 Task: Open a Modern Writer Template save the file as investment.pdf Remove the following  from template: 'Address' Change the date  '15 May, 2023' change Dear Ms Reader to   Good Morning. Add body to the letter I am writing to inform you of a change in my contact information. Please update your records accordingly. My new address is [address], and my updated phone number is [phone number]. Should you need to reach me, please do not hesitate to contact me using the updated information.Add Name  'Micheal'. Insert watermark  TATA Apply Font Style in watermark Lexend; font size  113and place the watermark  Horizontally
Action: Mouse moved to (215, 309)
Screenshot: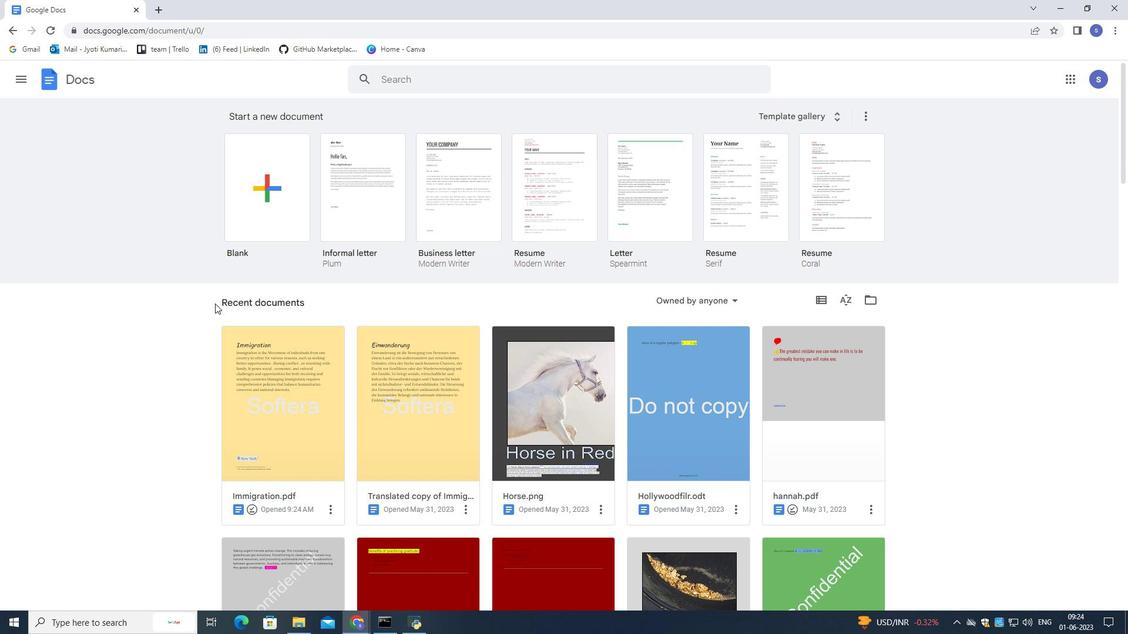 
Action: Mouse scrolled (215, 308) with delta (0, 0)
Screenshot: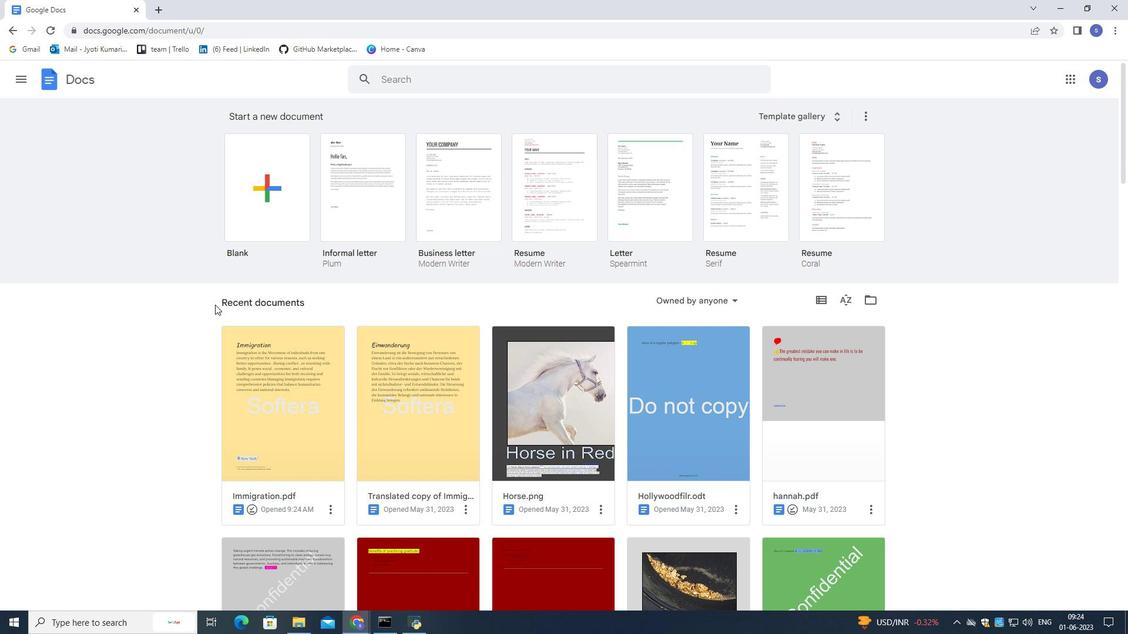 
Action: Mouse moved to (215, 309)
Screenshot: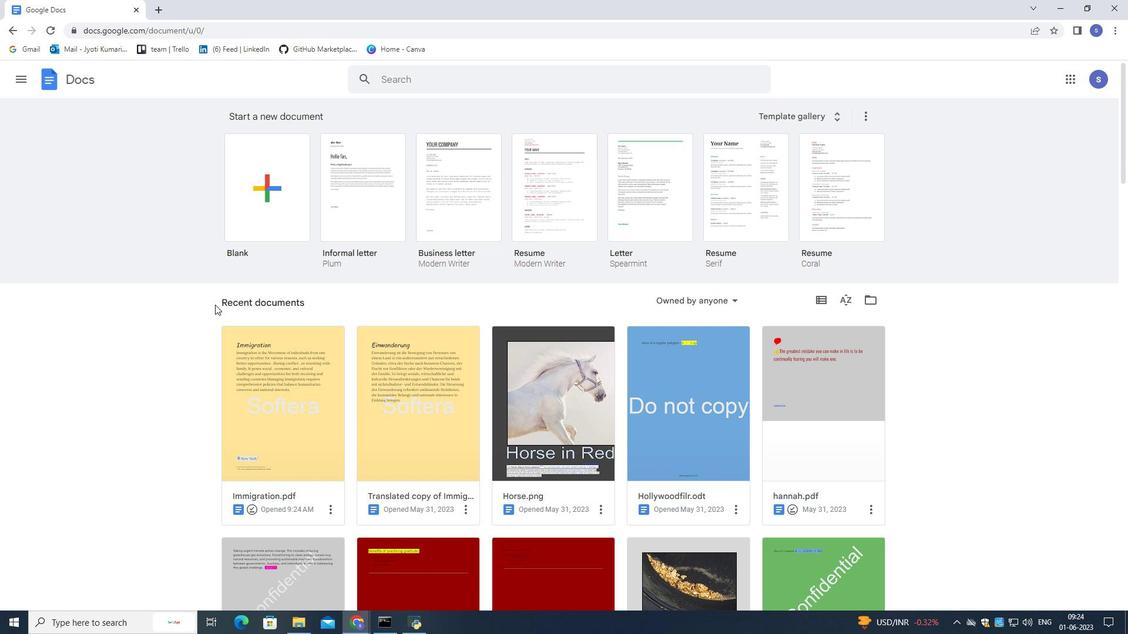
Action: Mouse scrolled (215, 309) with delta (0, 0)
Screenshot: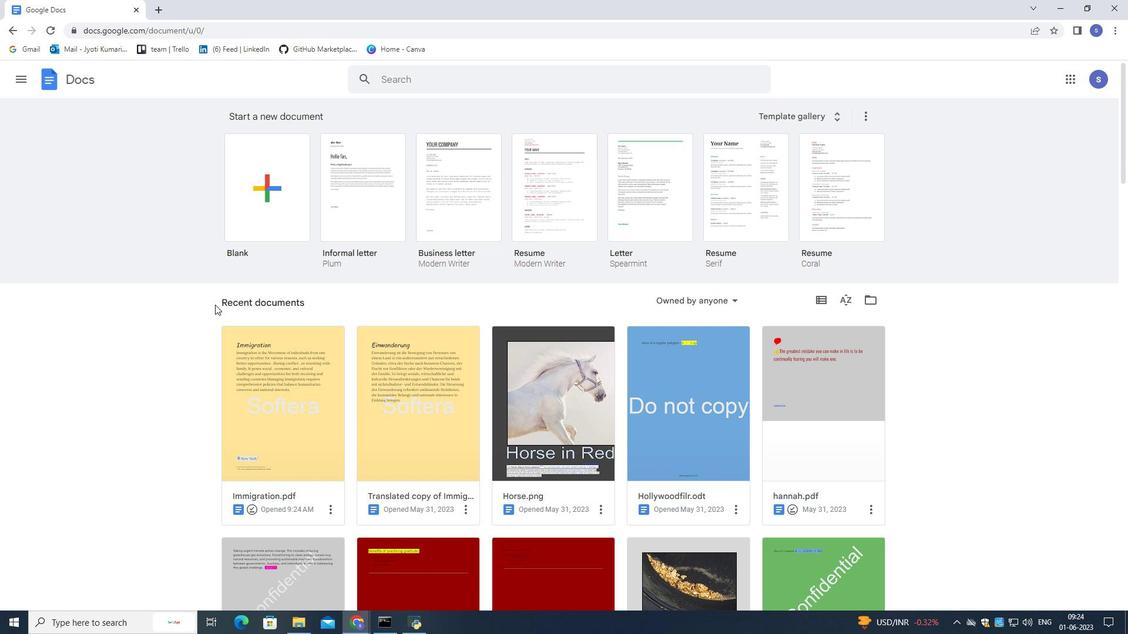 
Action: Mouse scrolled (215, 309) with delta (0, 0)
Screenshot: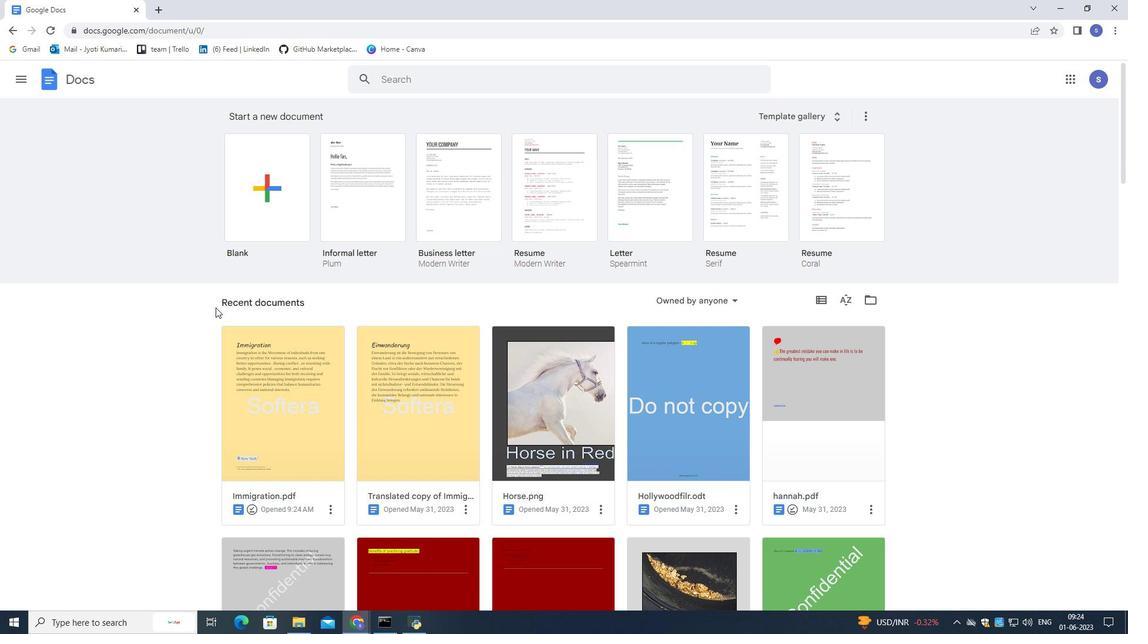
Action: Mouse scrolled (215, 309) with delta (0, 0)
Screenshot: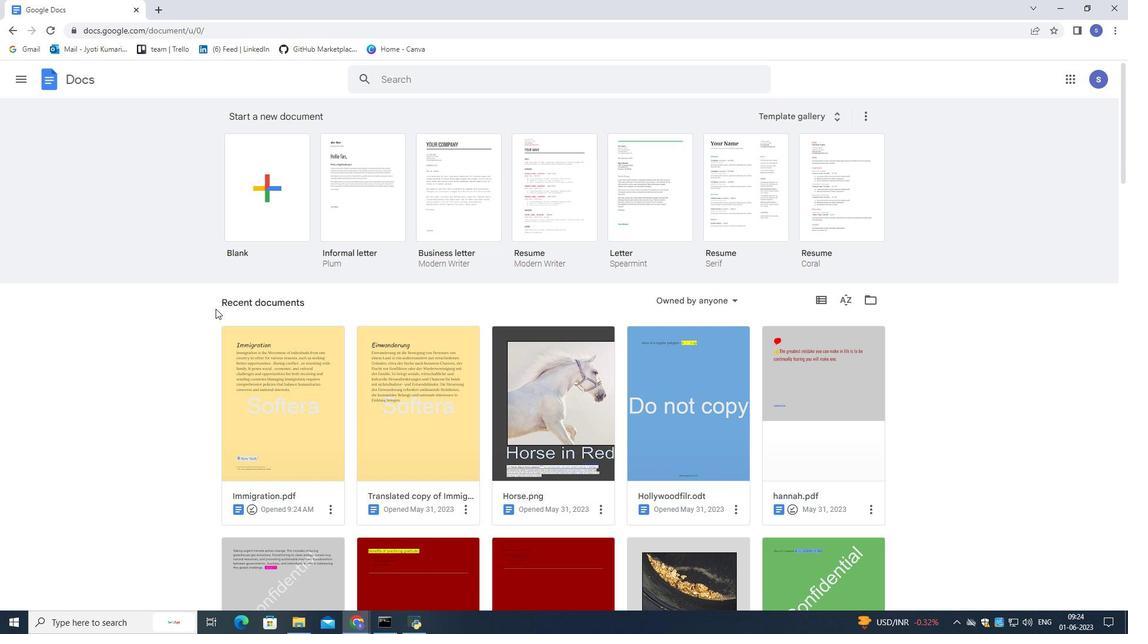 
Action: Mouse scrolled (215, 310) with delta (0, 0)
Screenshot: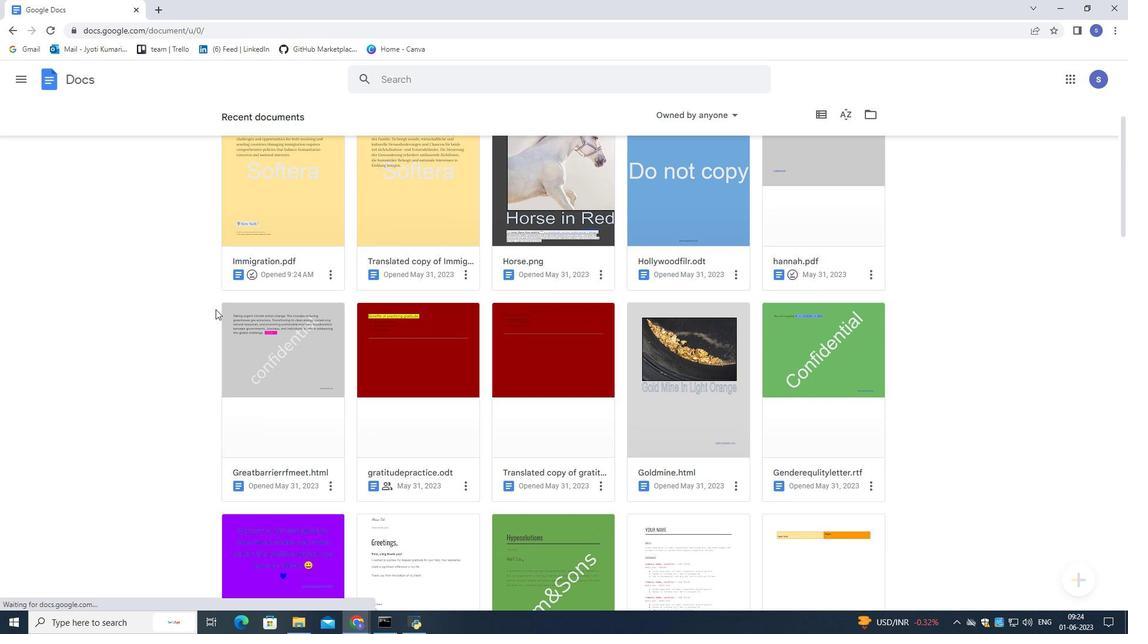 
Action: Mouse scrolled (215, 310) with delta (0, 0)
Screenshot: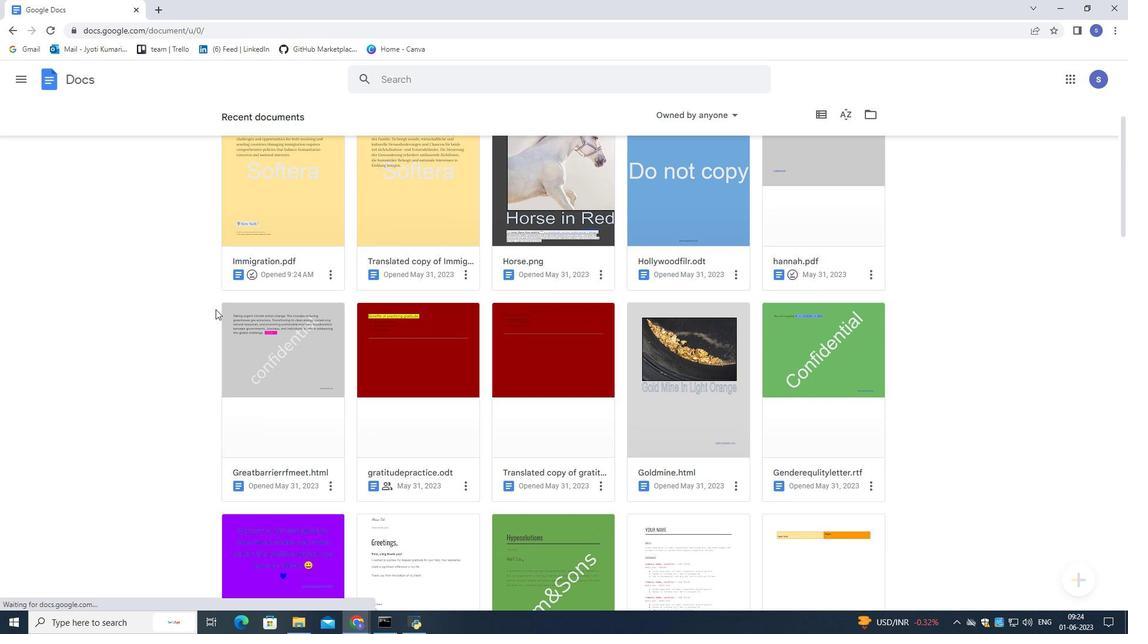 
Action: Mouse scrolled (215, 310) with delta (0, 0)
Screenshot: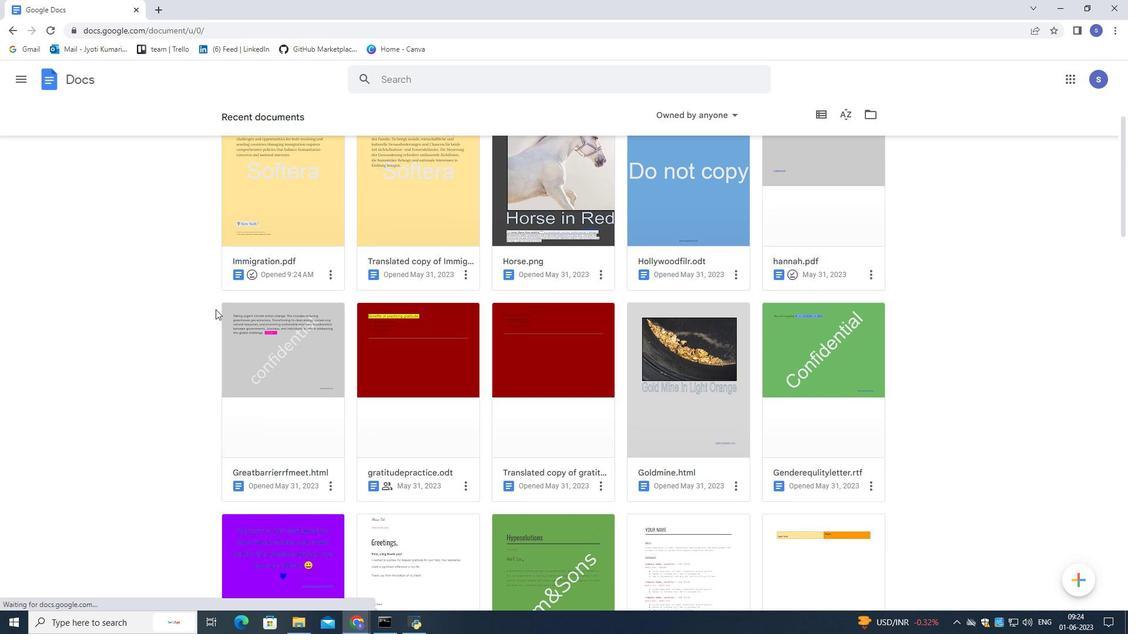 
Action: Mouse scrolled (215, 310) with delta (0, 0)
Screenshot: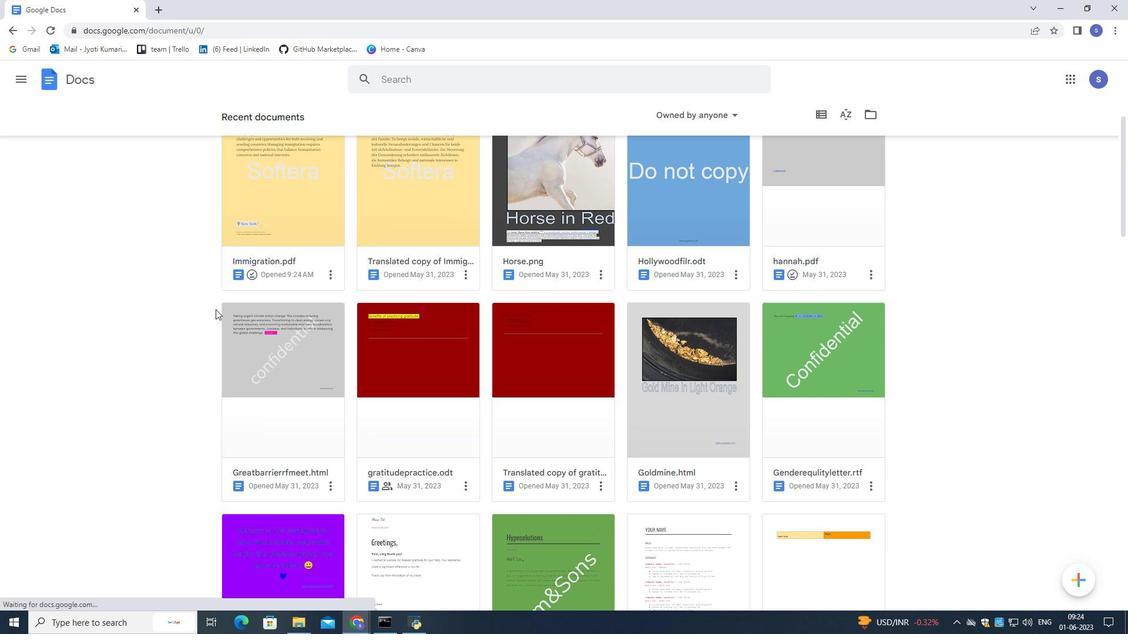 
Action: Mouse scrolled (215, 310) with delta (0, 0)
Screenshot: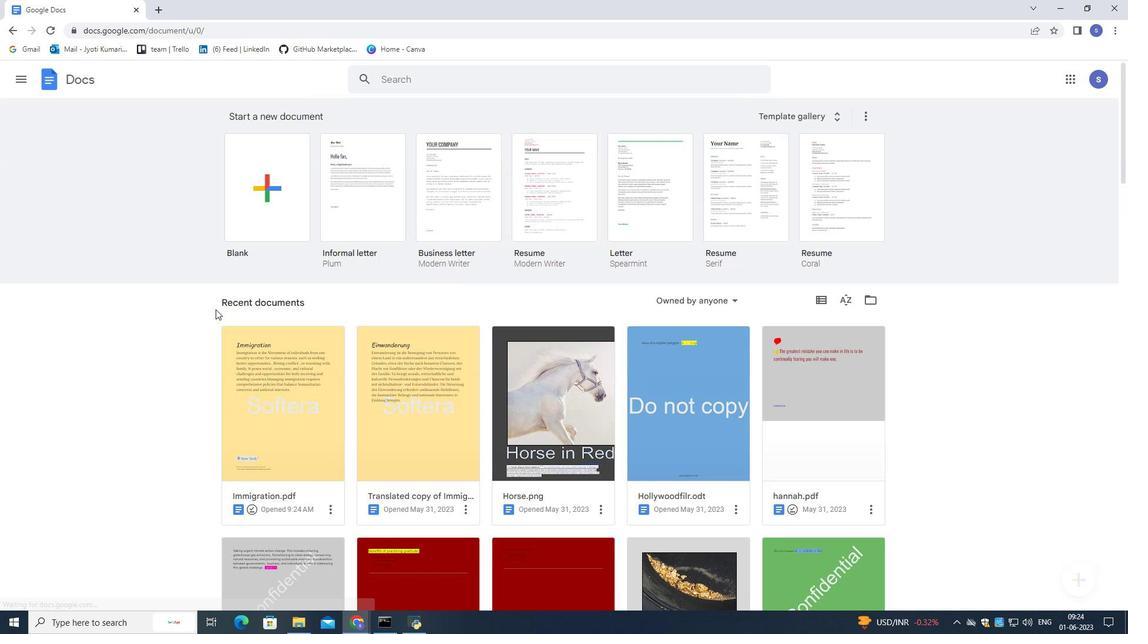 
Action: Mouse moved to (220, 255)
Screenshot: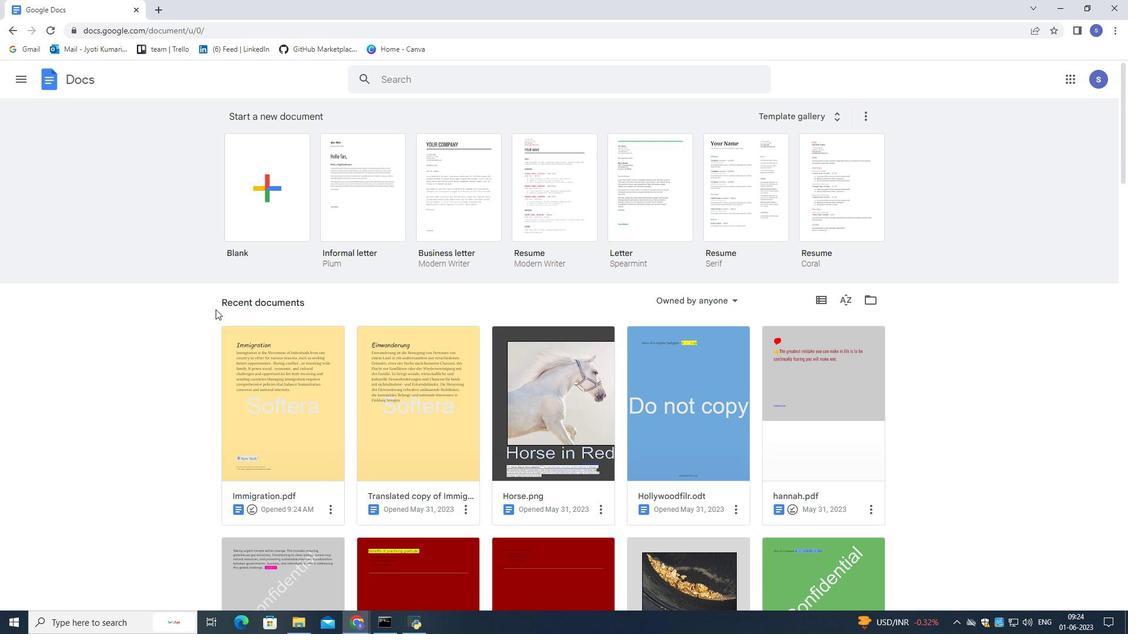 
Action: Mouse scrolled (215, 309) with delta (0, 0)
Screenshot: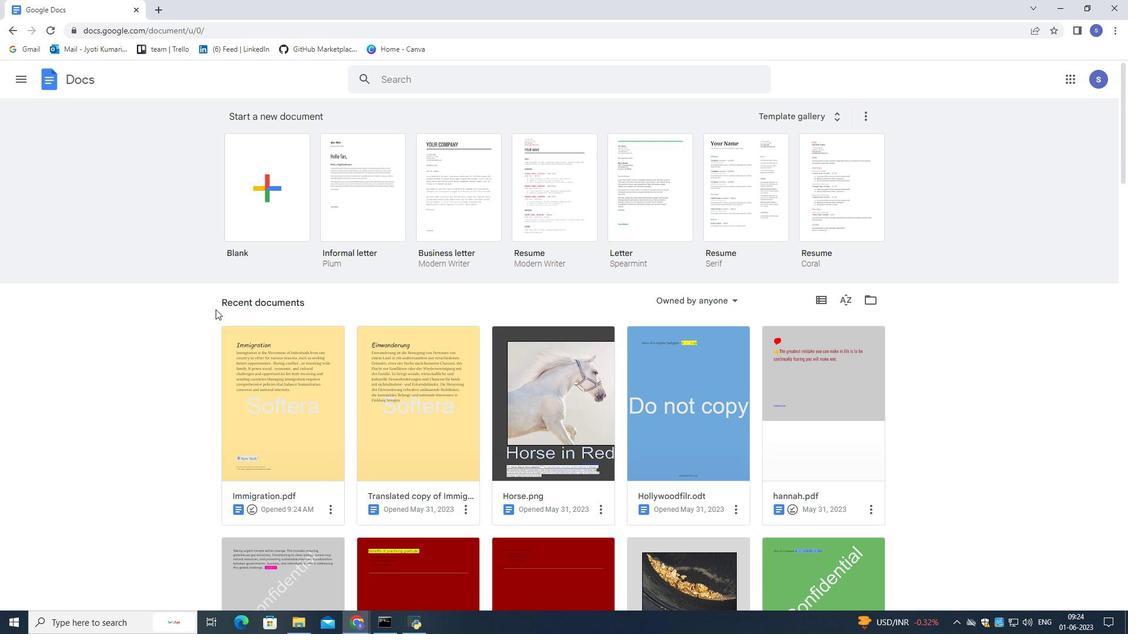 
Action: Mouse moved to (243, 179)
Screenshot: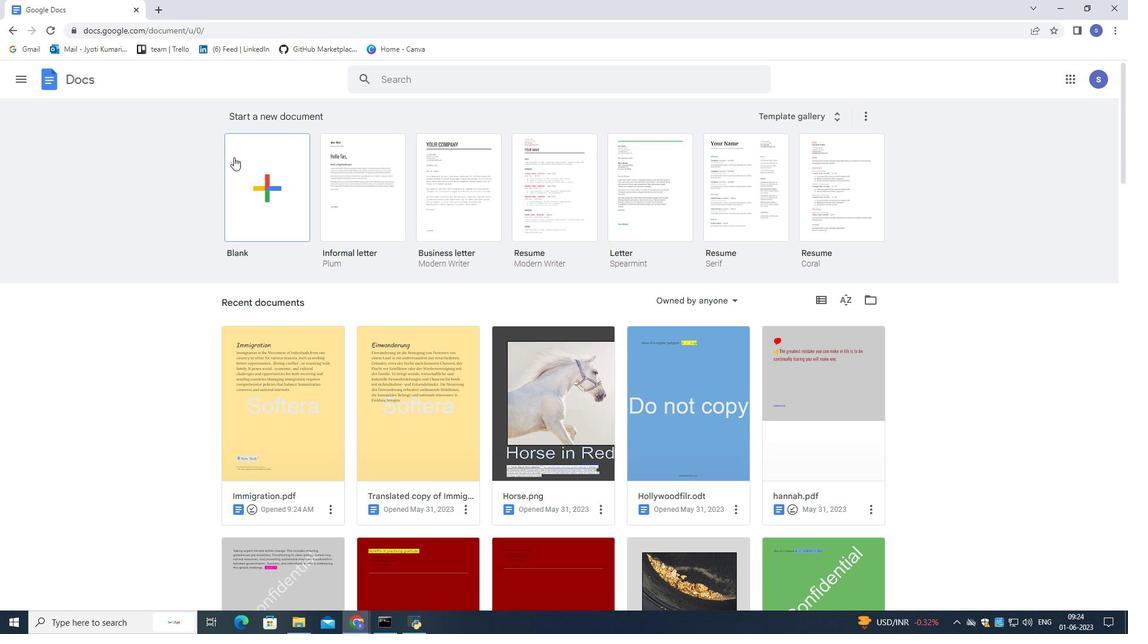 
Action: Mouse pressed left at (243, 179)
Screenshot: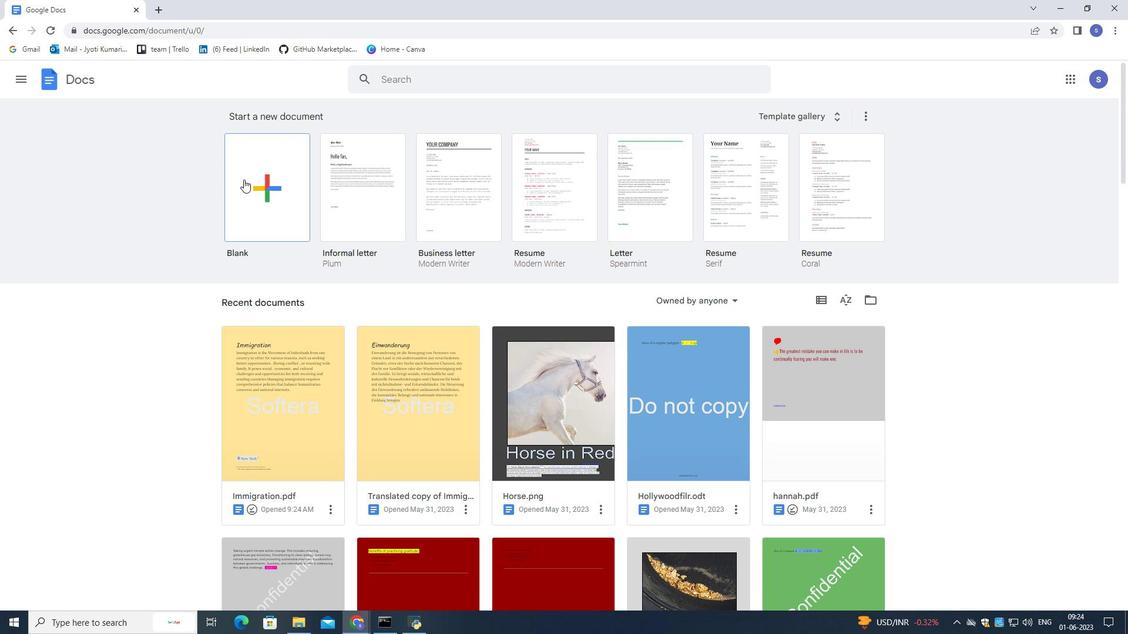 
Action: Mouse moved to (105, 74)
Screenshot: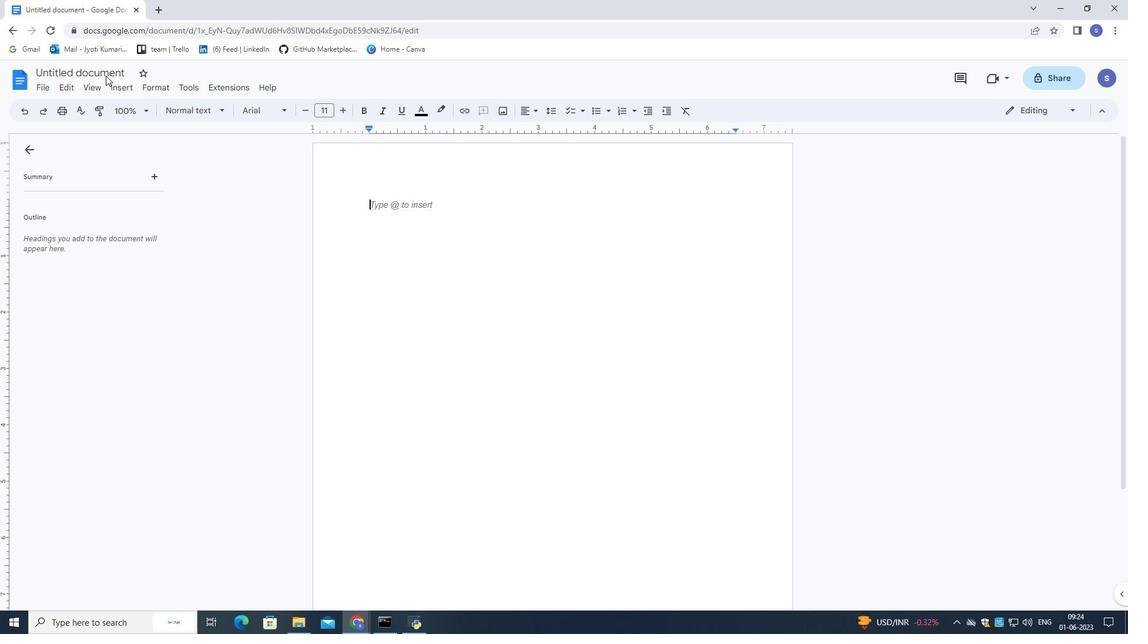 
Action: Mouse pressed left at (105, 74)
Screenshot: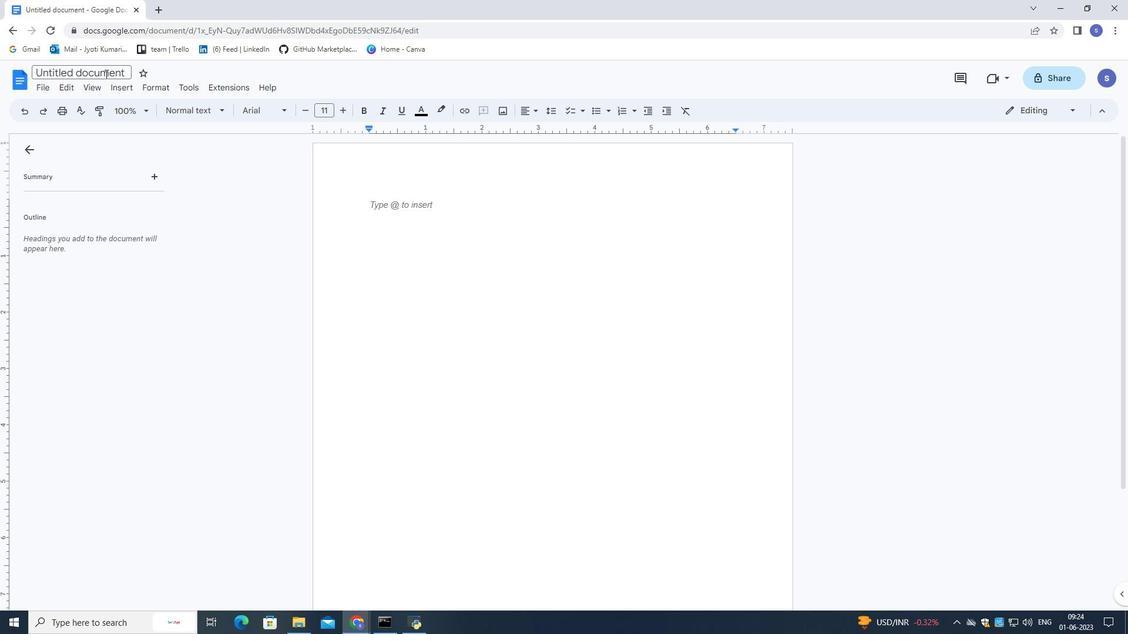 
Action: Key pressed <Key.shift><Key.shift><Key.shift><Key.shift><Key.shift><Key.shift><Key.shift><Key.shift><Key.shift><Key.shift><Key.shift><Key.shift><Key.shift><Key.shift><Key.shift>
Screenshot: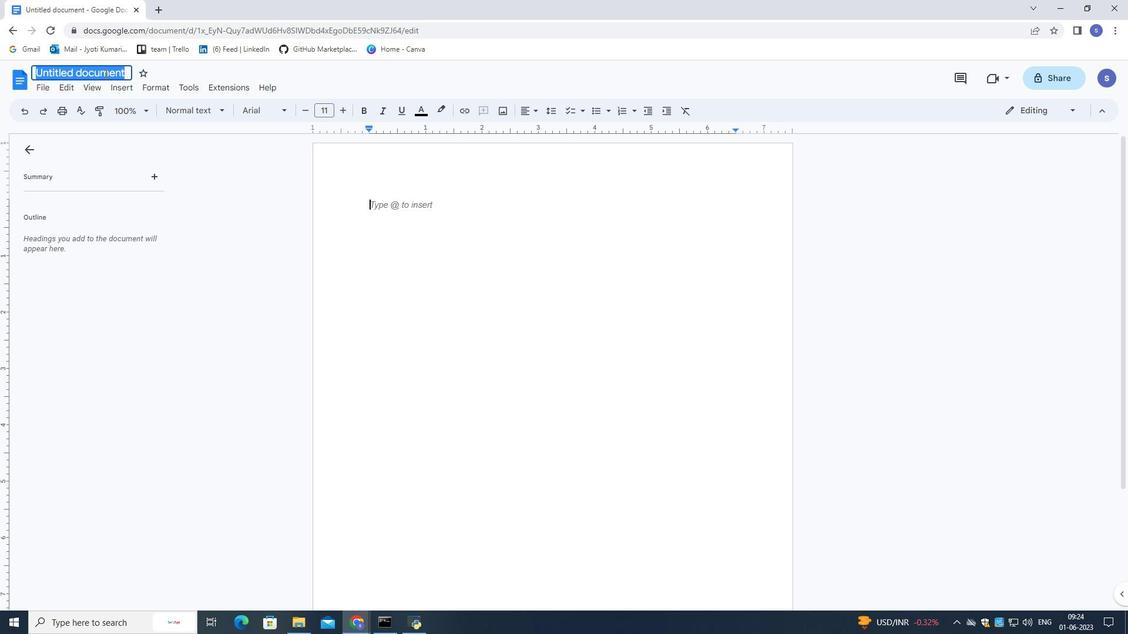 
Action: Mouse moved to (156, 73)
Screenshot: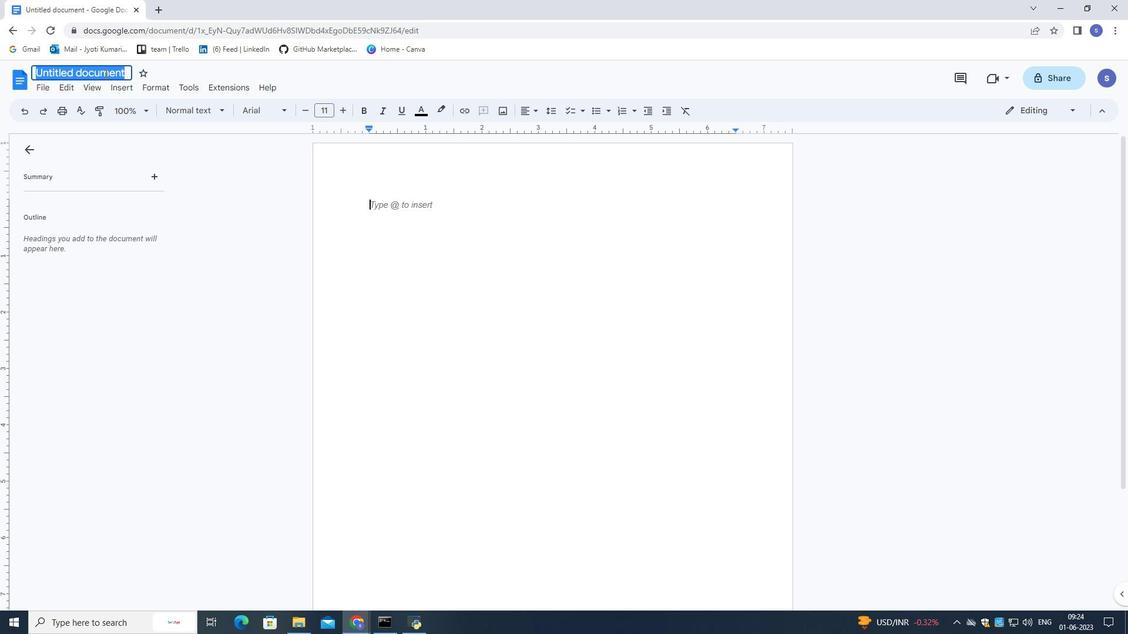 
Action: Key pressed <Key.shift>
Screenshot: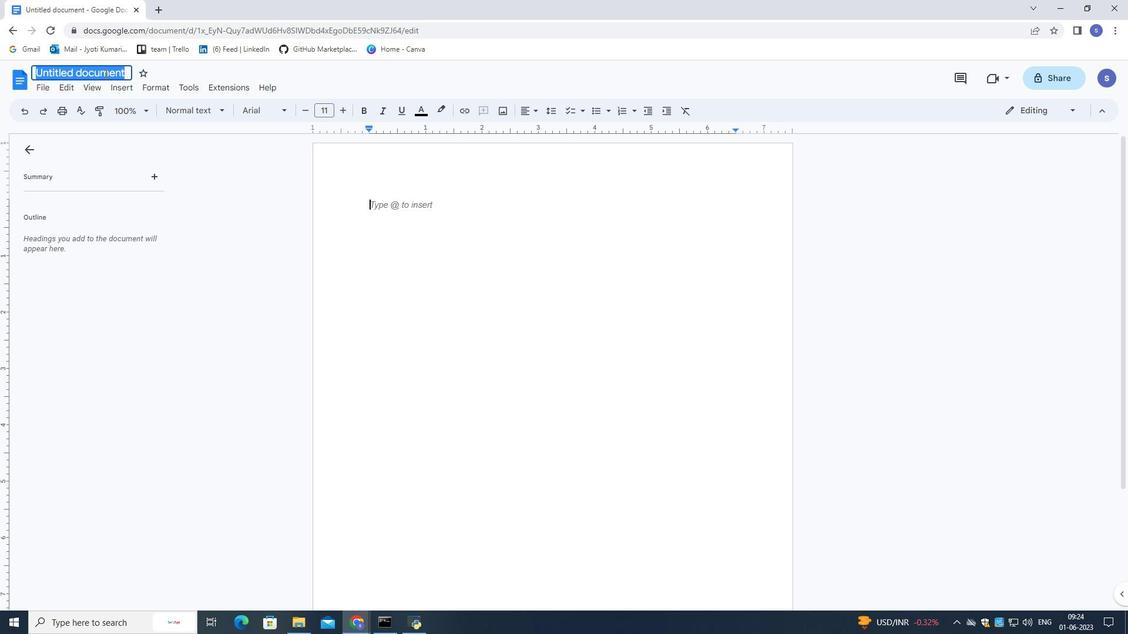 
Action: Mouse moved to (219, 74)
Screenshot: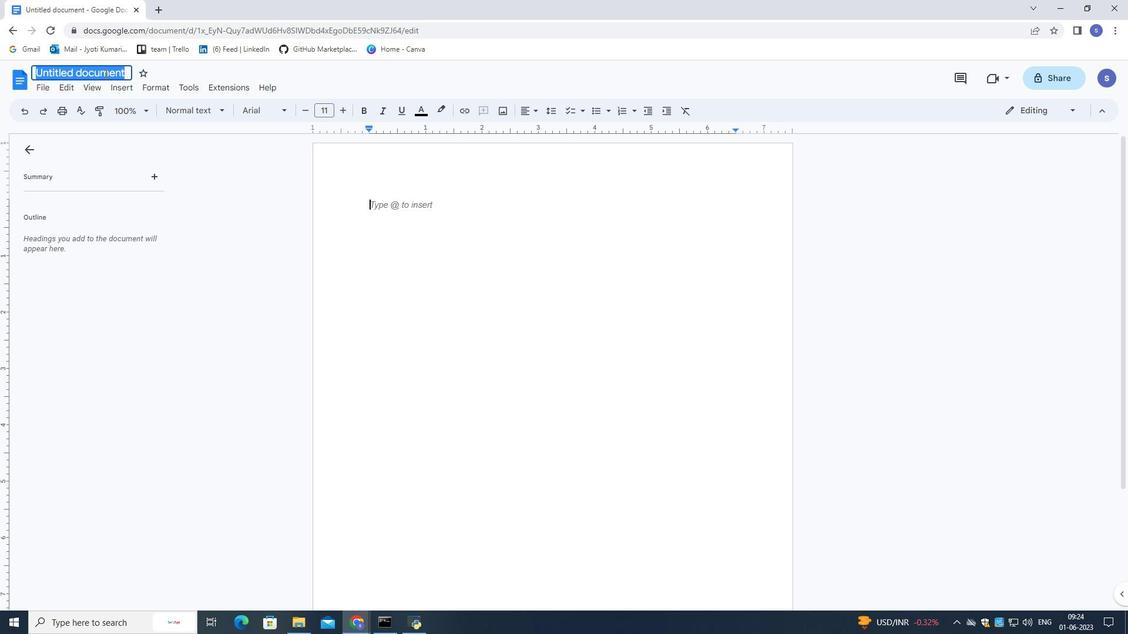 
Action: Key pressed <Key.shift>
Screenshot: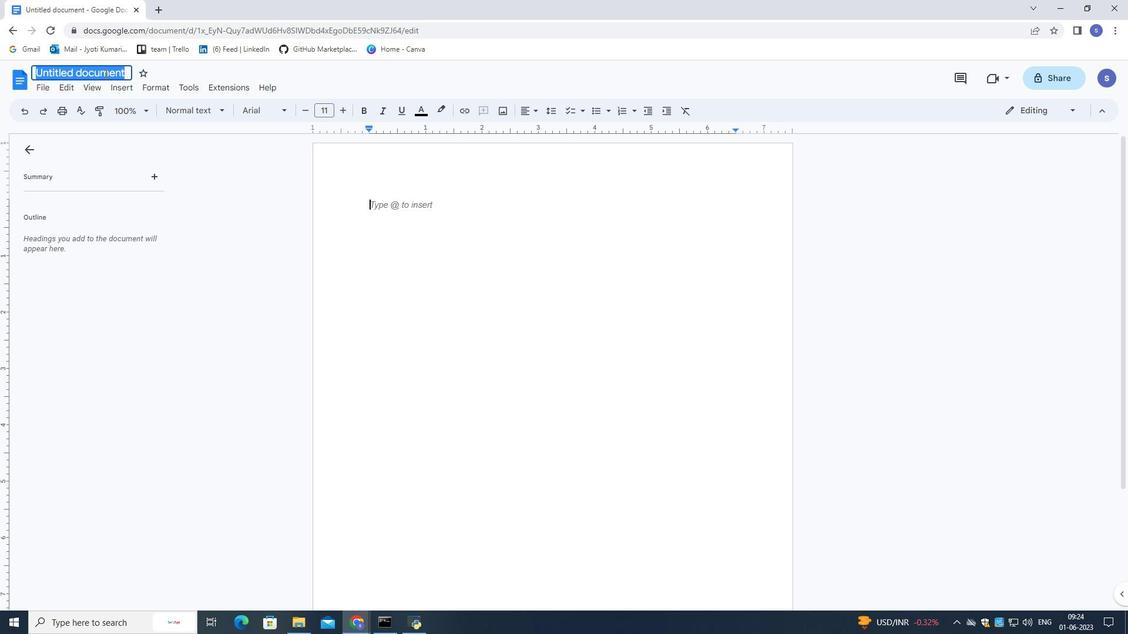 
Action: Mouse moved to (238, 78)
Screenshot: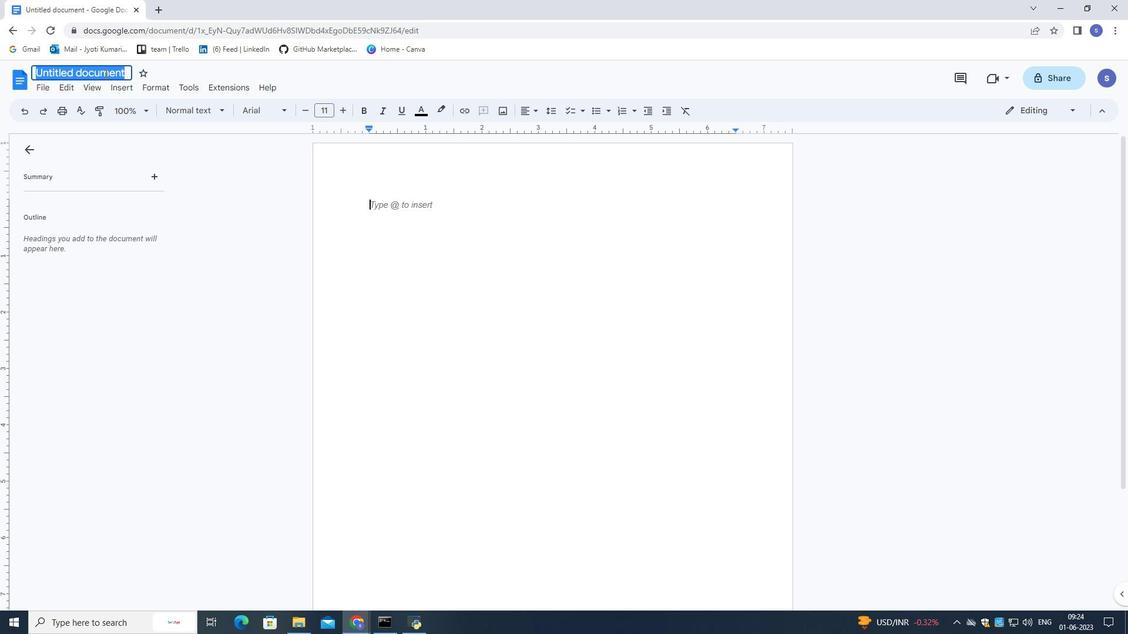 
Action: Key pressed <Key.shift>
Screenshot: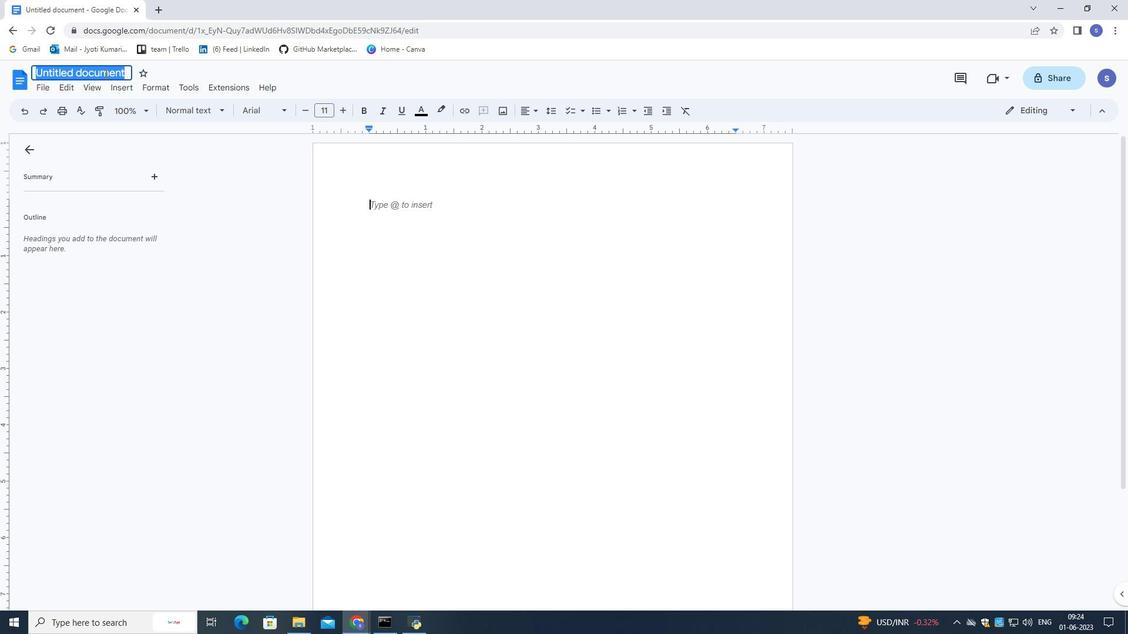 
Action: Mouse moved to (238, 78)
Screenshot: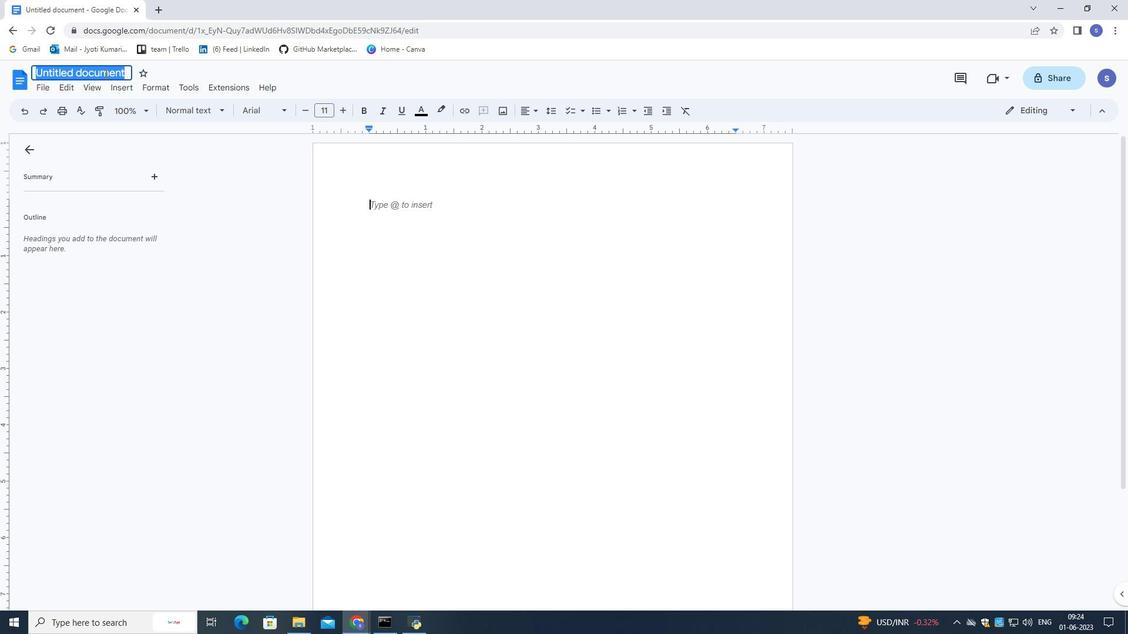 
Action: Key pressed <Key.shift>Investment.pdf<Key.enter>
Screenshot: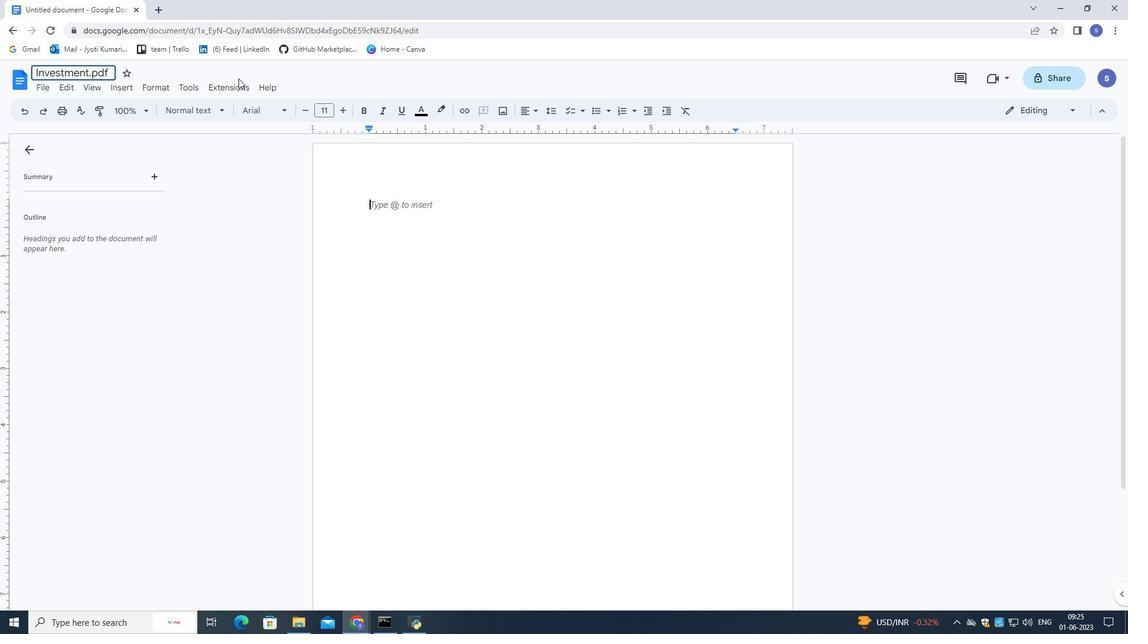 
Action: Mouse moved to (16, 85)
Screenshot: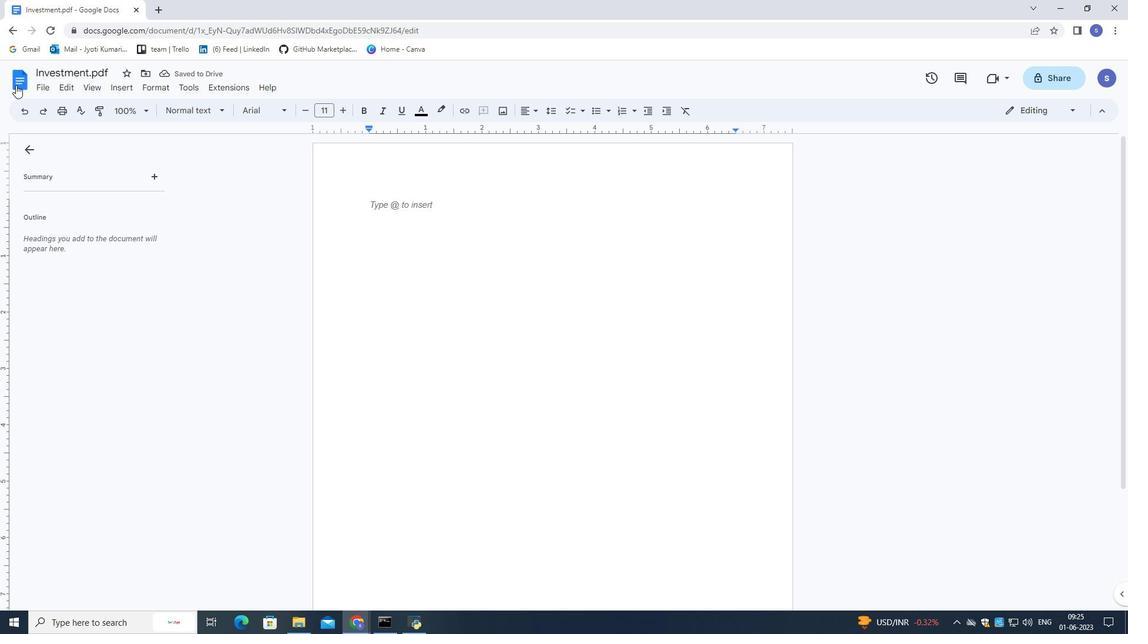 
Action: Mouse pressed left at (16, 85)
Screenshot: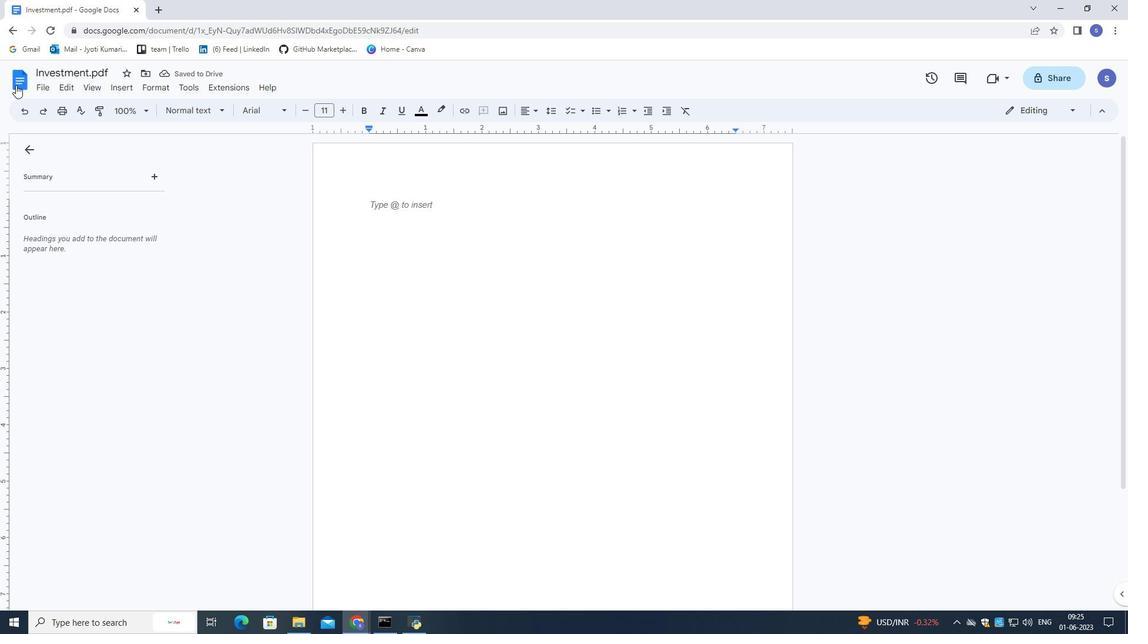 
Action: Mouse moved to (828, 119)
Screenshot: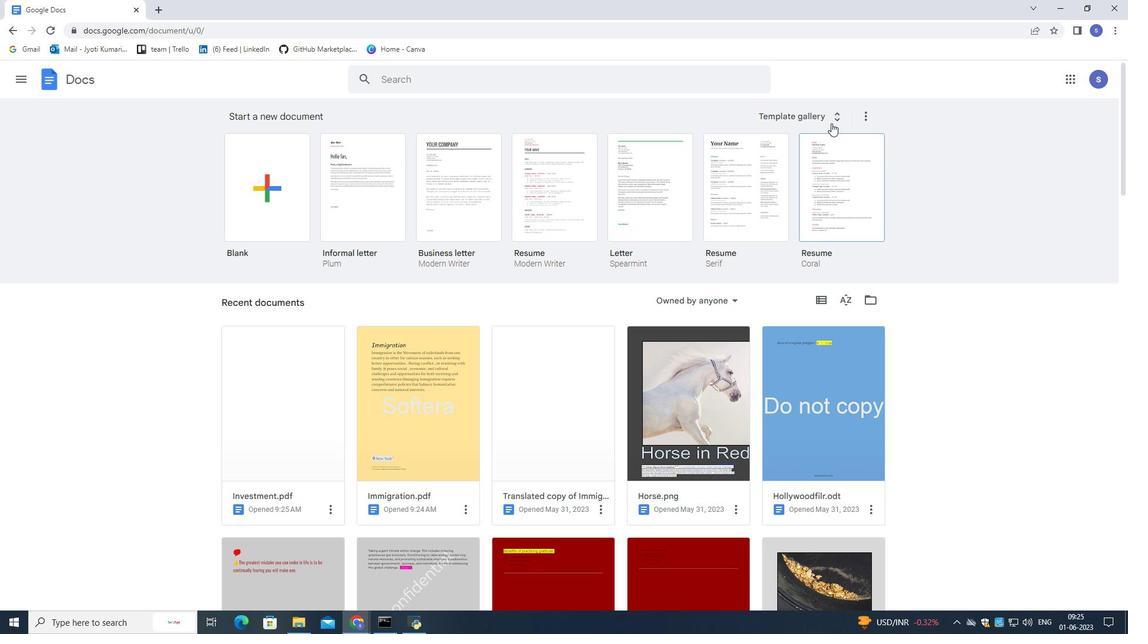 
Action: Mouse pressed left at (828, 119)
Screenshot: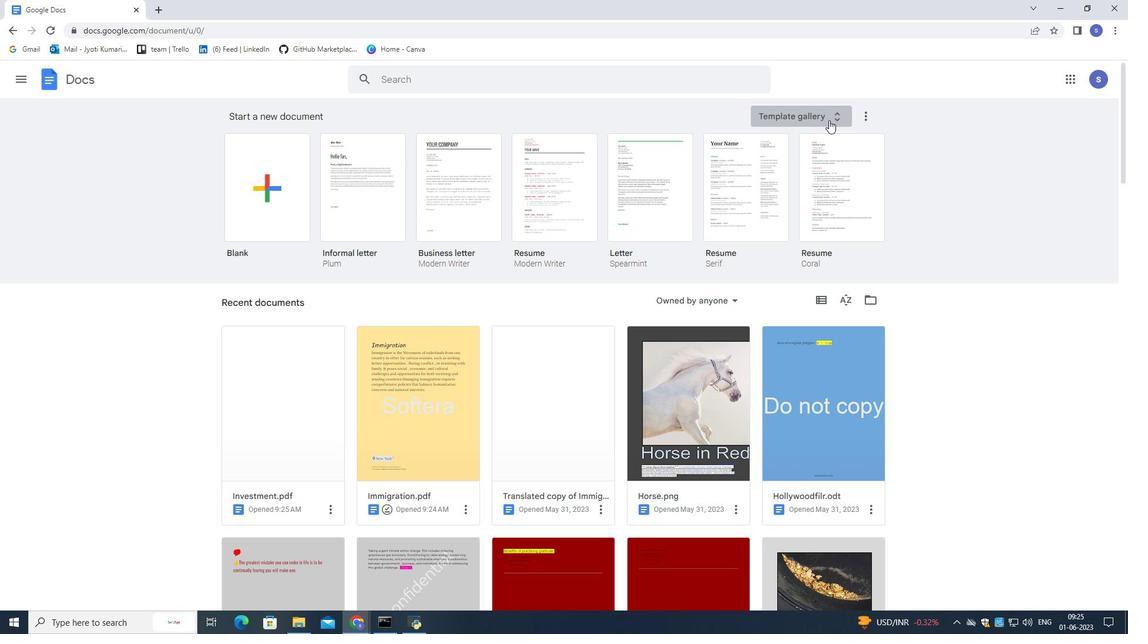 
Action: Mouse moved to (763, 325)
Screenshot: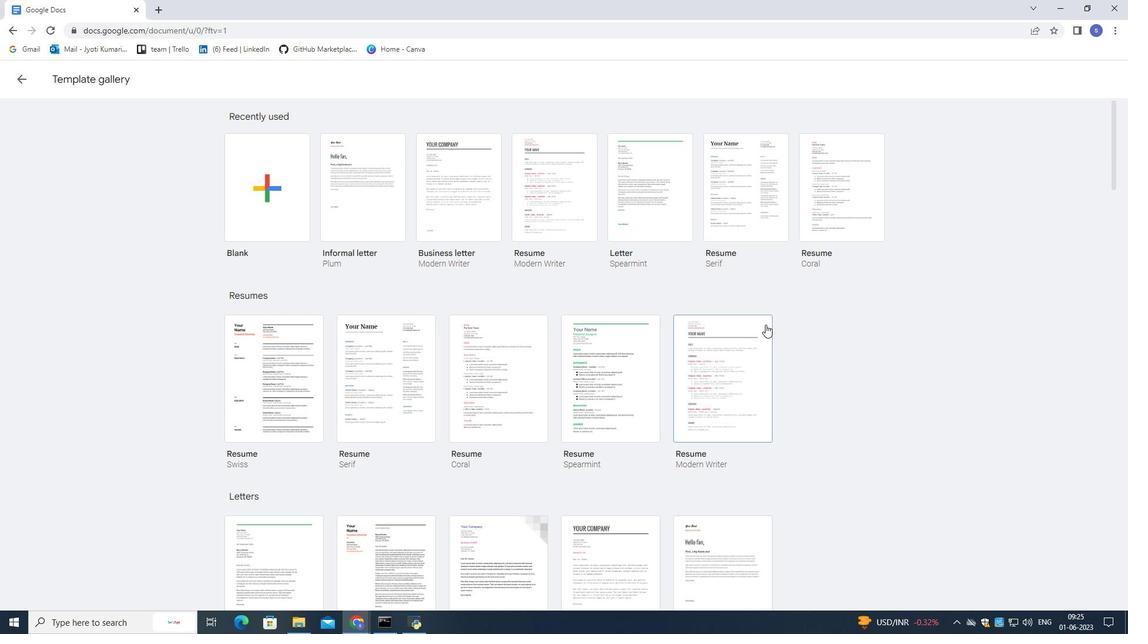 
Action: Mouse scrolled (763, 325) with delta (0, 0)
Screenshot: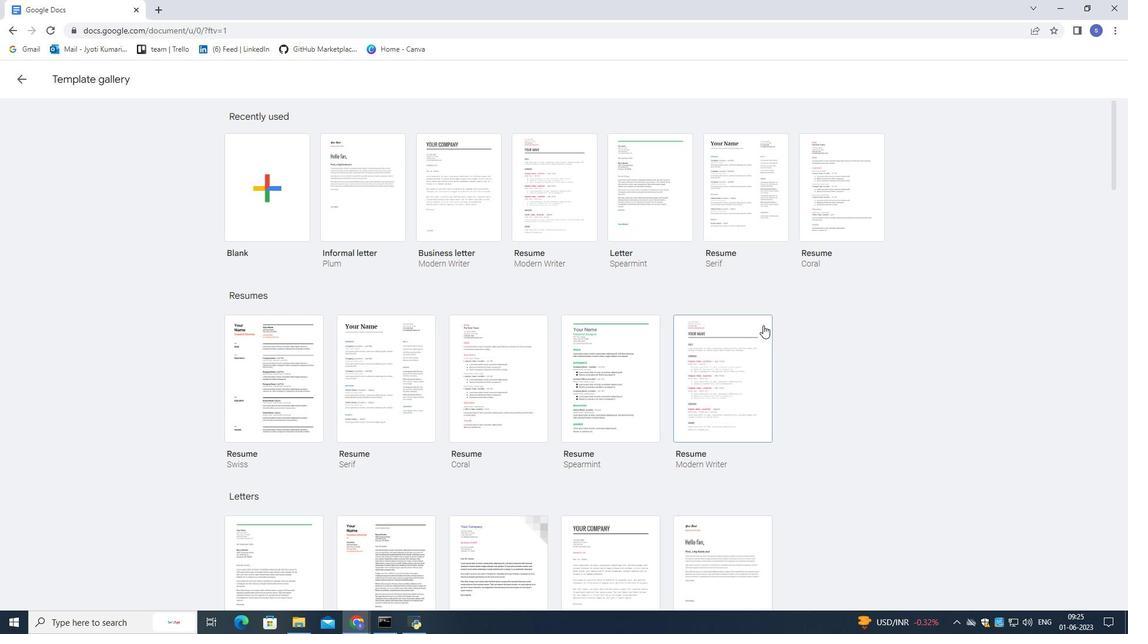 
Action: Mouse scrolled (763, 325) with delta (0, 0)
Screenshot: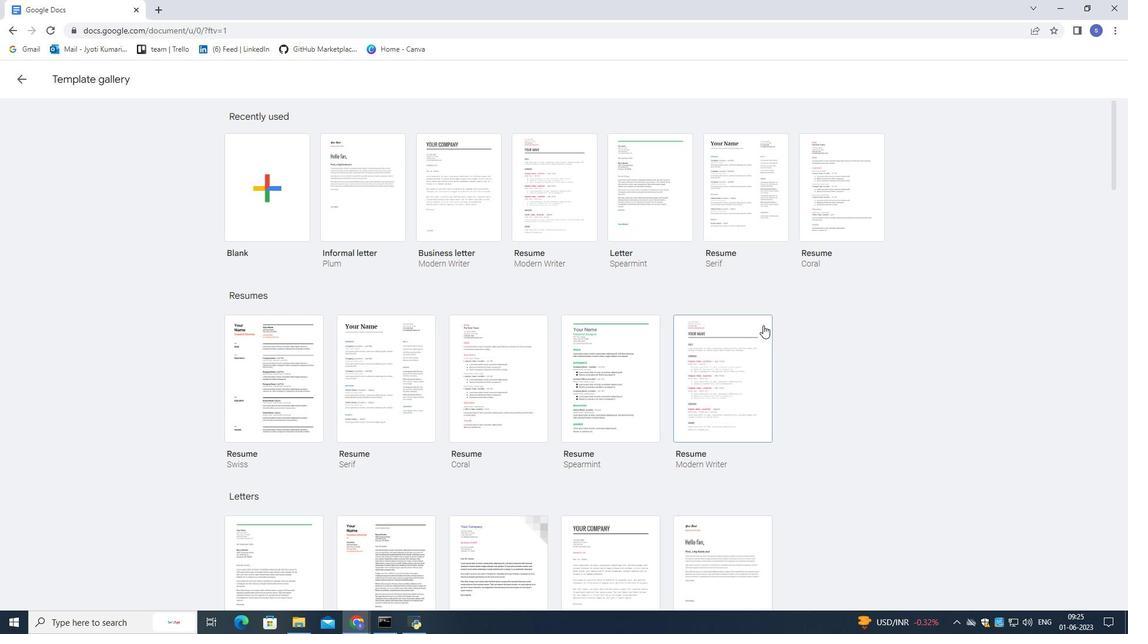 
Action: Mouse scrolled (763, 325) with delta (0, 0)
Screenshot: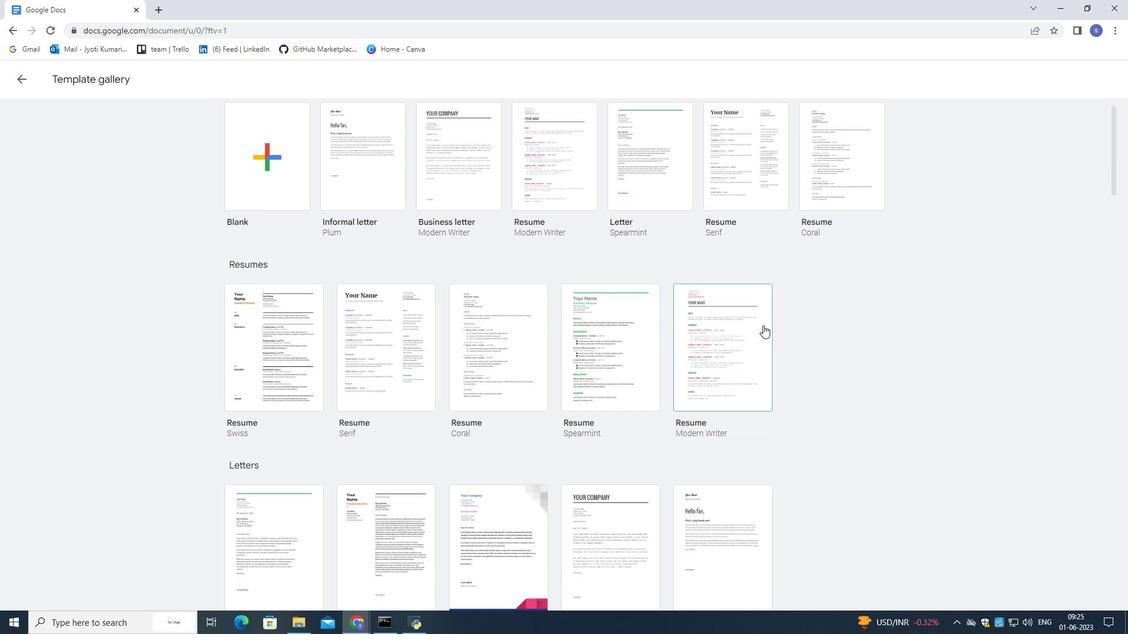 
Action: Mouse scrolled (763, 325) with delta (0, 0)
Screenshot: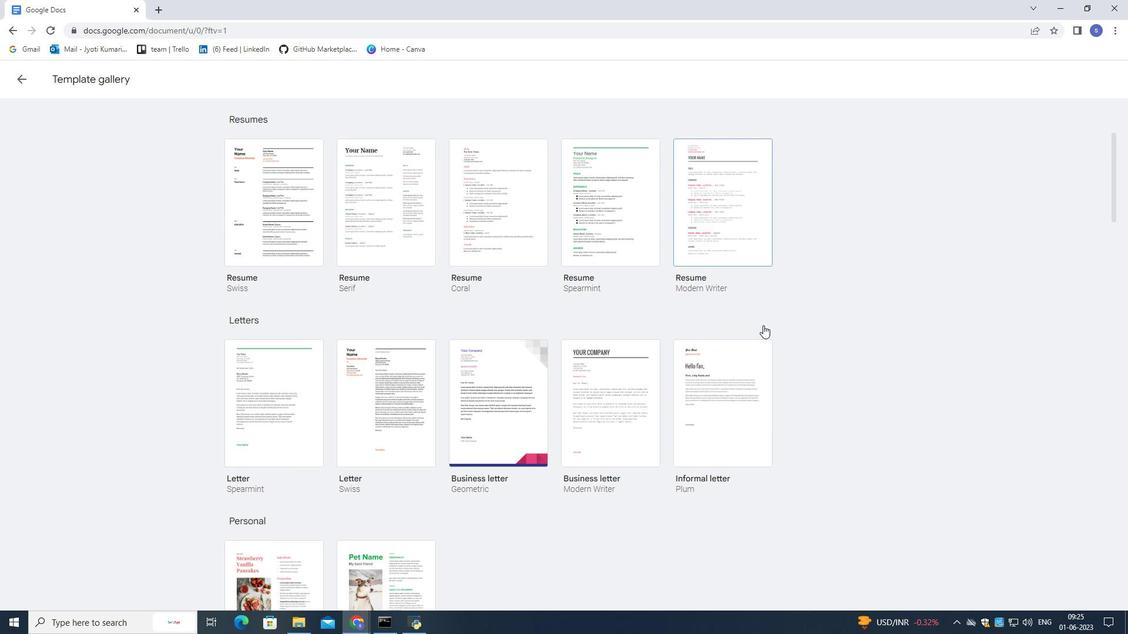 
Action: Mouse moved to (630, 362)
Screenshot: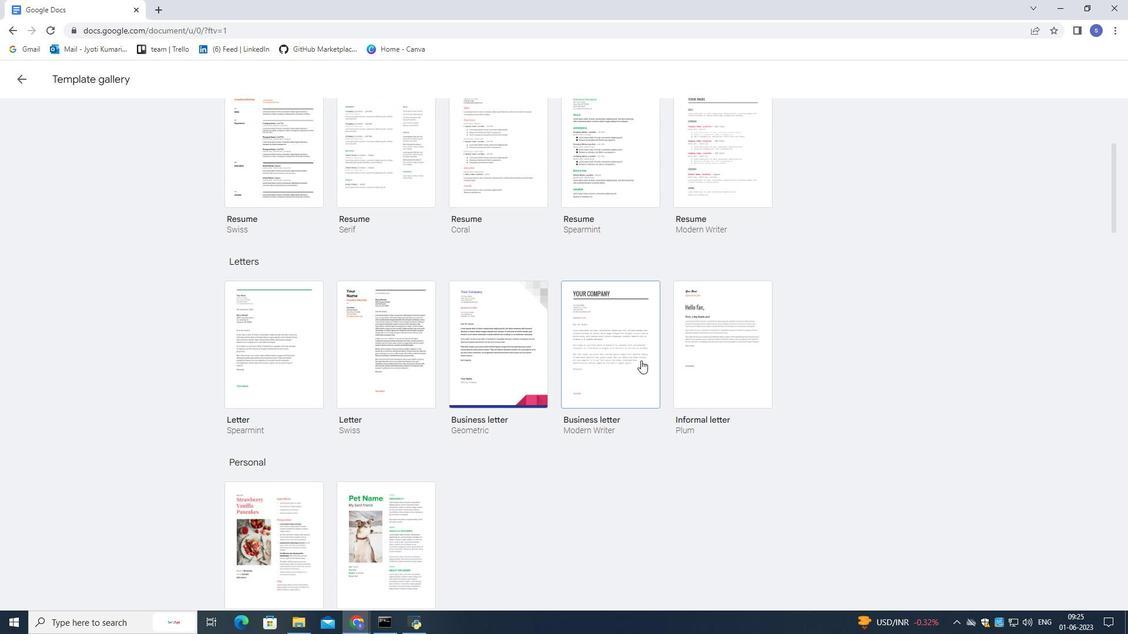 
Action: Mouse pressed left at (630, 362)
Screenshot: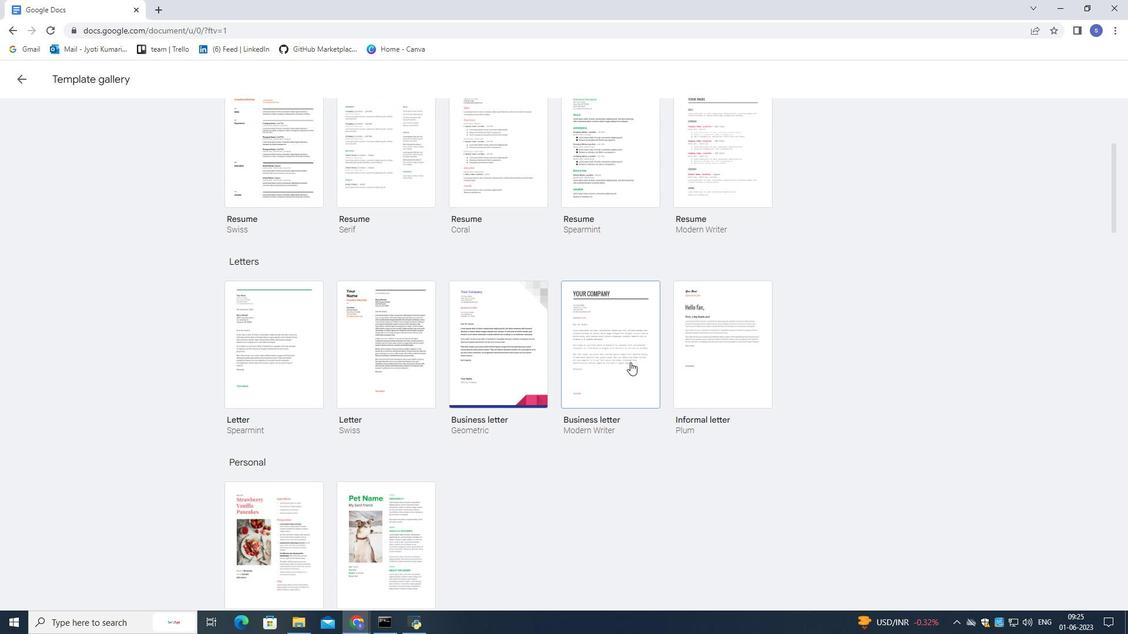 
Action: Mouse pressed left at (630, 362)
Screenshot: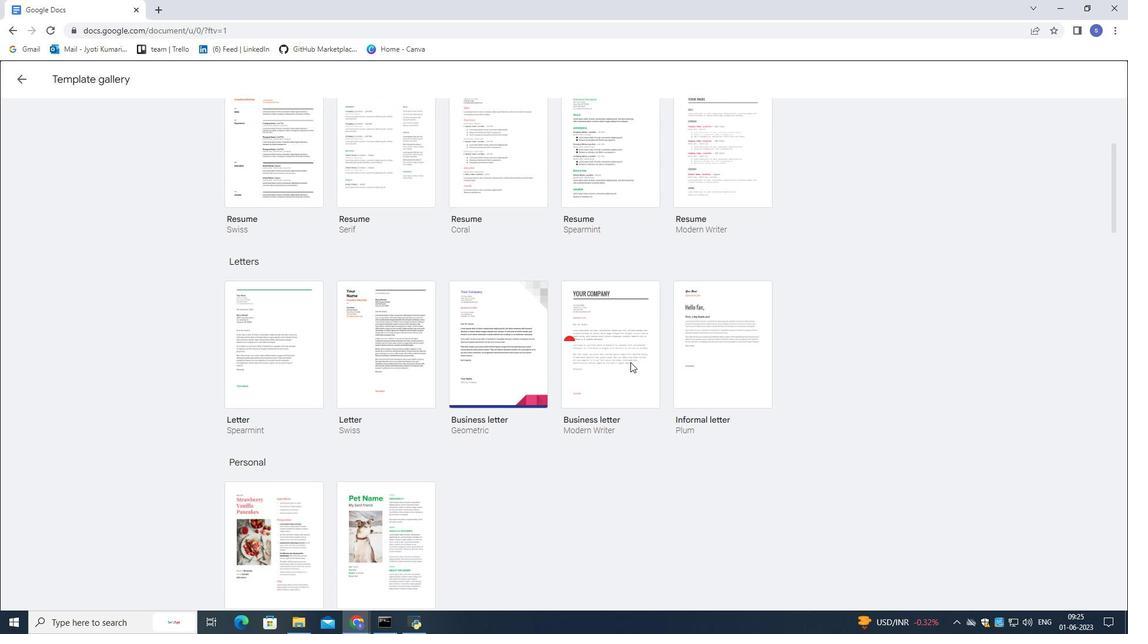 
Action: Mouse moved to (96, 70)
Screenshot: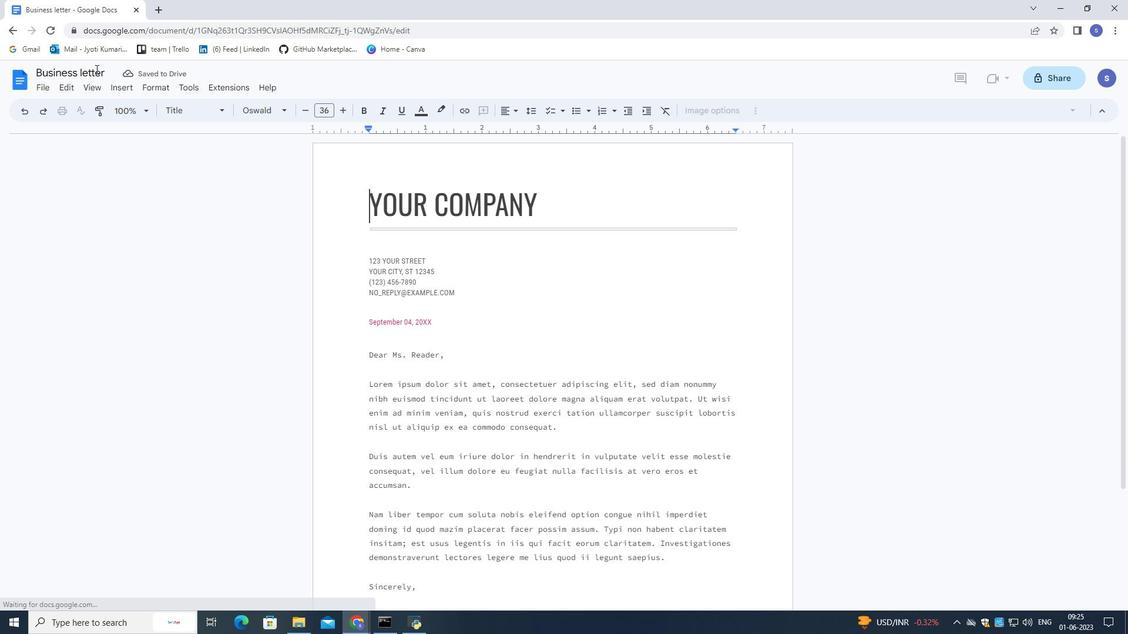 
Action: Mouse pressed left at (96, 70)
Screenshot: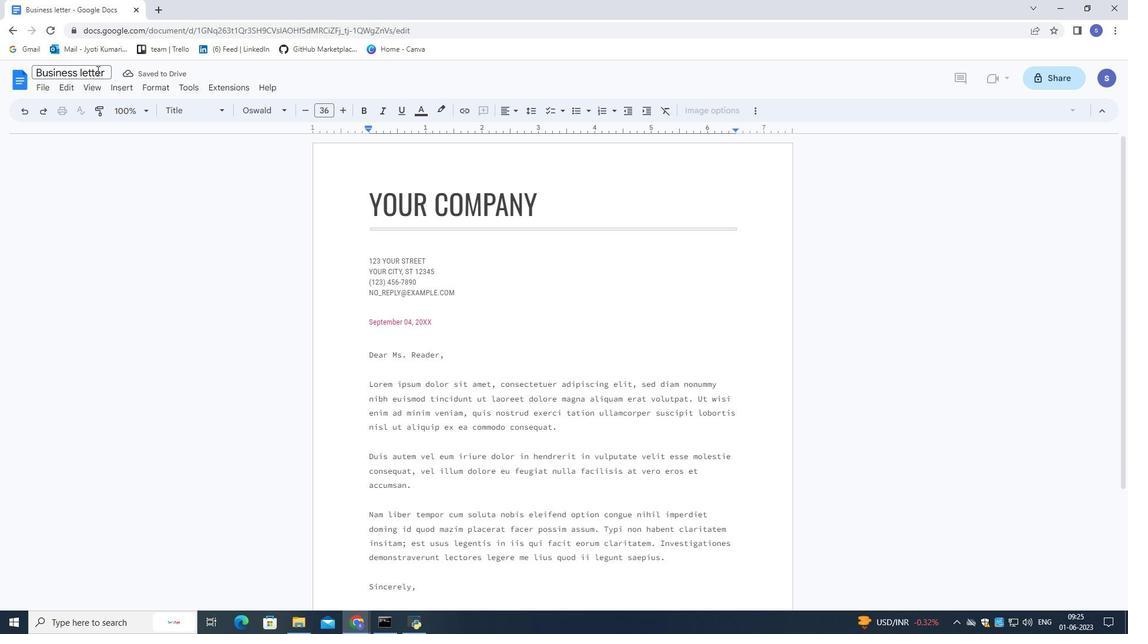 
Action: Mouse moved to (103, 72)
Screenshot: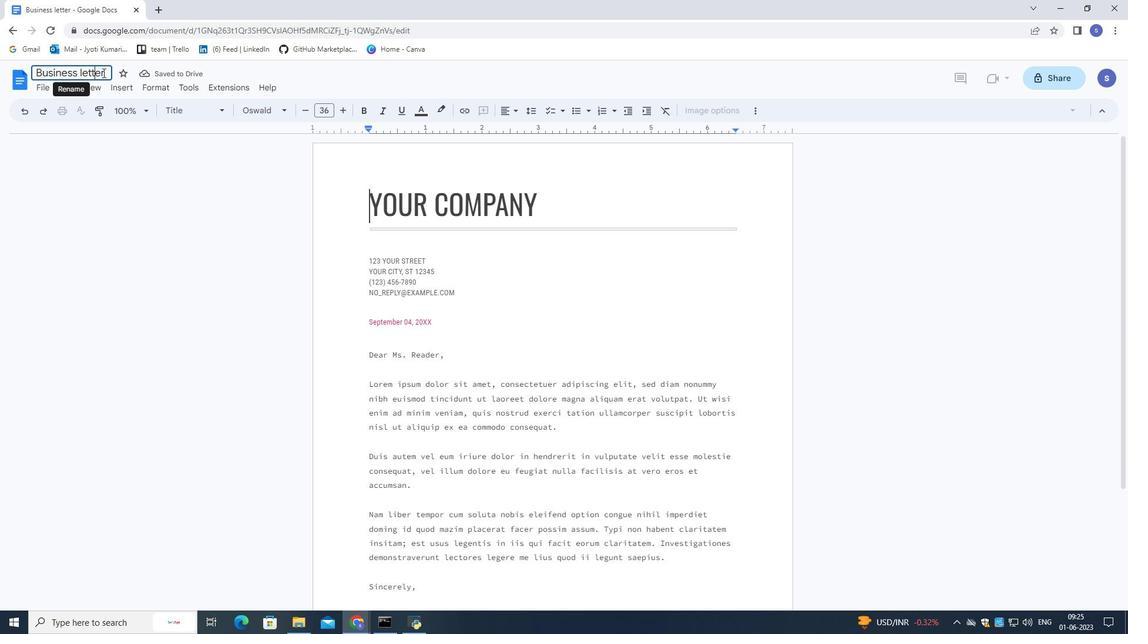 
Action: Mouse pressed left at (103, 72)
Screenshot: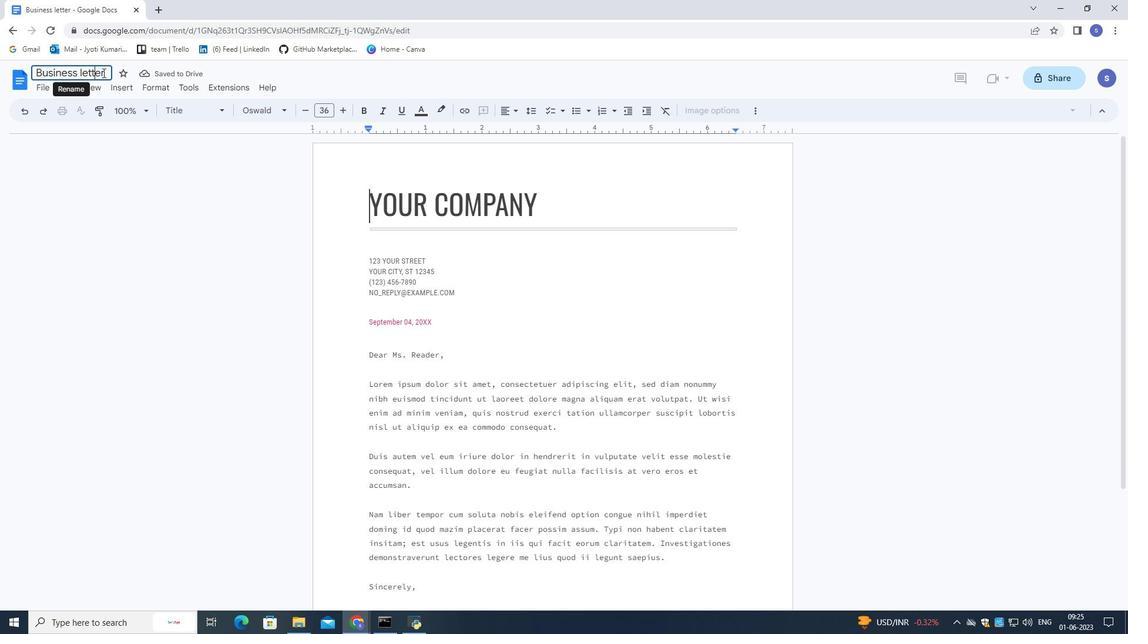 
Action: Mouse pressed left at (103, 72)
Screenshot: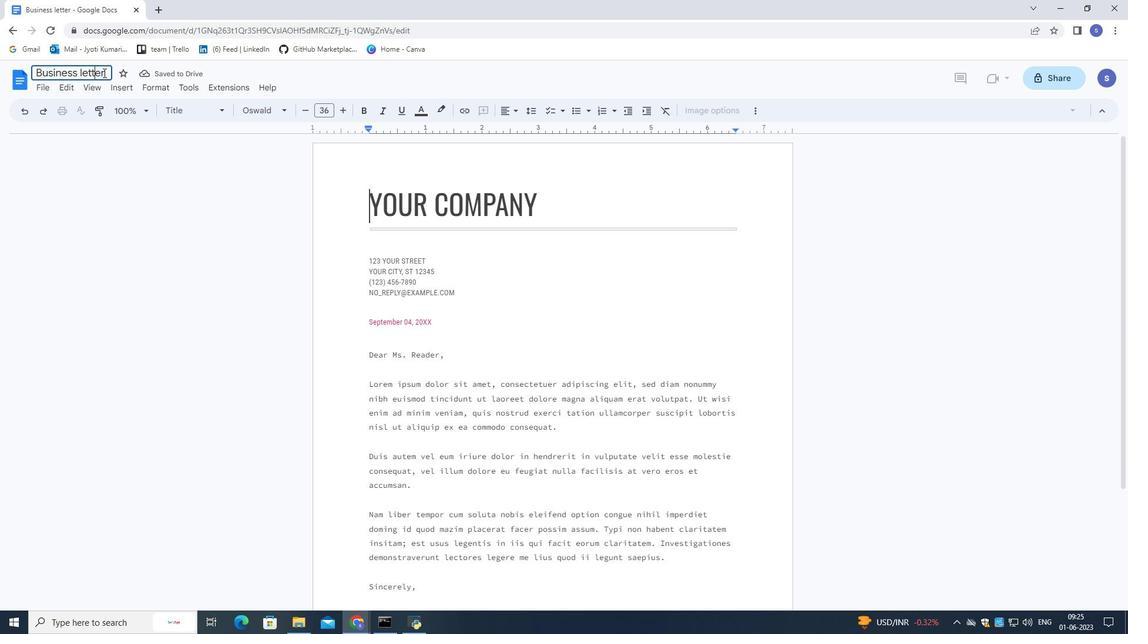 
Action: Mouse pressed left at (103, 72)
Screenshot: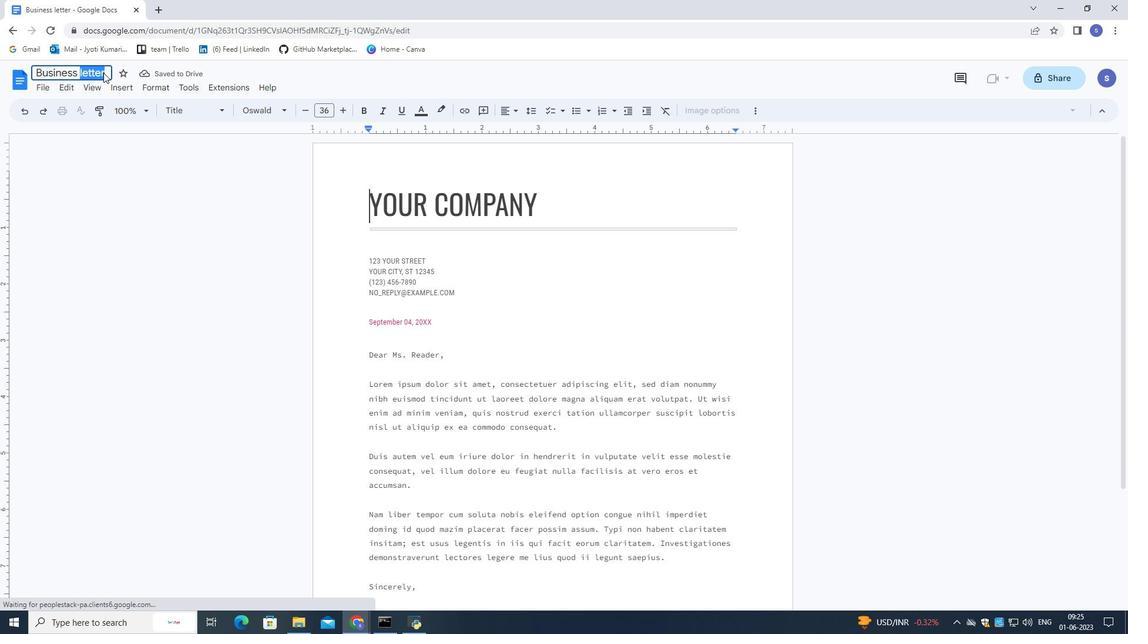 
Action: Mouse pressed left at (103, 72)
Screenshot: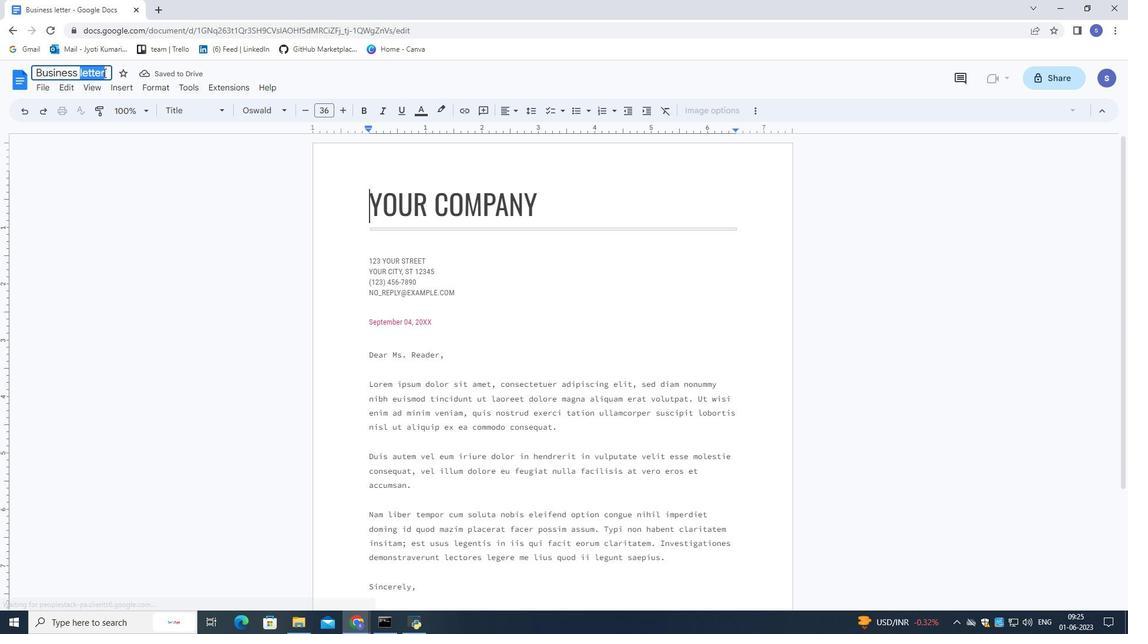 
Action: Mouse pressed left at (103, 72)
Screenshot: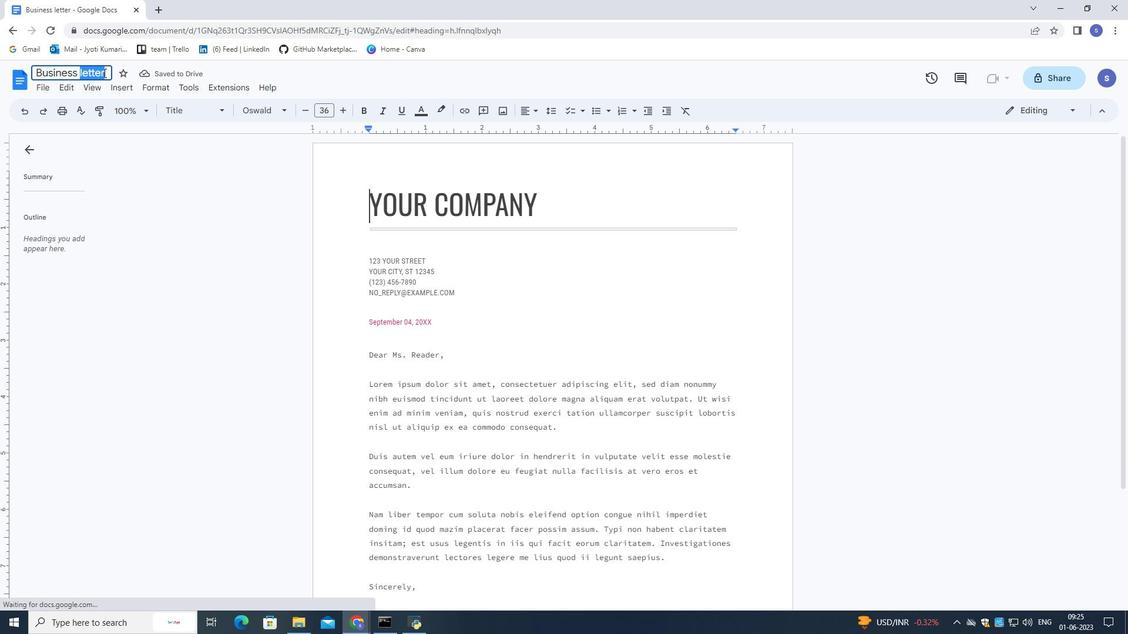 
Action: Mouse pressed left at (103, 72)
Screenshot: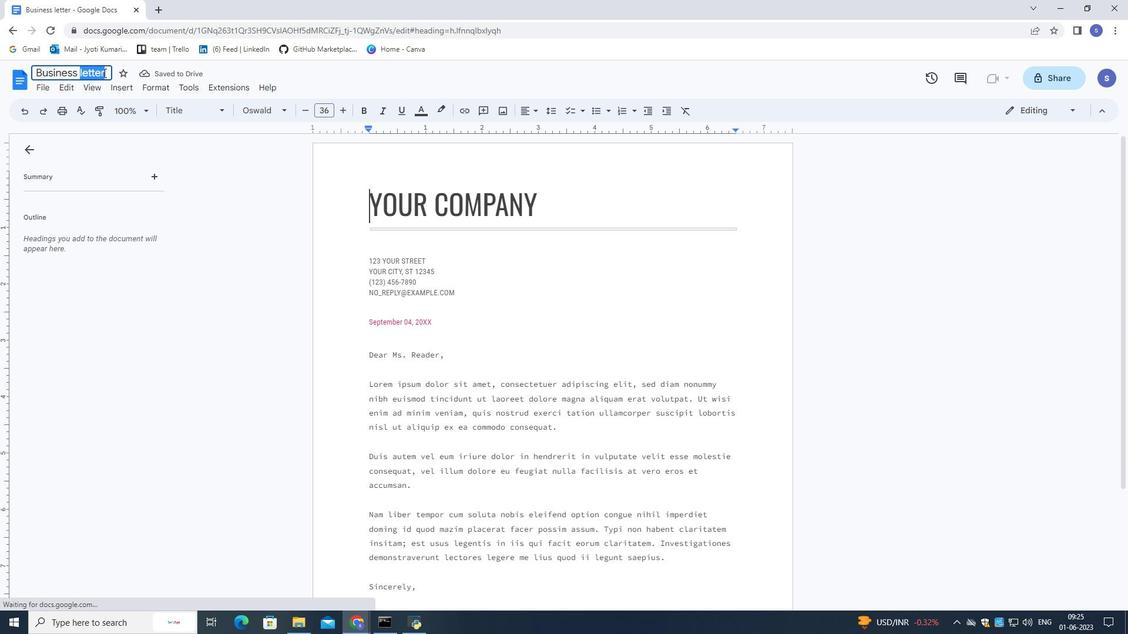 
Action: Mouse pressed left at (103, 72)
Screenshot: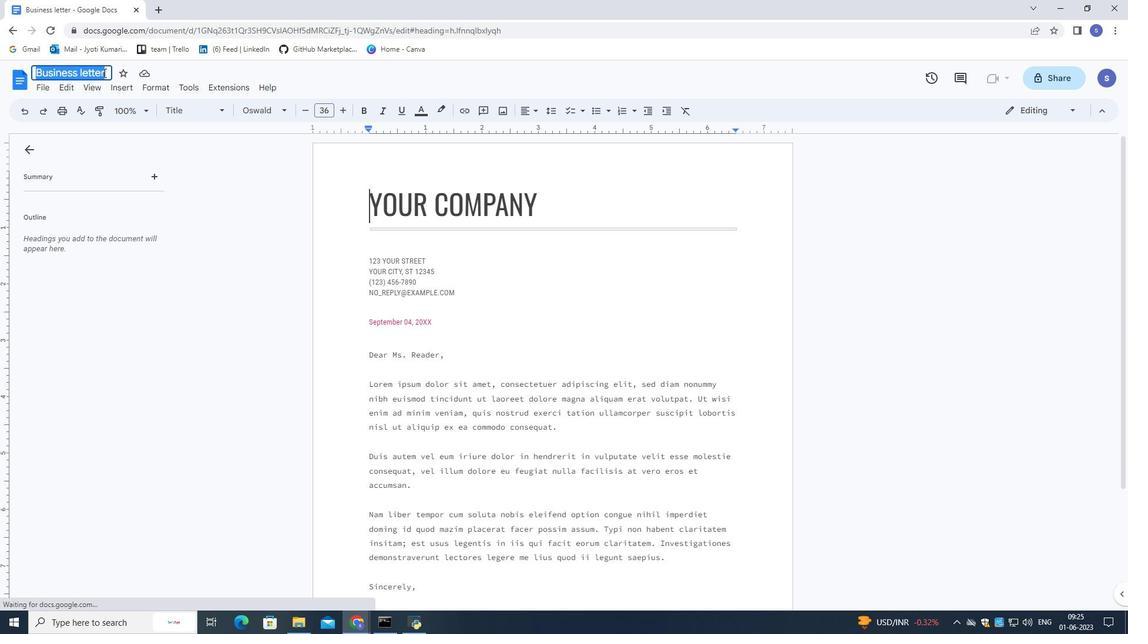 
Action: Key pressed <Key.shift>Investment.pdf<Key.enter>
Screenshot: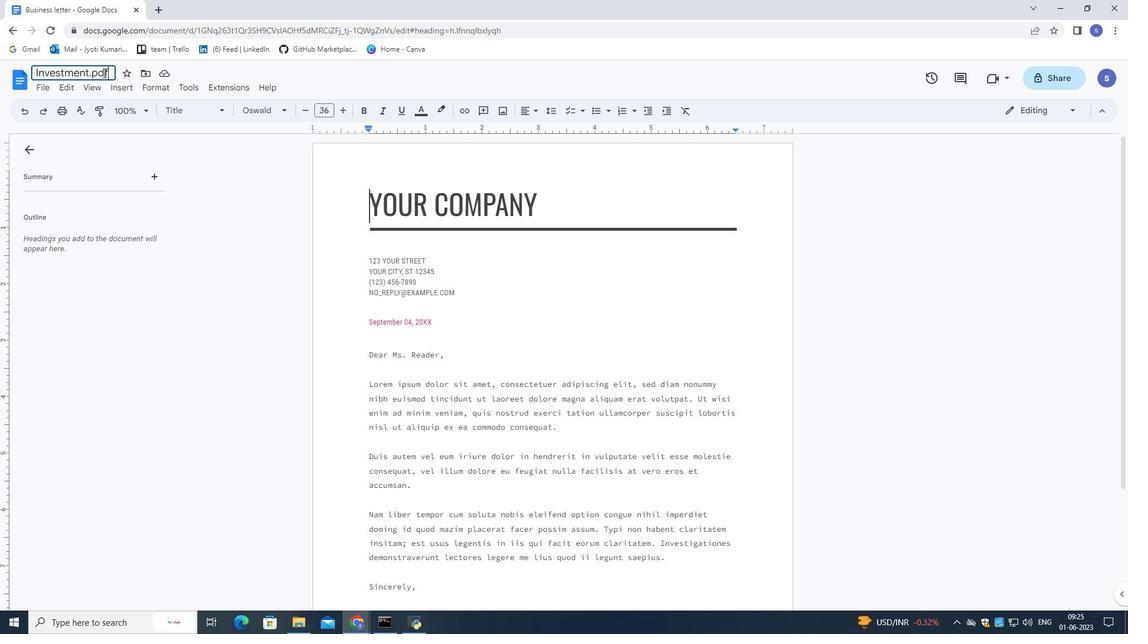 
Action: Mouse moved to (364, 336)
Screenshot: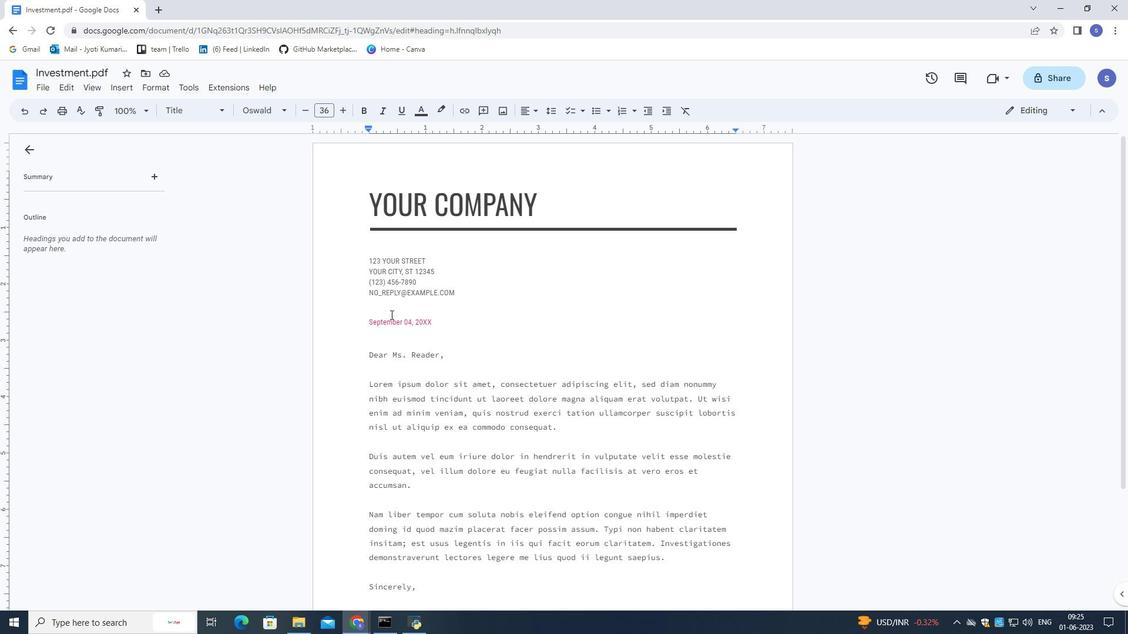 
Action: Mouse scrolled (364, 336) with delta (0, 0)
Screenshot: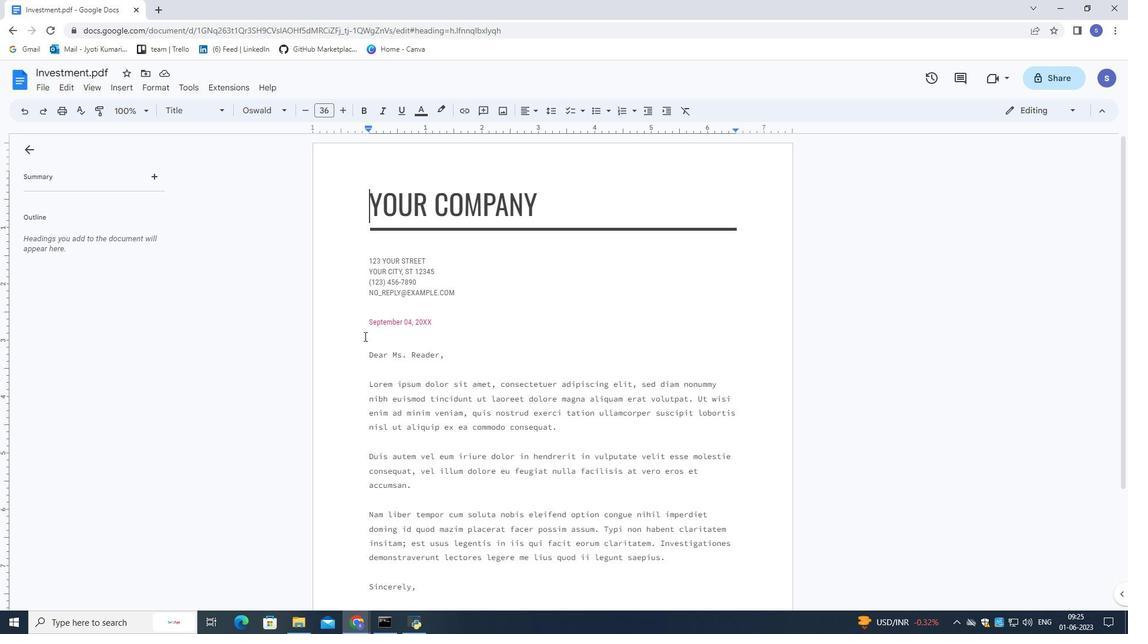 
Action: Mouse moved to (462, 240)
Screenshot: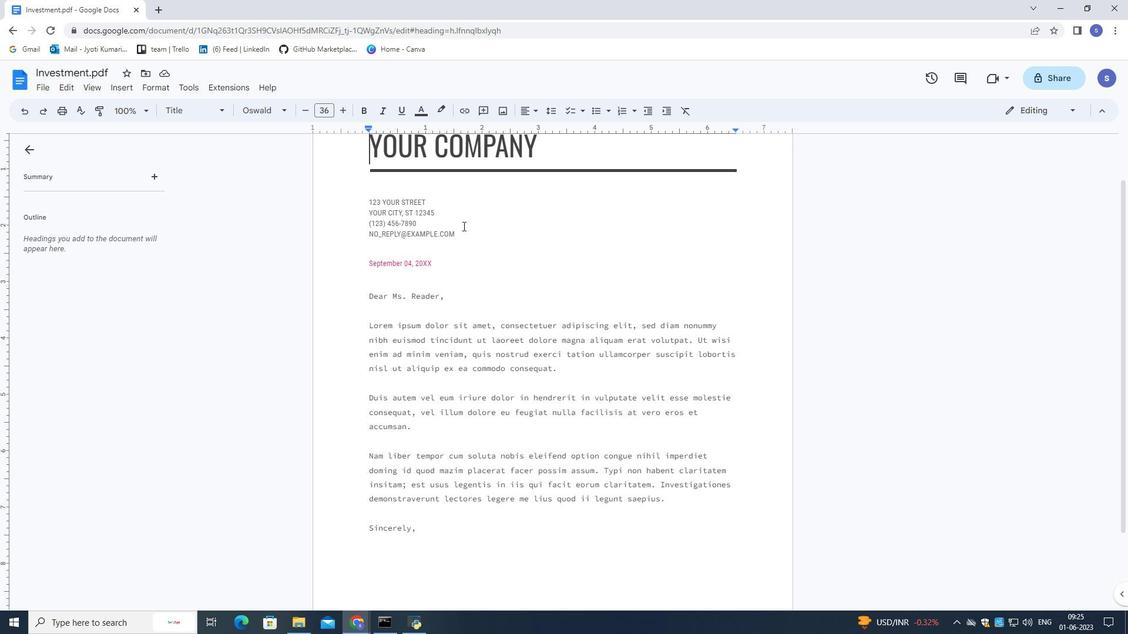 
Action: Mouse pressed left at (462, 240)
Screenshot: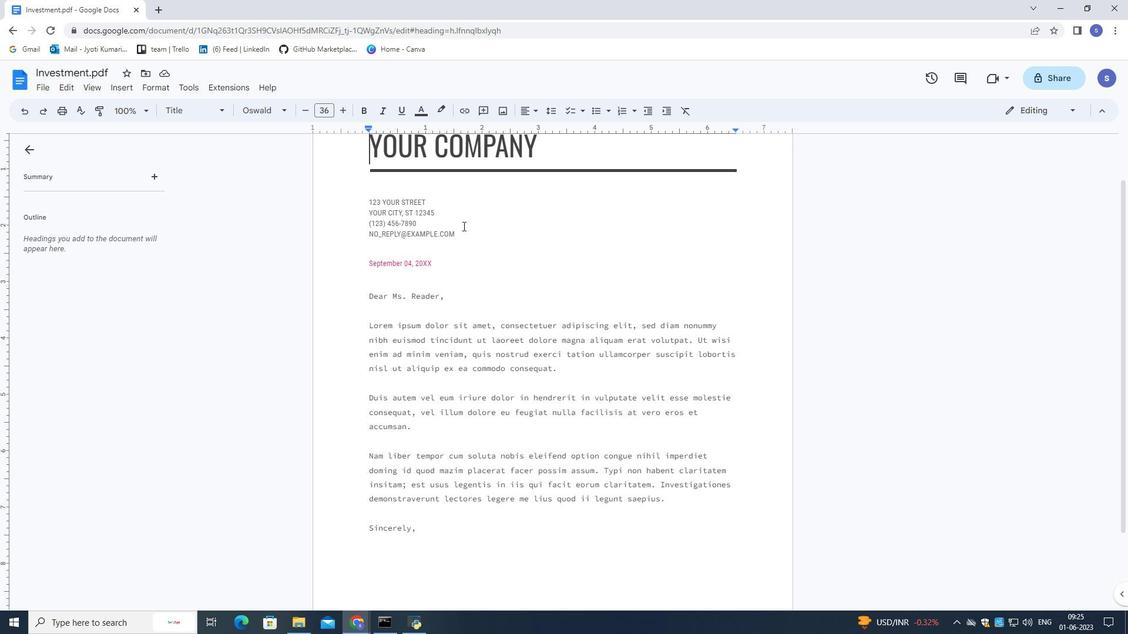 
Action: Mouse moved to (430, 233)
Screenshot: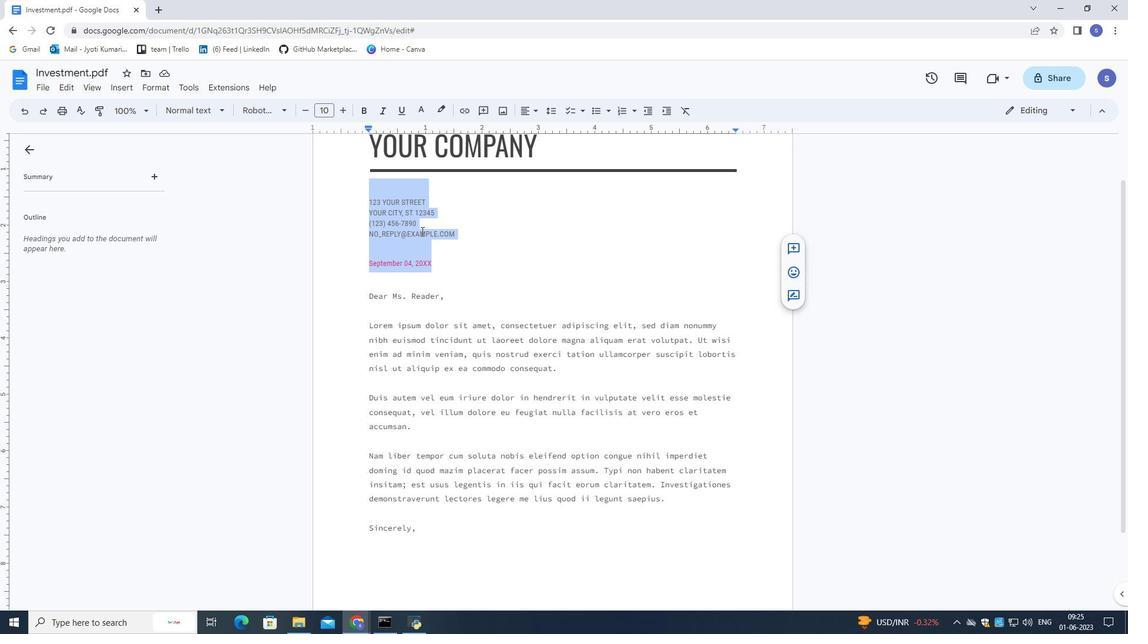 
Action: Mouse pressed left at (430, 233)
Screenshot: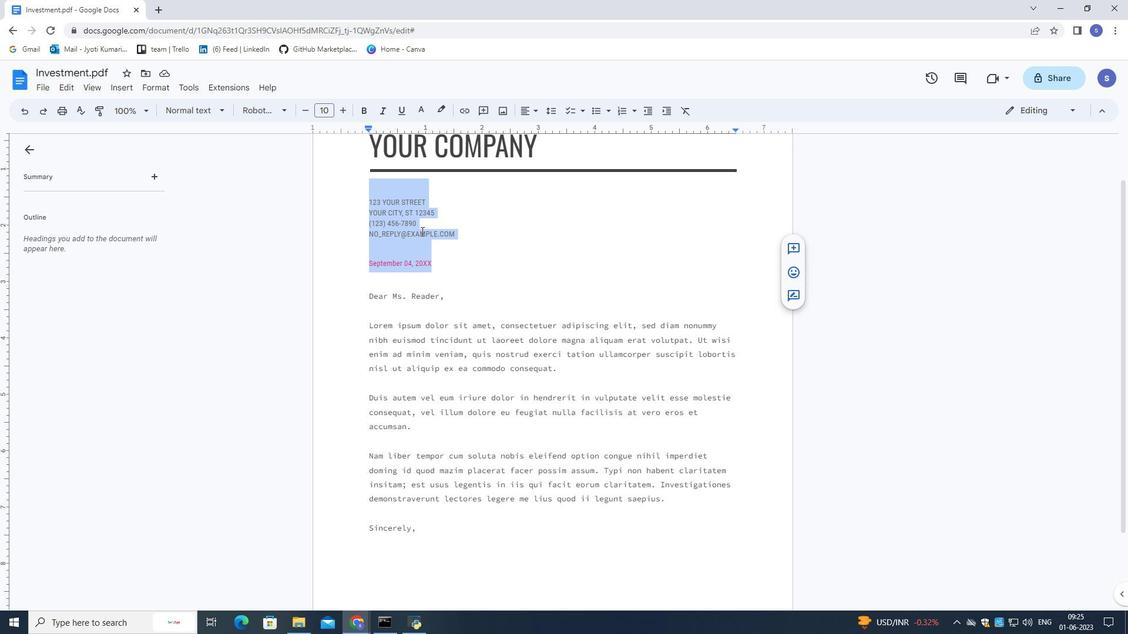 
Action: Mouse moved to (459, 232)
Screenshot: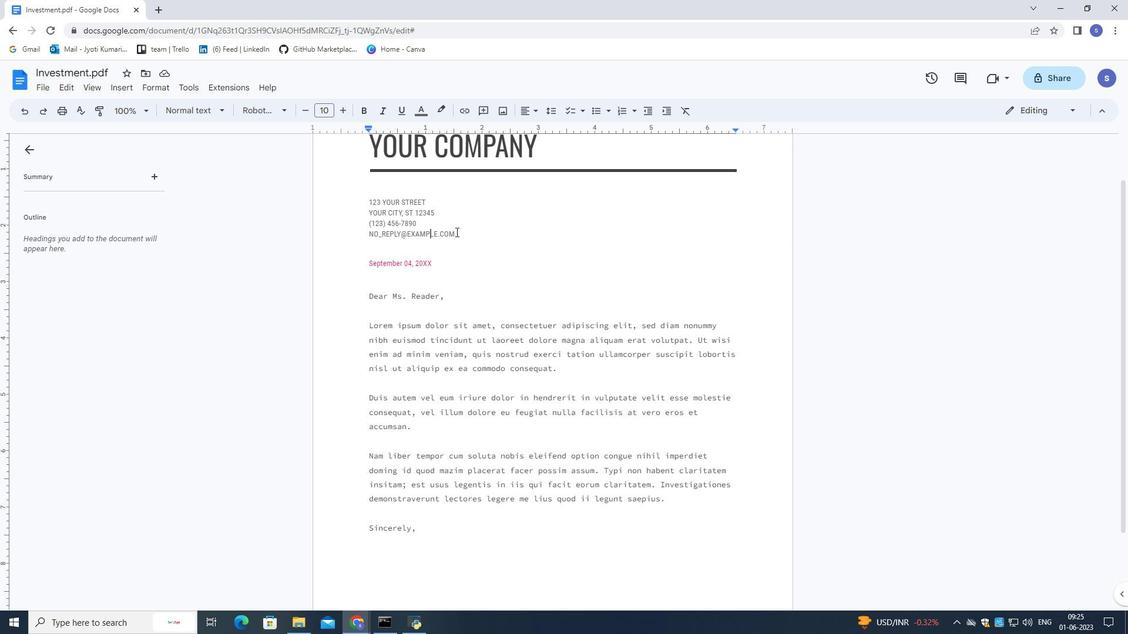 
Action: Mouse pressed left at (459, 232)
Screenshot: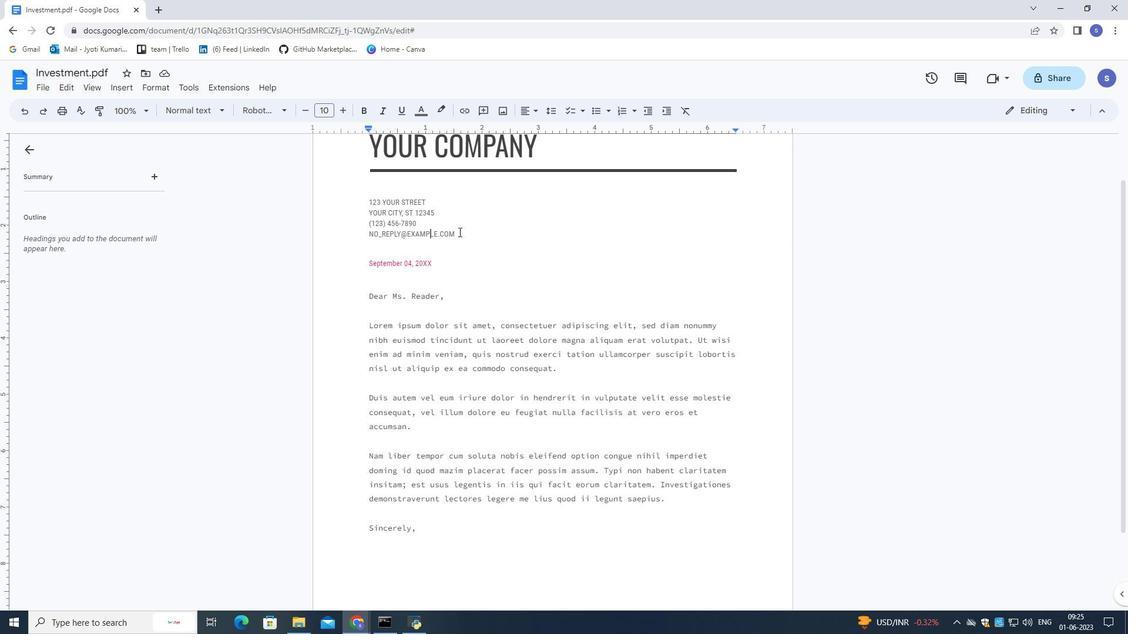 
Action: Mouse moved to (363, 203)
Screenshot: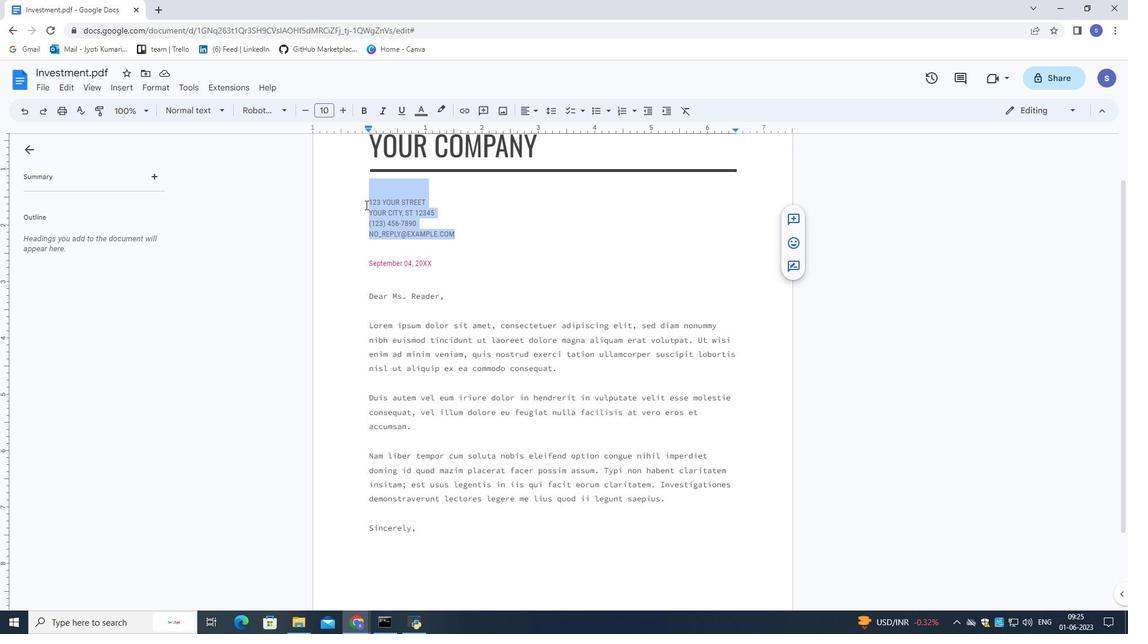 
Action: Key pressed <Key.delete>
Screenshot: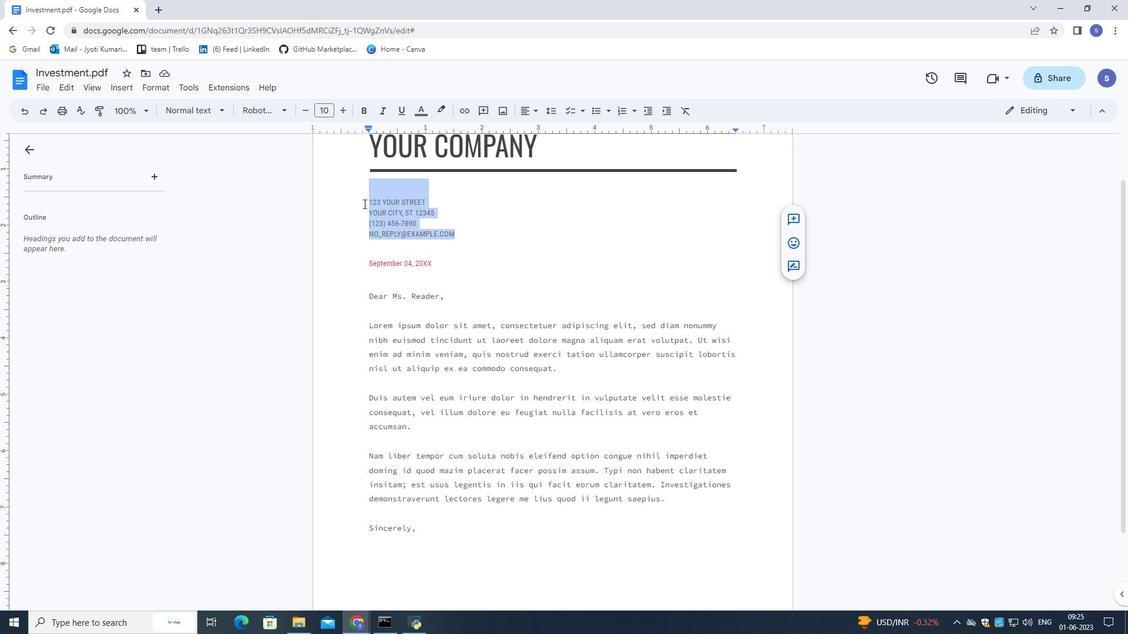 
Action: Mouse moved to (440, 210)
Screenshot: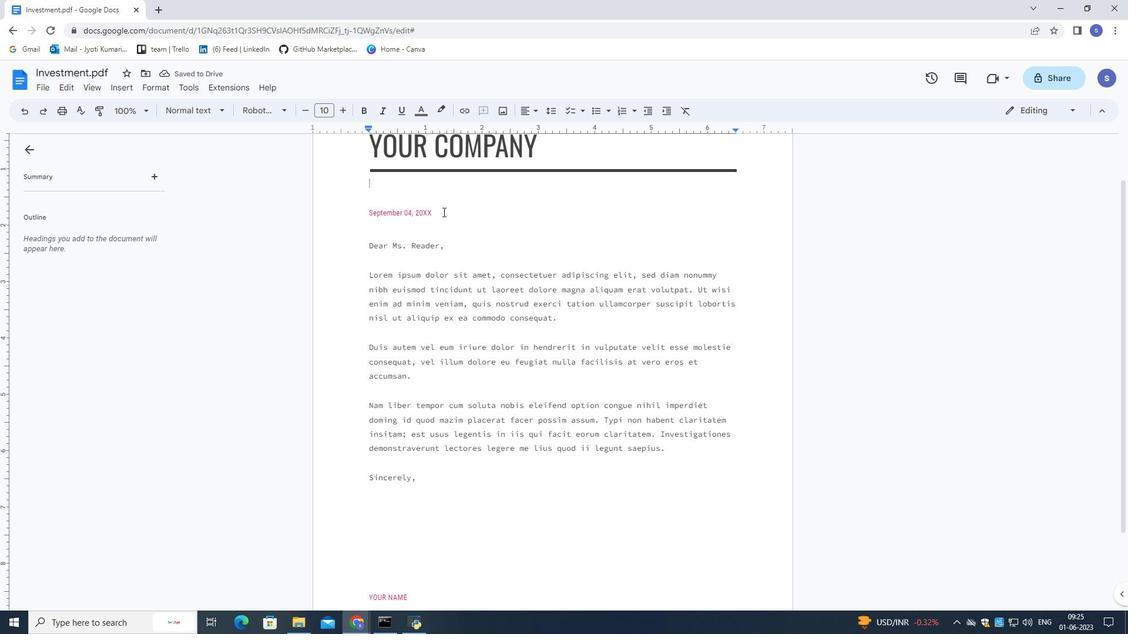 
Action: Mouse pressed left at (440, 210)
Screenshot: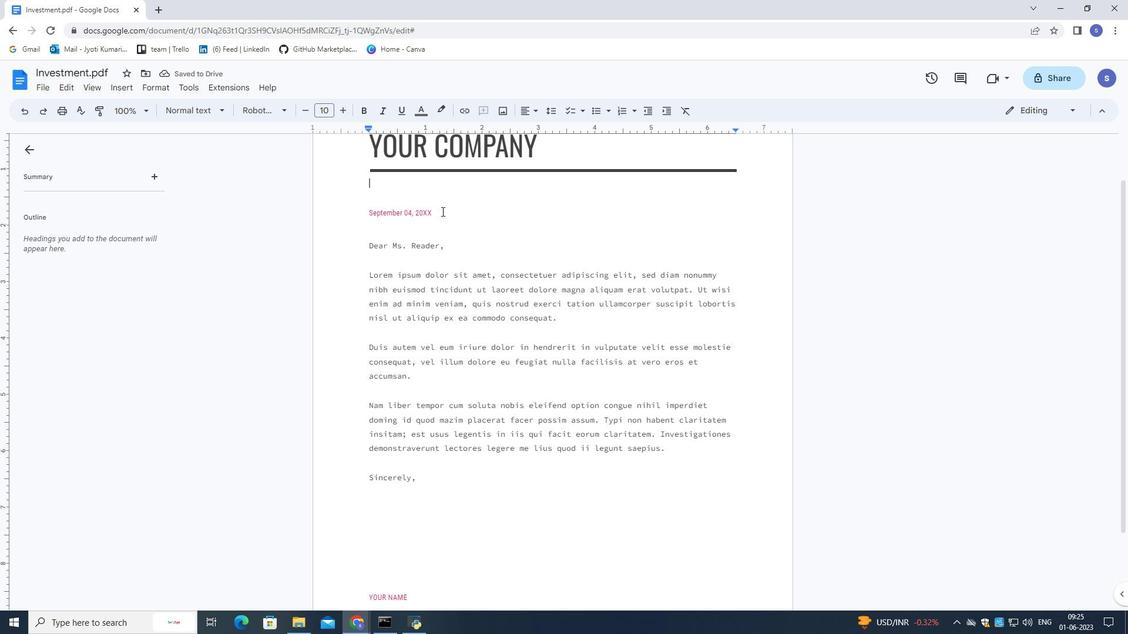 
Action: Mouse pressed left at (440, 210)
Screenshot: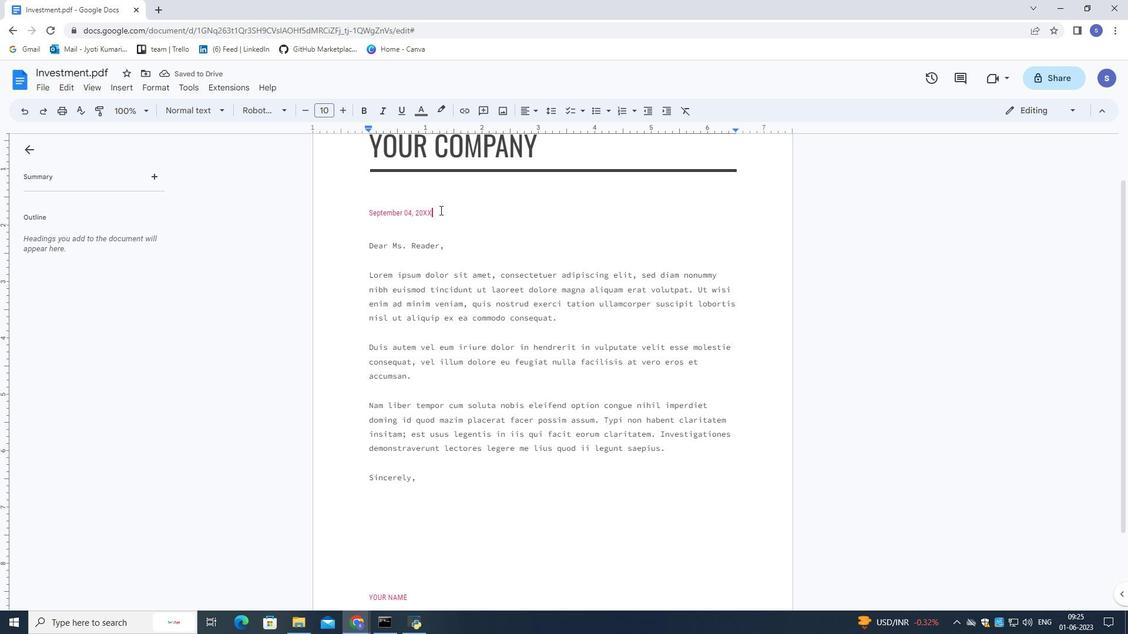 
Action: Mouse pressed left at (440, 210)
Screenshot: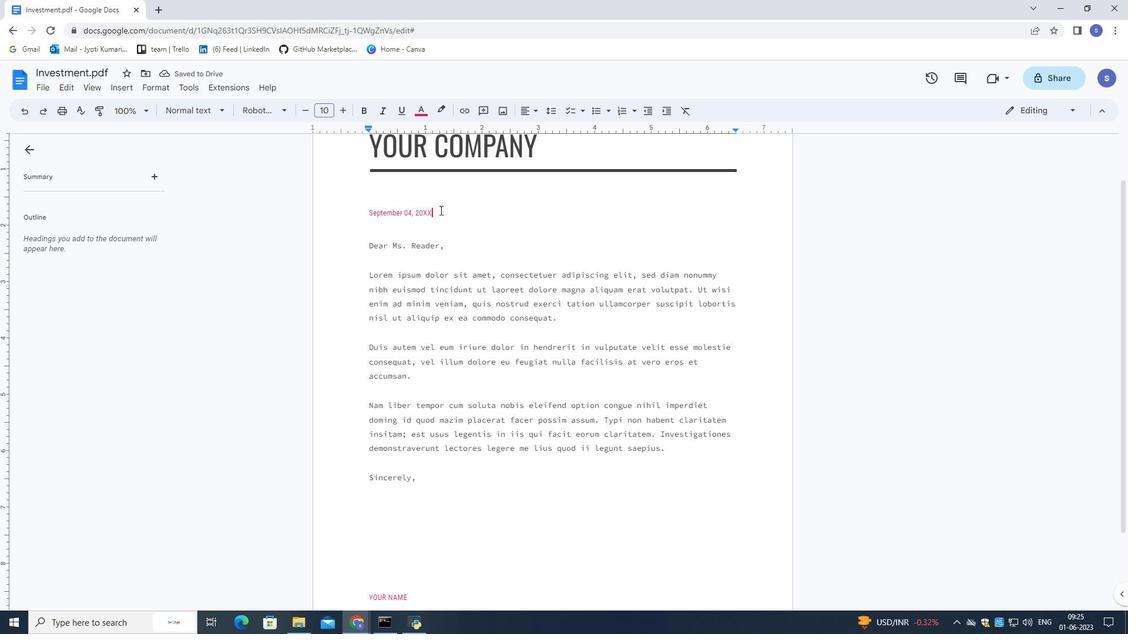 
Action: Key pressed 15<Key.space><Key.shift>May,<Key.space>2023
Screenshot: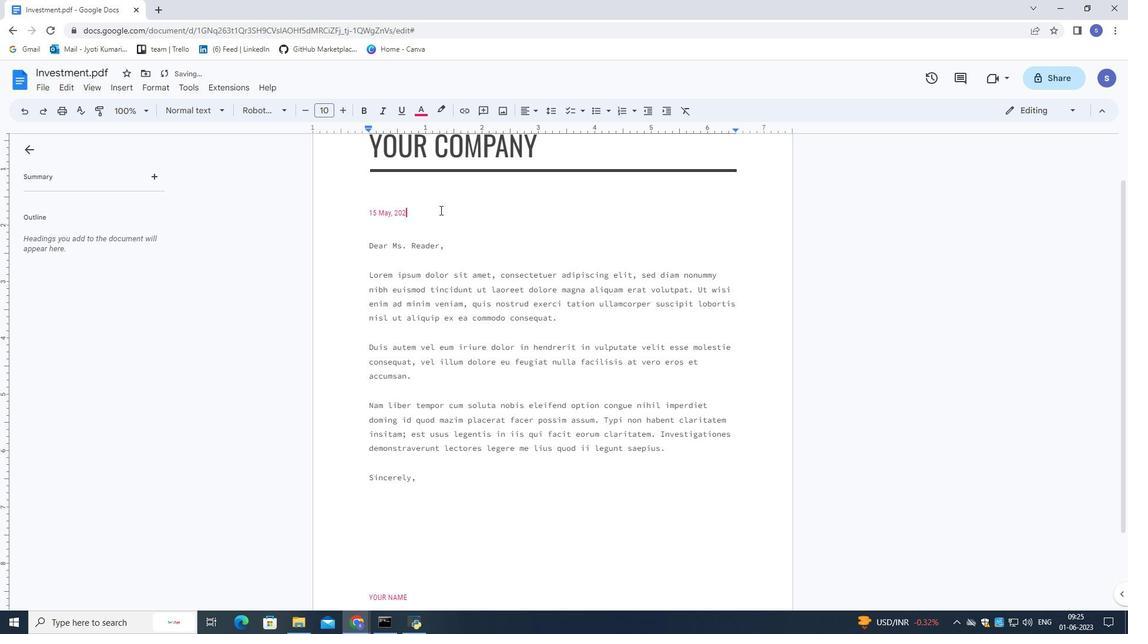
Action: Mouse moved to (444, 241)
Screenshot: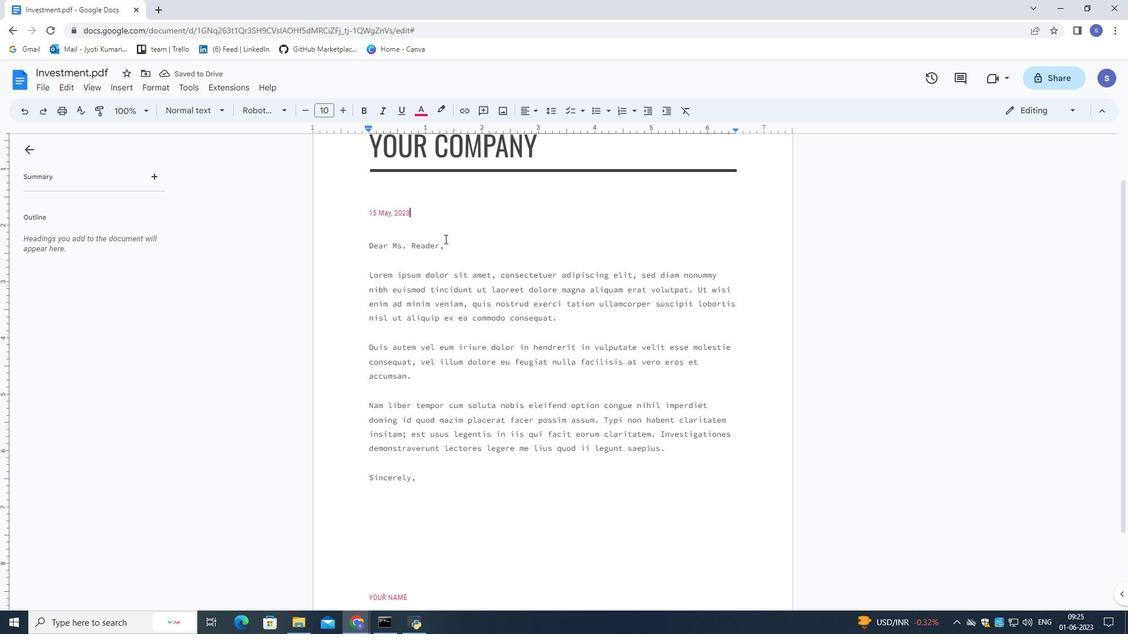
Action: Mouse pressed left at (444, 241)
Screenshot: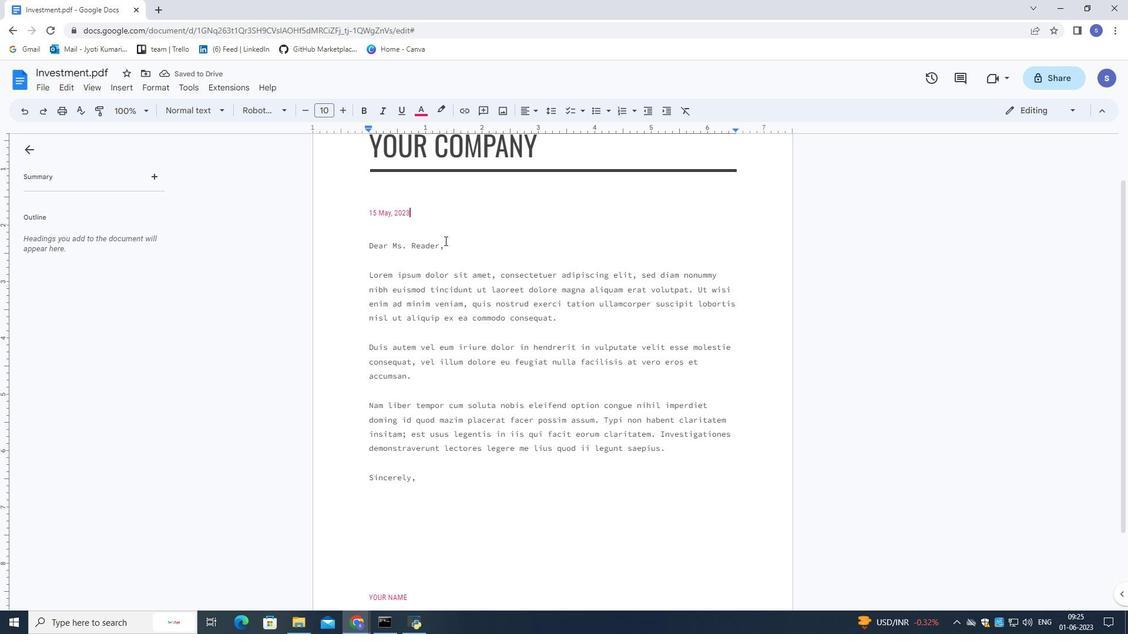 
Action: Mouse pressed left at (444, 241)
Screenshot: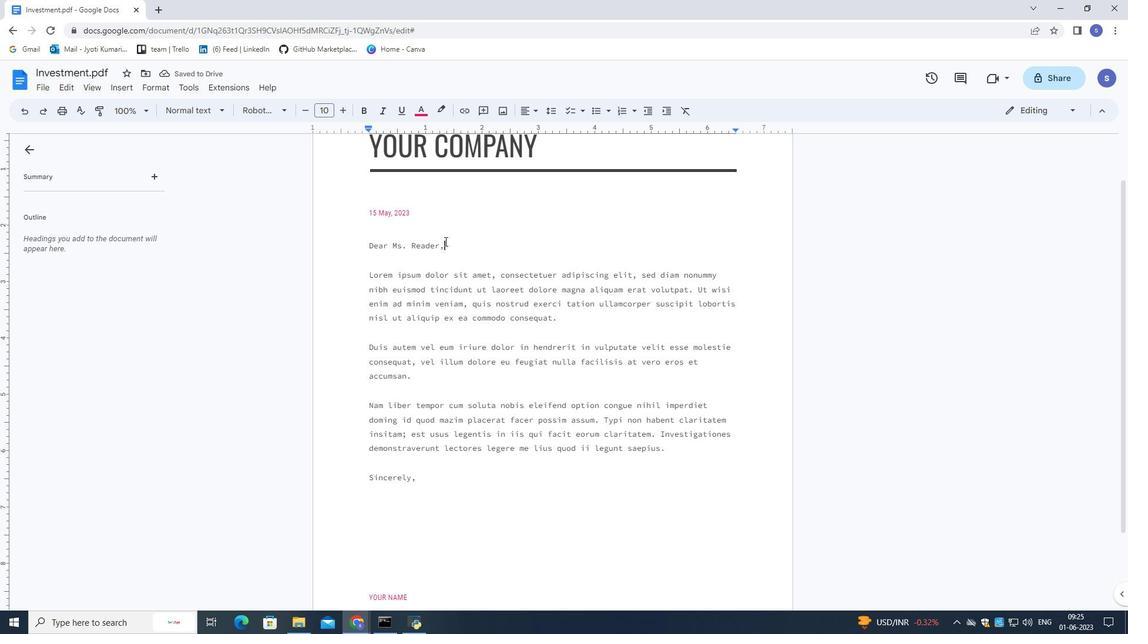 
Action: Mouse pressed left at (444, 241)
Screenshot: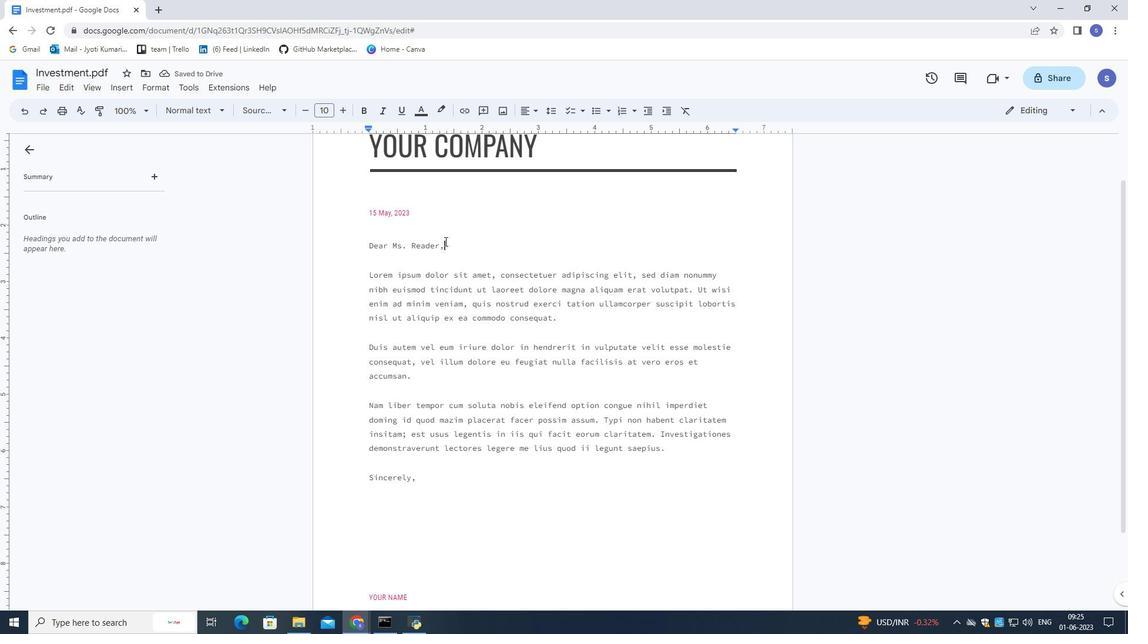 
Action: Key pressed <Key.shift>Good<Key.space><Key.shift>Morning,
Screenshot: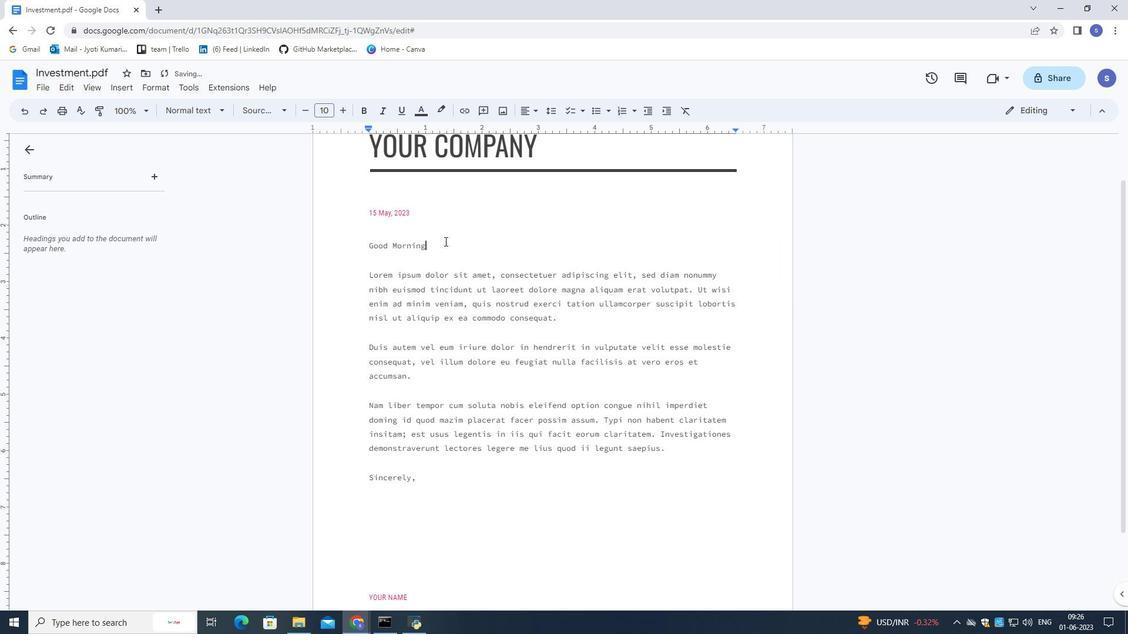 
Action: Mouse moved to (448, 255)
Screenshot: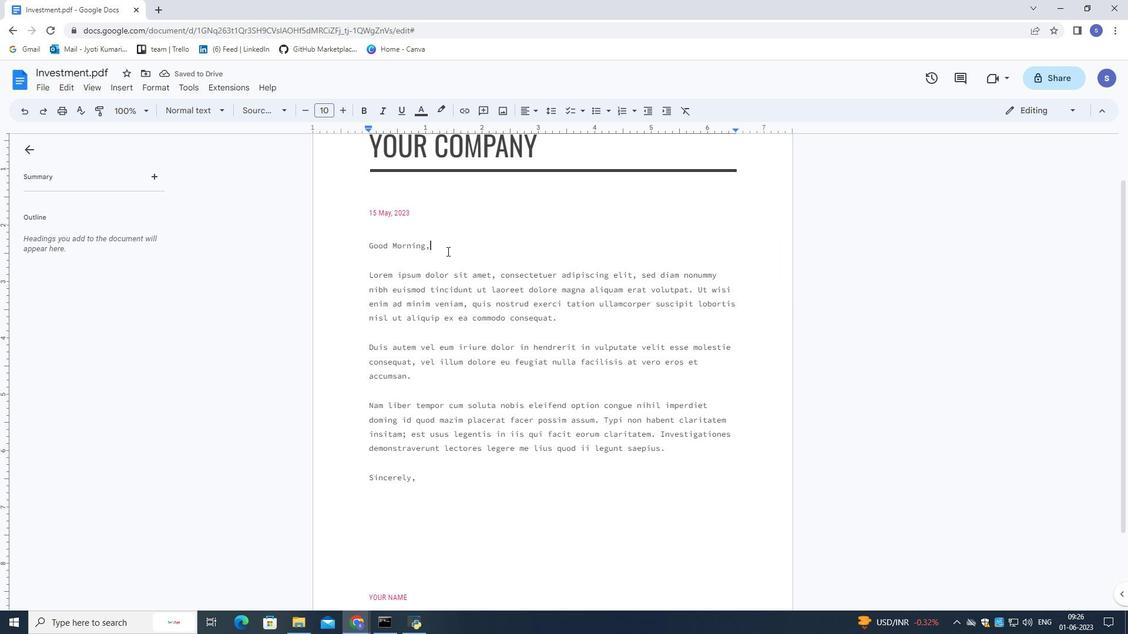 
Action: Mouse scrolled (448, 254) with delta (0, 0)
Screenshot: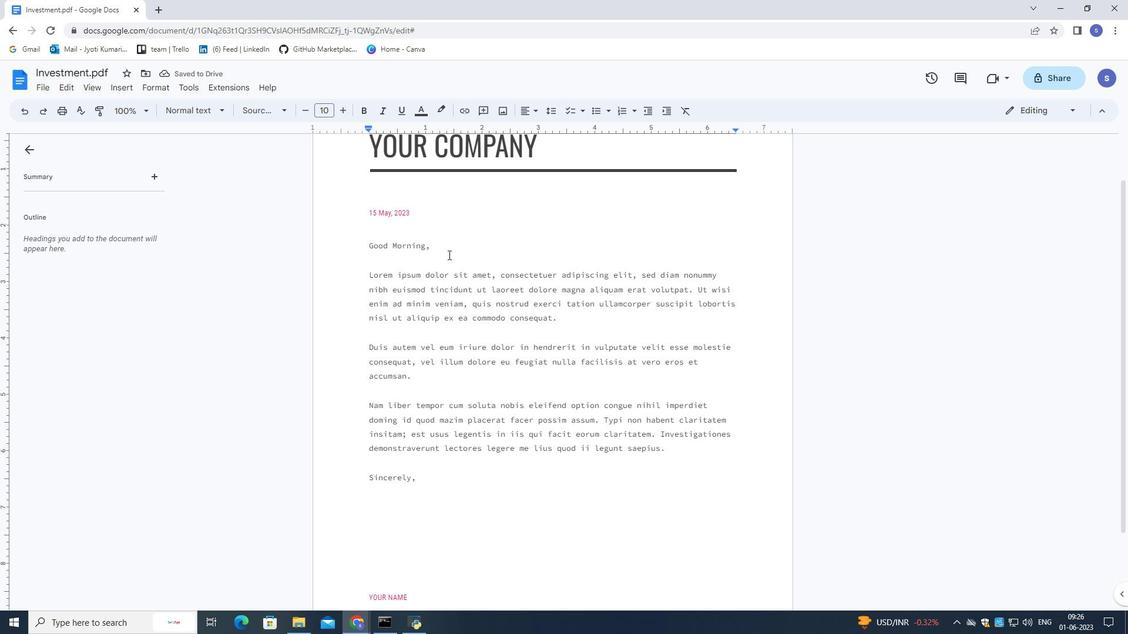 
Action: Mouse scrolled (448, 254) with delta (0, 0)
Screenshot: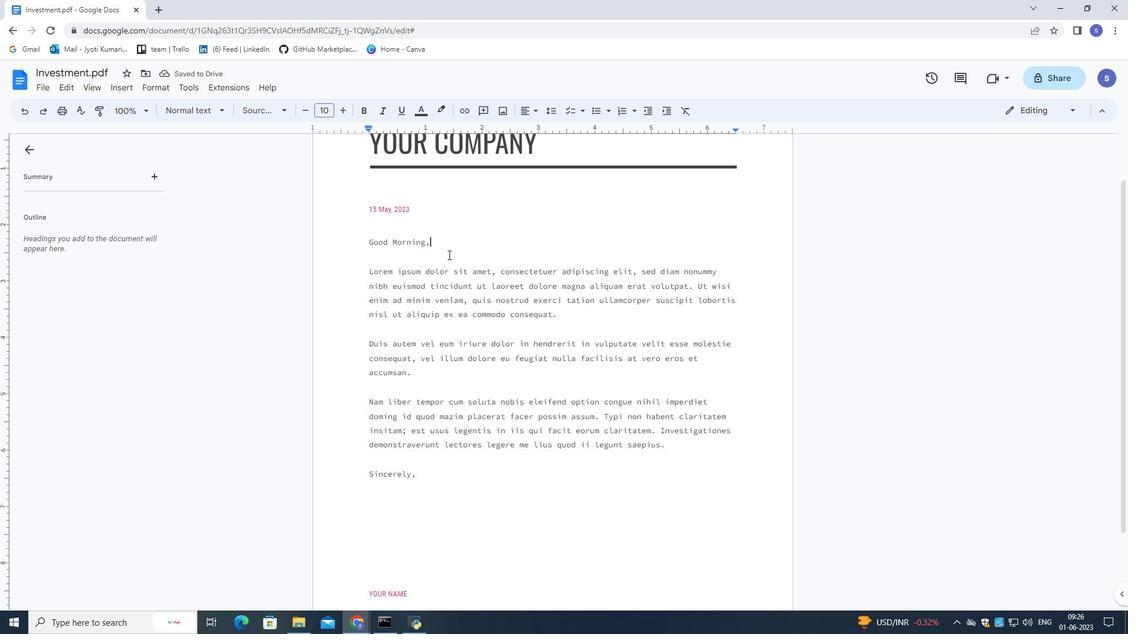 
Action: Mouse moved to (359, 168)
Screenshot: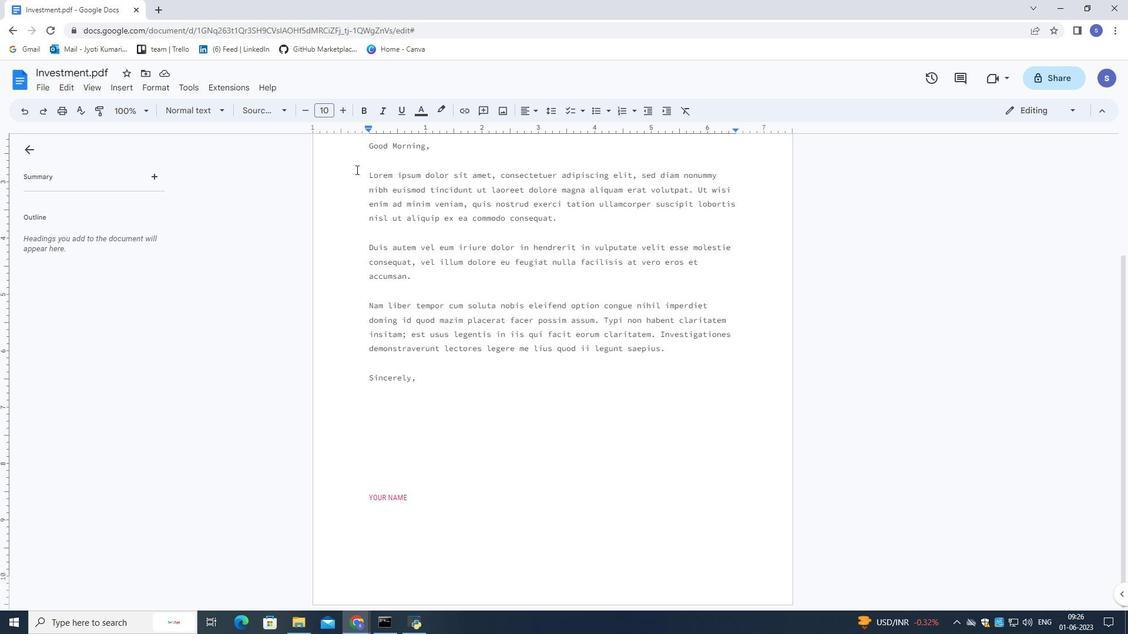 
Action: Mouse pressed left at (359, 168)
Screenshot: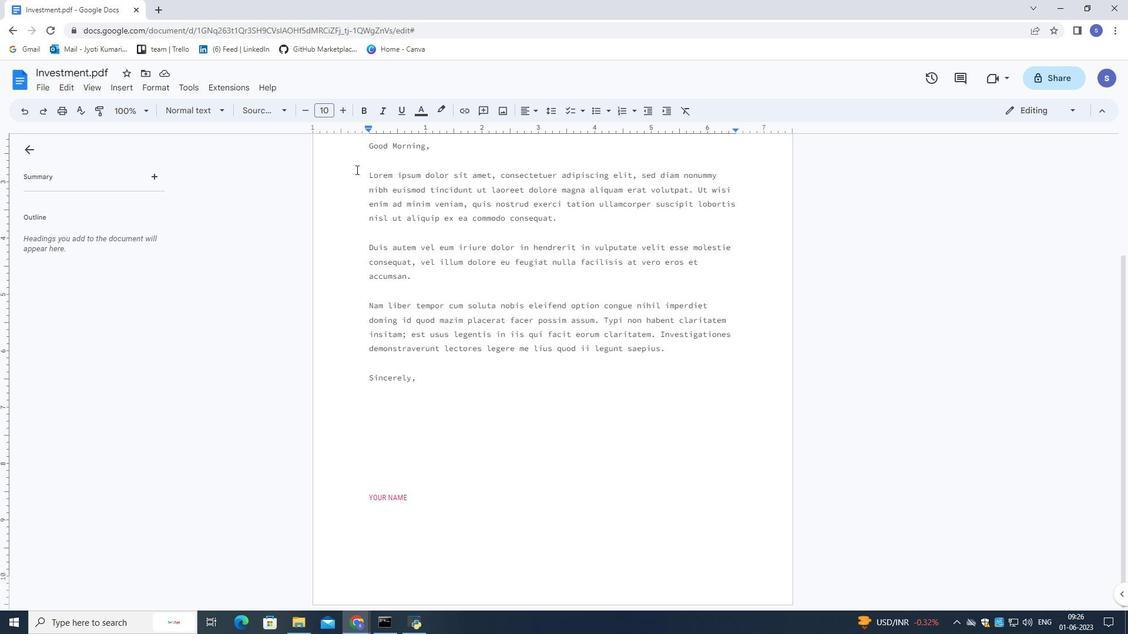 
Action: Mouse moved to (444, 362)
Screenshot: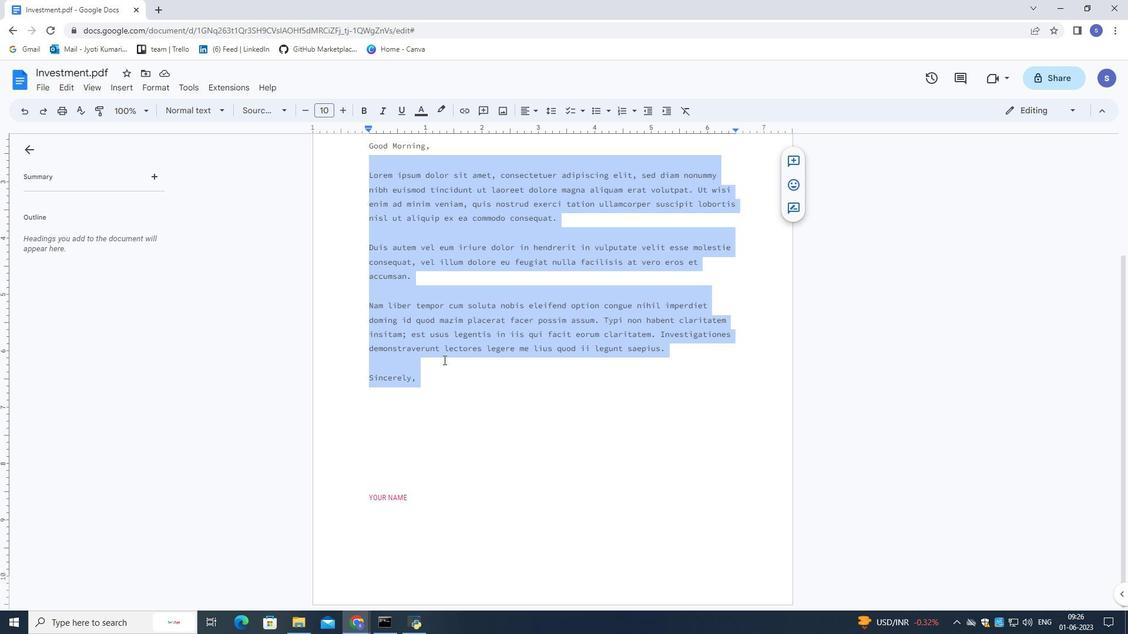 
Action: Key pressed <Key.delete>
Screenshot: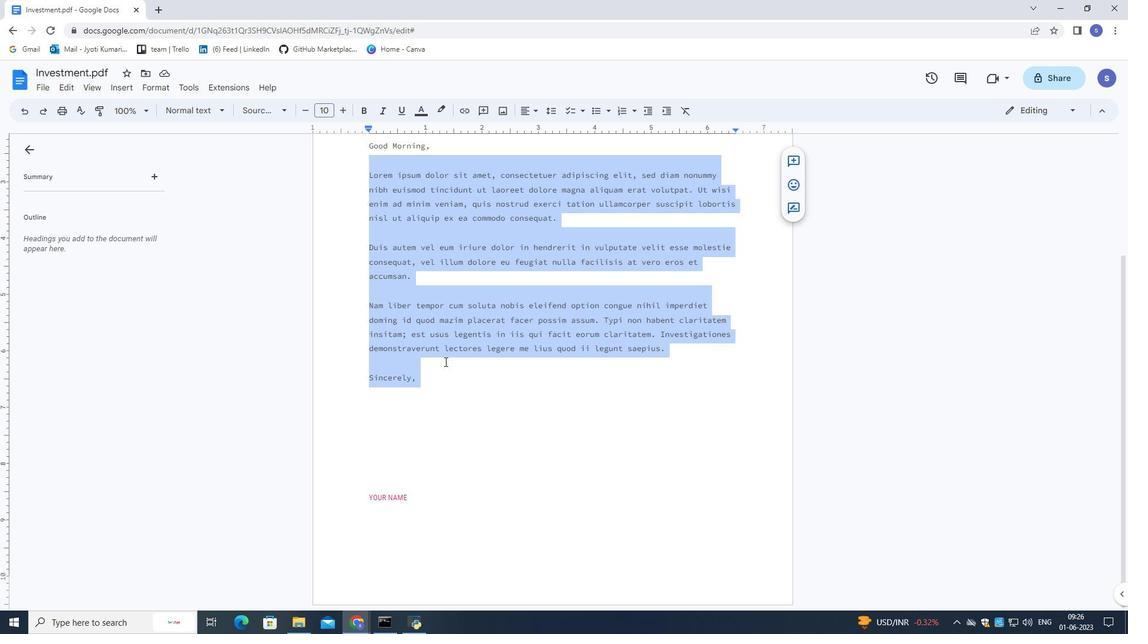 
Action: Mouse scrolled (444, 362) with delta (0, 0)
Screenshot: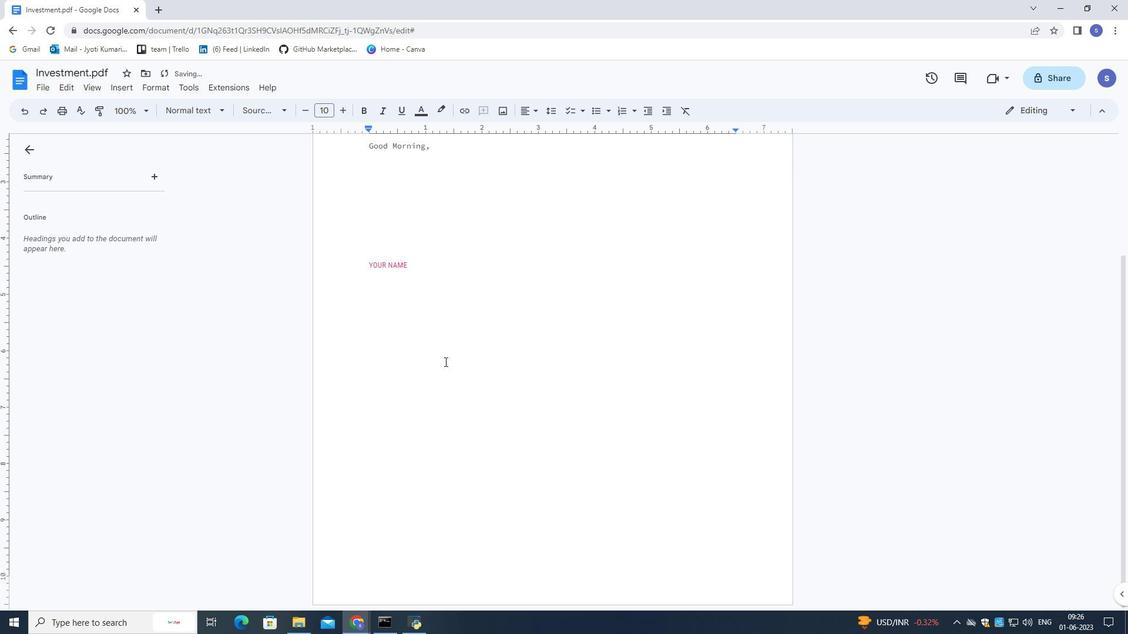 
Action: Mouse scrolled (444, 362) with delta (0, 0)
Screenshot: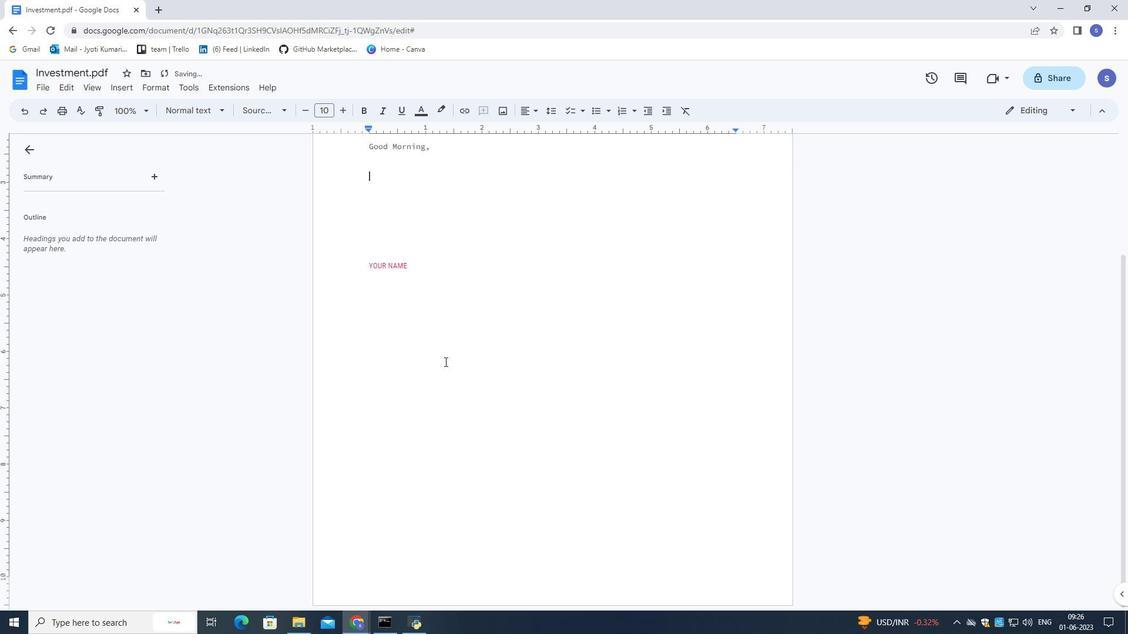 
Action: Key pressed <Key.shift>I<Key.space>am<Key.space>writing<Key.space>
Screenshot: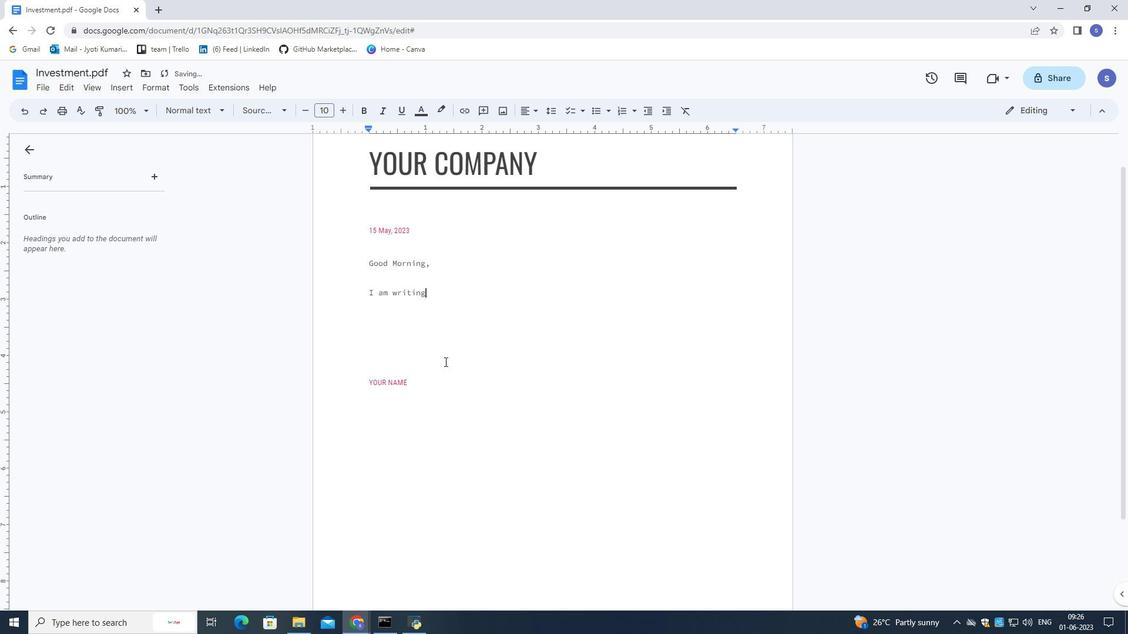 
Action: Mouse moved to (494, 336)
Screenshot: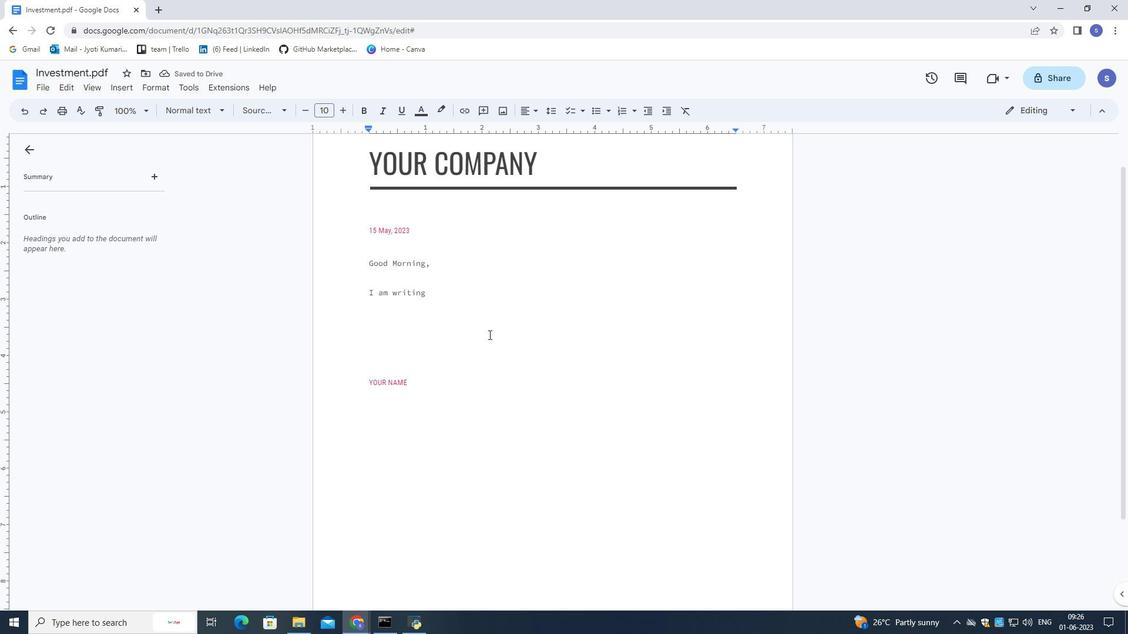 
Action: Key pressed to<Key.space>inform<Key.space>you<Key.space>od<Key.space>a<Key.space><Key.backspace><Key.backspace><Key.backspace><Key.backspace>f<Key.space>a<Key.space>change<Key.space>in<Key.space>my<Key.space>contact<Key.space>information.<Key.space><Key.shift>Please<Key.space>update<Key.space>your<Key.space>records<Key.space>accordingly.<Key.space><Key.shift>My<Key.space>new<Key.space>address<Key.space>i<Key.space><Key.backspace>s[address].<Key.space>and<Key.space>my<Key.space>updated<Key.space>phone<Key.space>number<Key.space>is<Key.space>[<Key.space>phone<Key.space>number]<Key.space>.<Key.space><Key.shift><Key.shift><Key.shift><Key.shift><Key.shift><Key.shift>Should<Key.space>you<Key.space>need<Key.space>to<Key.space>reach<Key.space>t<Key.backspace>me,<Key.space>pla<Key.backspace>ease<Key.space>do<Key.space>not<Key.space>hesitate<Key.space>to<Key.space>contact<Key.space>me<Key.space>using<Key.space>the<Key.space>update<Key.space>information<Key.space>.<Key.space><Key.shift>Add<Key.space><Key.shift>name<Key.space><Key.shift>Micheal<Key.space><Key.backspace>.<Key.space>
Screenshot: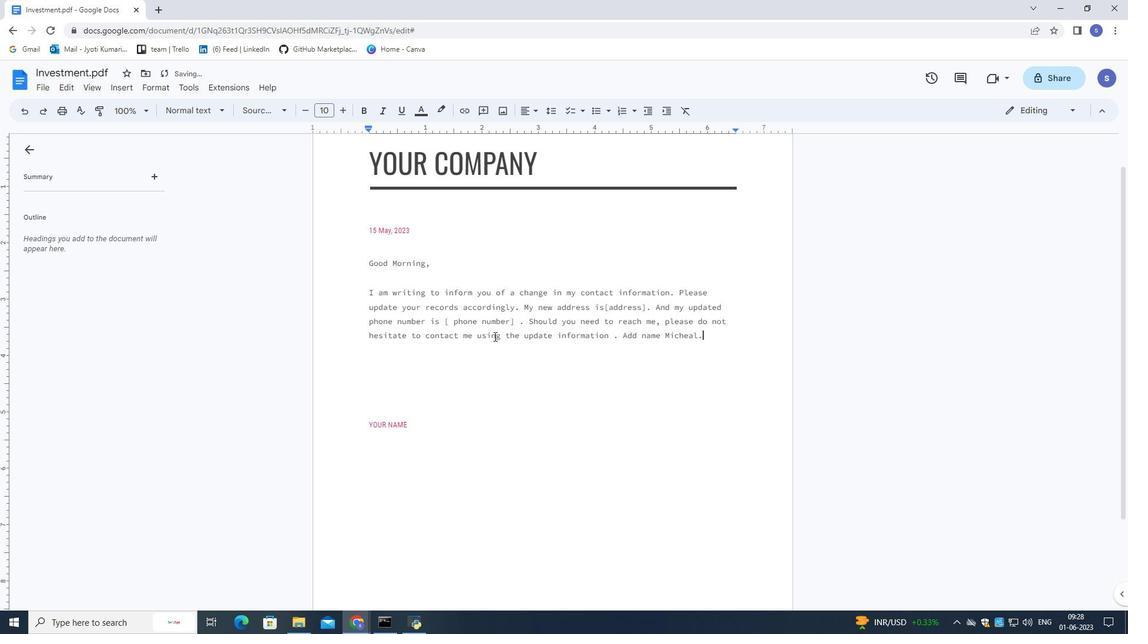 
Action: Mouse moved to (642, 338)
Screenshot: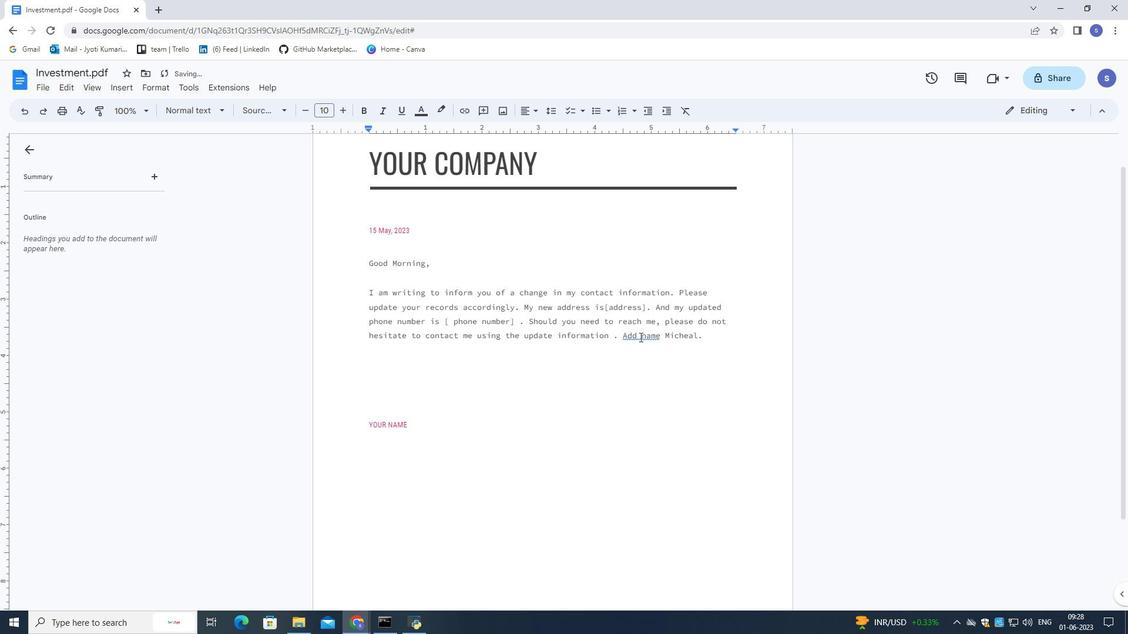
Action: Mouse pressed left at (642, 338)
Screenshot: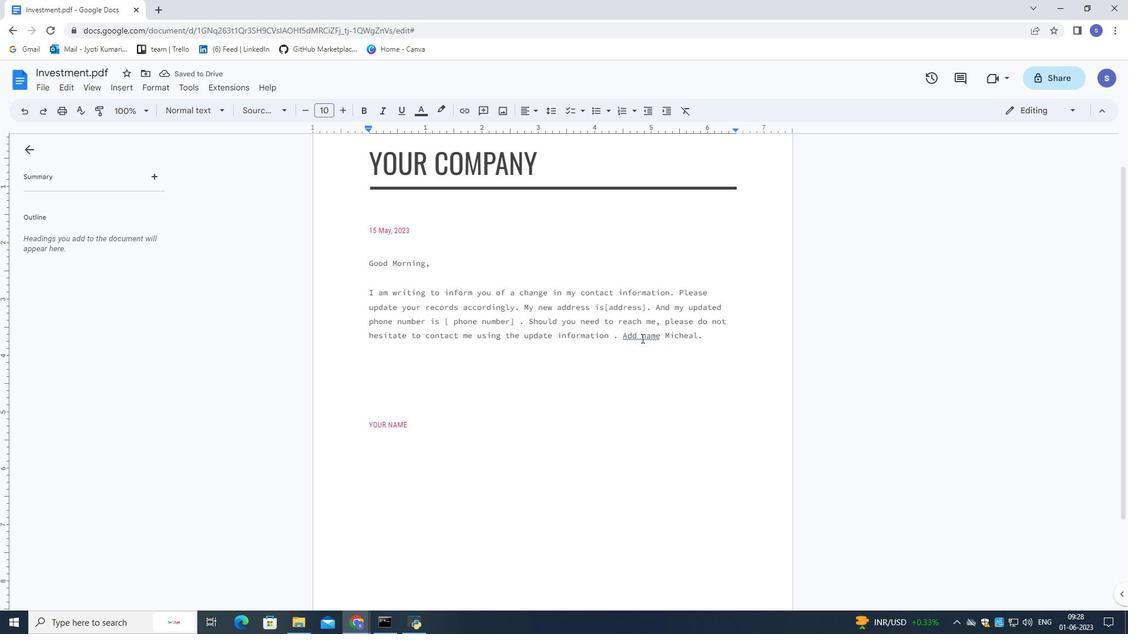 
Action: Key pressed <Key.backspace>
Screenshot: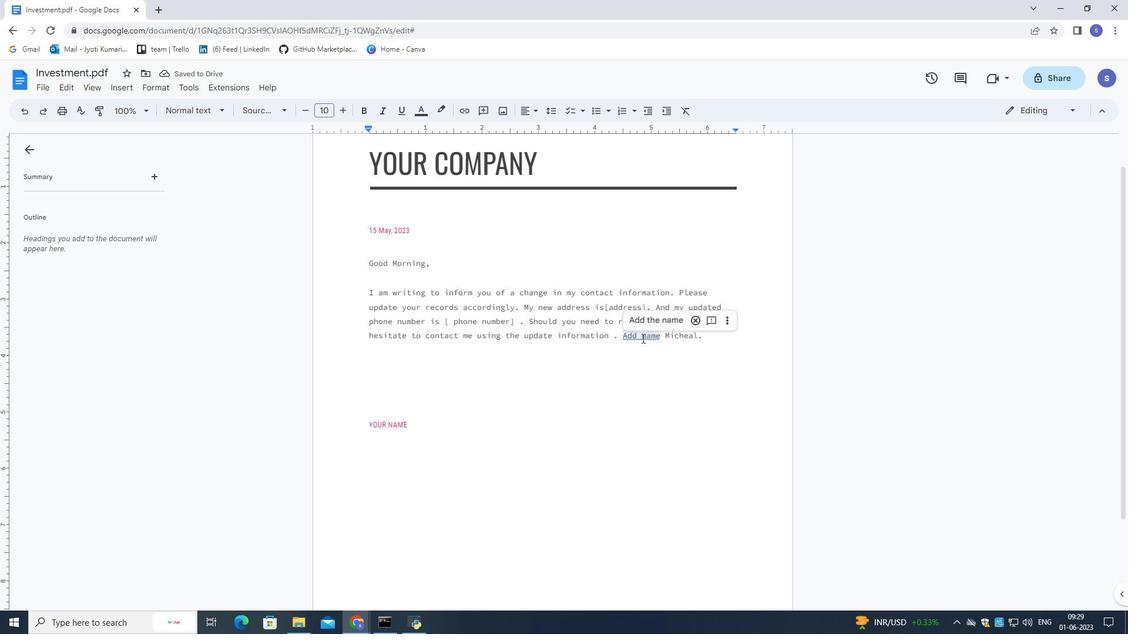 
Action: Mouse moved to (694, 387)
Screenshot: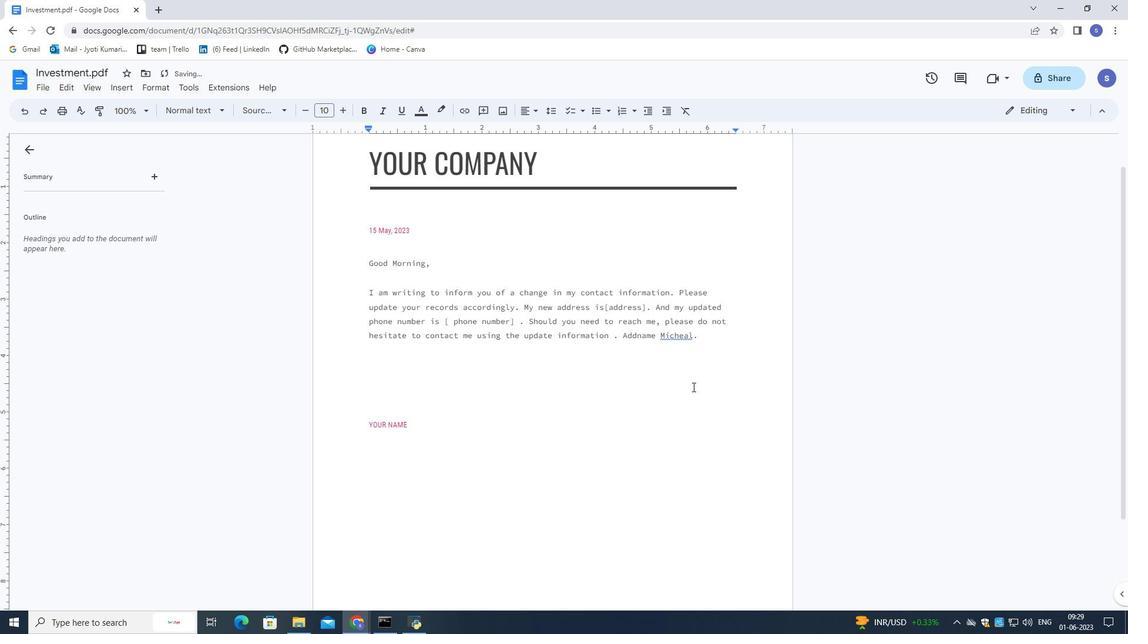 
Action: Key pressed <Key.space>
Screenshot: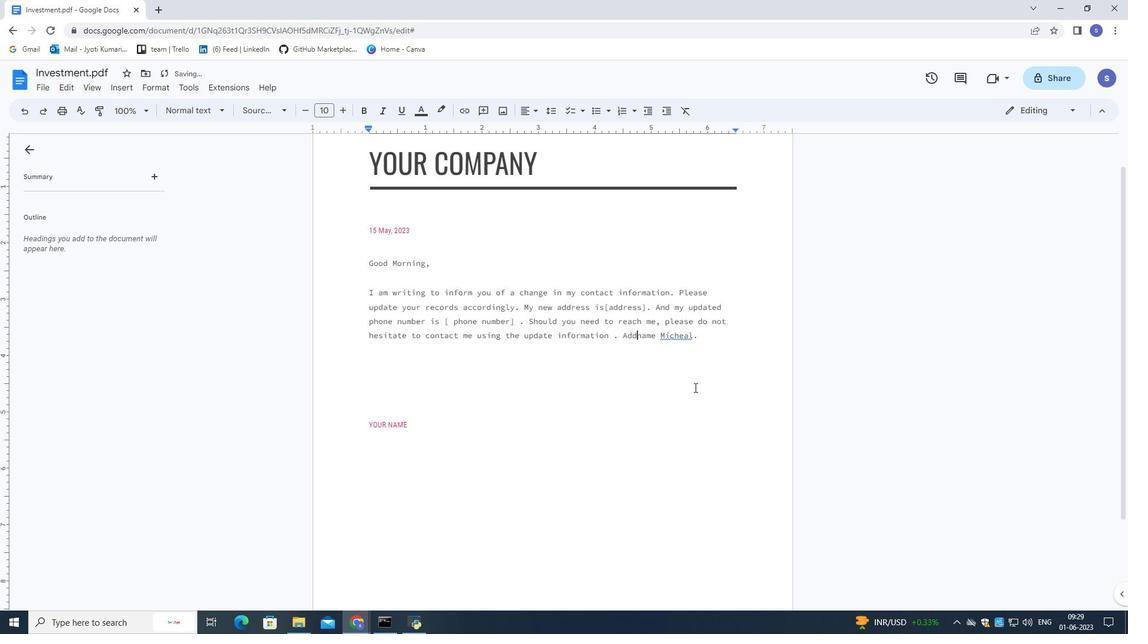 
Action: Mouse moved to (708, 339)
Screenshot: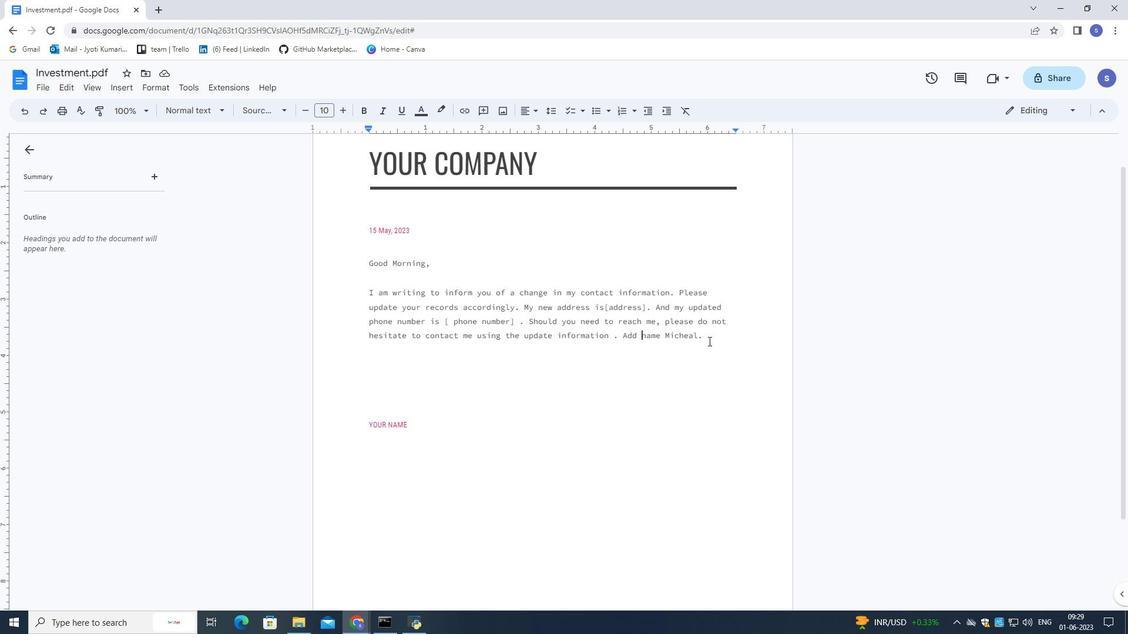
Action: Mouse pressed left at (708, 339)
Screenshot: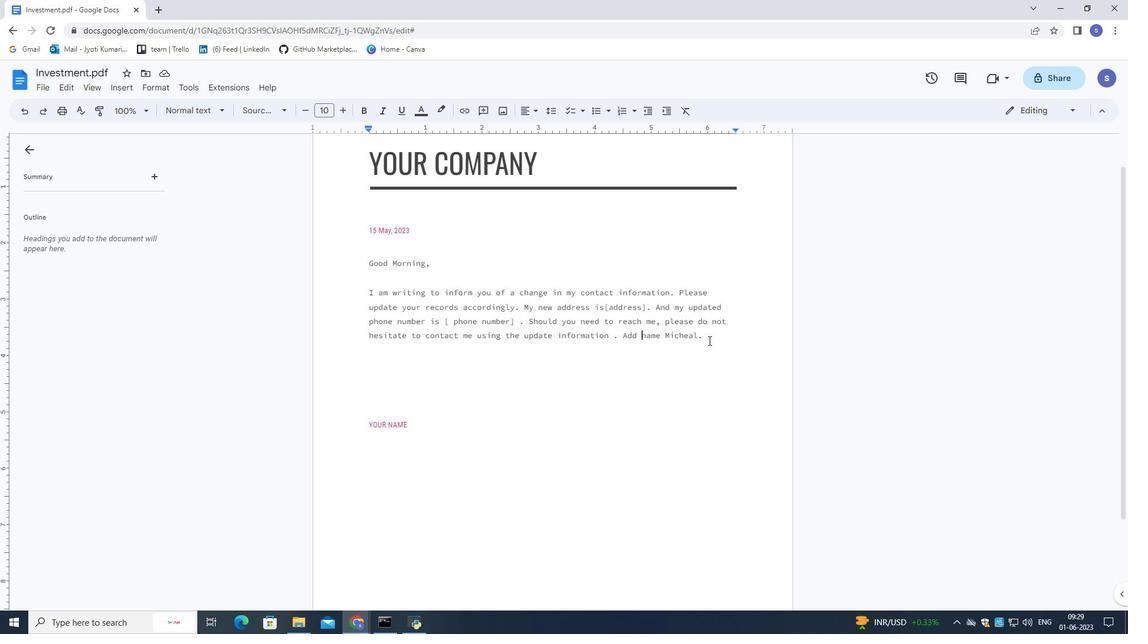 
Action: Mouse moved to (660, 337)
Screenshot: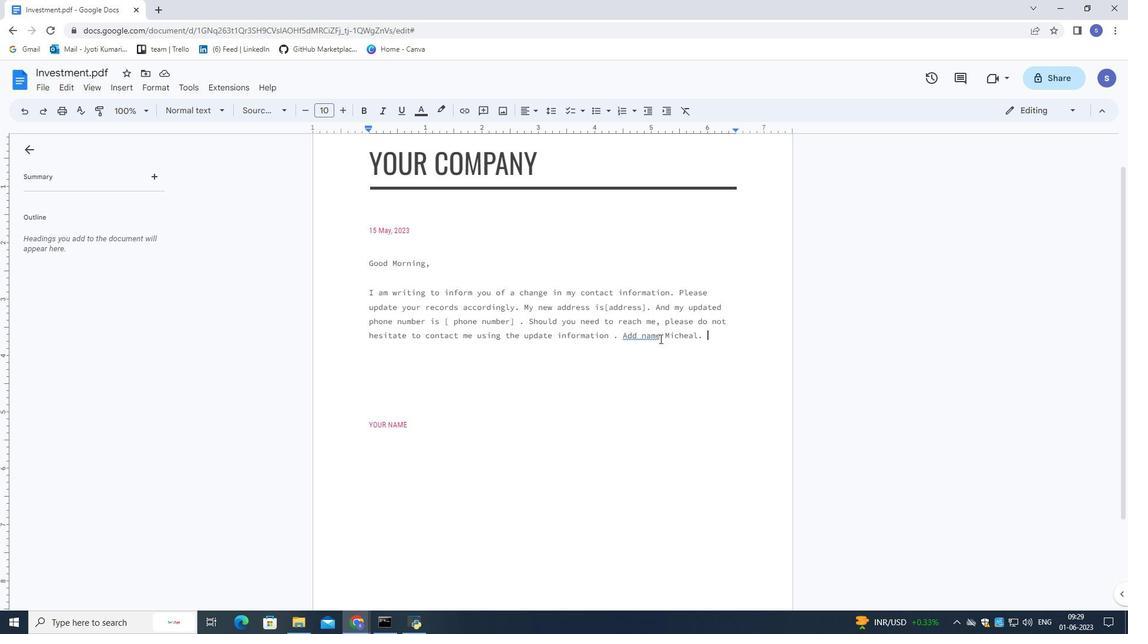 
Action: Mouse pressed left at (660, 337)
Screenshot: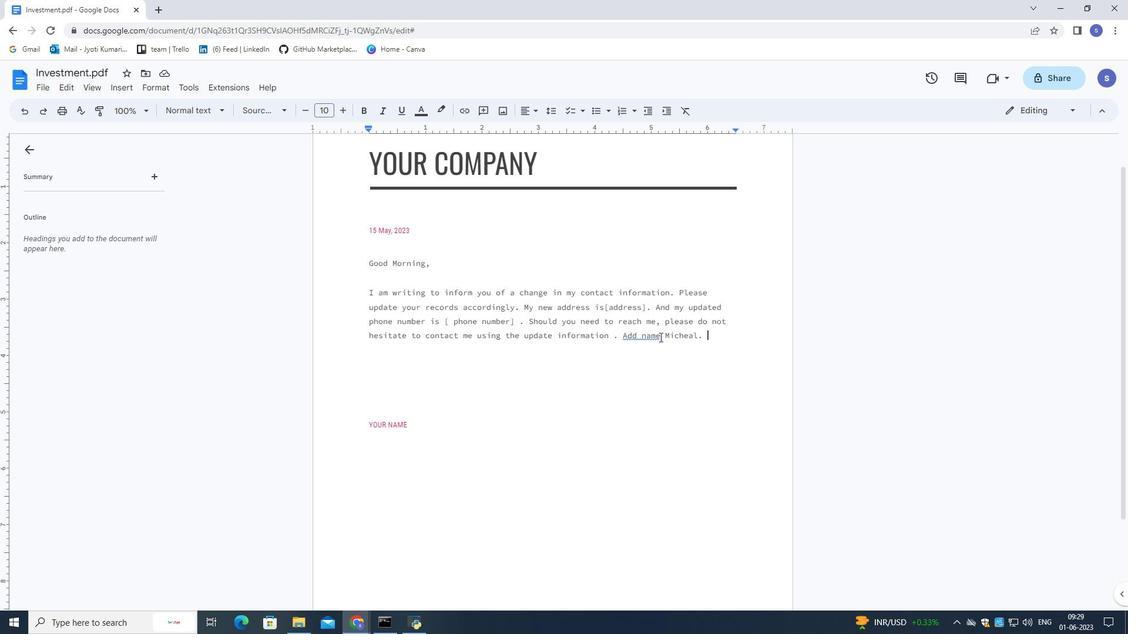 
Action: Mouse moved to (659, 318)
Screenshot: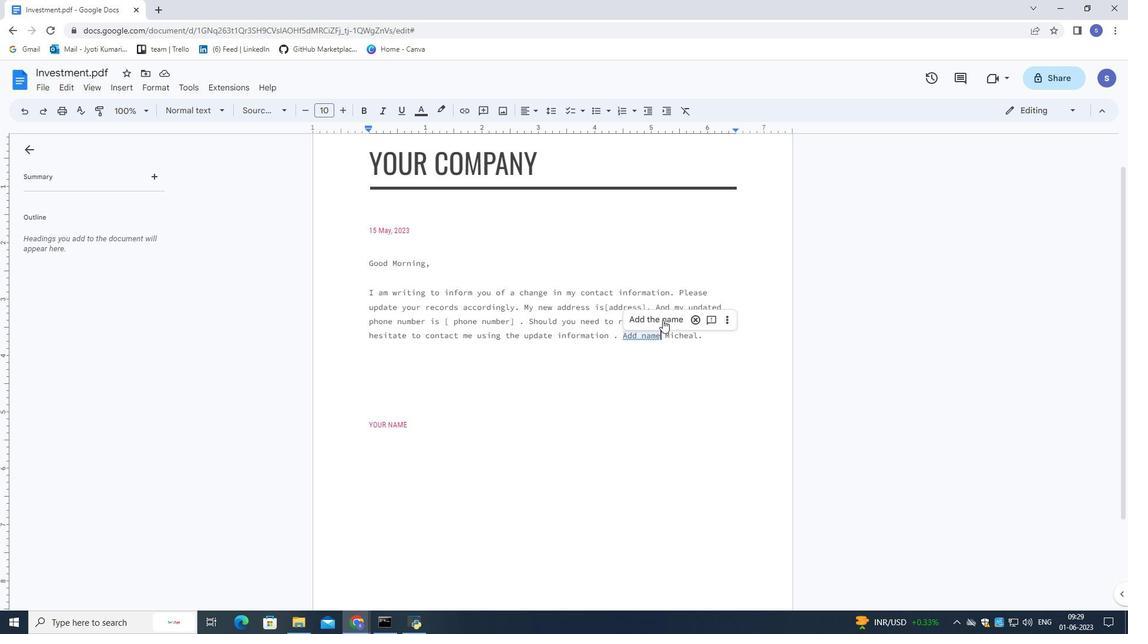 
Action: Mouse pressed left at (659, 318)
Screenshot: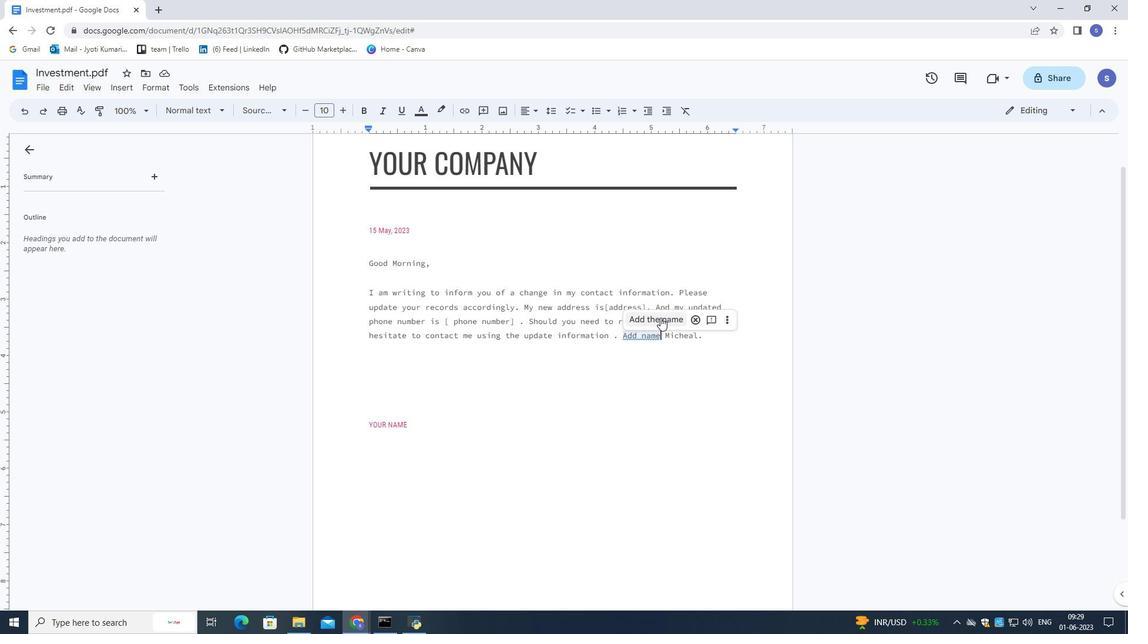 
Action: Mouse moved to (723, 334)
Screenshot: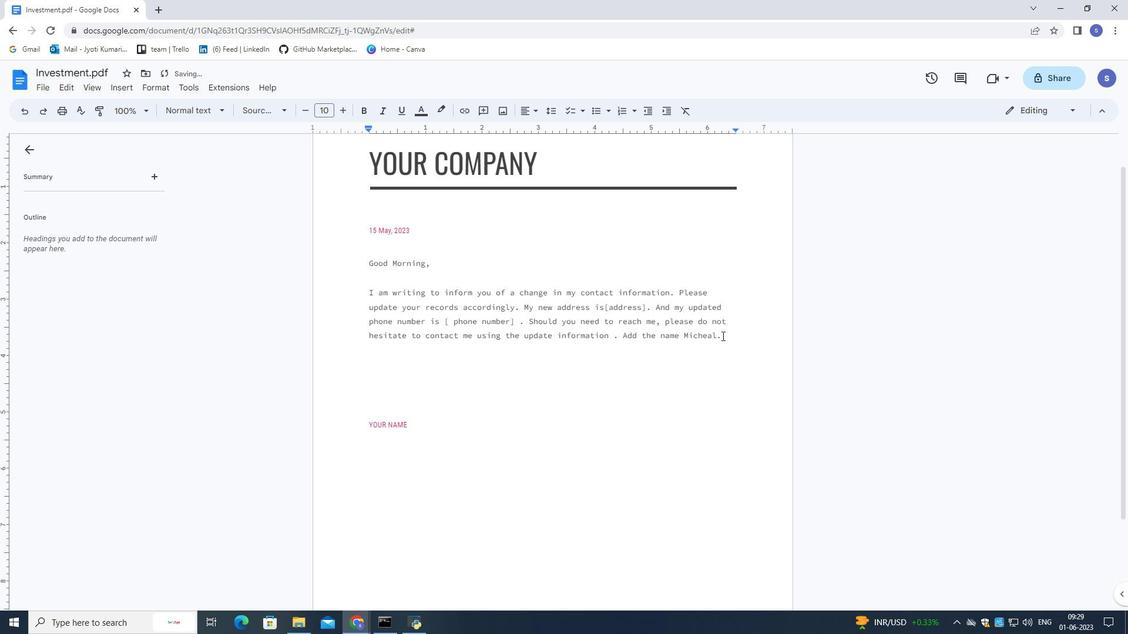 
Action: Mouse pressed left at (723, 334)
Screenshot: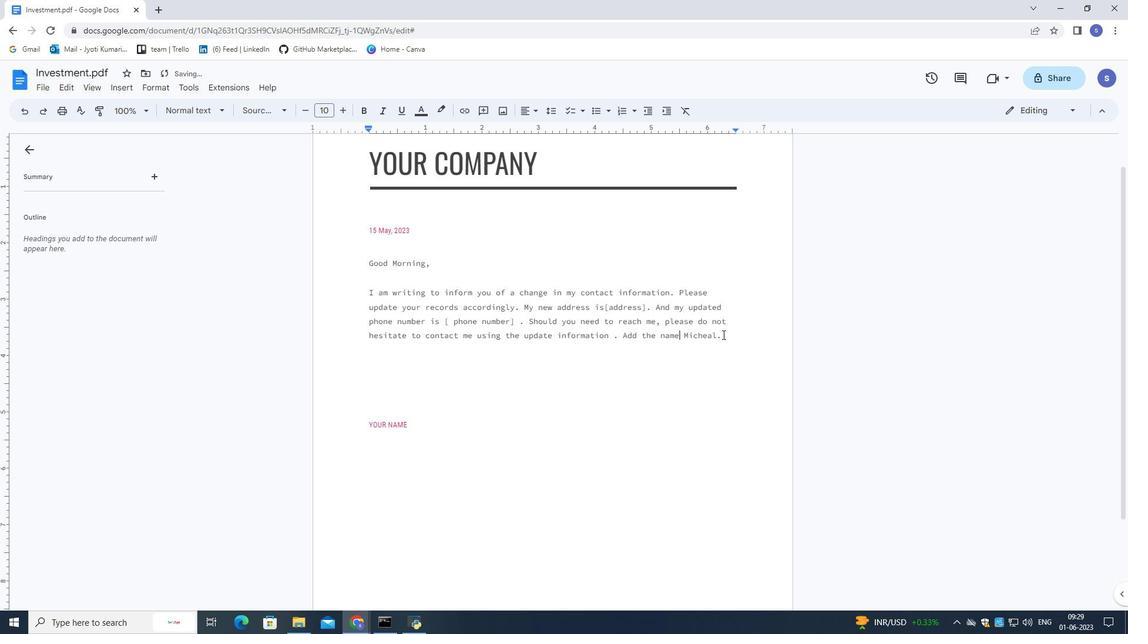 
Action: Mouse moved to (119, 88)
Screenshot: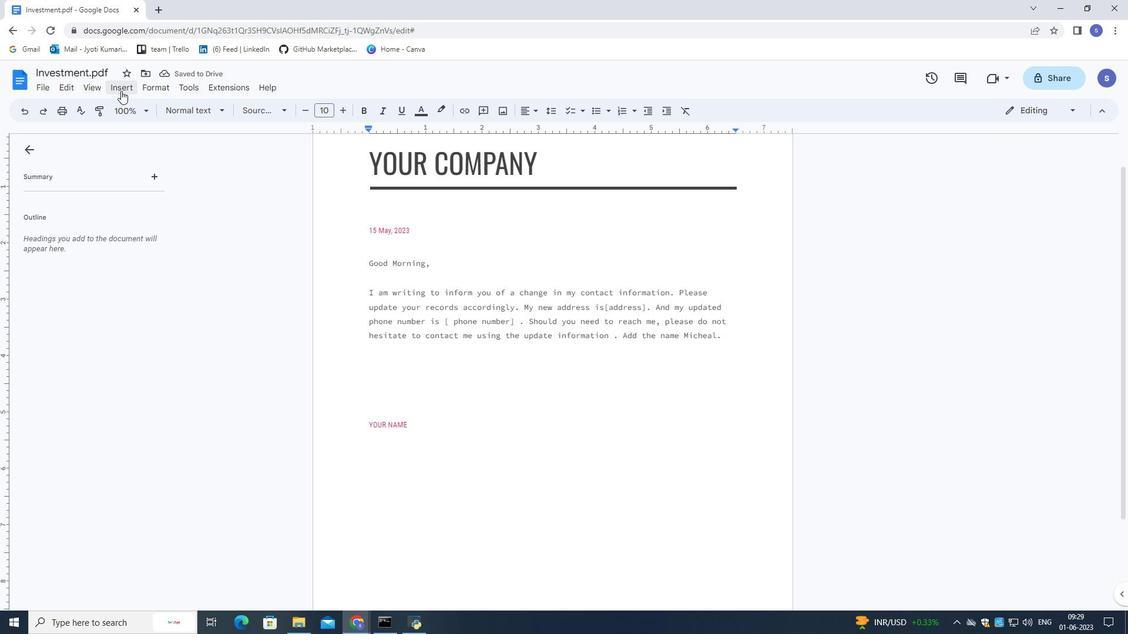 
Action: Mouse pressed left at (119, 88)
Screenshot: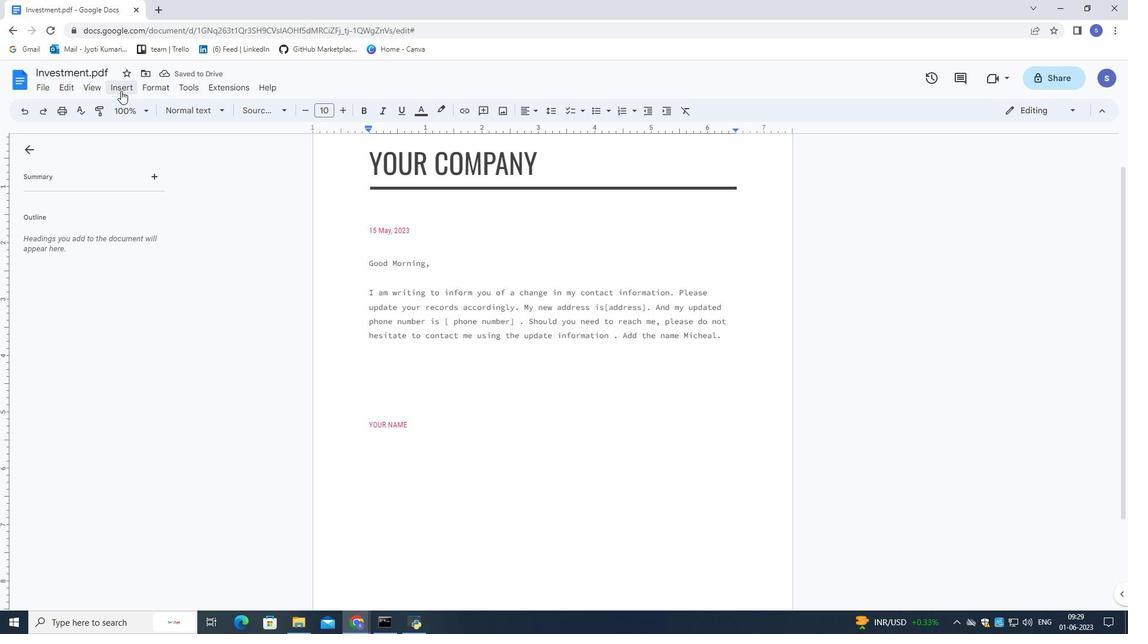 
Action: Mouse moved to (191, 363)
Screenshot: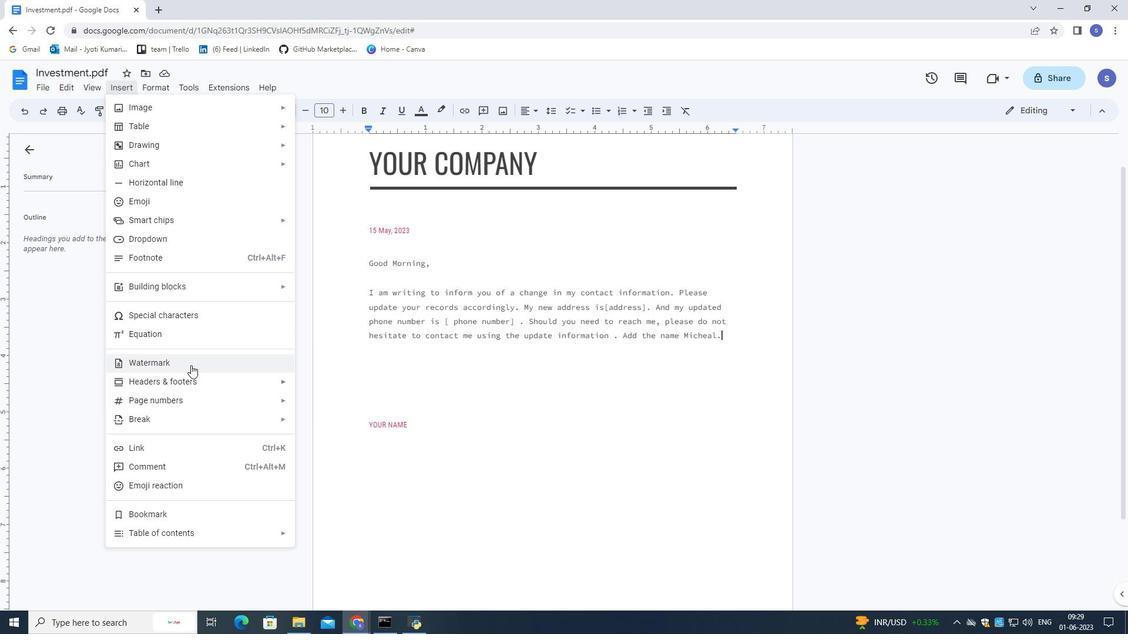 
Action: Mouse pressed left at (191, 363)
Screenshot: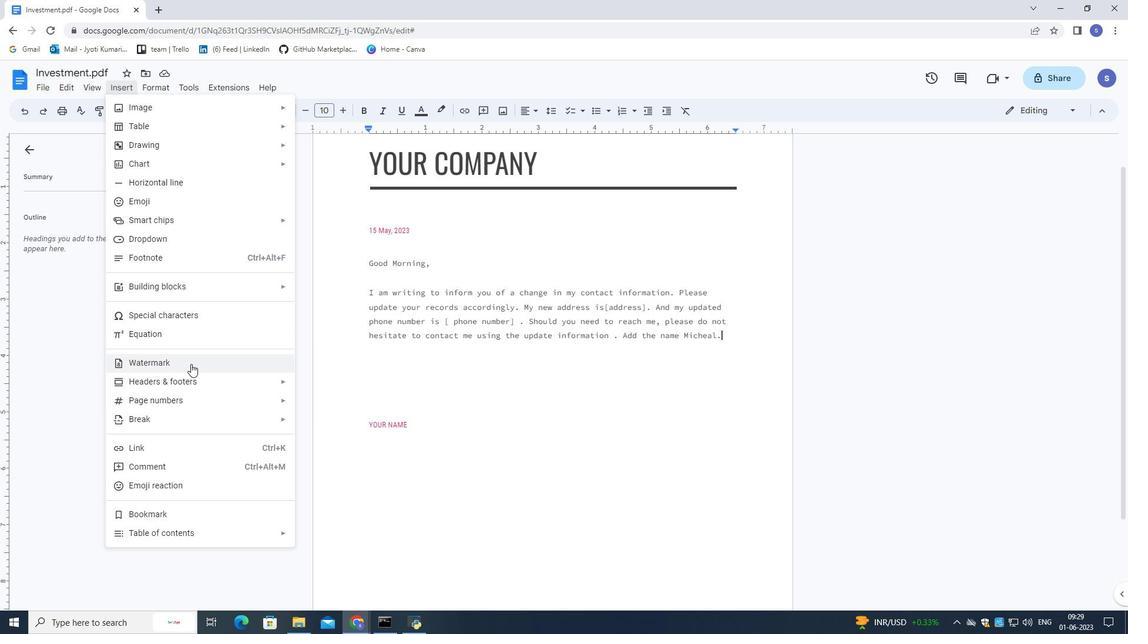 
Action: Mouse moved to (1068, 146)
Screenshot: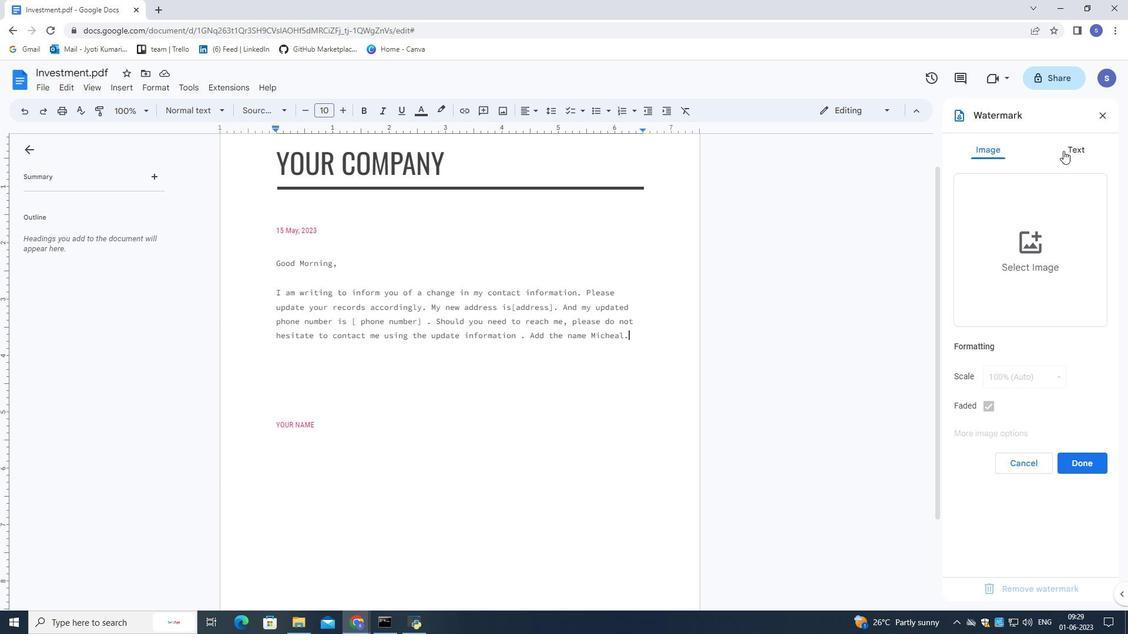 
Action: Mouse pressed left at (1068, 146)
Screenshot: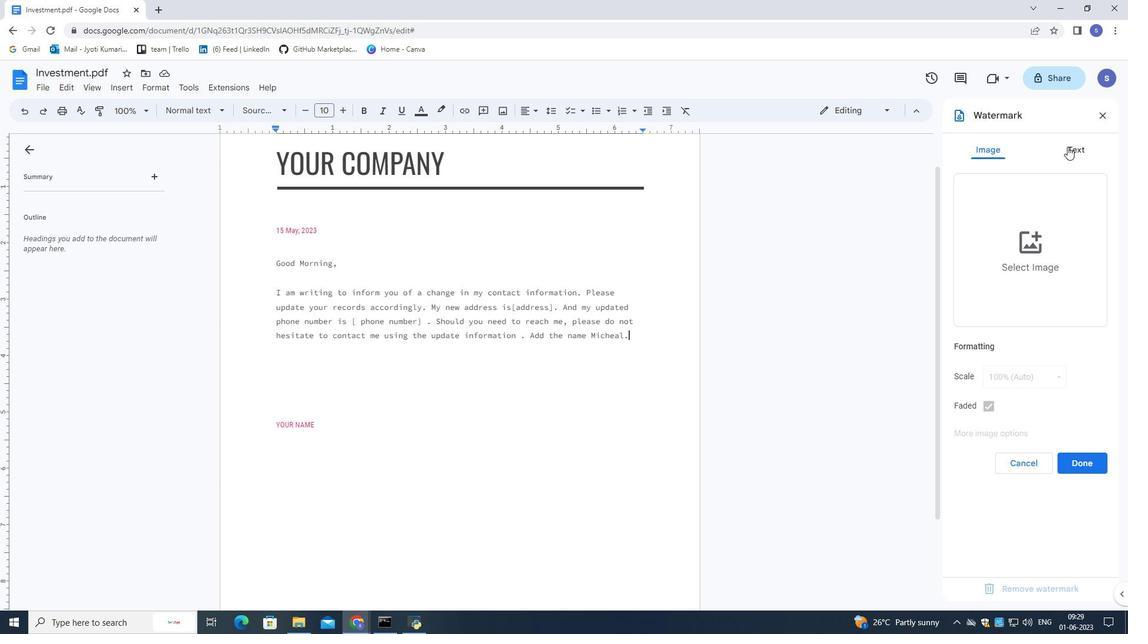 
Action: Mouse moved to (1069, 184)
Screenshot: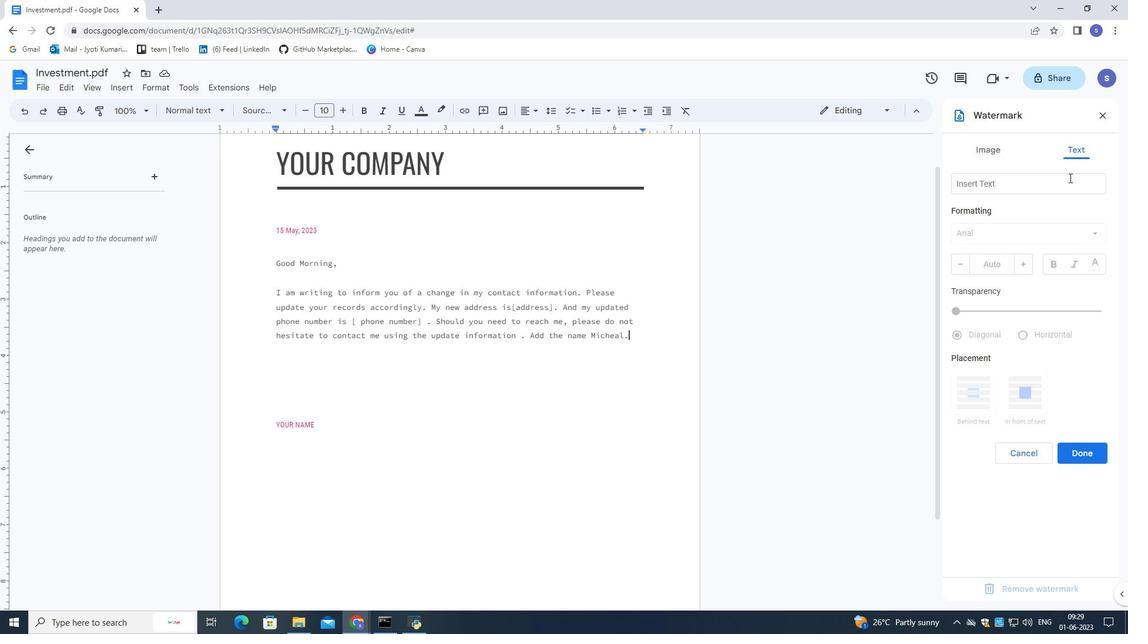 
Action: Mouse pressed left at (1069, 184)
Screenshot: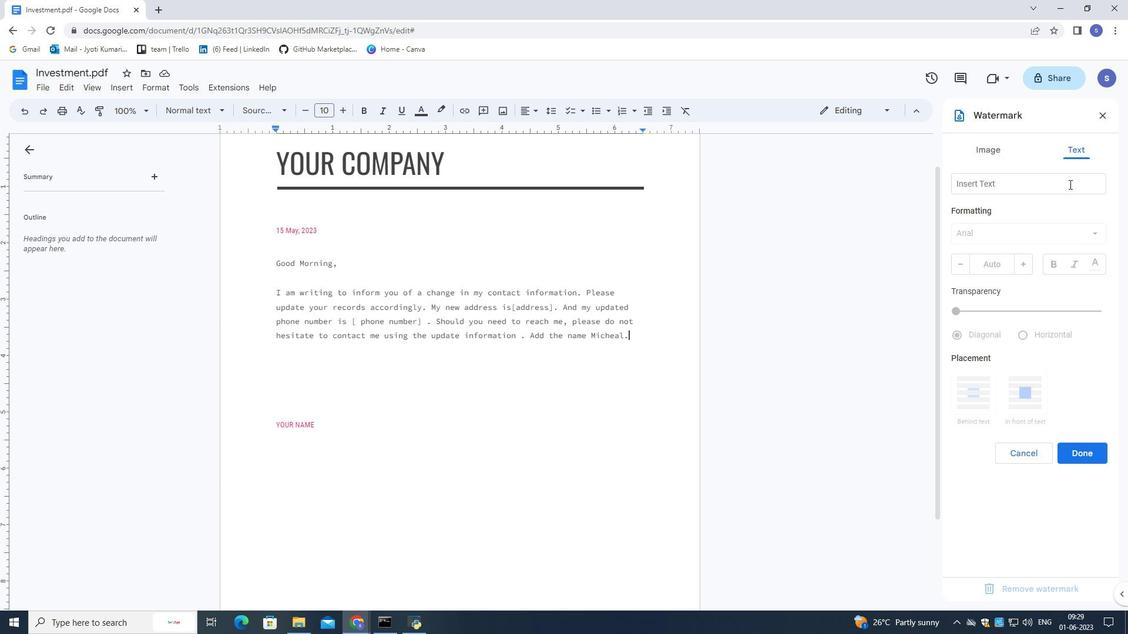 
Action: Mouse moved to (1068, 184)
Screenshot: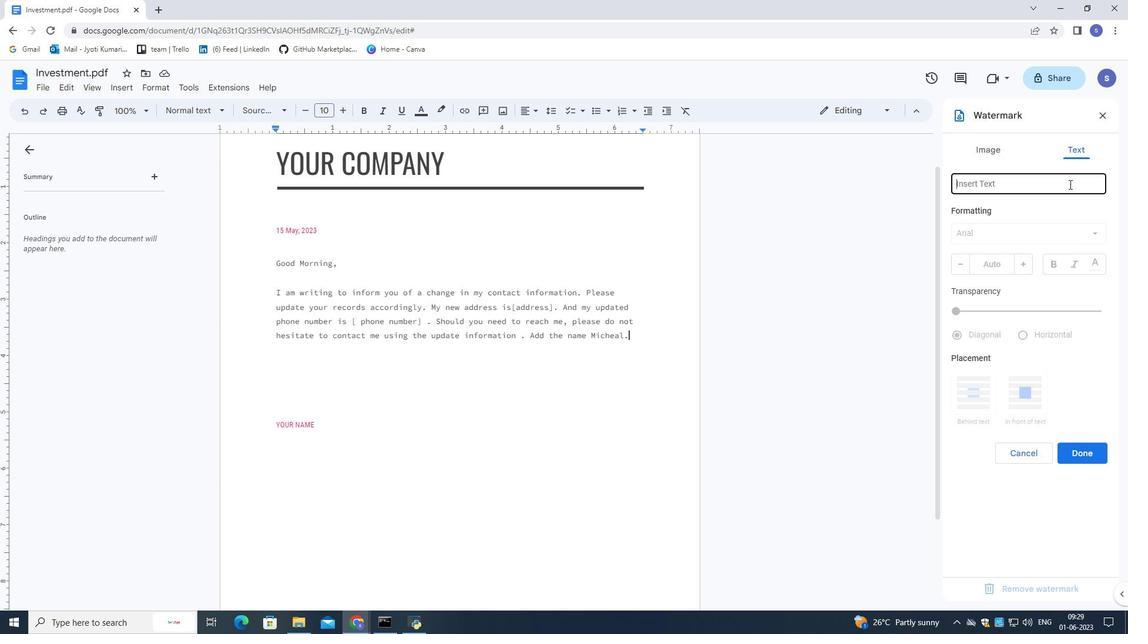 
Action: Key pressed <Key.shift>TATA
Screenshot: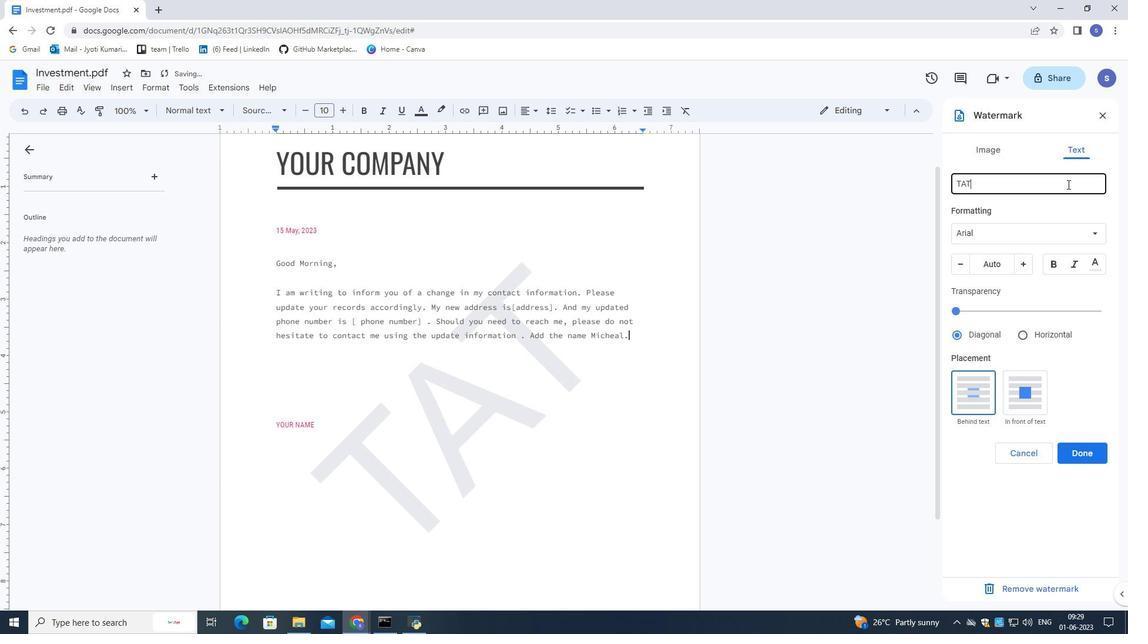 
Action: Mouse moved to (1058, 238)
Screenshot: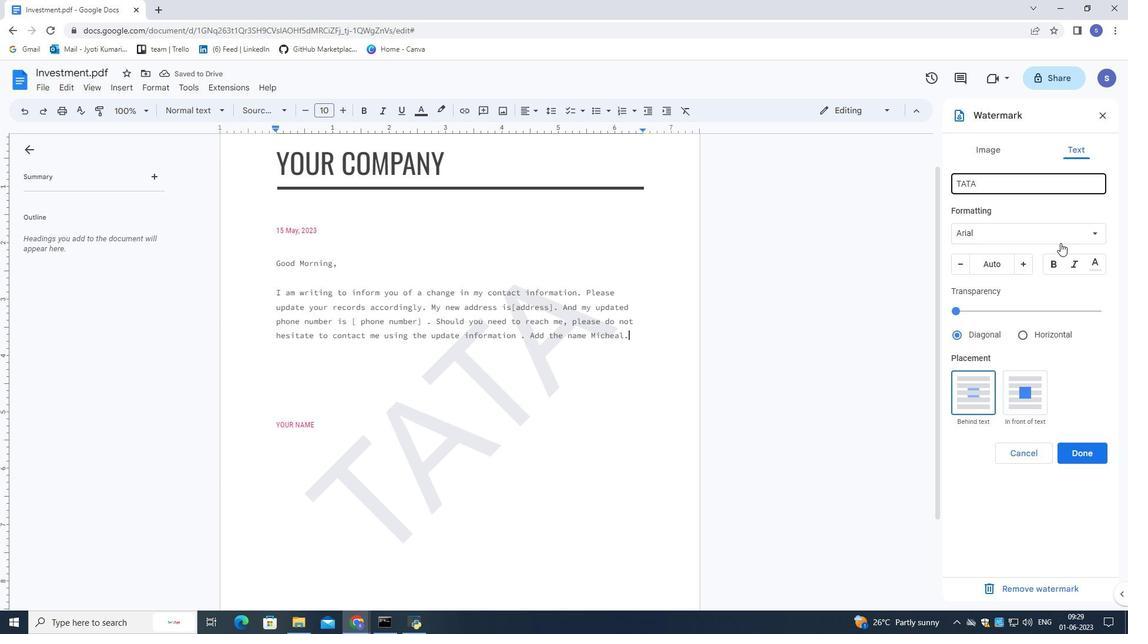 
Action: Mouse pressed left at (1058, 238)
Screenshot: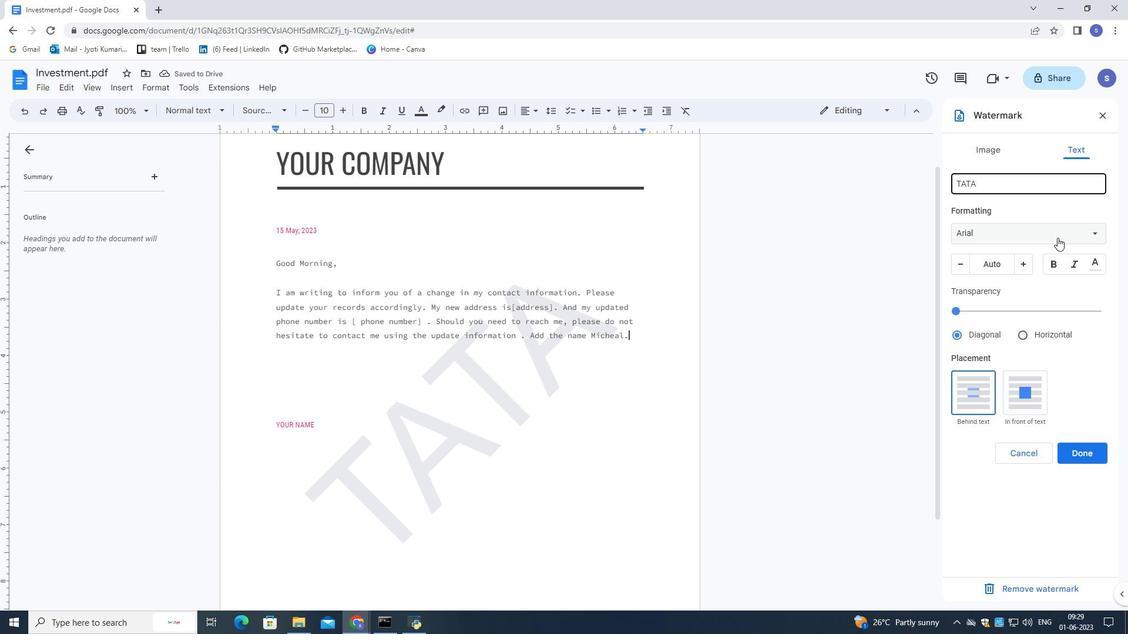 
Action: Mouse moved to (1050, 255)
Screenshot: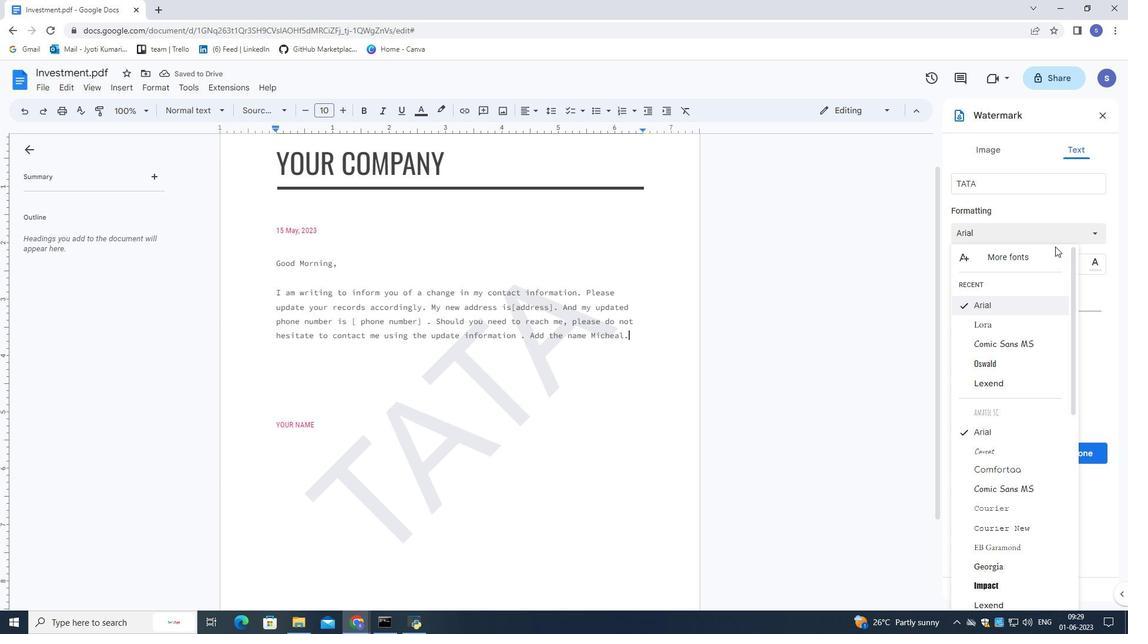 
Action: Mouse pressed left at (1050, 255)
Screenshot: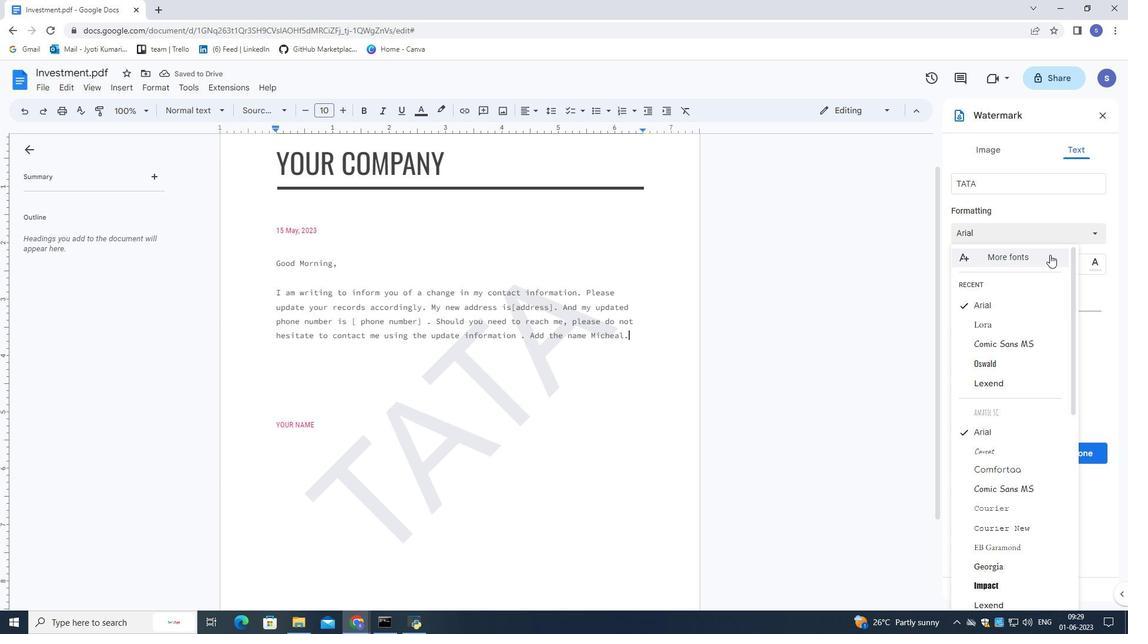 
Action: Mouse moved to (387, 197)
Screenshot: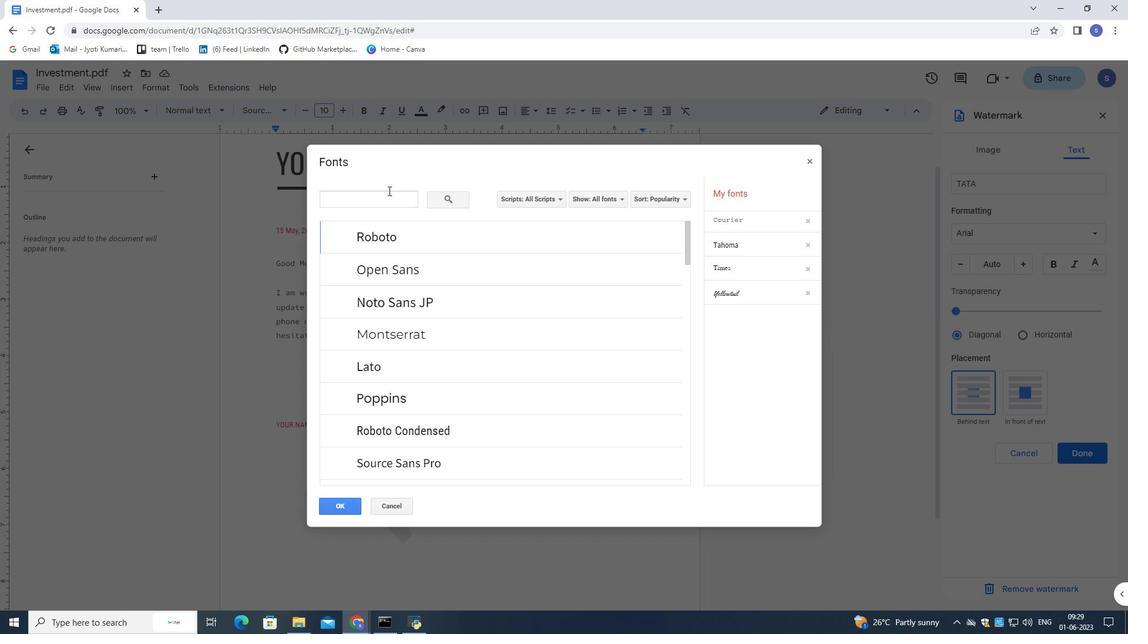 
Action: Mouse pressed left at (387, 197)
Screenshot: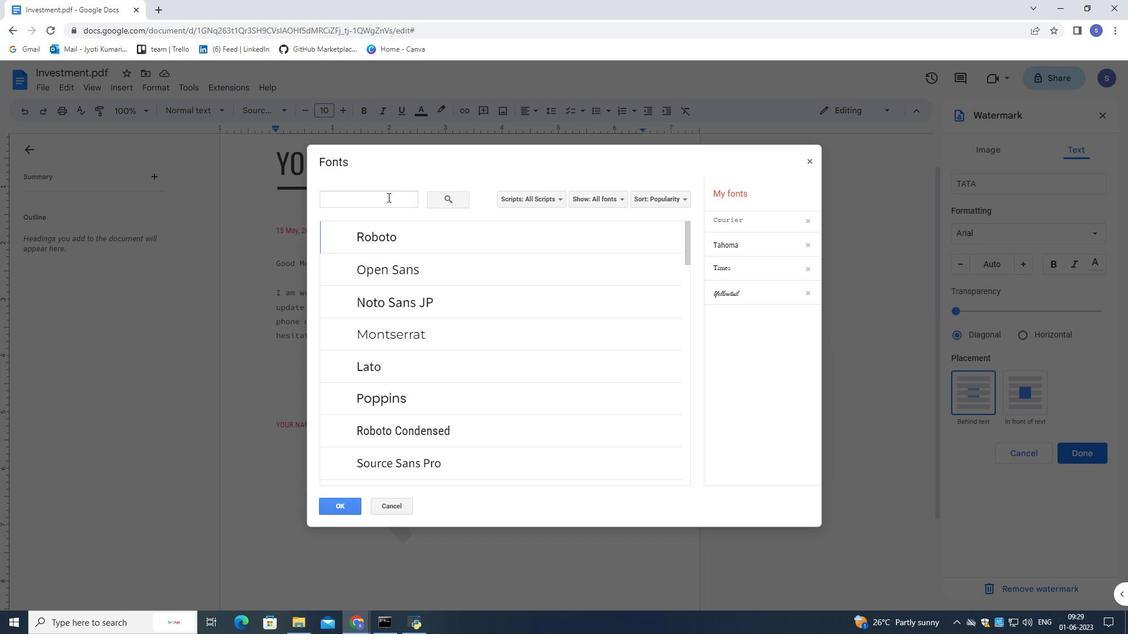 
Action: Key pressed <Key.shift>Lexend
Screenshot: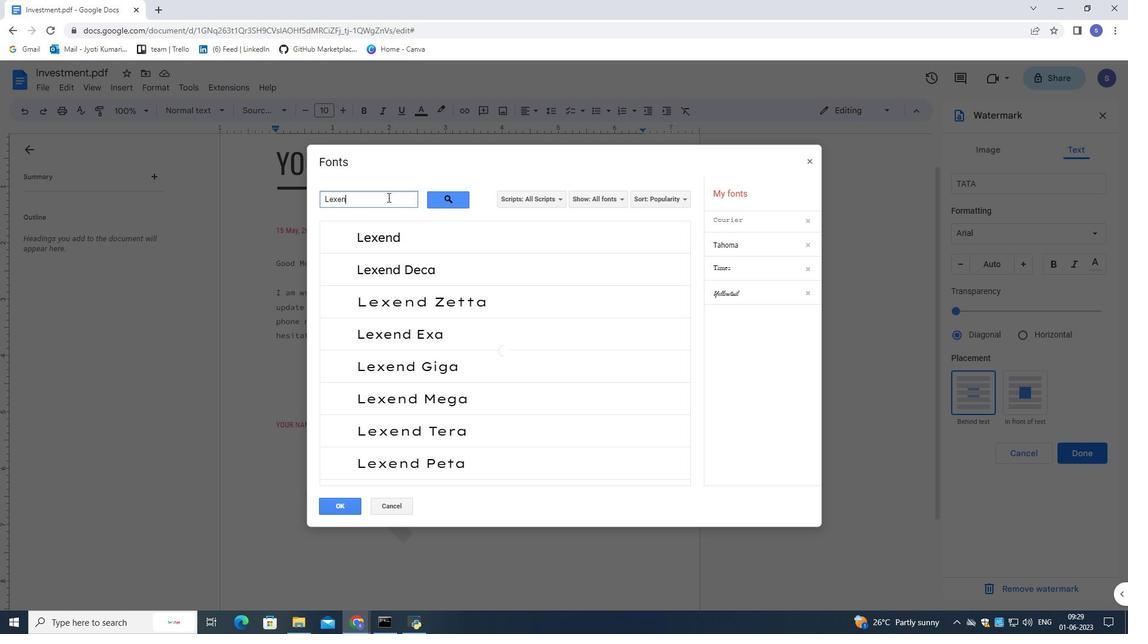 
Action: Mouse moved to (399, 233)
Screenshot: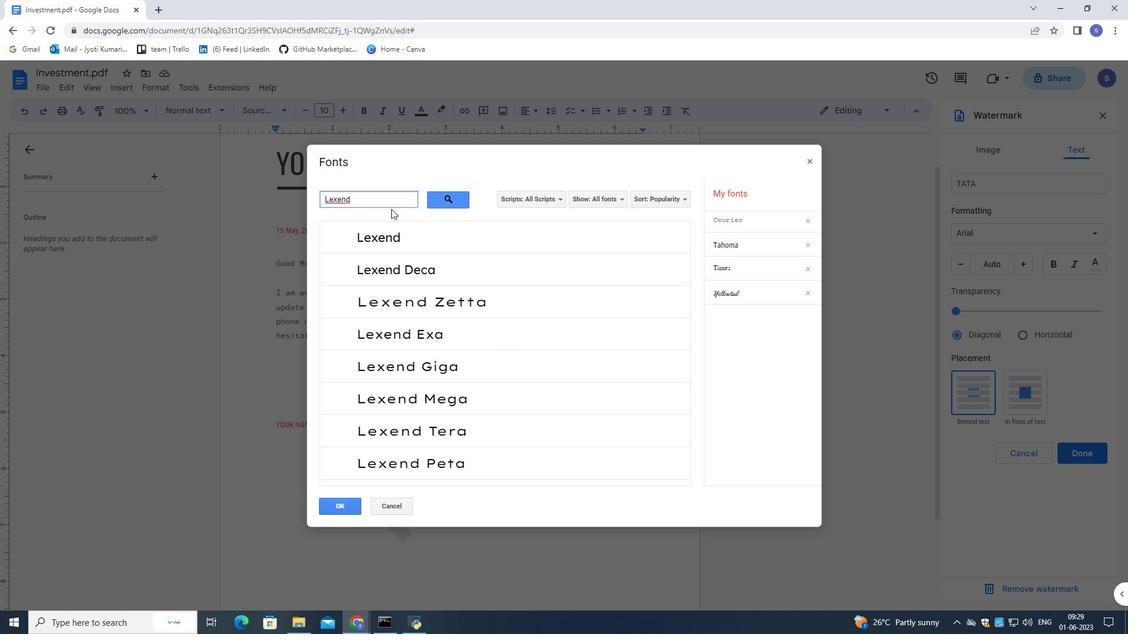
Action: Mouse pressed left at (399, 233)
Screenshot: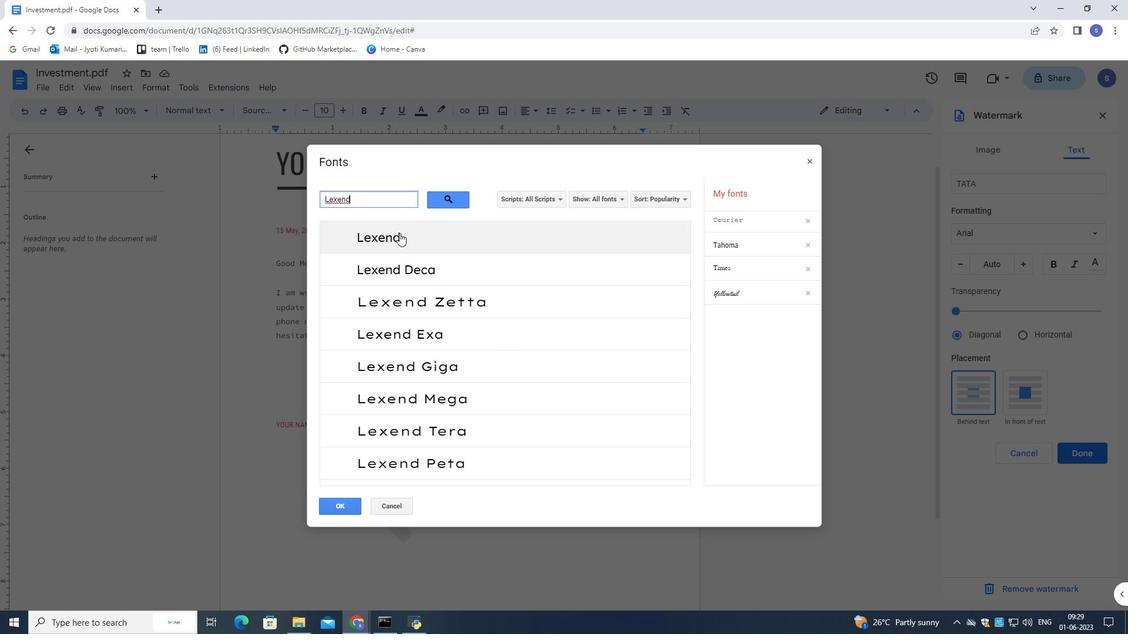 
Action: Mouse moved to (336, 507)
Screenshot: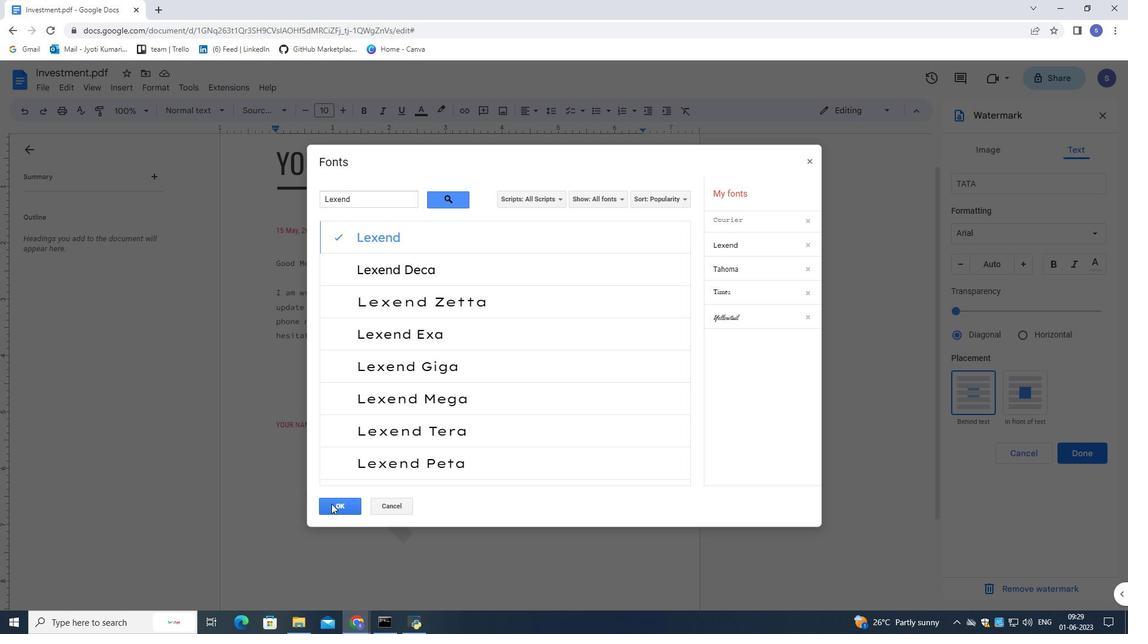 
Action: Mouse pressed left at (336, 507)
Screenshot: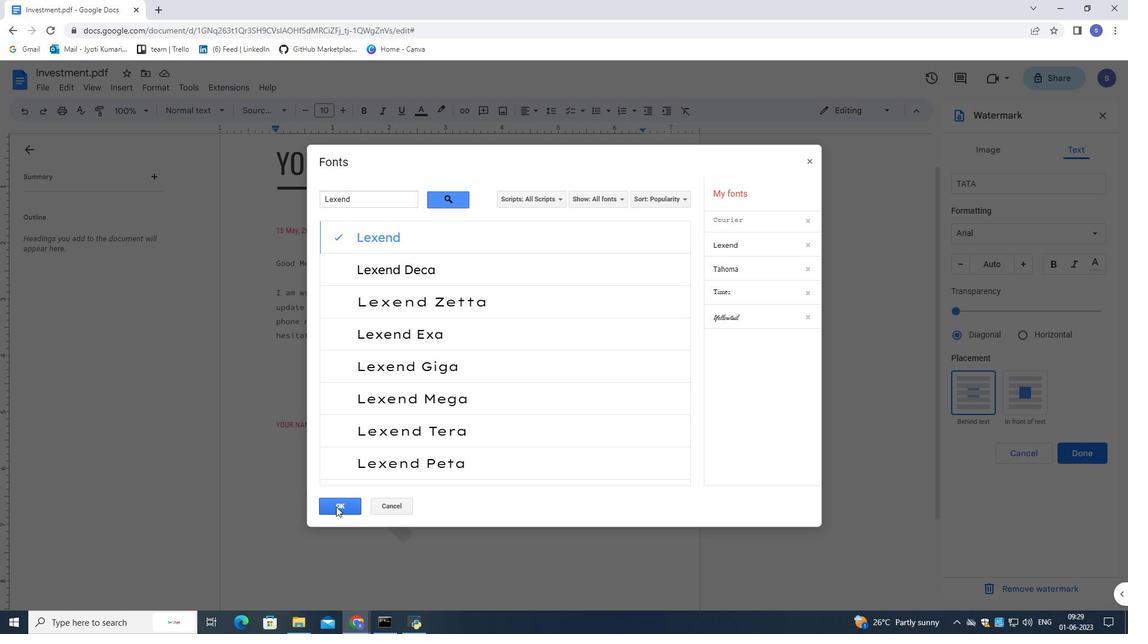 
Action: Mouse moved to (1022, 266)
Screenshot: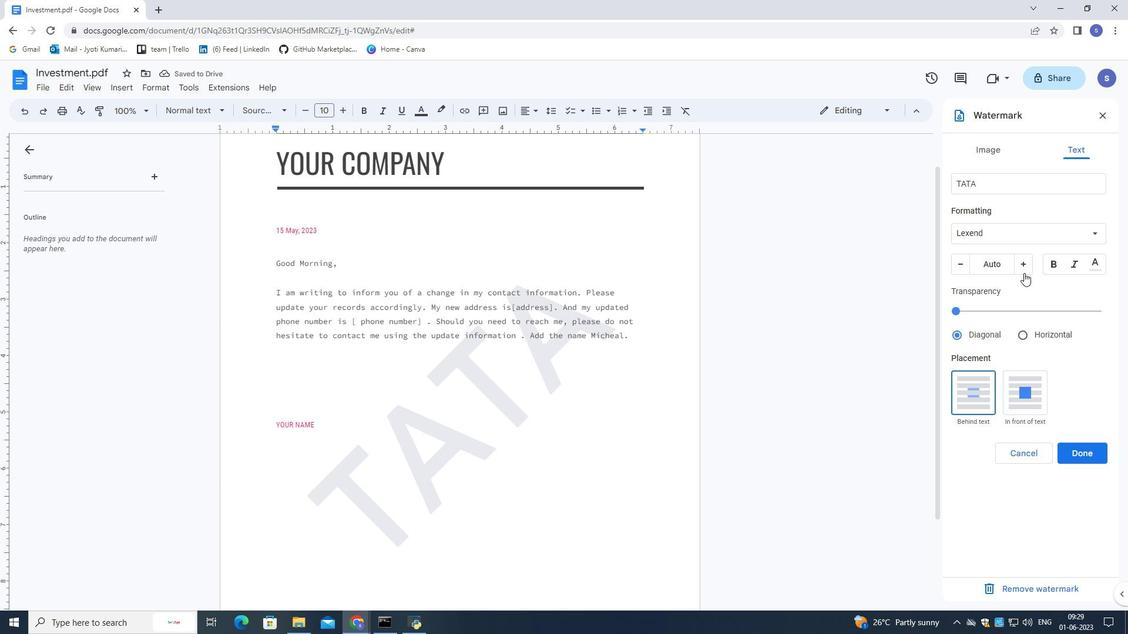 
Action: Mouse pressed left at (1022, 266)
Screenshot: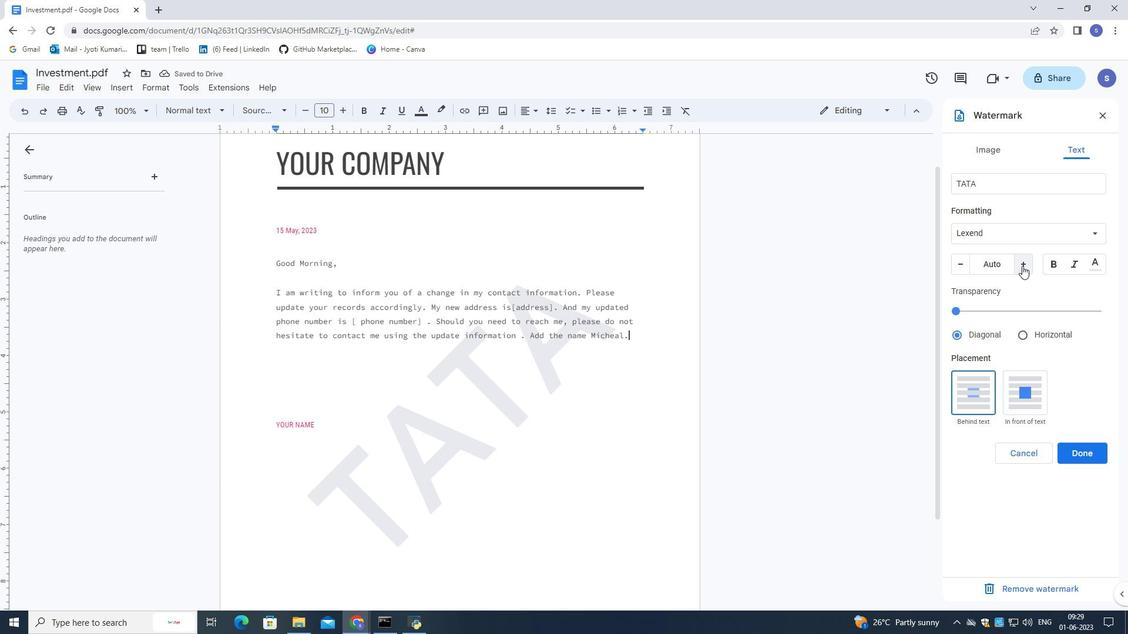 
Action: Mouse moved to (961, 270)
Screenshot: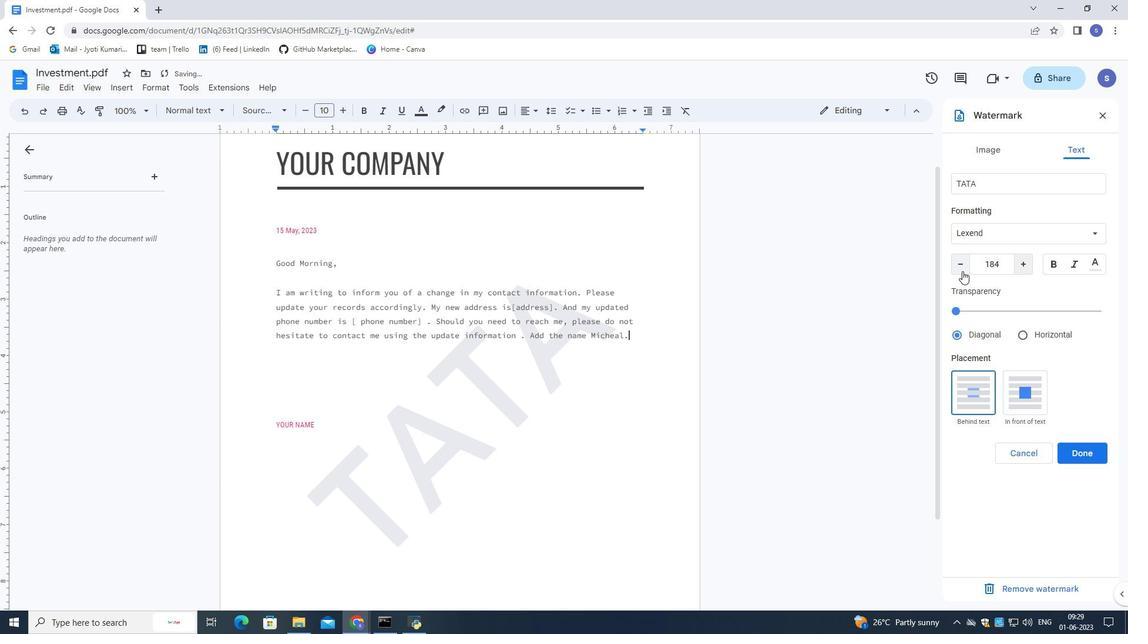 
Action: Mouse pressed left at (961, 270)
Screenshot: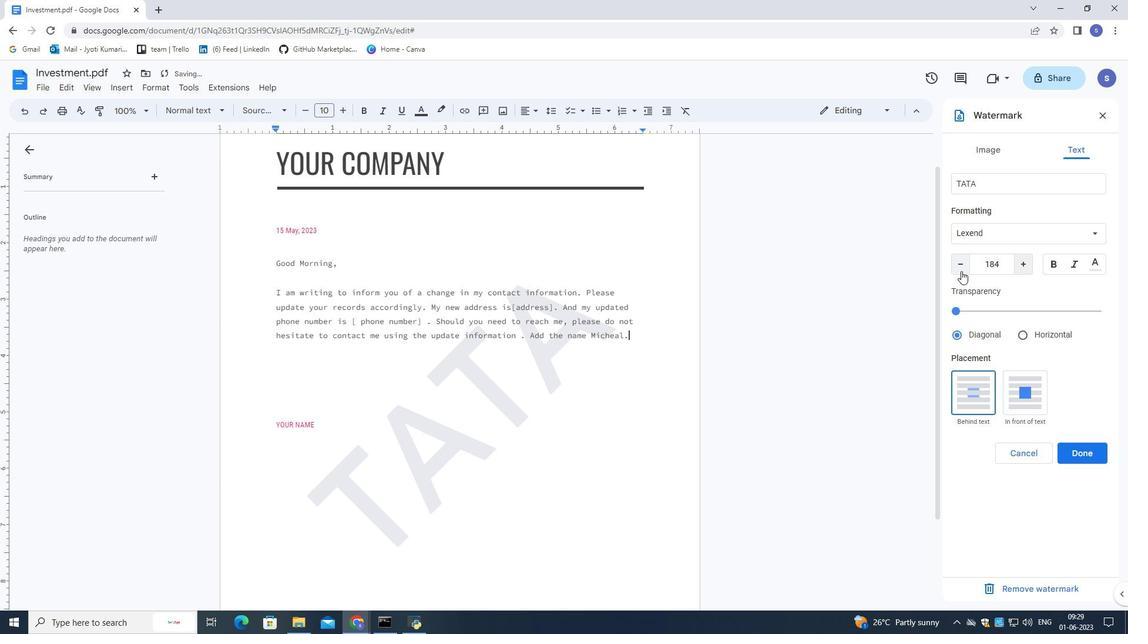 
Action: Mouse pressed left at (961, 270)
Screenshot: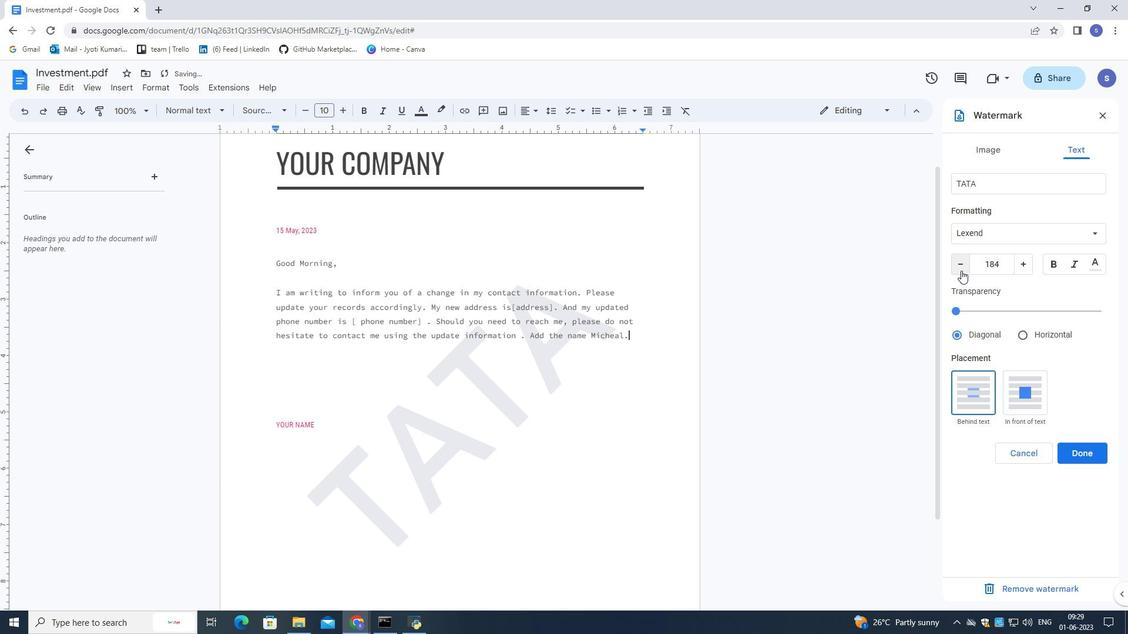 
Action: Mouse pressed left at (961, 270)
Screenshot: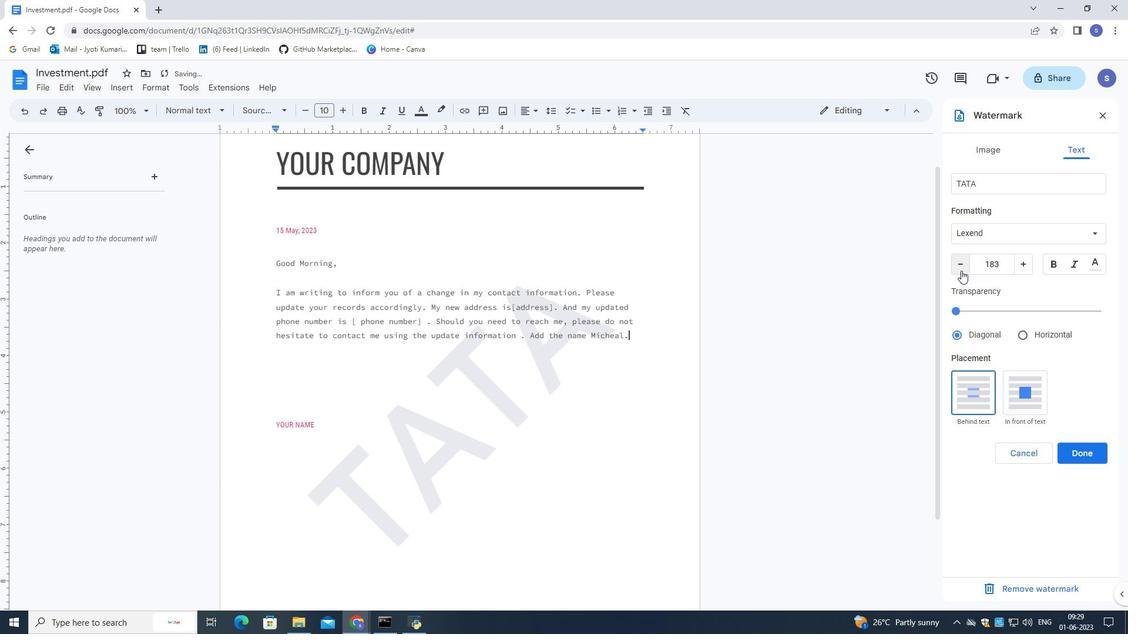 
Action: Mouse pressed left at (961, 270)
Screenshot: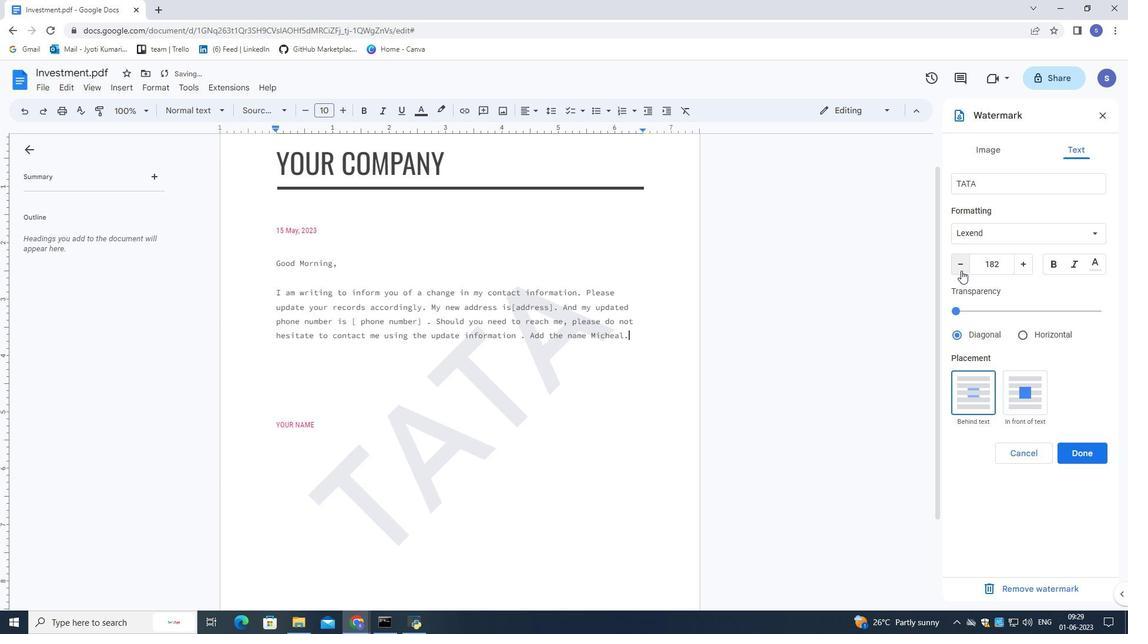 
Action: Mouse pressed left at (961, 270)
Screenshot: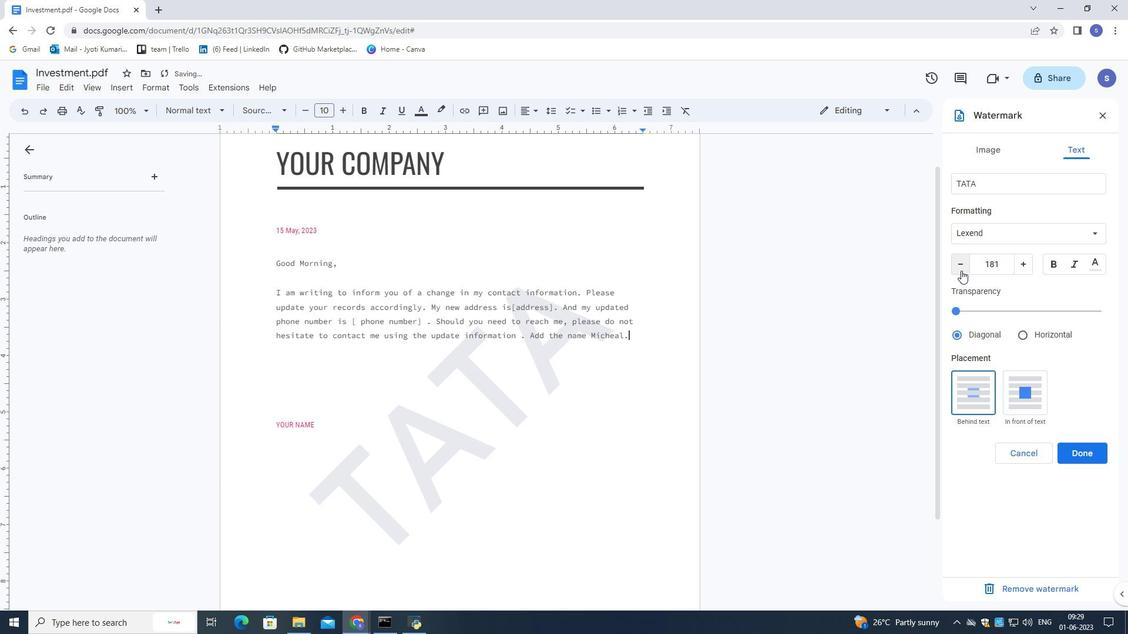 
Action: Mouse pressed left at (961, 270)
Screenshot: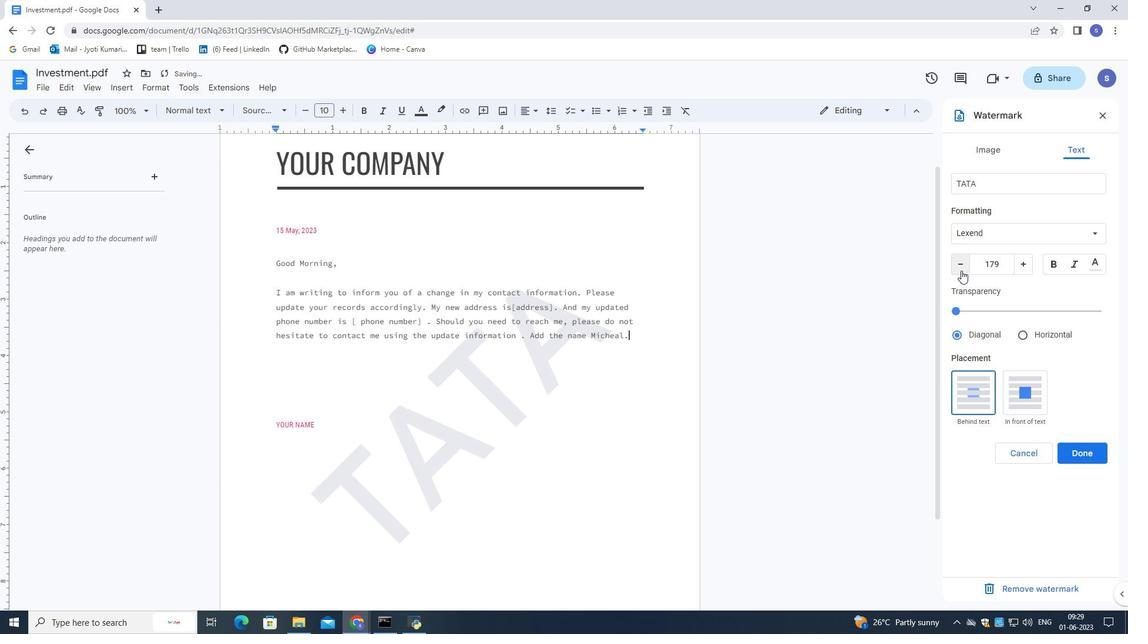 
Action: Mouse pressed left at (961, 270)
Screenshot: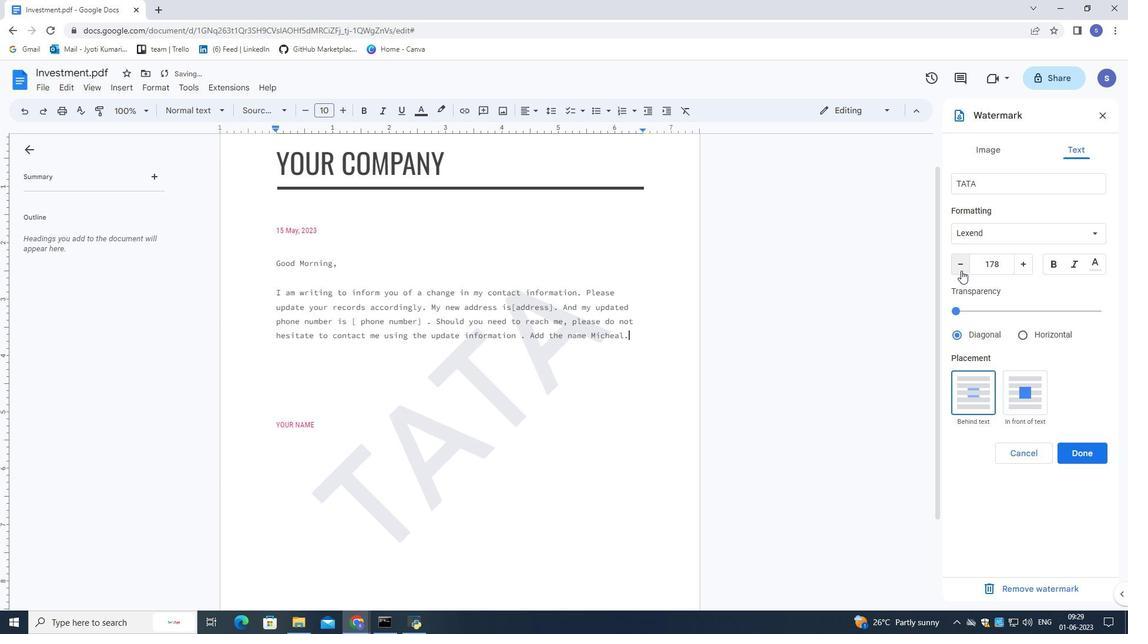 
Action: Mouse pressed left at (961, 270)
Screenshot: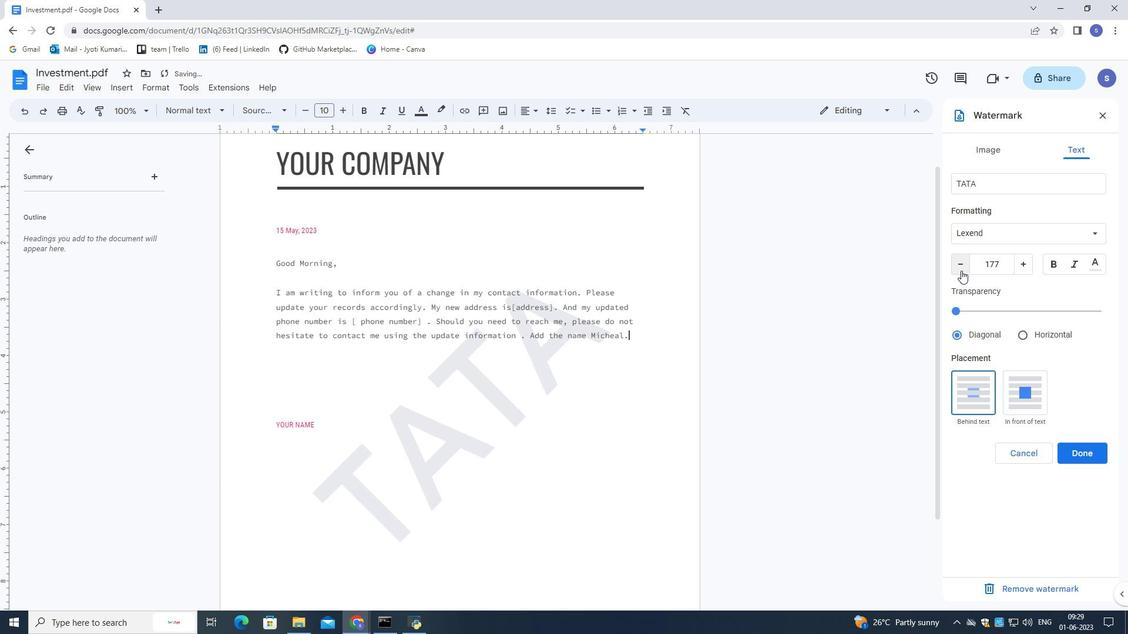 
Action: Mouse pressed left at (961, 270)
Screenshot: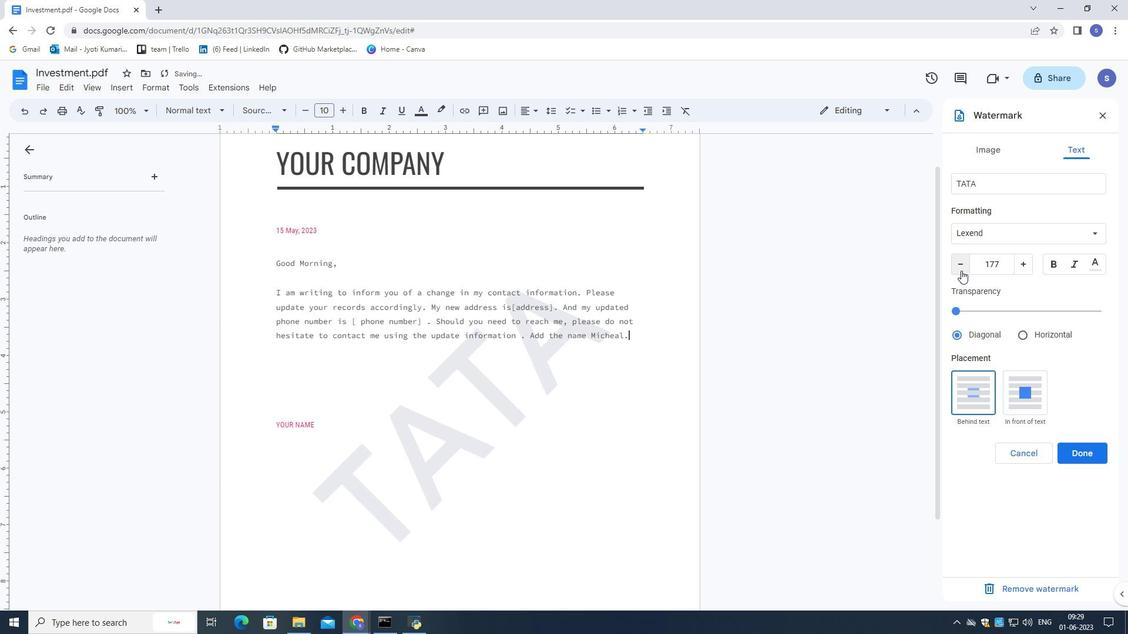 
Action: Mouse pressed left at (961, 270)
Screenshot: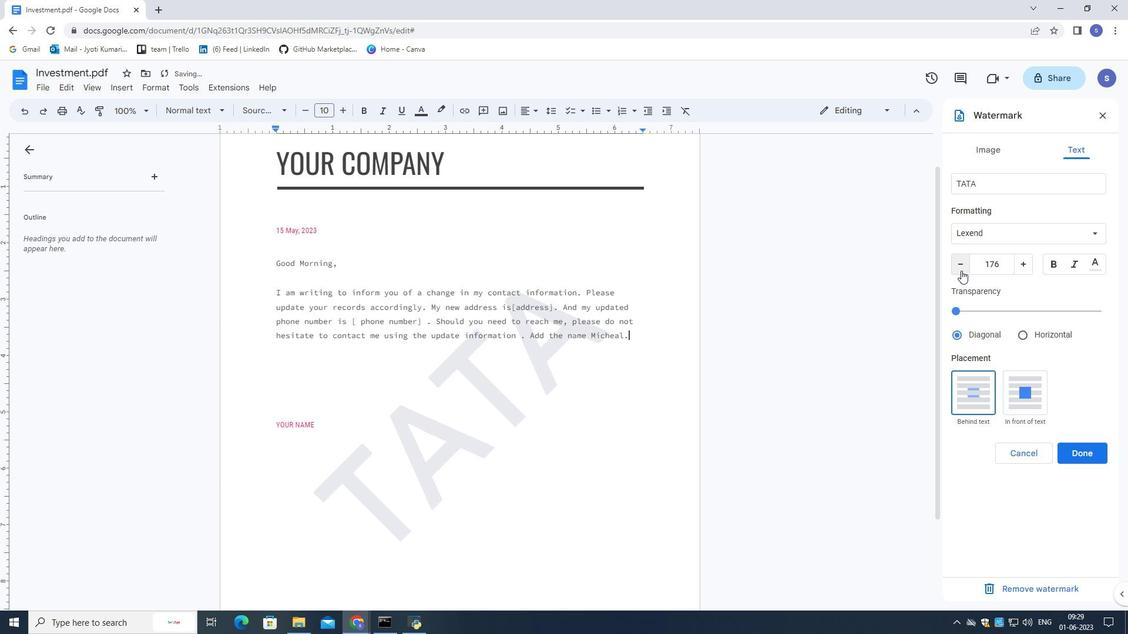 
Action: Mouse pressed left at (961, 270)
Screenshot: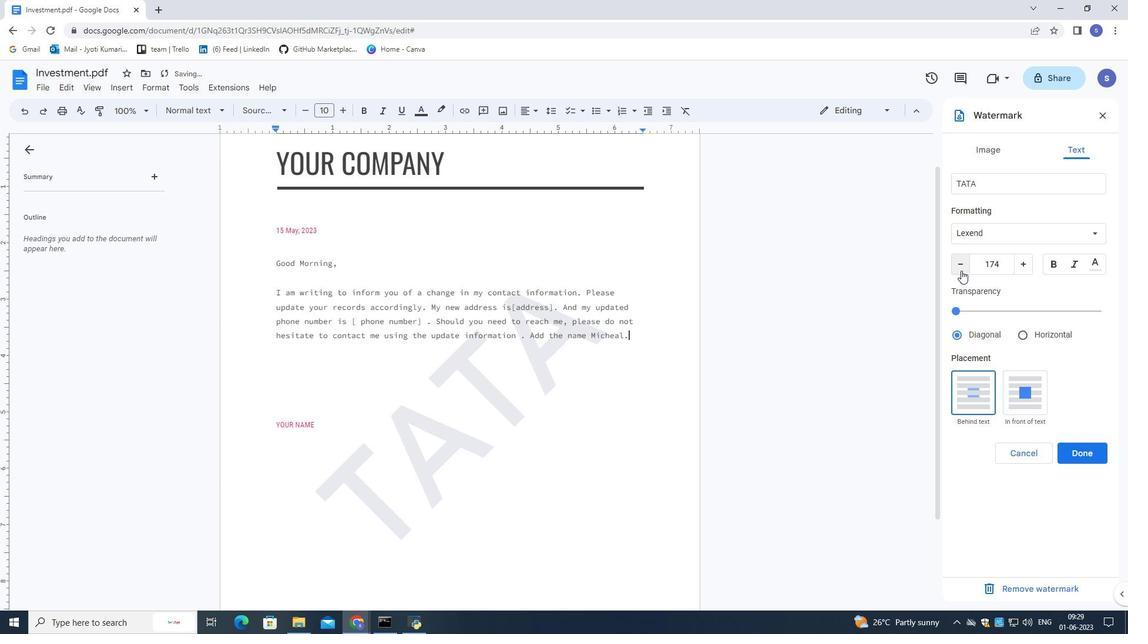 
Action: Mouse pressed left at (961, 270)
Screenshot: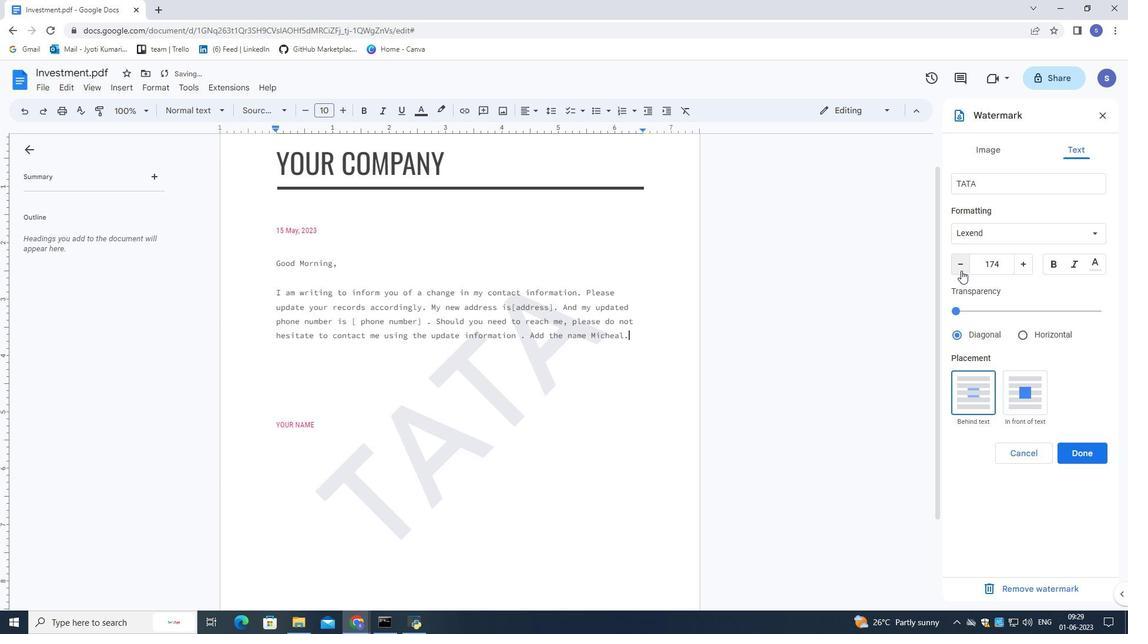 
Action: Mouse pressed left at (961, 270)
Screenshot: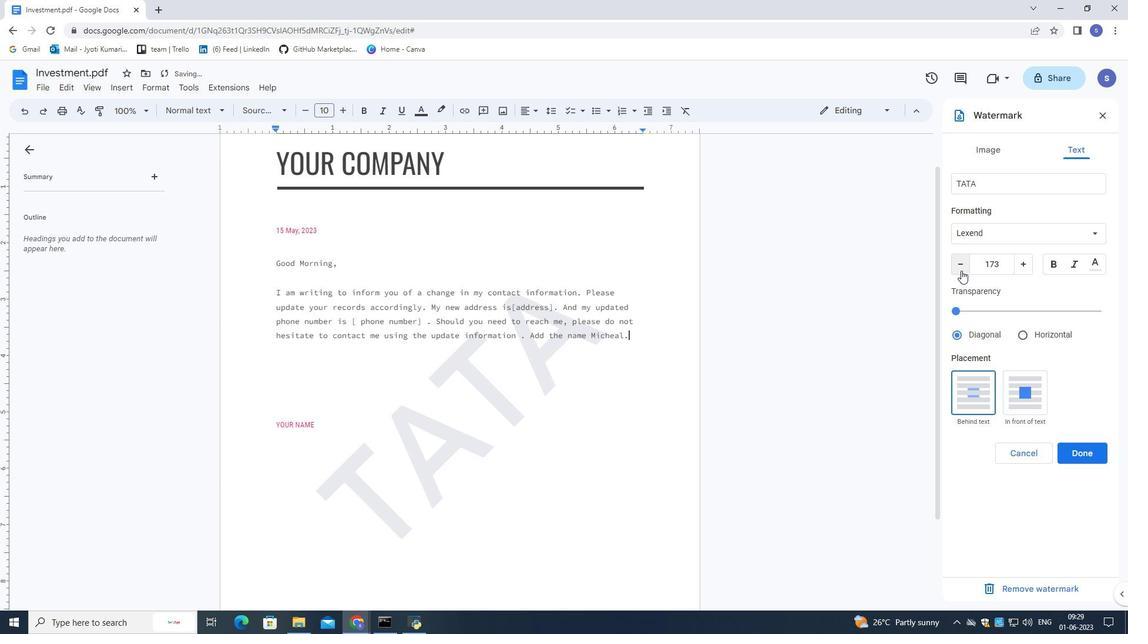 
Action: Mouse pressed left at (961, 270)
Screenshot: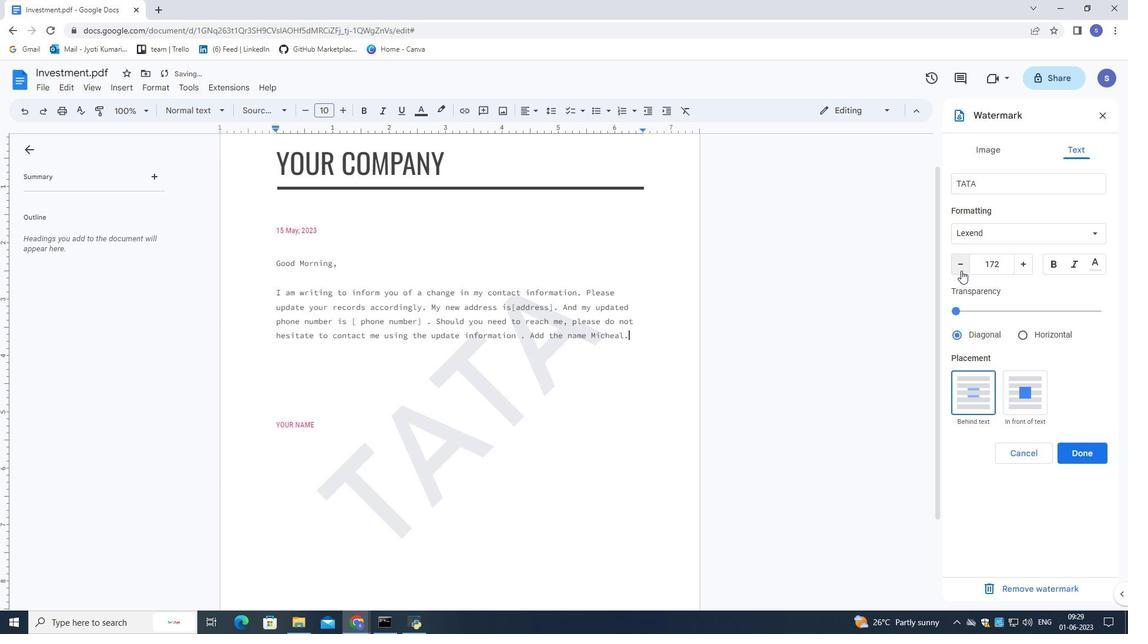 
Action: Mouse pressed left at (961, 270)
Screenshot: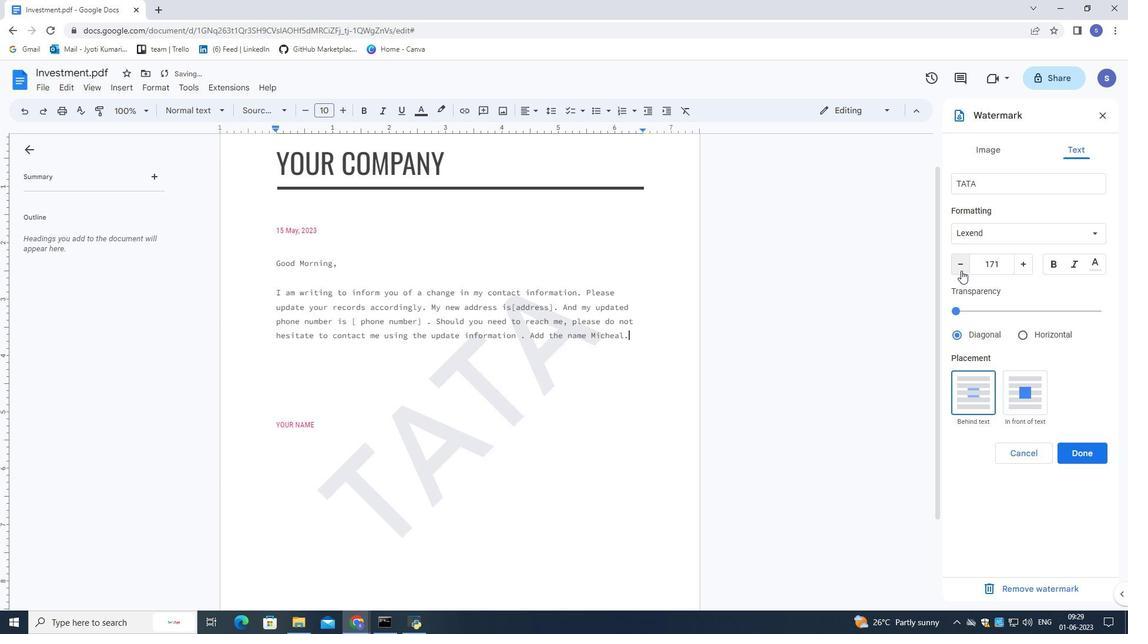 
Action: Mouse pressed left at (961, 270)
Screenshot: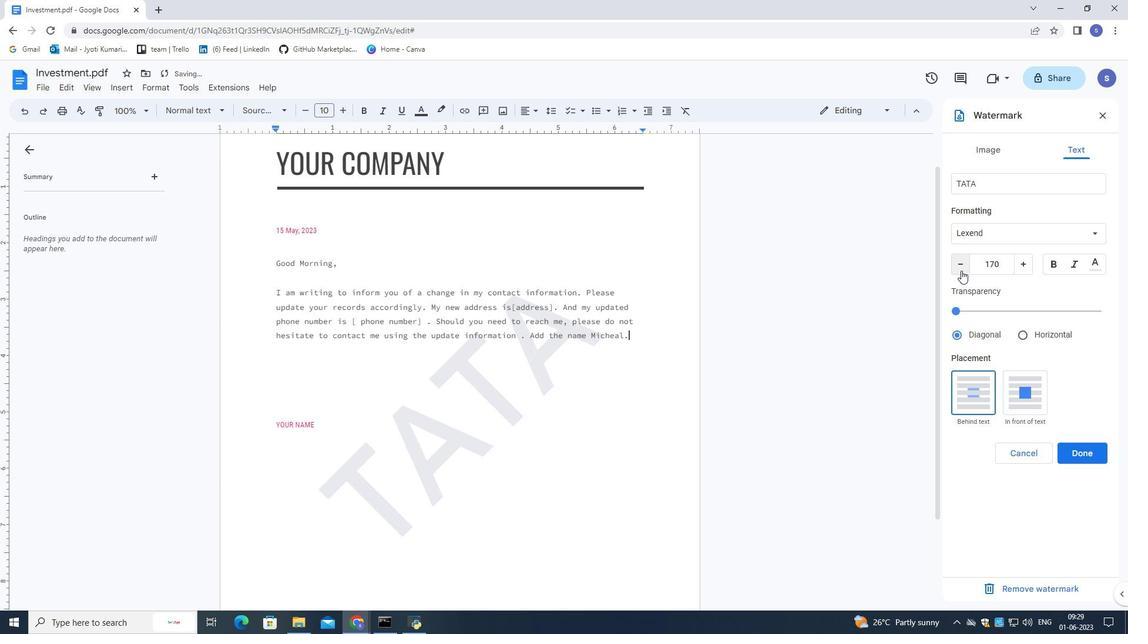 
Action: Mouse pressed left at (961, 270)
Screenshot: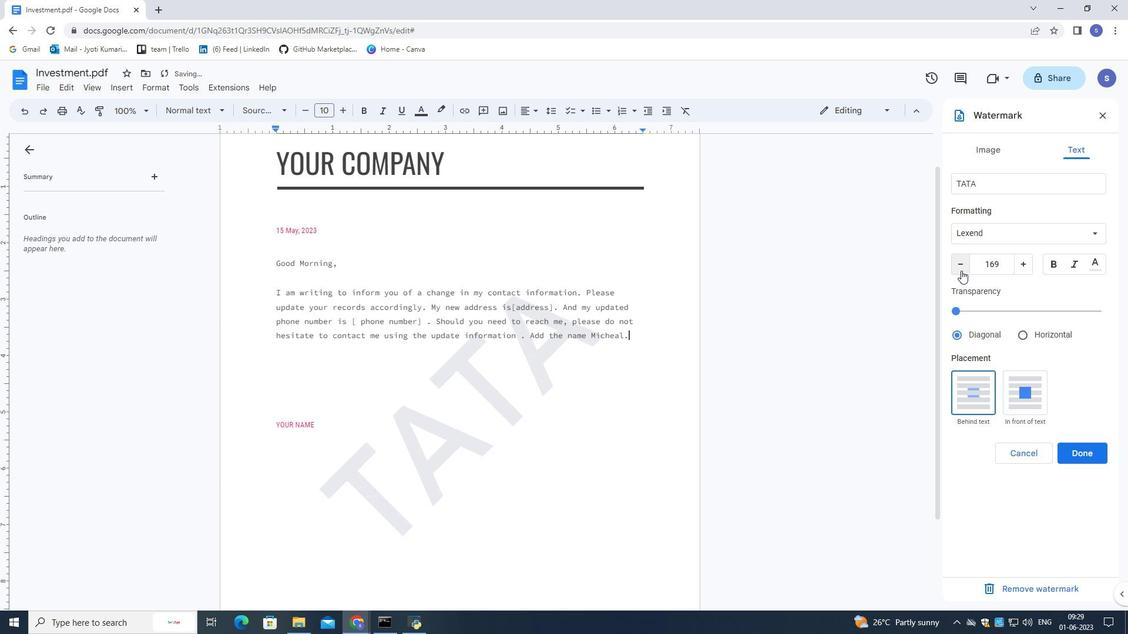 
Action: Mouse pressed left at (961, 270)
Screenshot: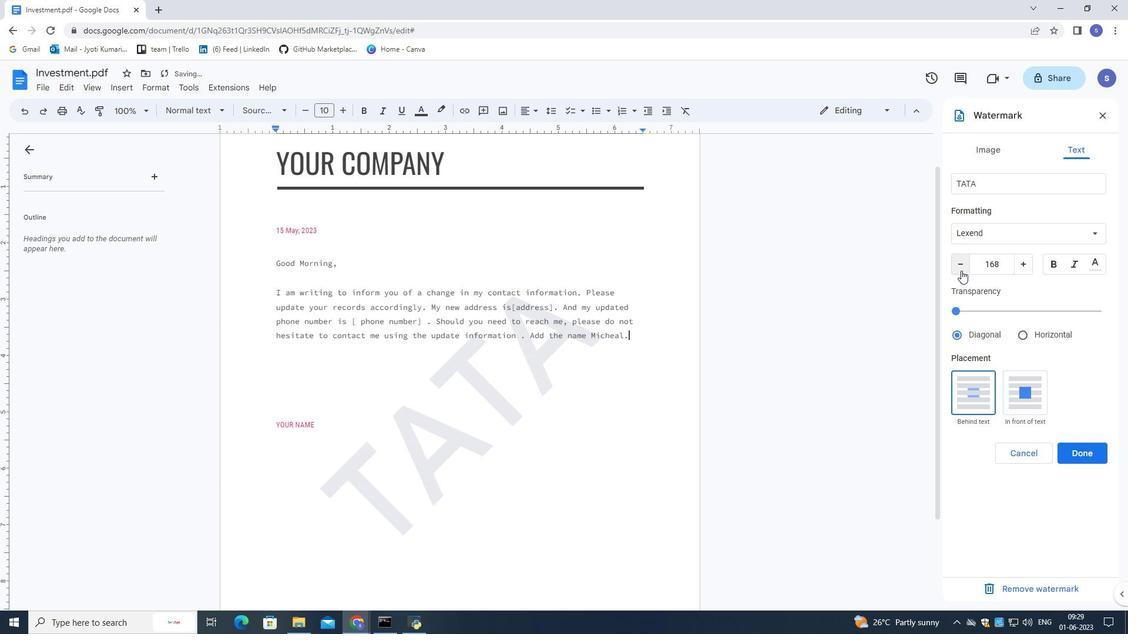 
Action: Mouse pressed left at (961, 270)
Screenshot: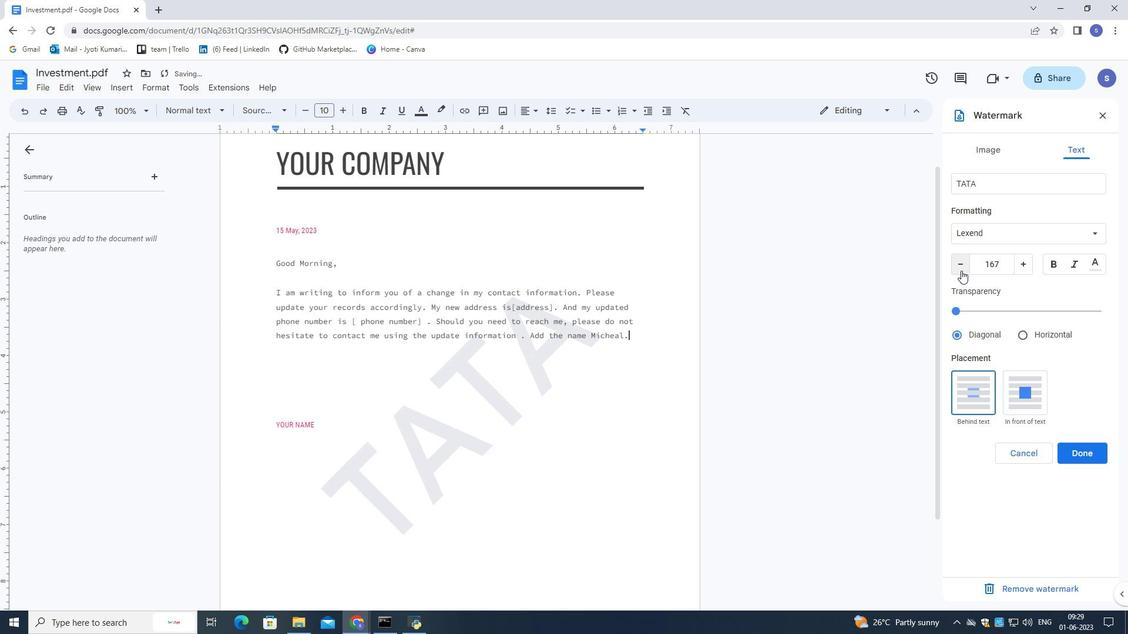 
Action: Mouse pressed left at (961, 270)
Screenshot: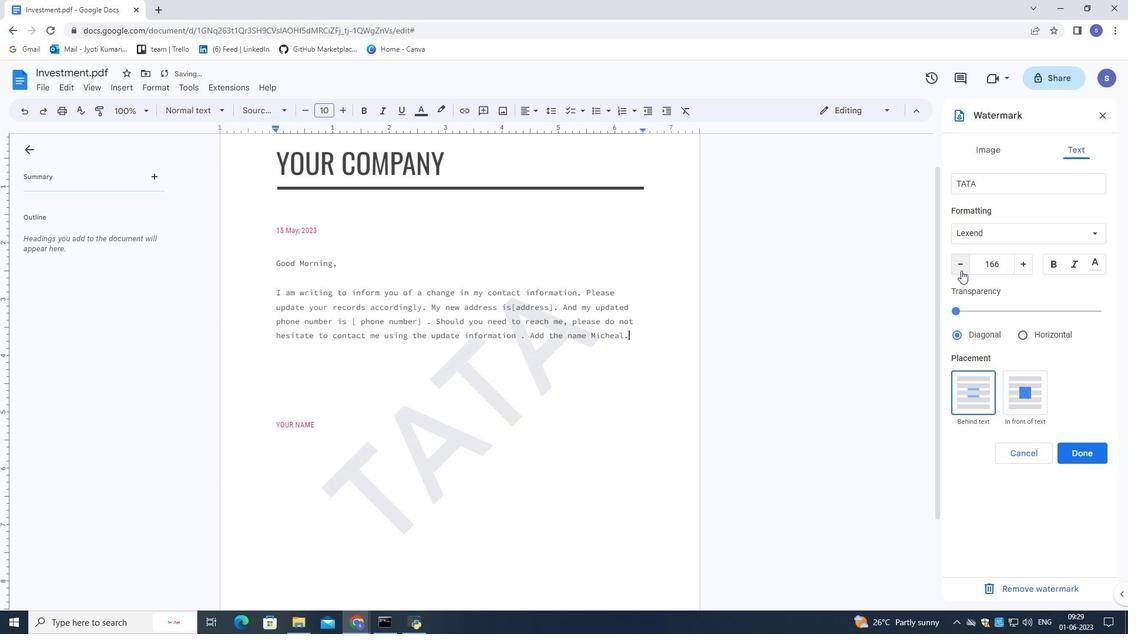 
Action: Mouse pressed left at (961, 270)
Screenshot: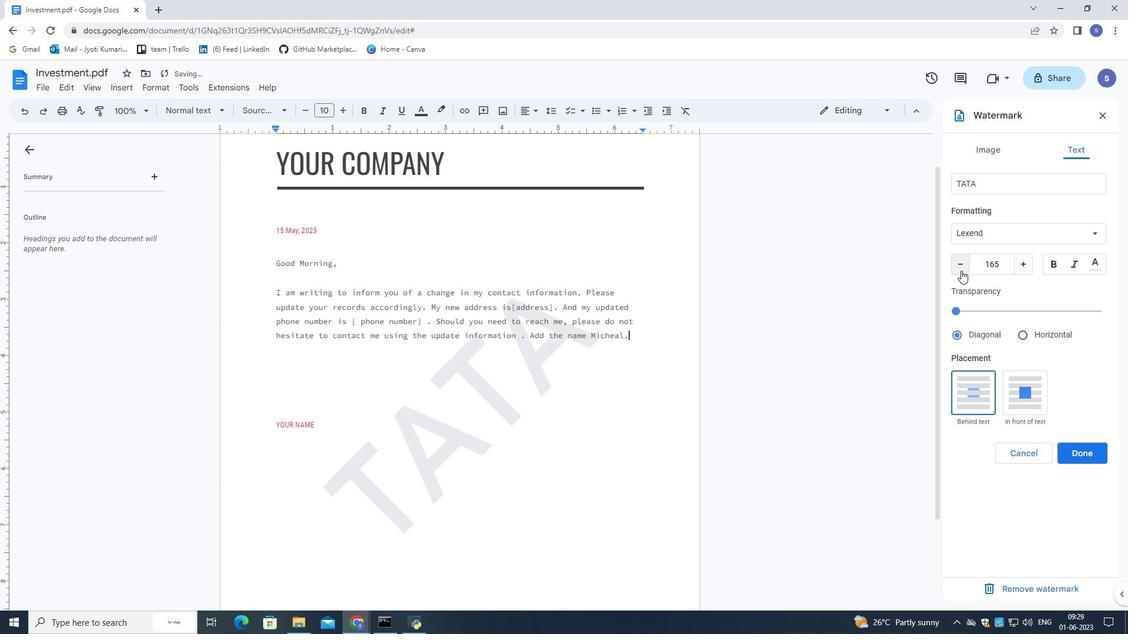 
Action: Mouse pressed left at (961, 270)
Screenshot: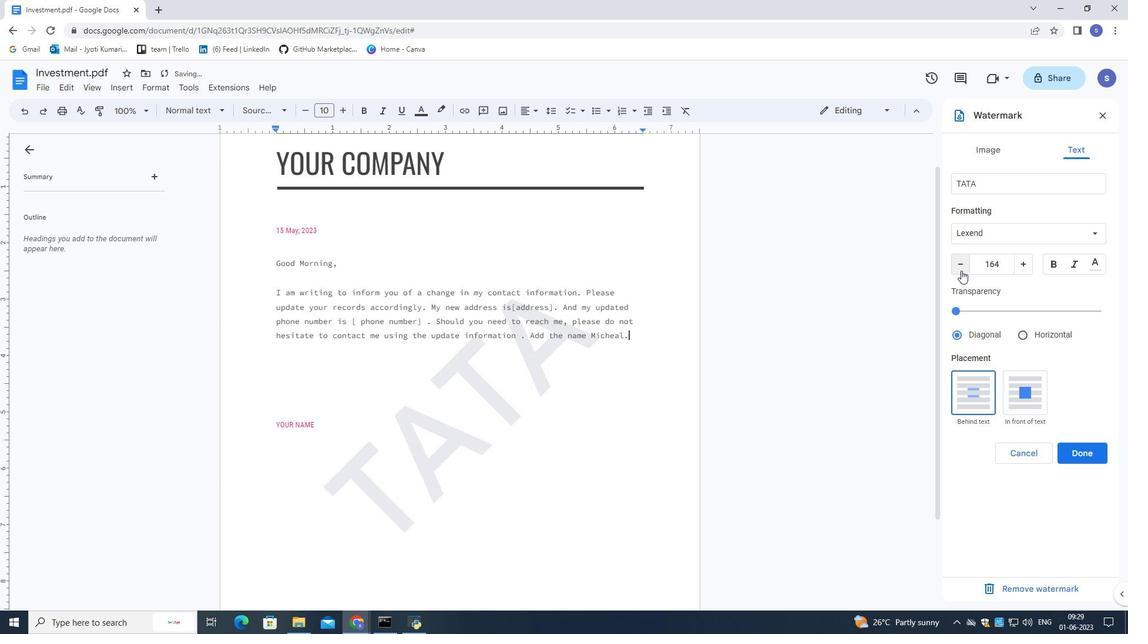 
Action: Mouse pressed left at (961, 270)
Screenshot: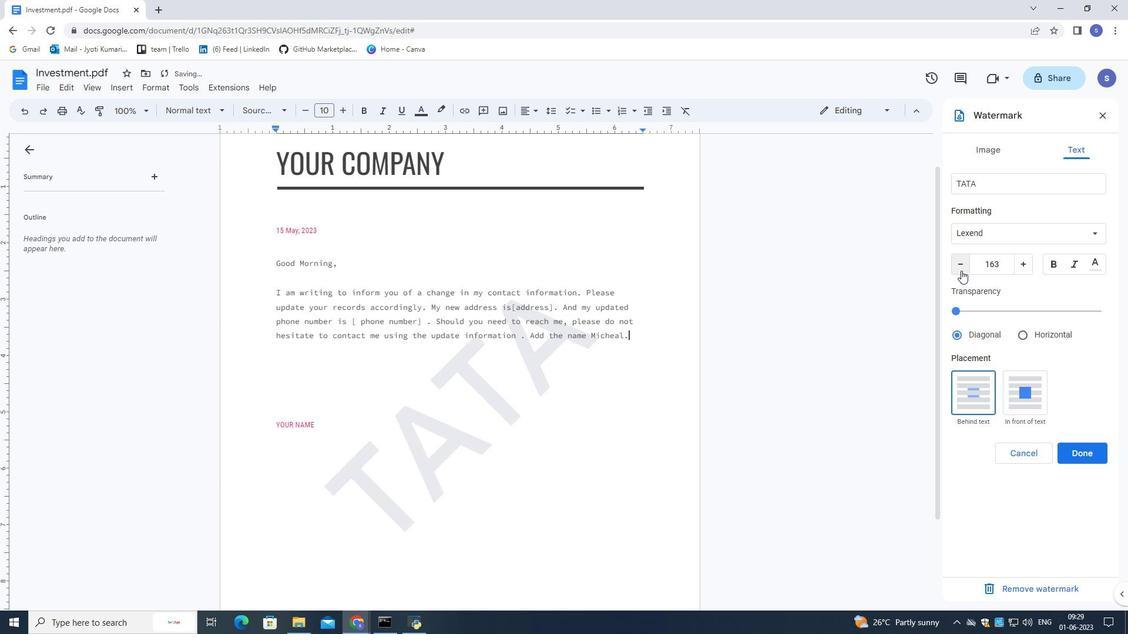 
Action: Mouse pressed left at (961, 270)
Screenshot: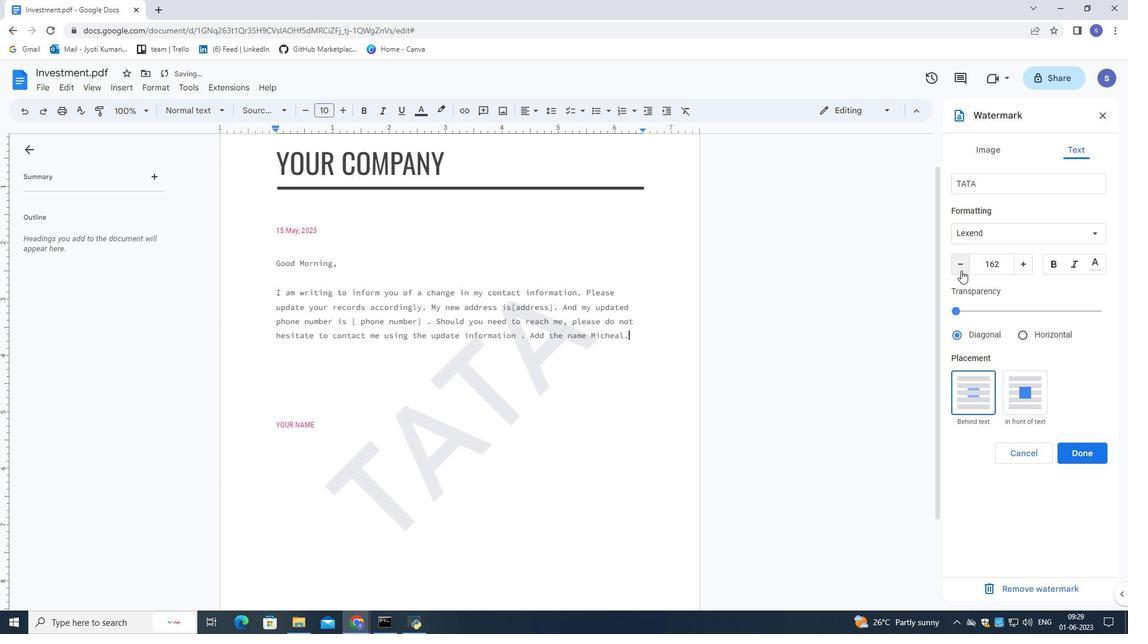 
Action: Mouse pressed left at (961, 270)
Screenshot: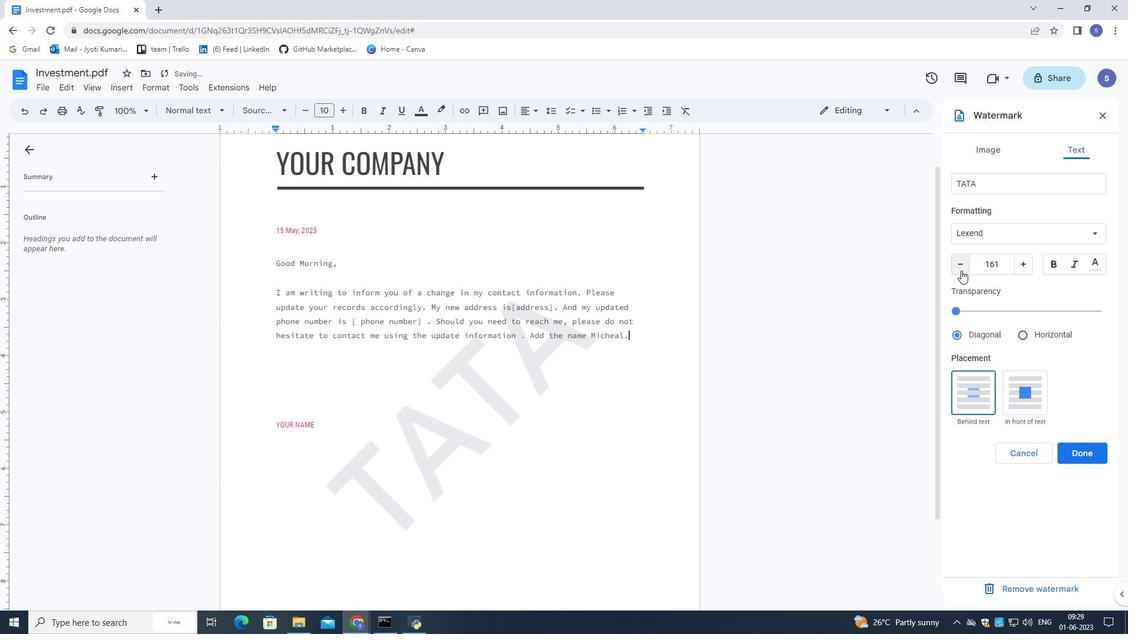 
Action: Mouse pressed left at (961, 270)
Screenshot: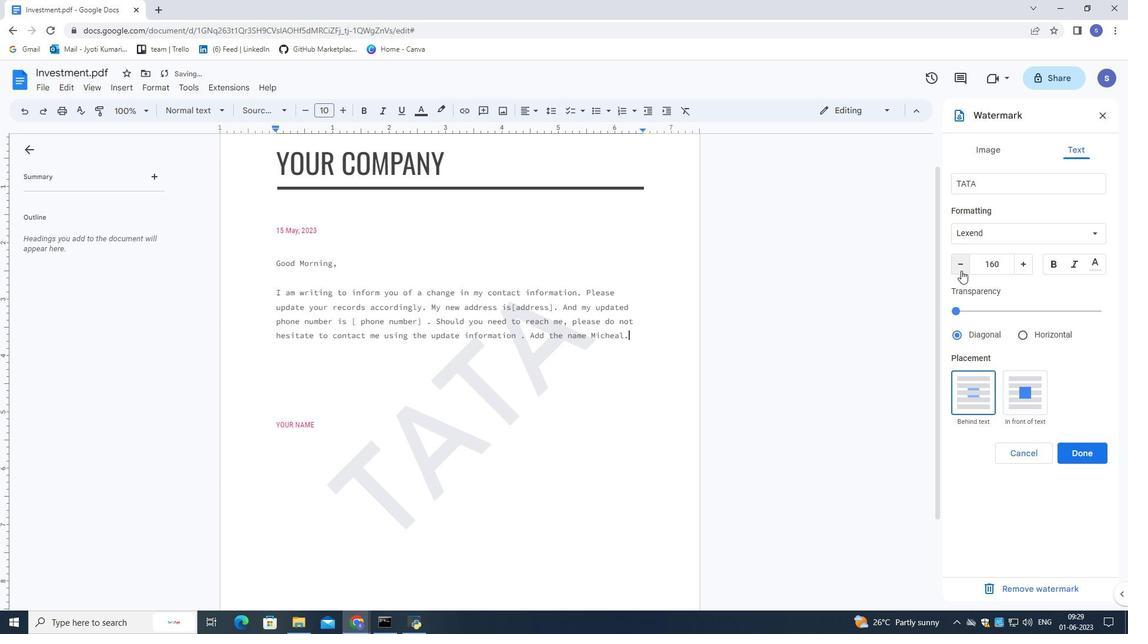 
Action: Mouse pressed left at (961, 270)
Screenshot: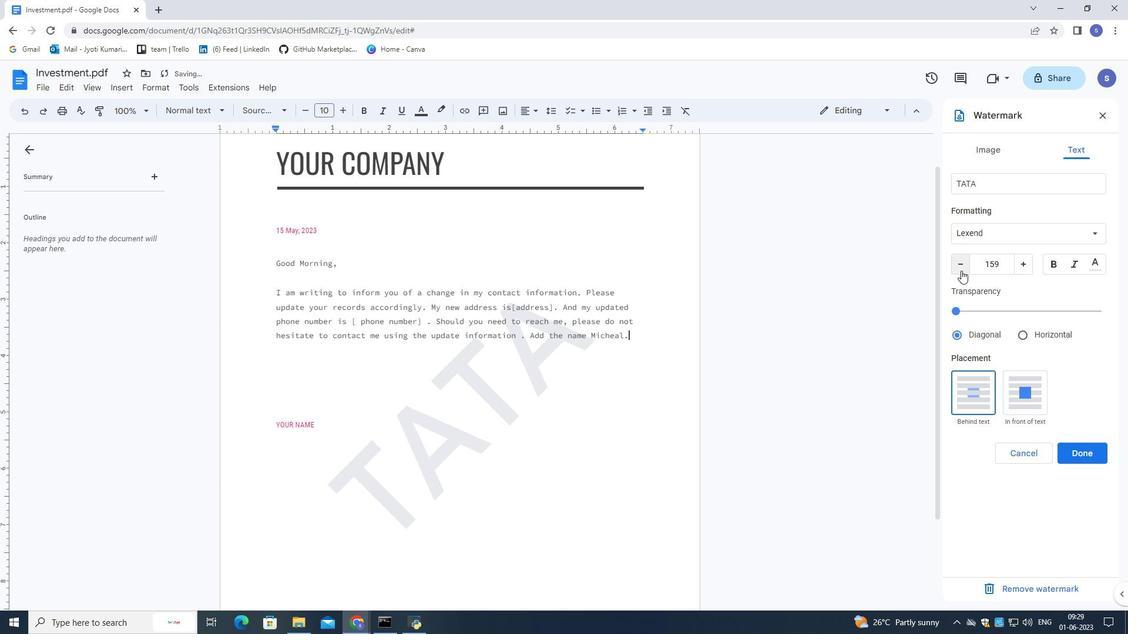 
Action: Mouse pressed left at (961, 270)
Screenshot: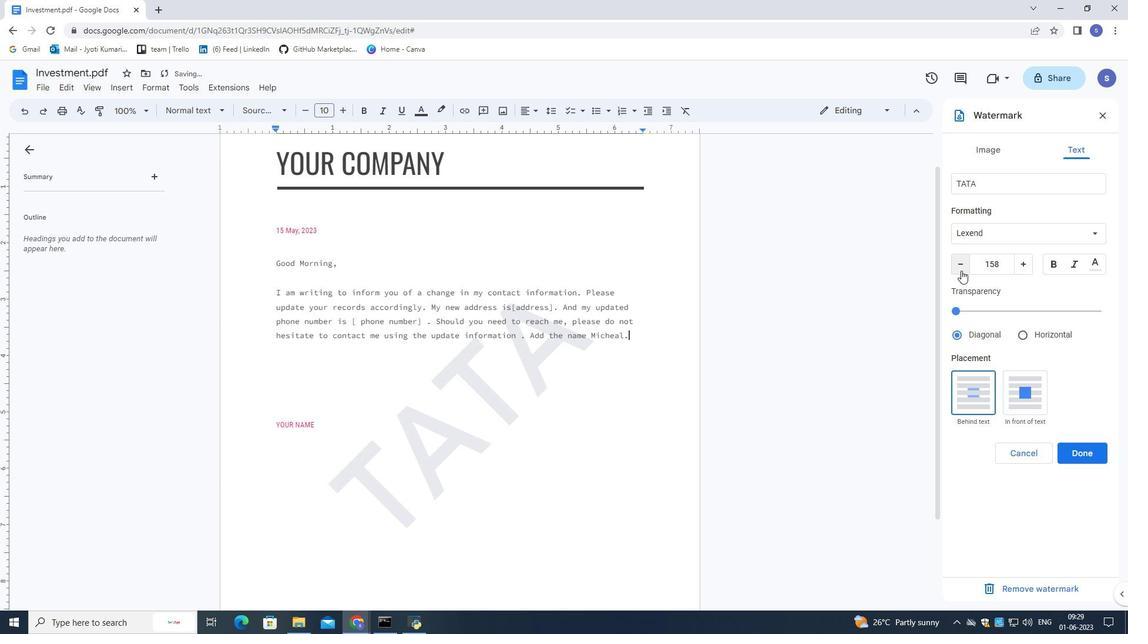 
Action: Mouse pressed left at (961, 270)
Screenshot: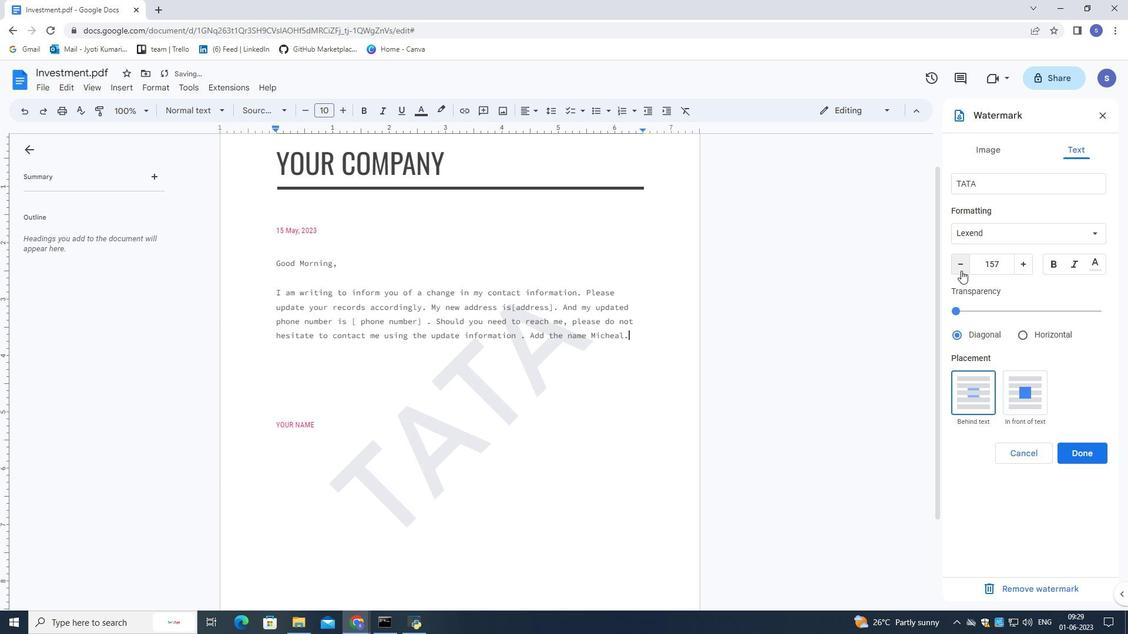 
Action: Mouse pressed left at (961, 270)
Screenshot: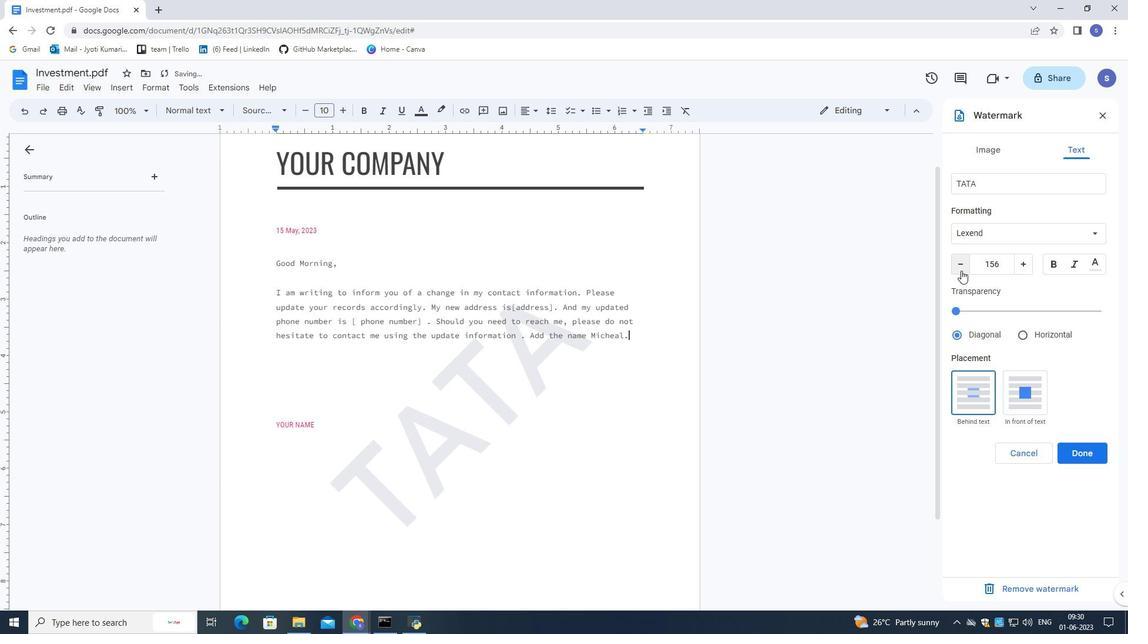 
Action: Mouse pressed left at (961, 270)
Screenshot: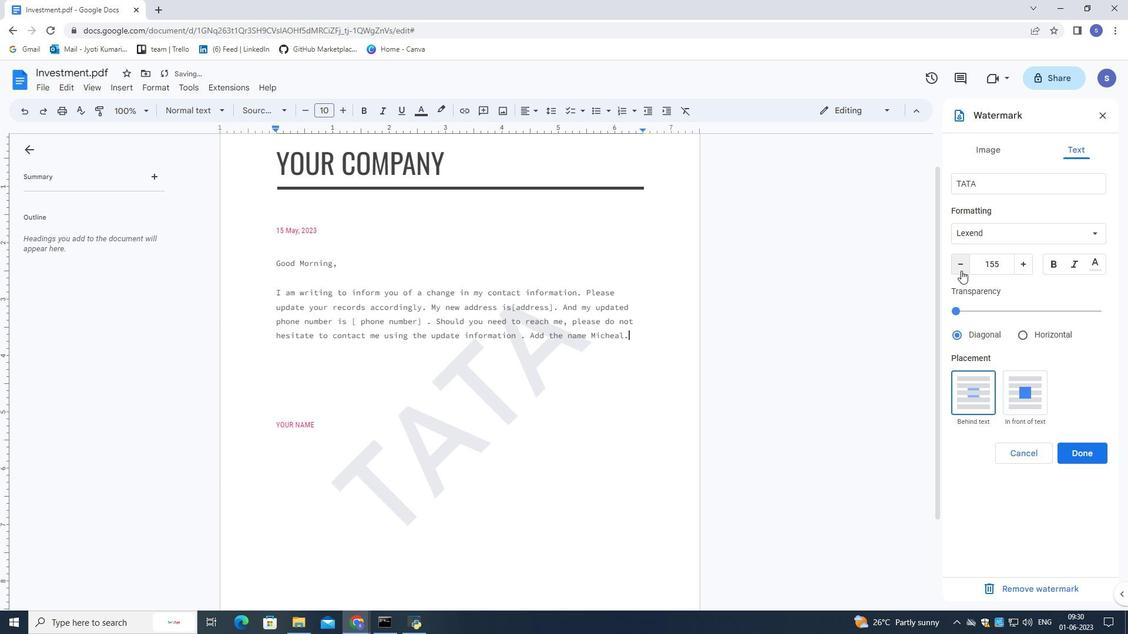
Action: Mouse pressed left at (961, 270)
Screenshot: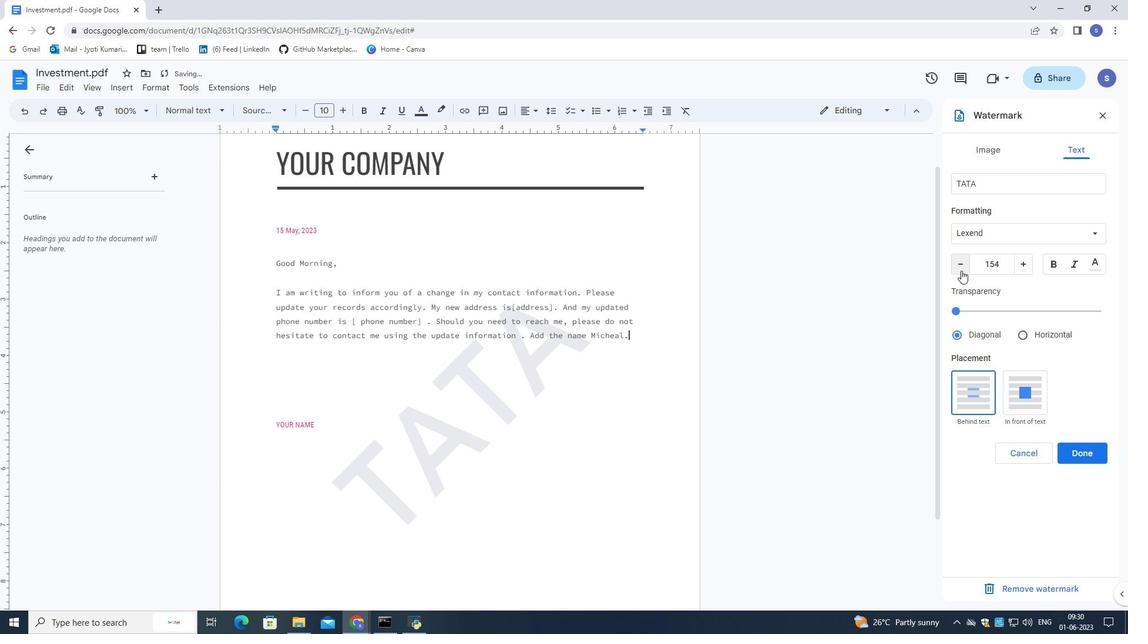 
Action: Mouse pressed left at (961, 270)
Screenshot: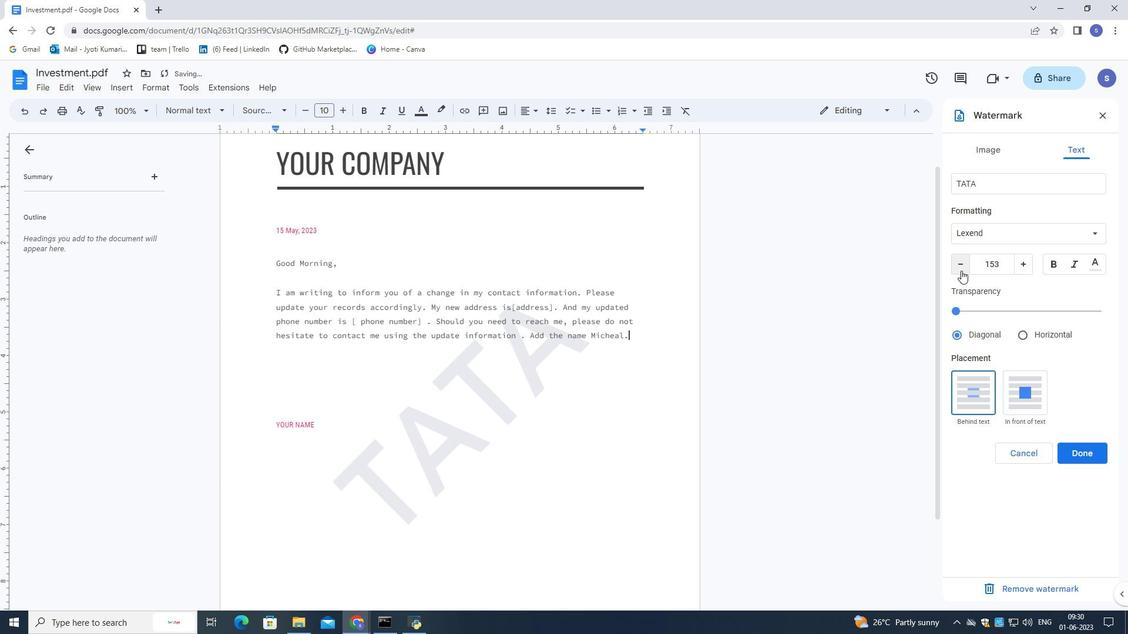 
Action: Mouse pressed left at (961, 270)
Screenshot: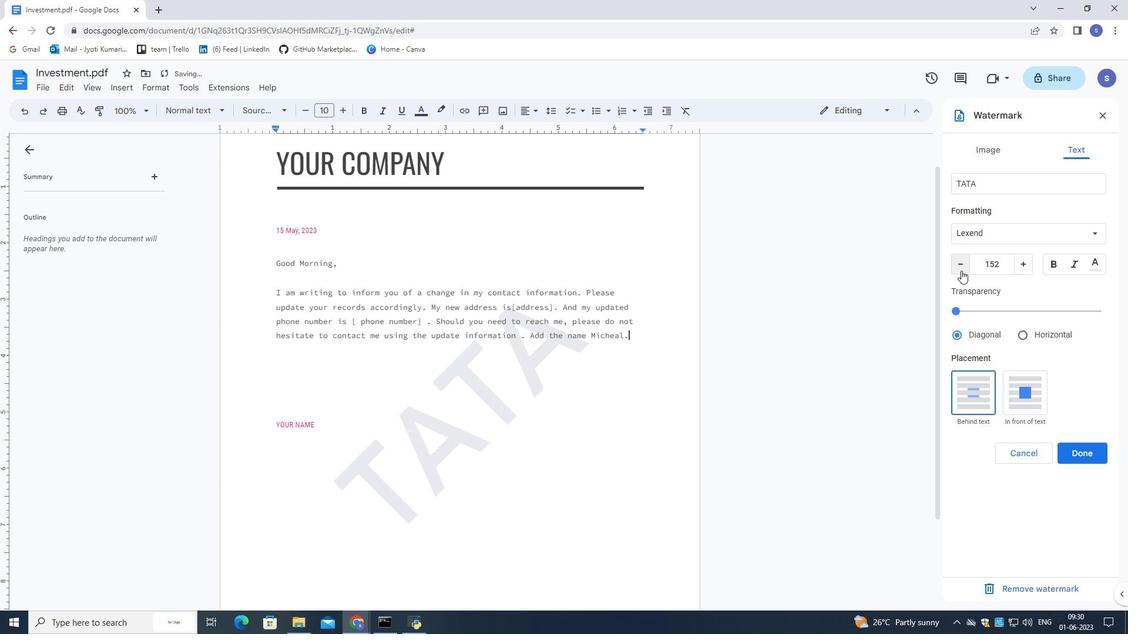 
Action: Mouse pressed left at (961, 270)
Screenshot: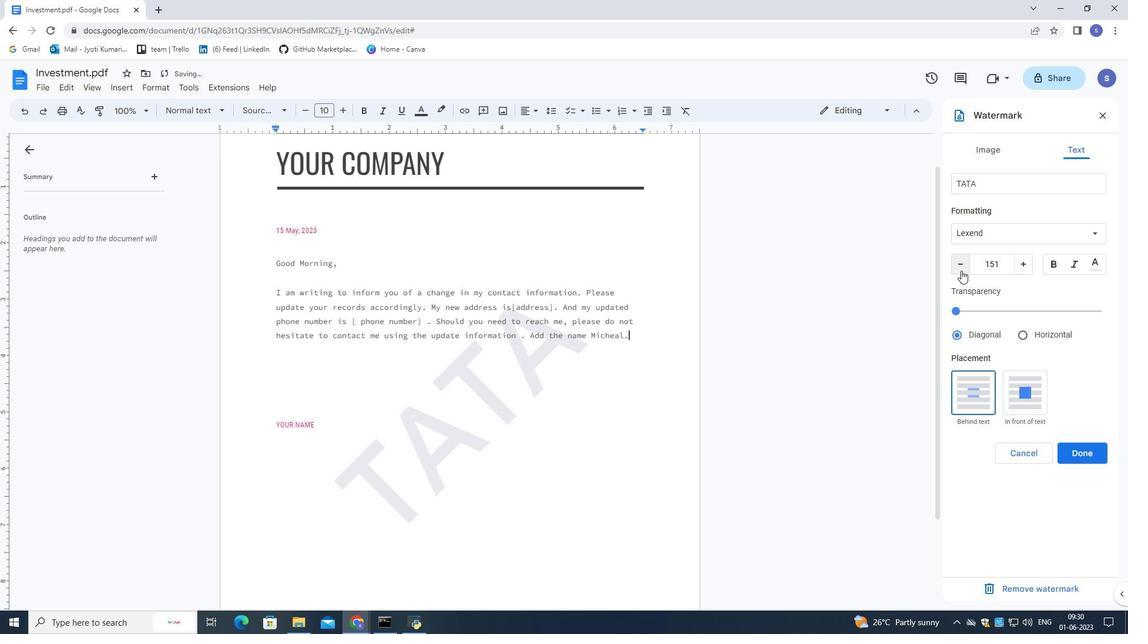 
Action: Mouse pressed left at (961, 270)
Screenshot: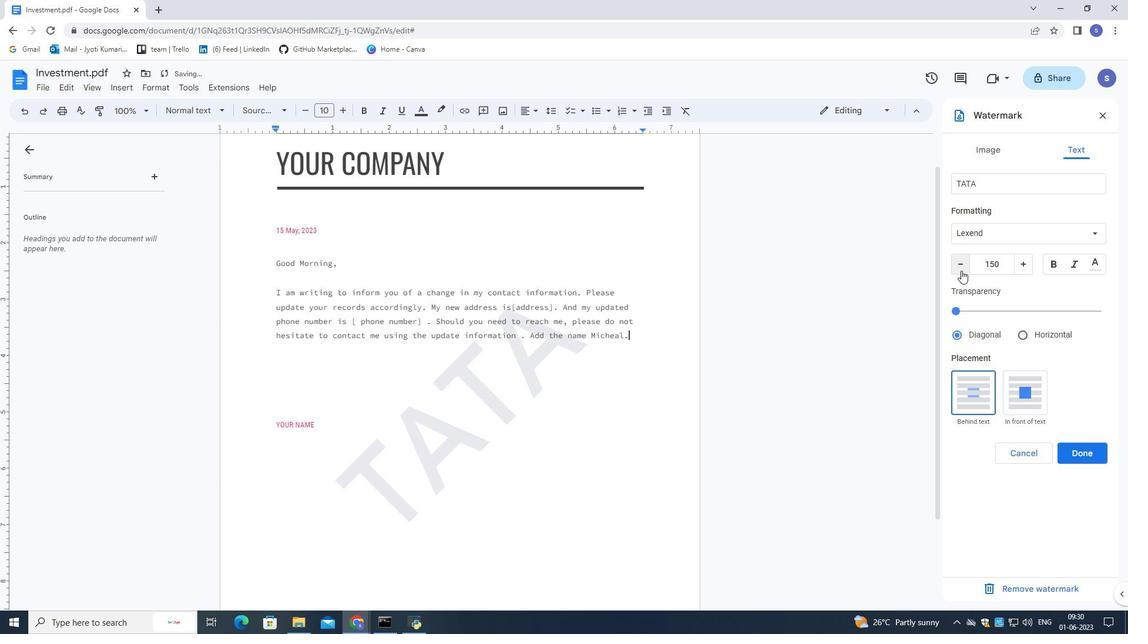 
Action: Mouse pressed left at (961, 270)
Screenshot: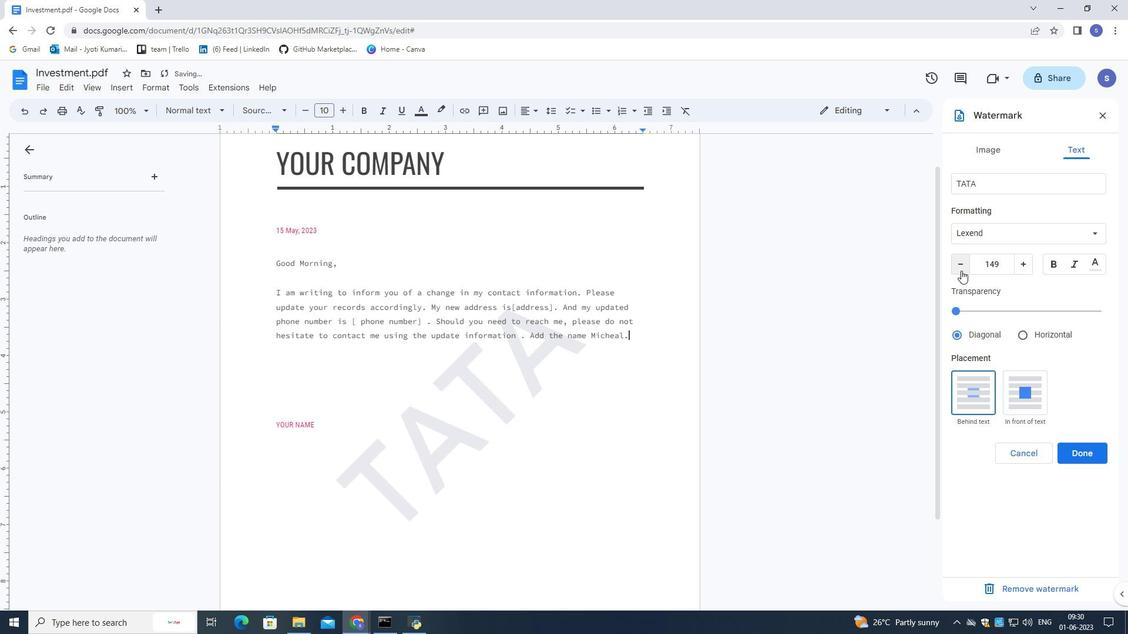 
Action: Mouse pressed left at (961, 270)
Screenshot: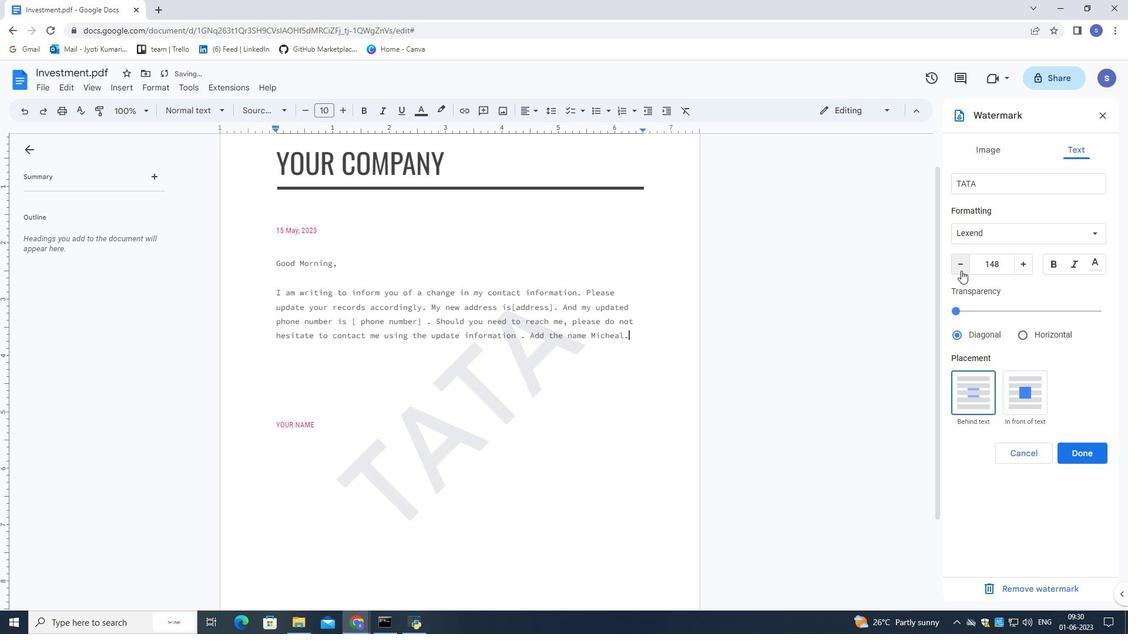 
Action: Mouse pressed left at (961, 270)
Screenshot: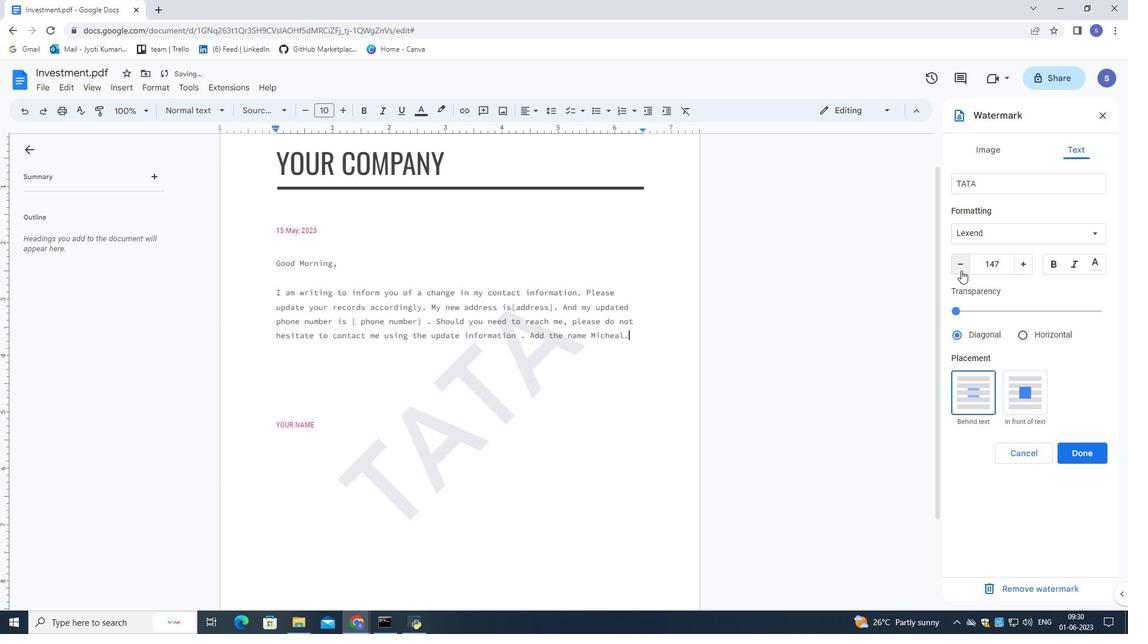 
Action: Mouse pressed left at (961, 270)
Screenshot: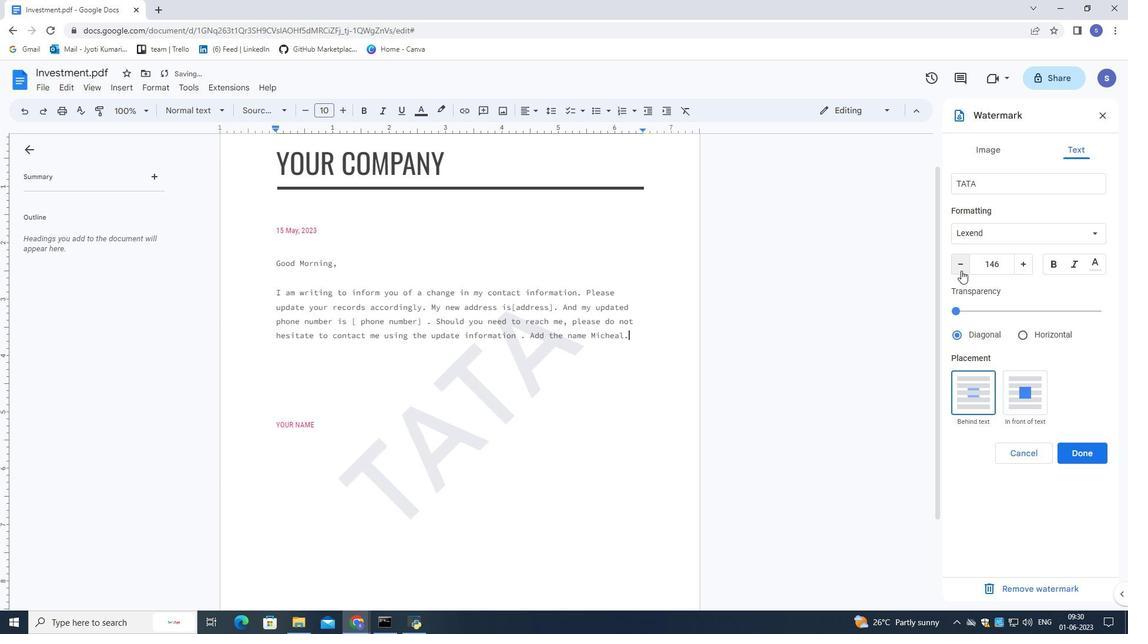 
Action: Mouse pressed left at (961, 270)
Screenshot: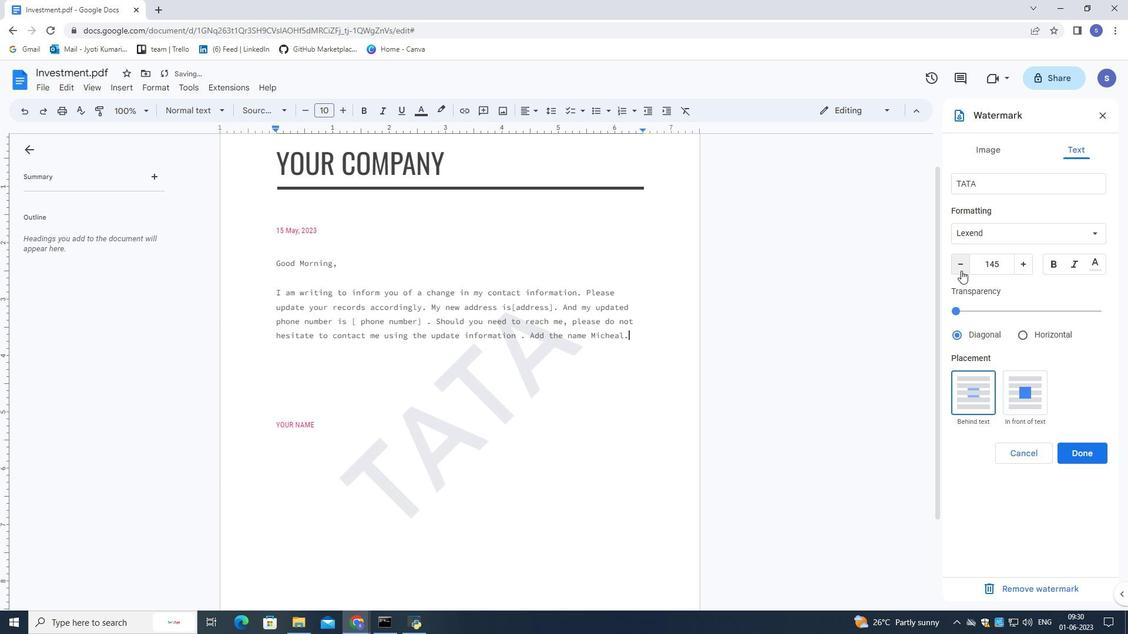
Action: Mouse pressed left at (961, 270)
Screenshot: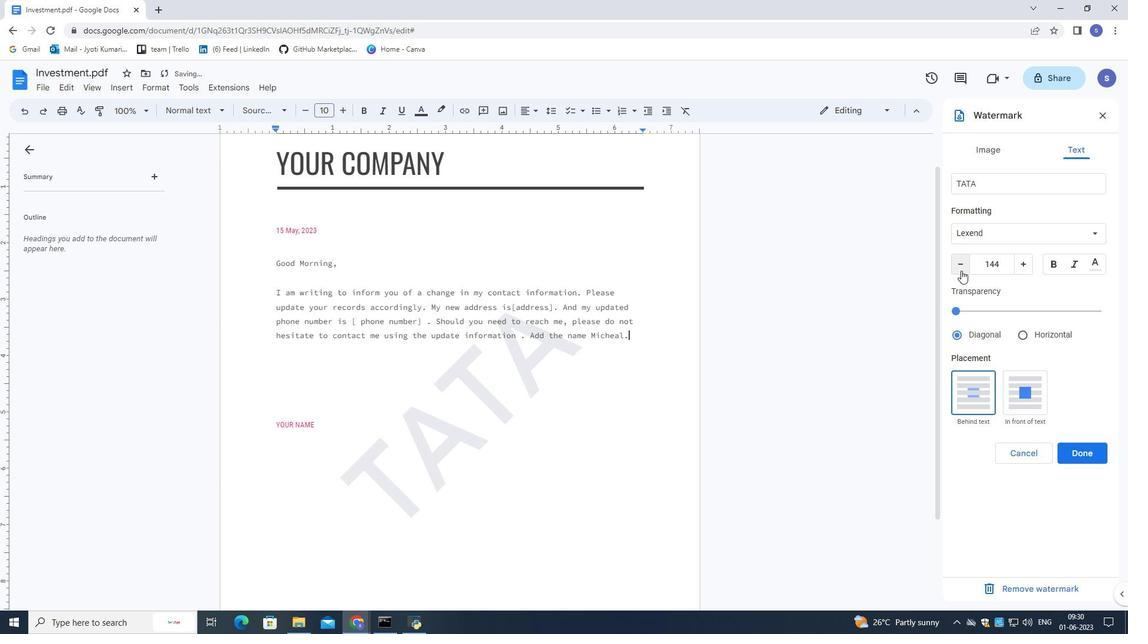 
Action: Mouse pressed left at (961, 270)
Screenshot: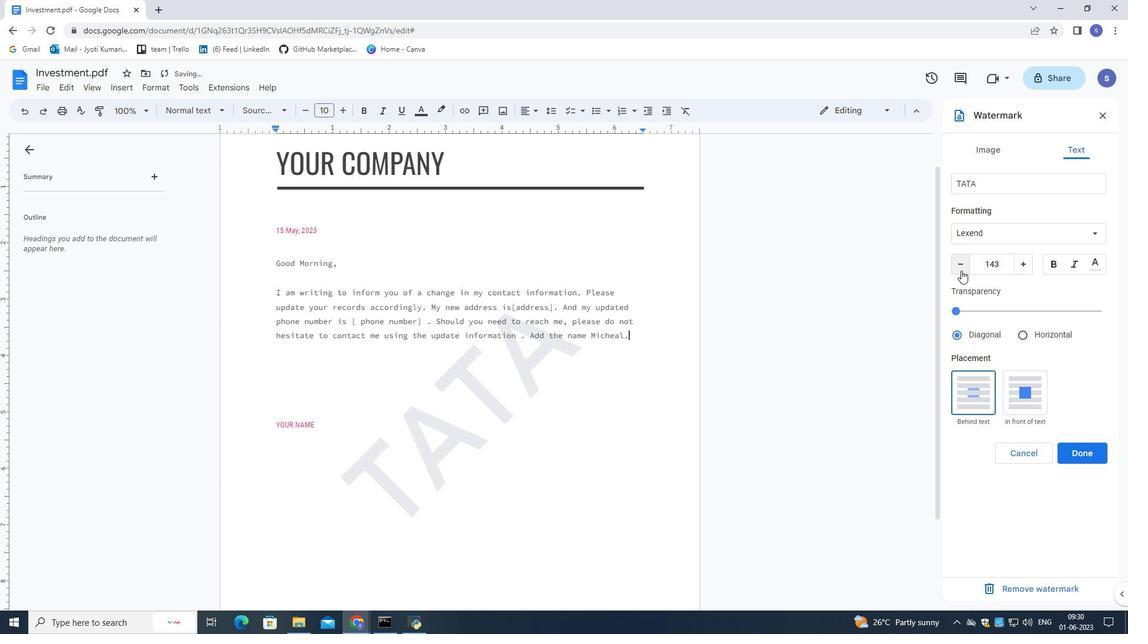 
Action: Mouse pressed left at (961, 270)
Screenshot: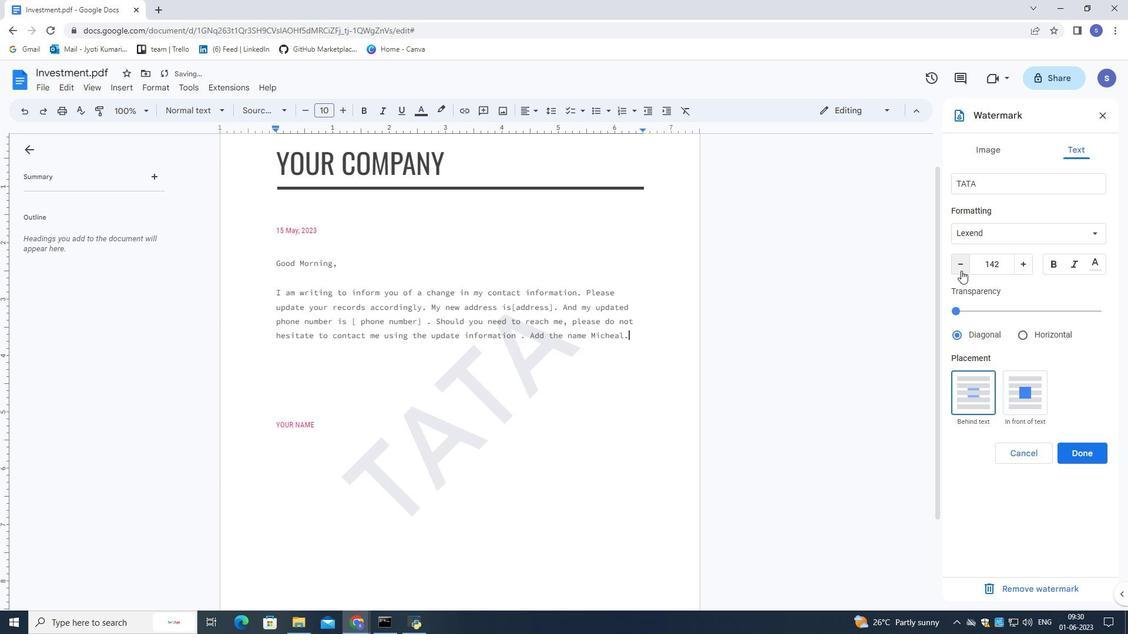 
Action: Mouse pressed left at (961, 270)
Screenshot: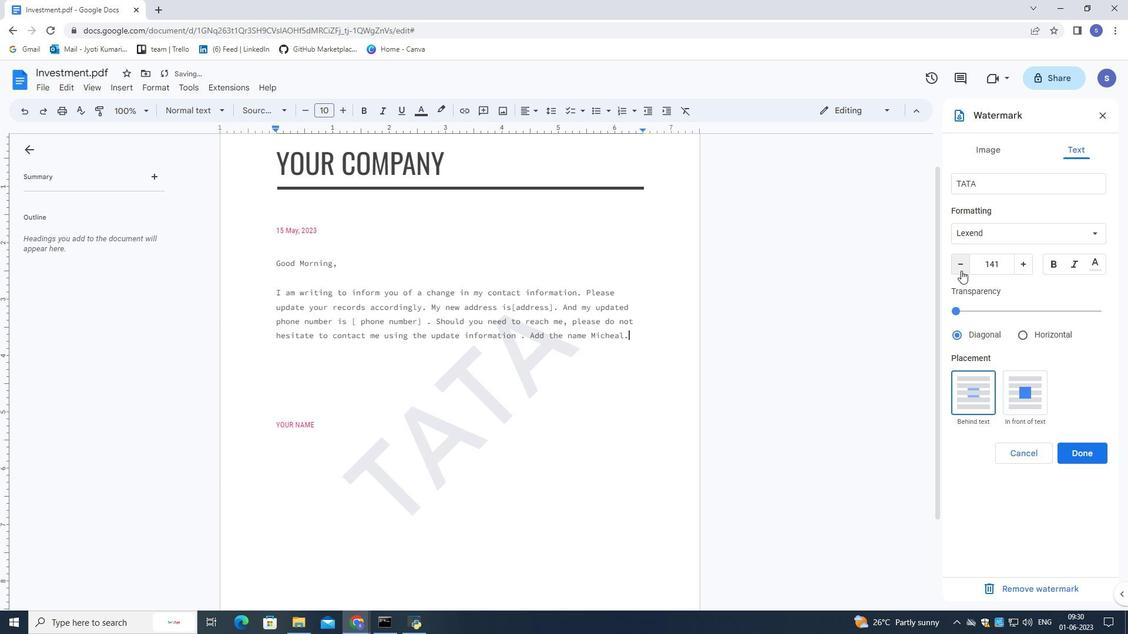 
Action: Mouse pressed left at (961, 270)
Screenshot: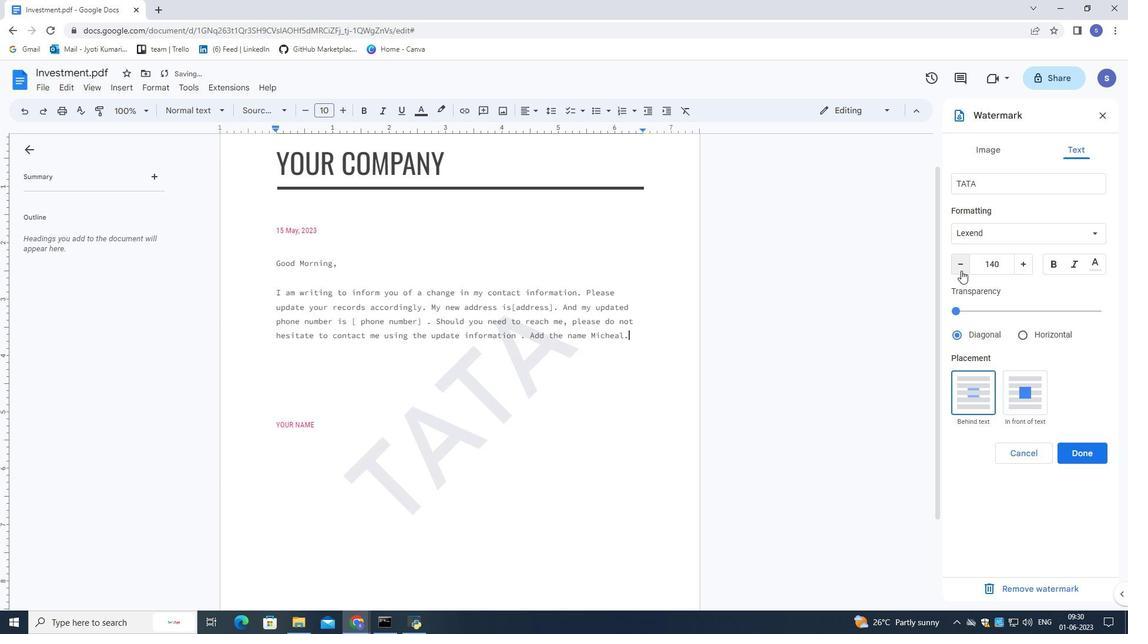 
Action: Mouse pressed left at (961, 270)
Screenshot: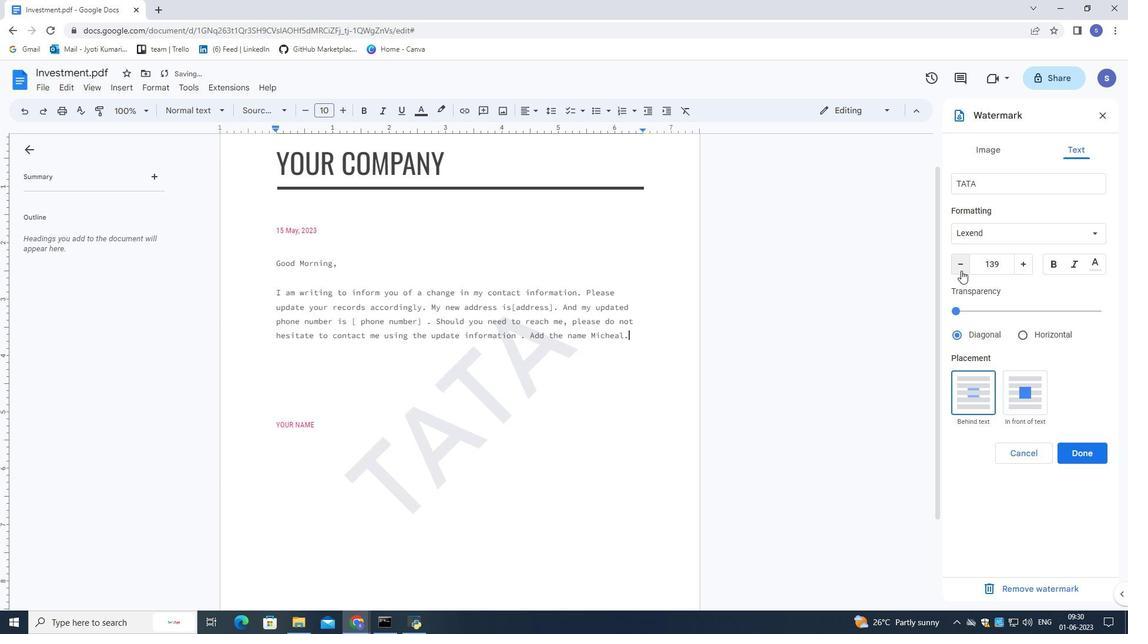 
Action: Mouse pressed left at (961, 270)
Screenshot: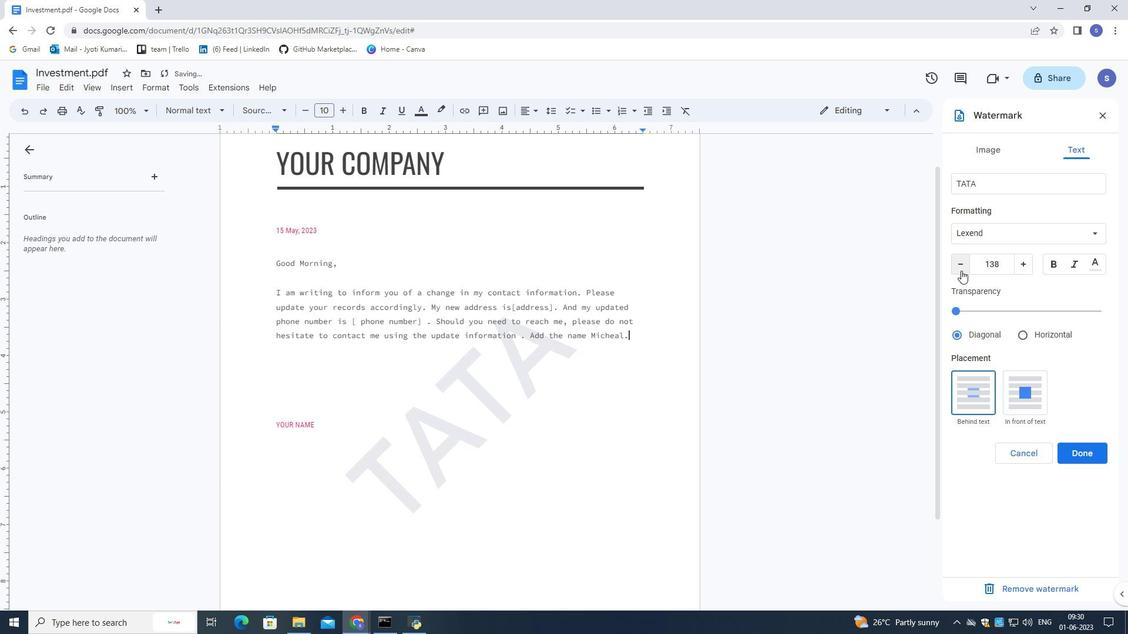 
Action: Mouse pressed left at (961, 270)
Screenshot: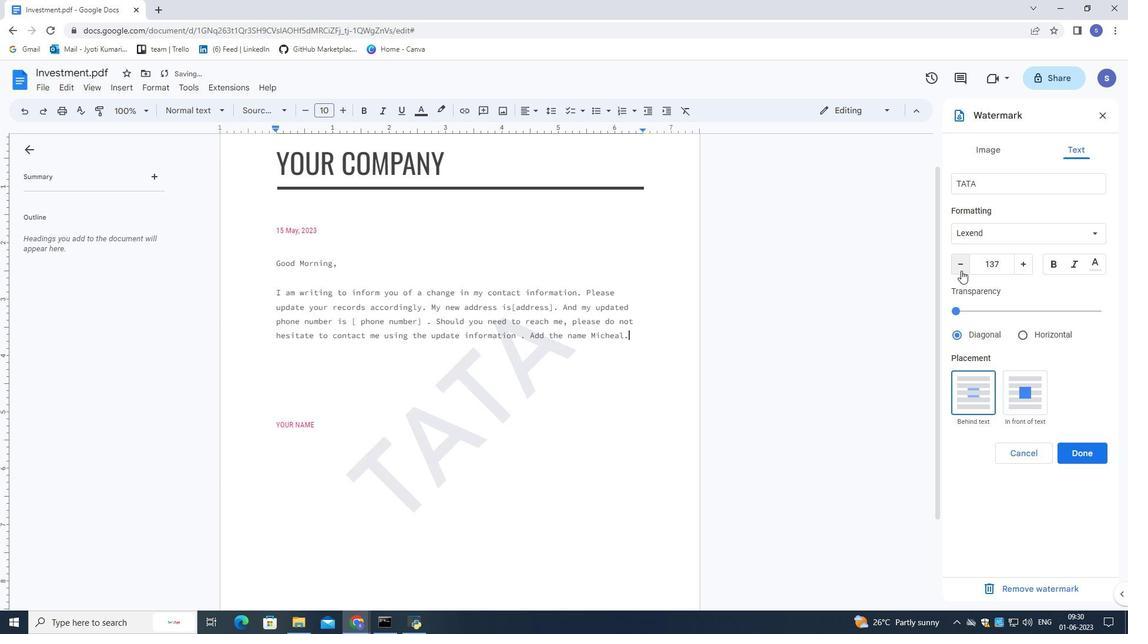 
Action: Mouse pressed left at (961, 270)
Screenshot: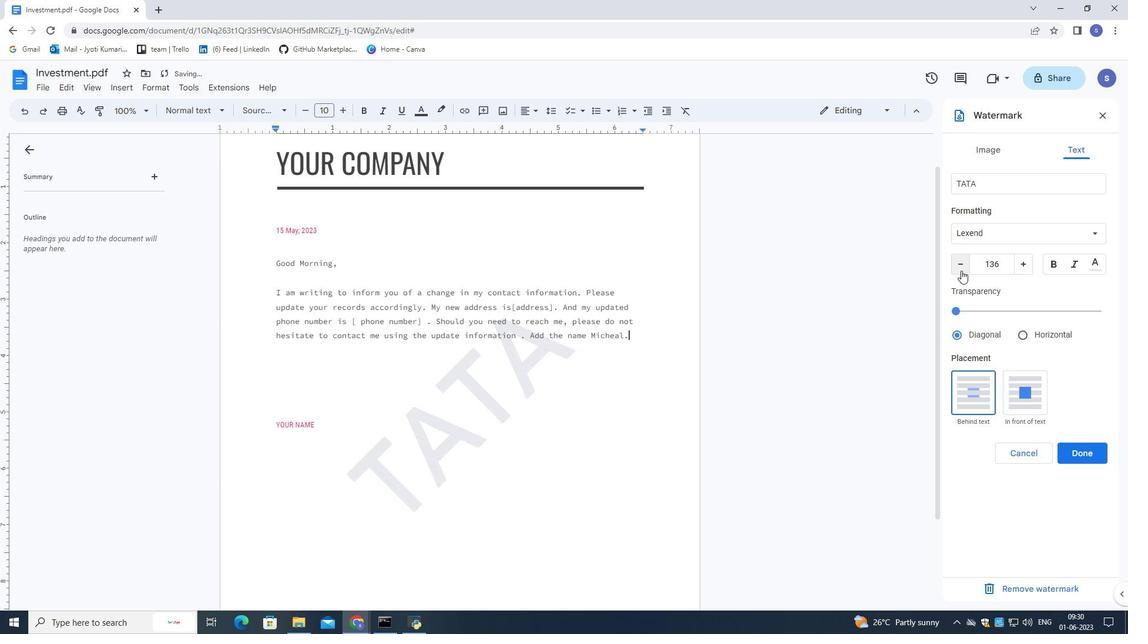 
Action: Mouse pressed left at (961, 270)
Screenshot: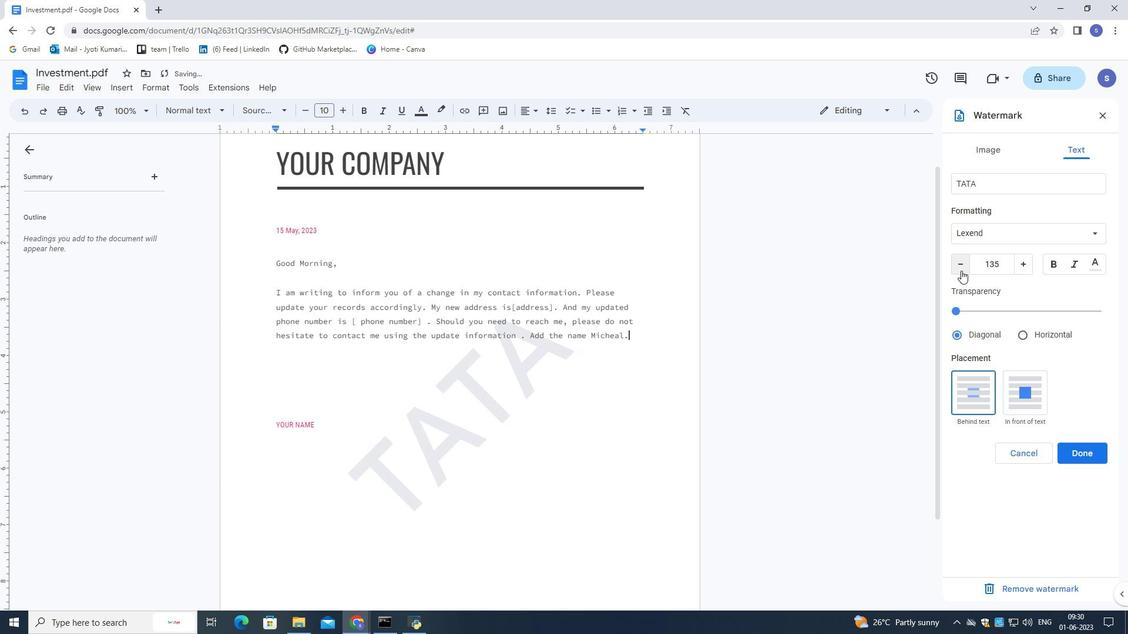 
Action: Mouse pressed left at (961, 270)
Screenshot: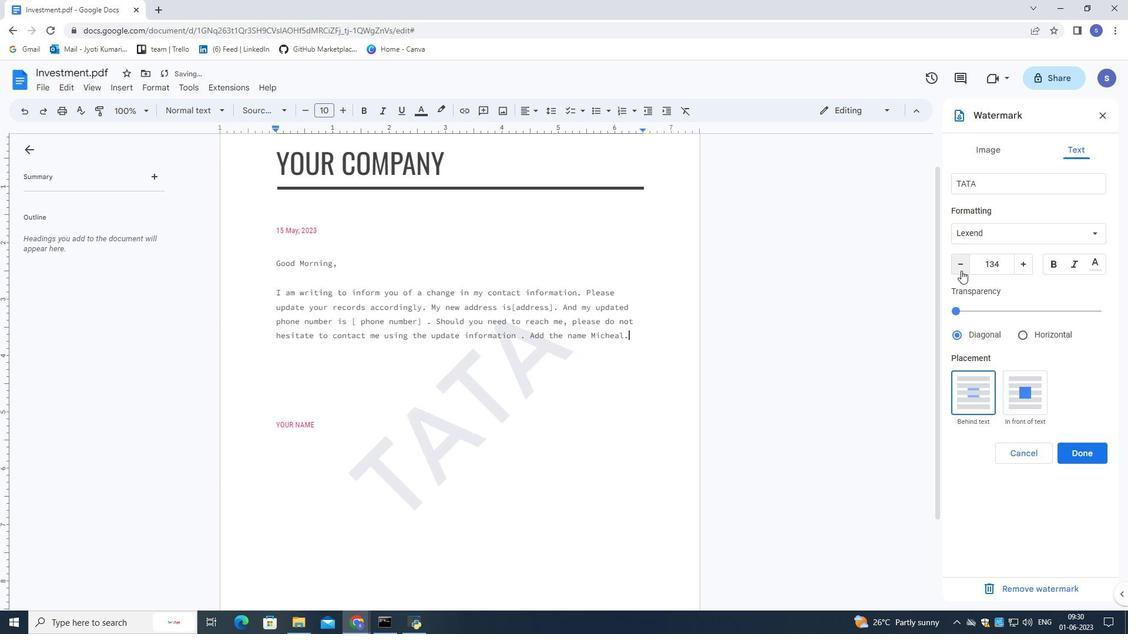 
Action: Mouse pressed left at (961, 270)
Screenshot: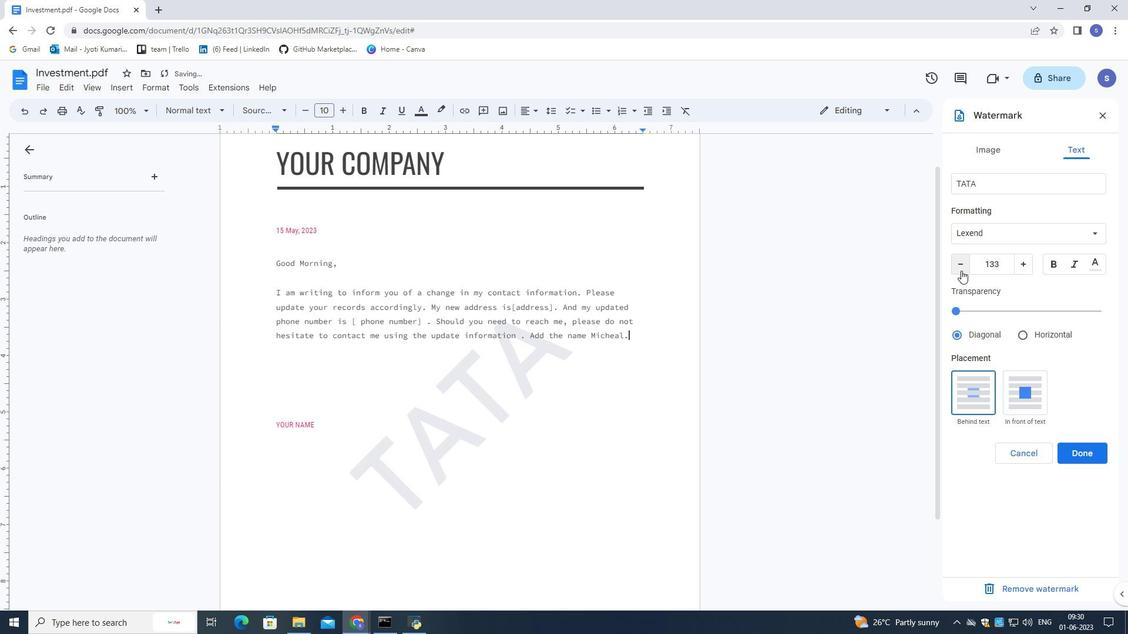 
Action: Mouse pressed left at (961, 270)
Screenshot: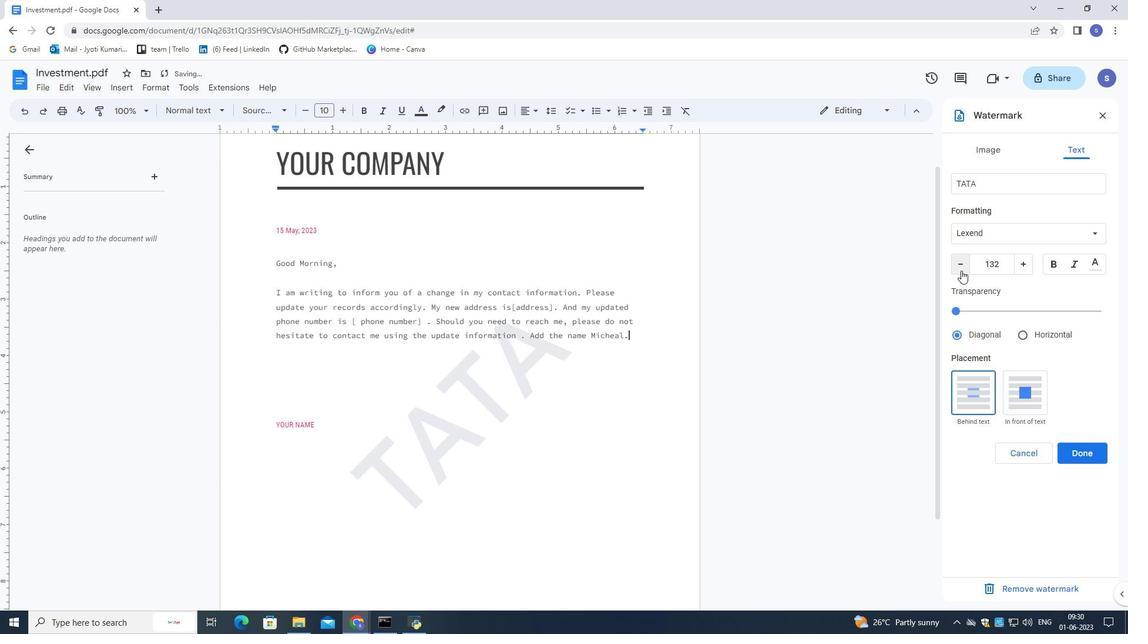 
Action: Mouse pressed left at (961, 270)
Screenshot: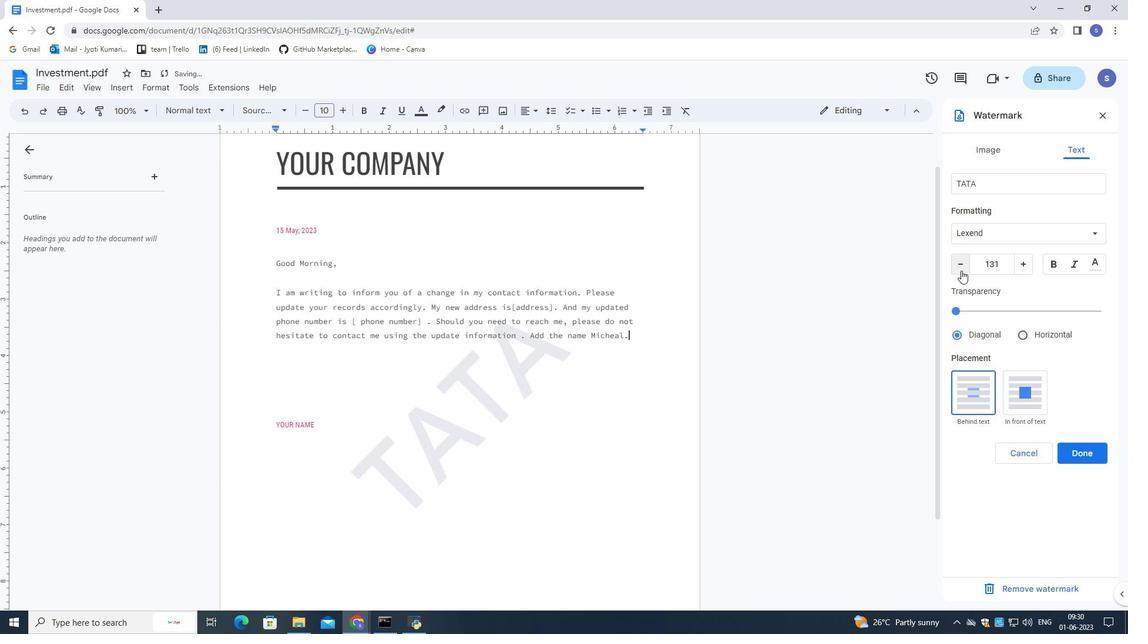 
Action: Mouse pressed left at (961, 270)
Screenshot: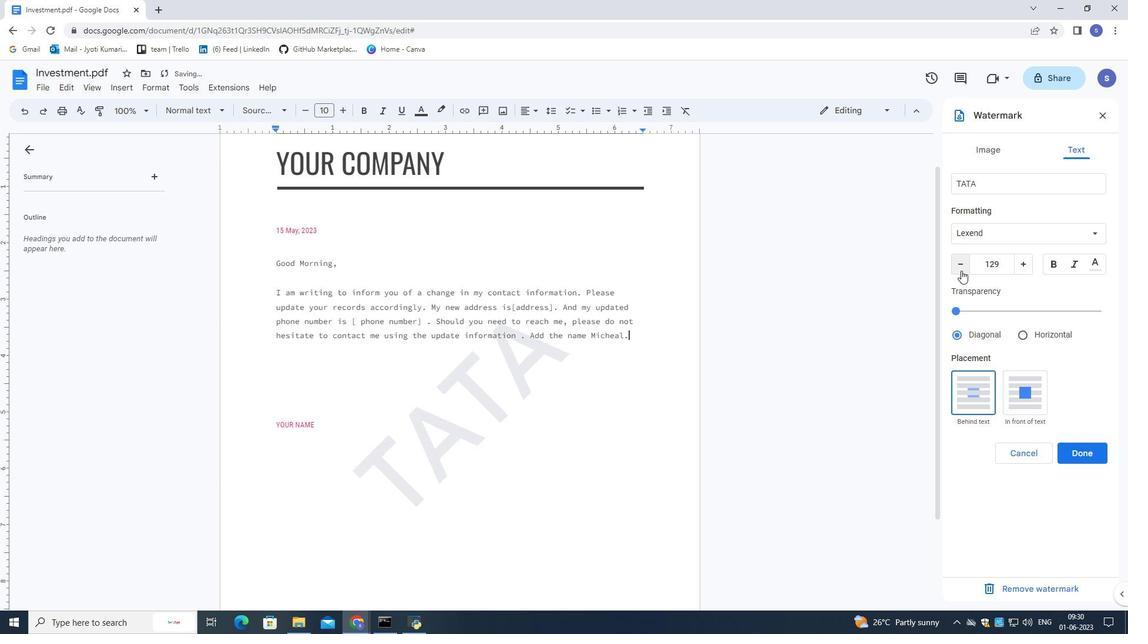 
Action: Mouse pressed left at (961, 270)
Screenshot: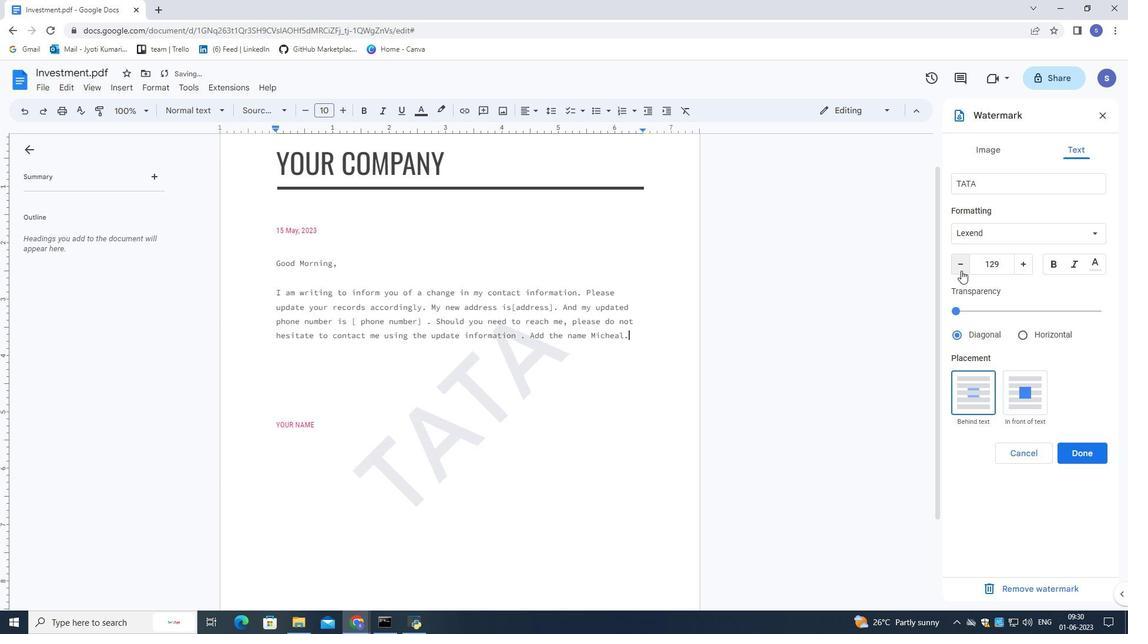 
Action: Mouse pressed left at (961, 270)
Screenshot: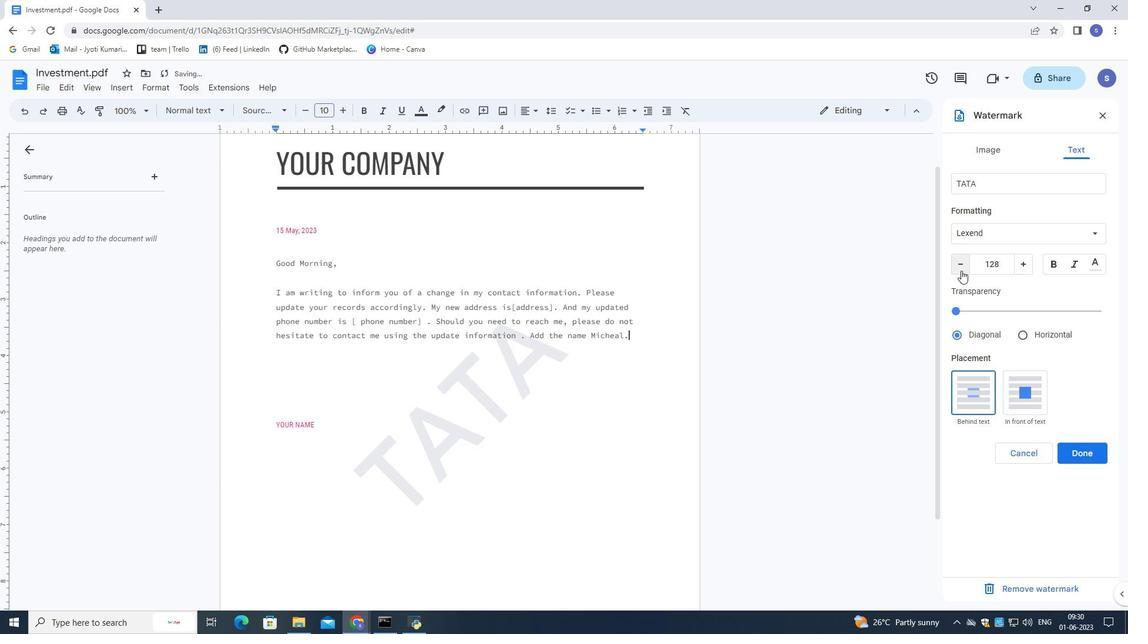 
Action: Mouse pressed left at (961, 270)
Screenshot: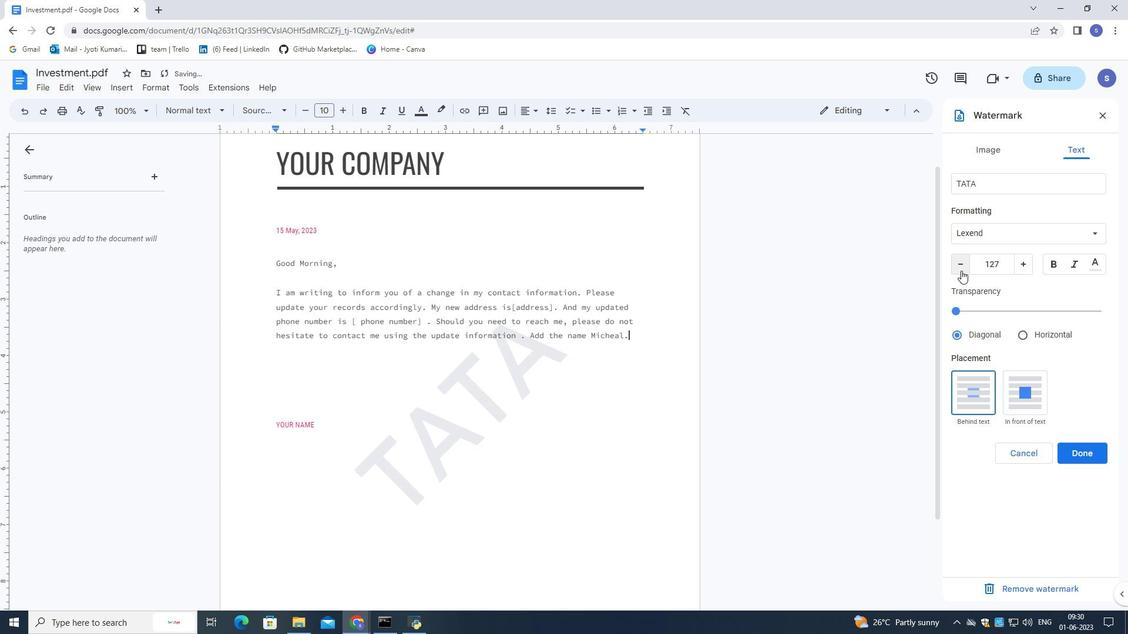
Action: Mouse pressed left at (961, 270)
Screenshot: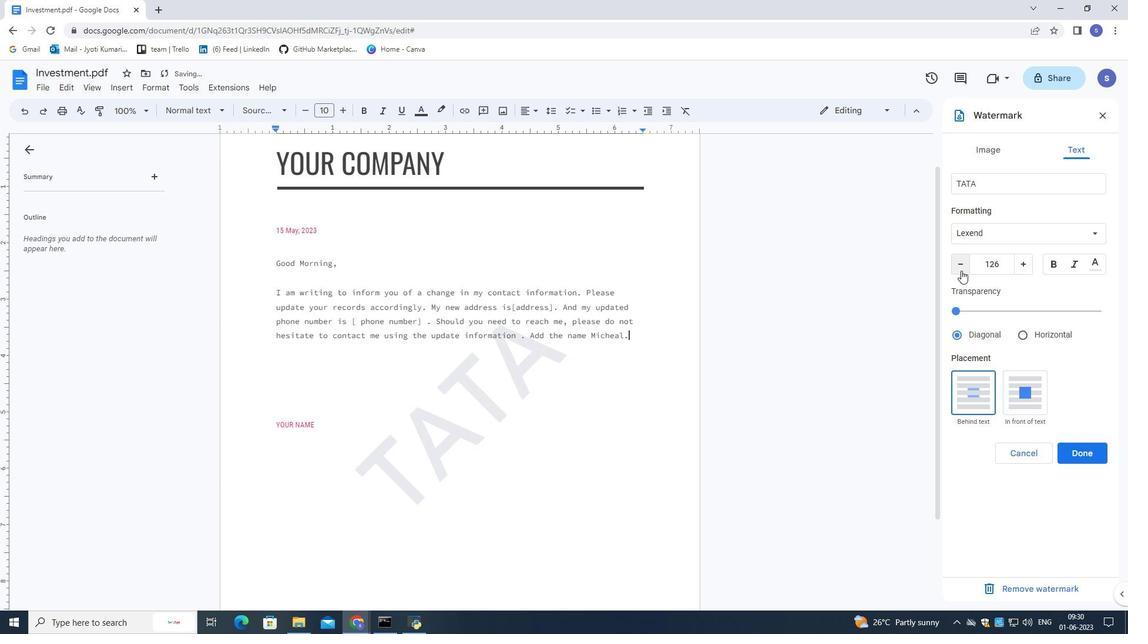 
Action: Mouse pressed left at (961, 270)
Screenshot: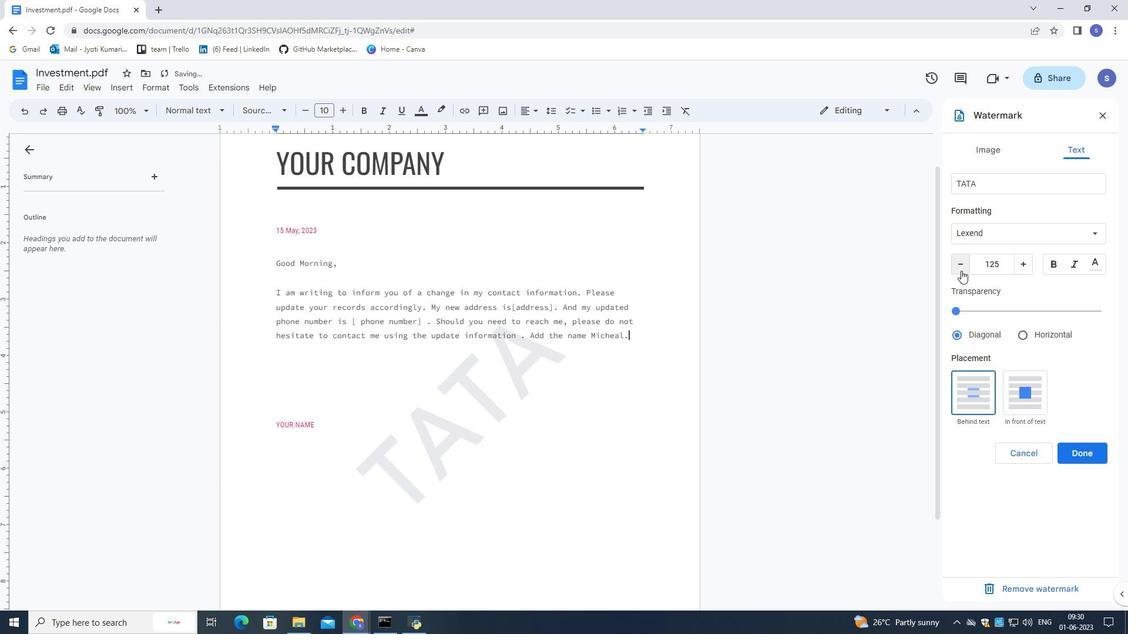 
Action: Mouse pressed left at (961, 270)
Screenshot: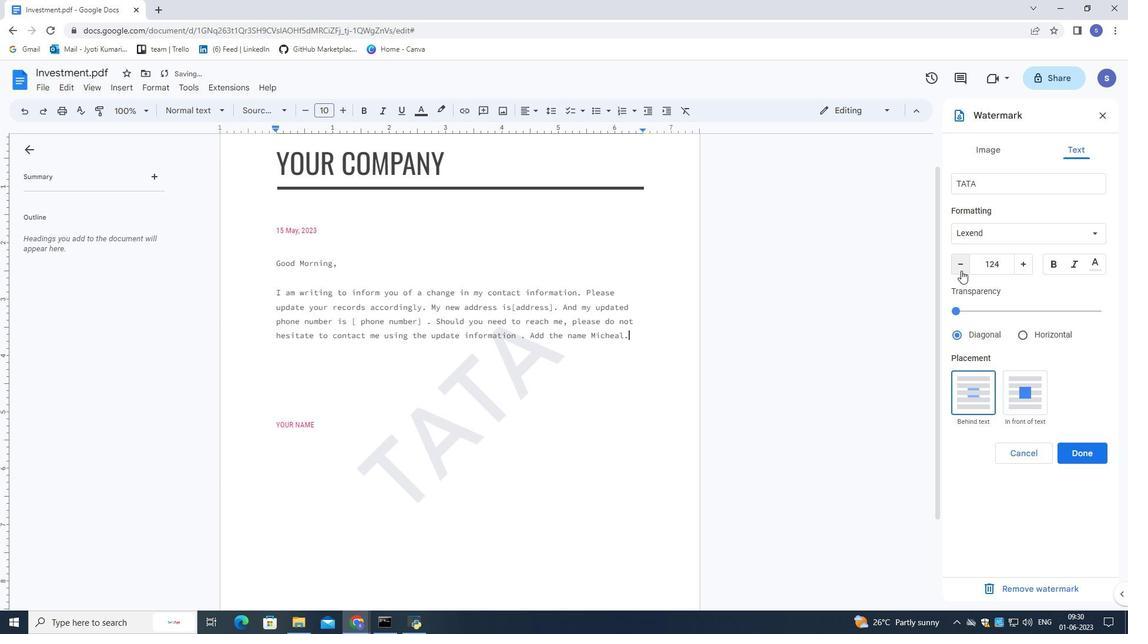 
Action: Mouse pressed left at (961, 270)
Screenshot: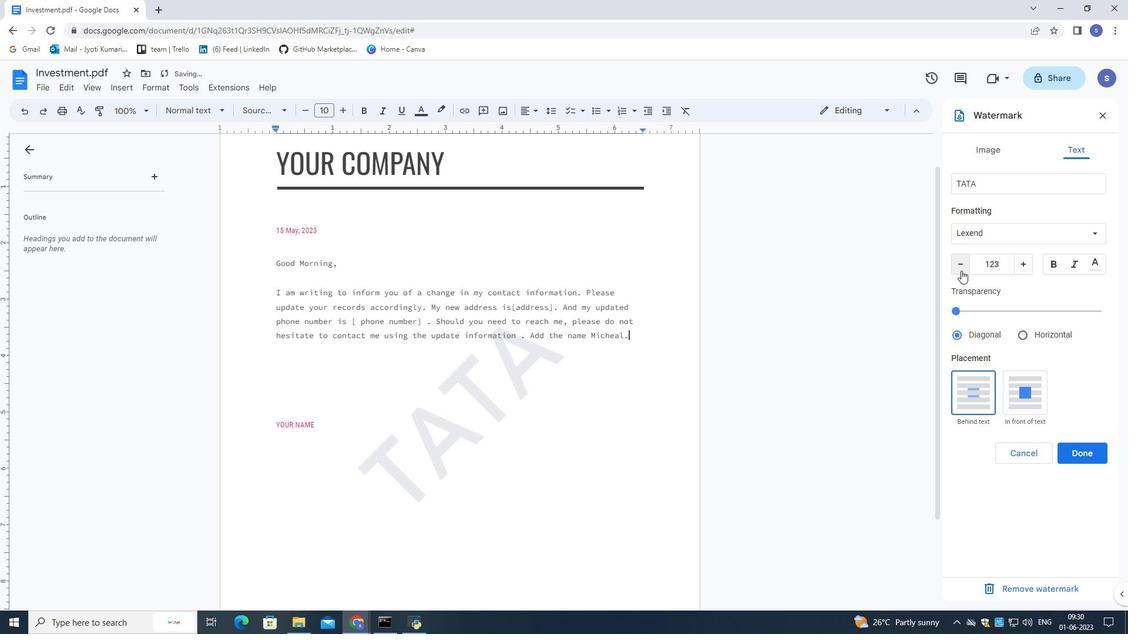 
Action: Mouse pressed left at (961, 270)
Screenshot: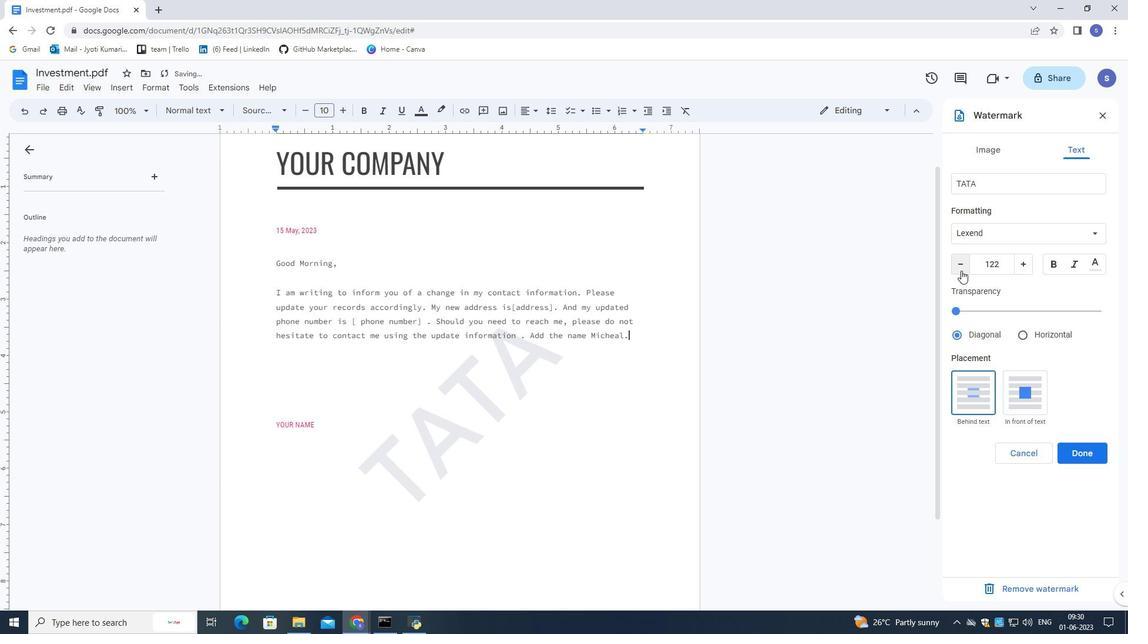 
Action: Mouse pressed left at (961, 270)
Screenshot: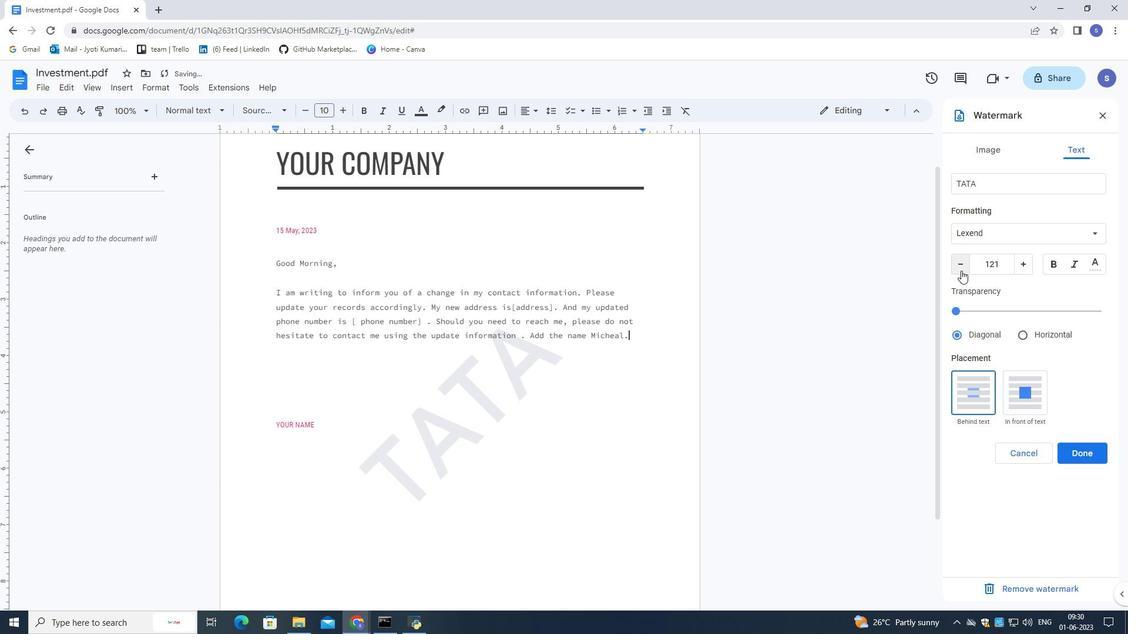 
Action: Mouse pressed left at (961, 270)
Screenshot: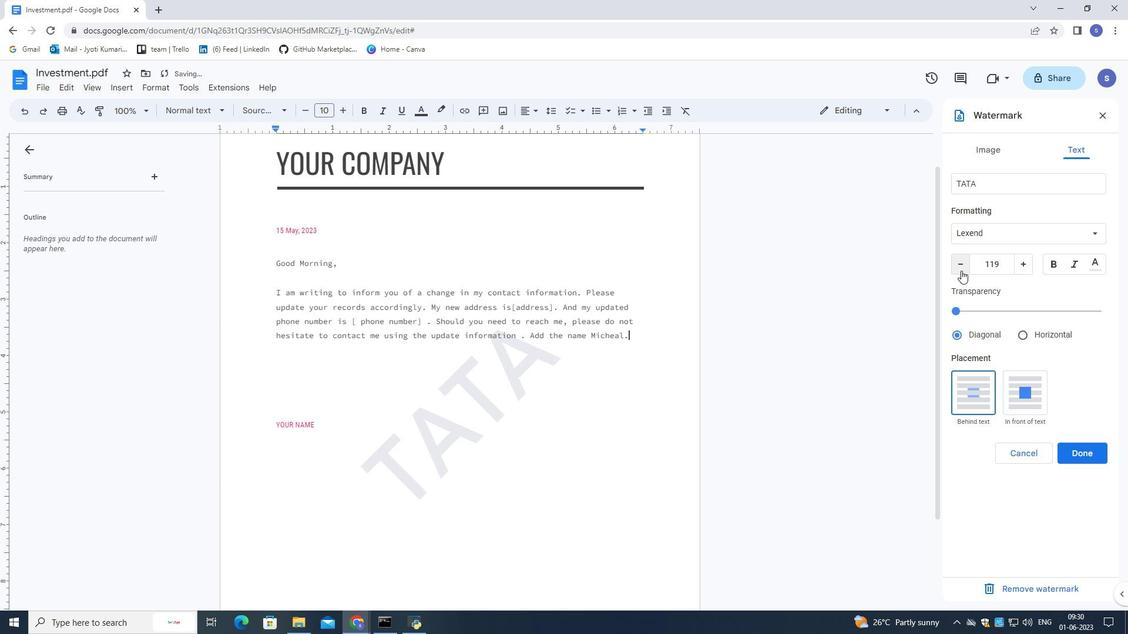 
Action: Mouse pressed left at (961, 270)
Screenshot: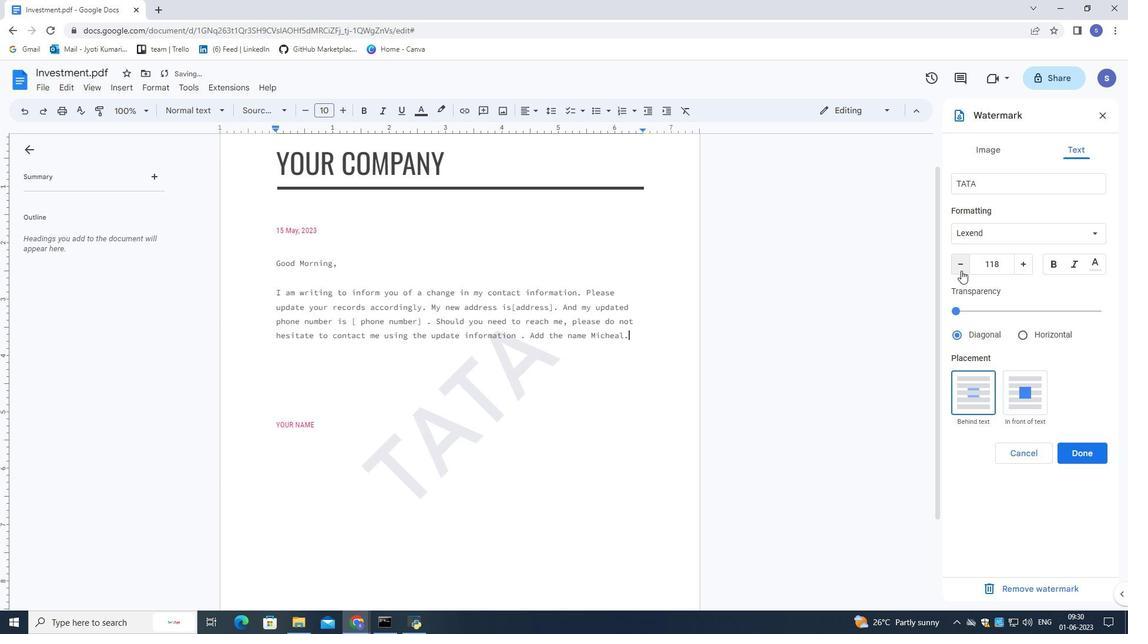 
Action: Mouse pressed left at (961, 270)
Screenshot: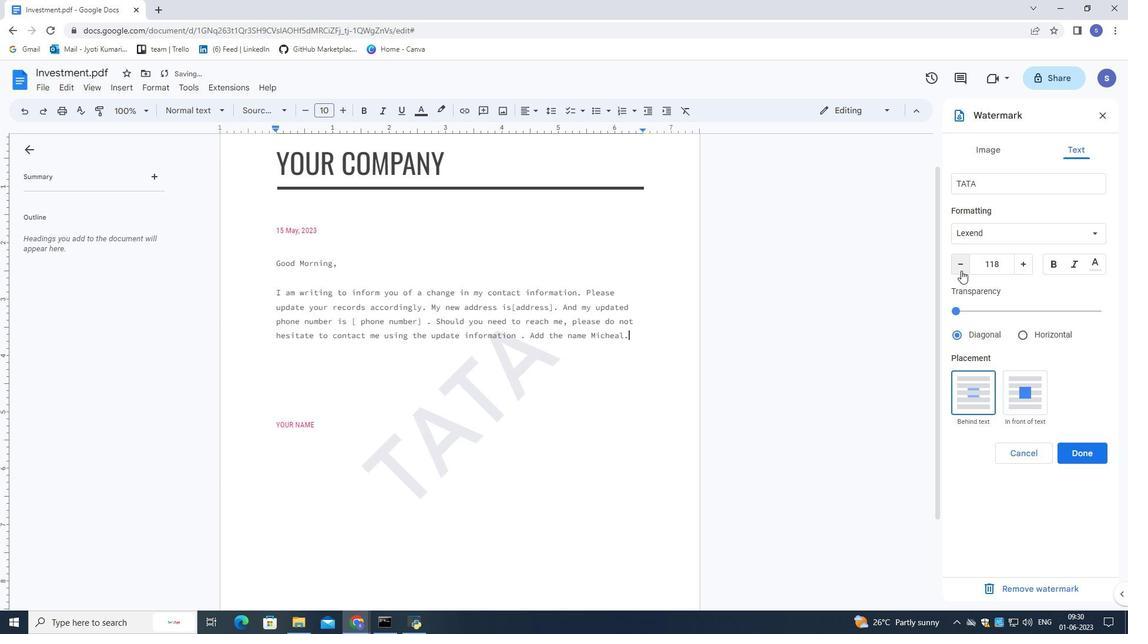 
Action: Mouse pressed left at (961, 270)
Screenshot: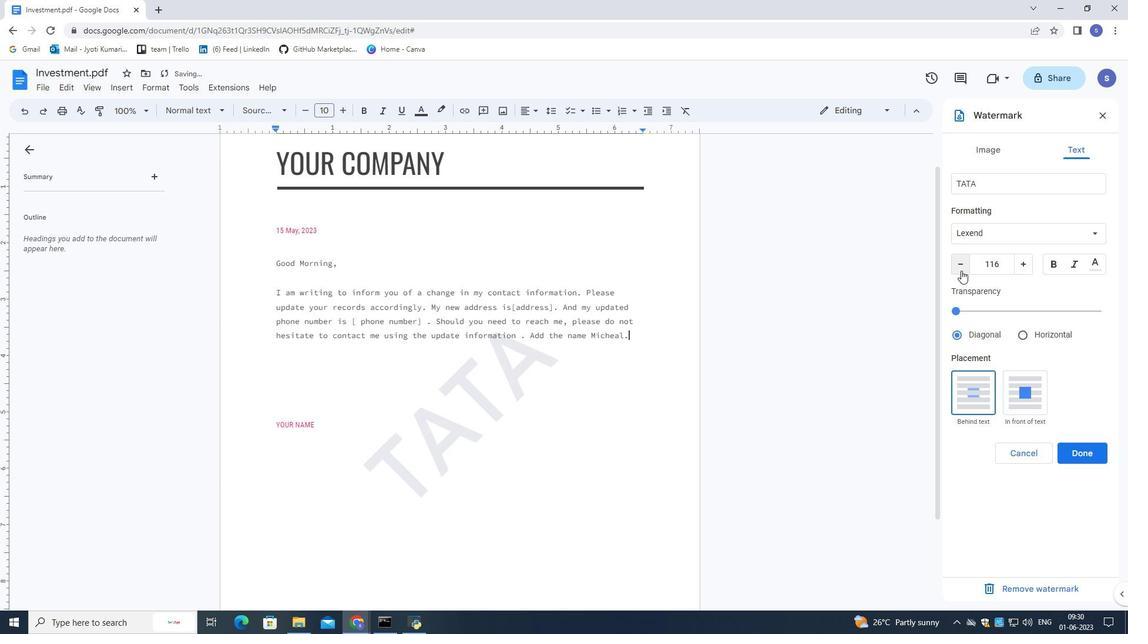 
Action: Mouse pressed left at (961, 270)
Screenshot: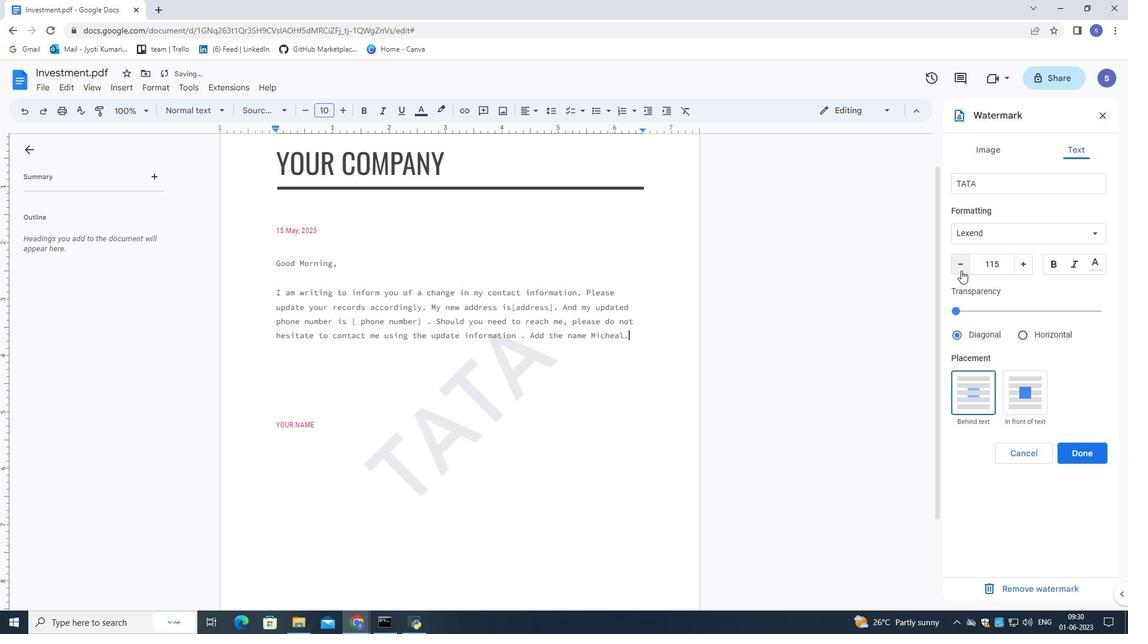 
Action: Mouse pressed left at (961, 270)
Screenshot: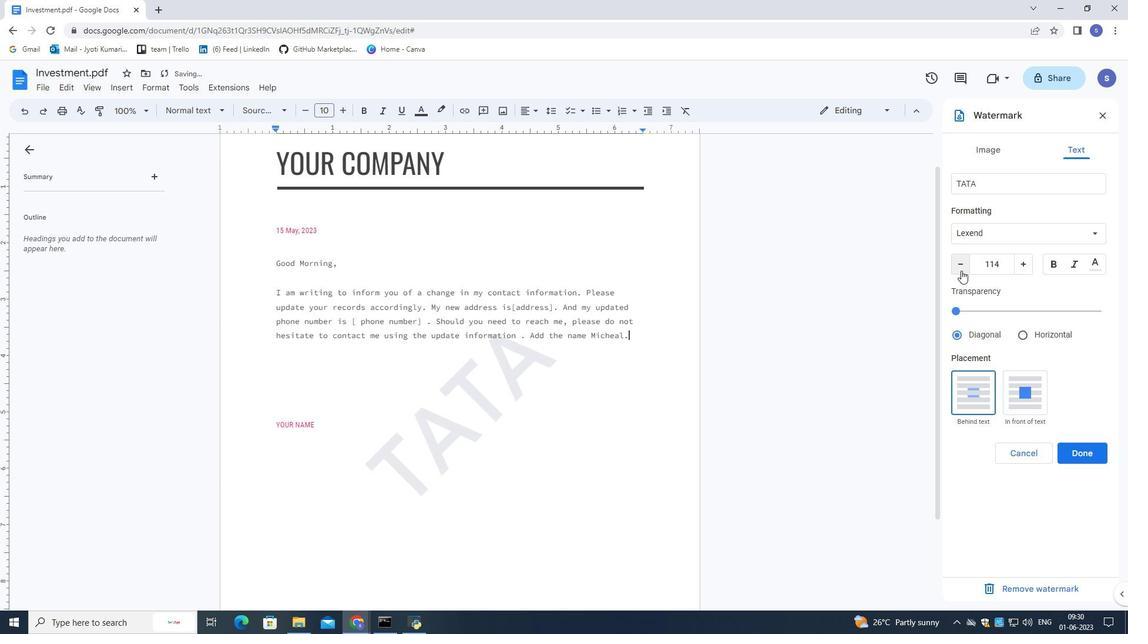 
Action: Mouse moved to (1043, 331)
Screenshot: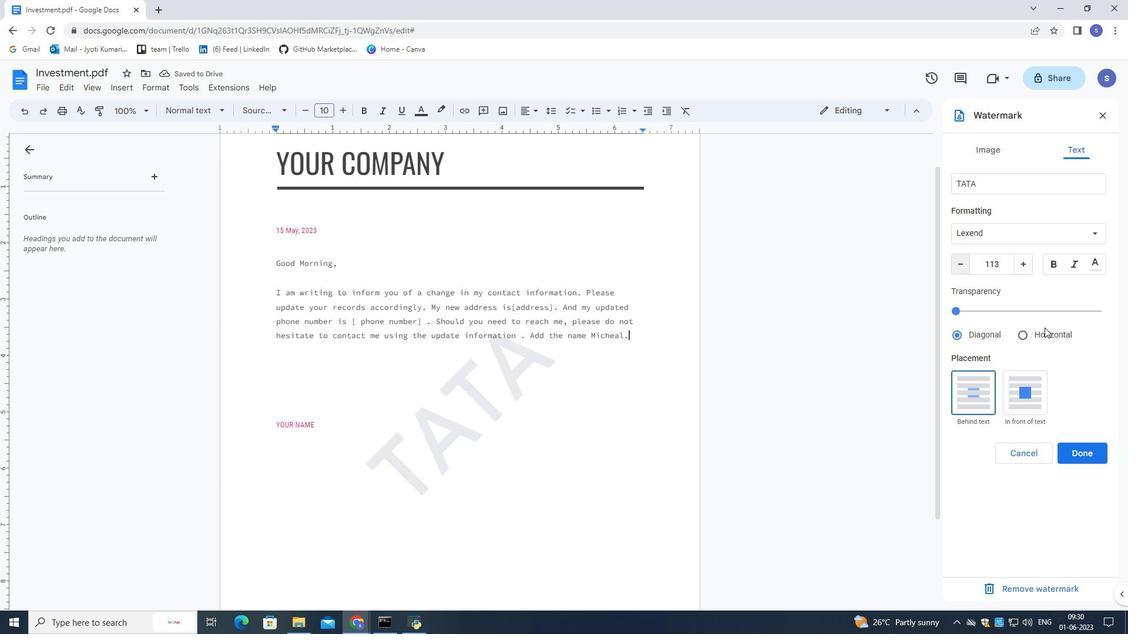 
Action: Mouse pressed left at (1043, 331)
Screenshot: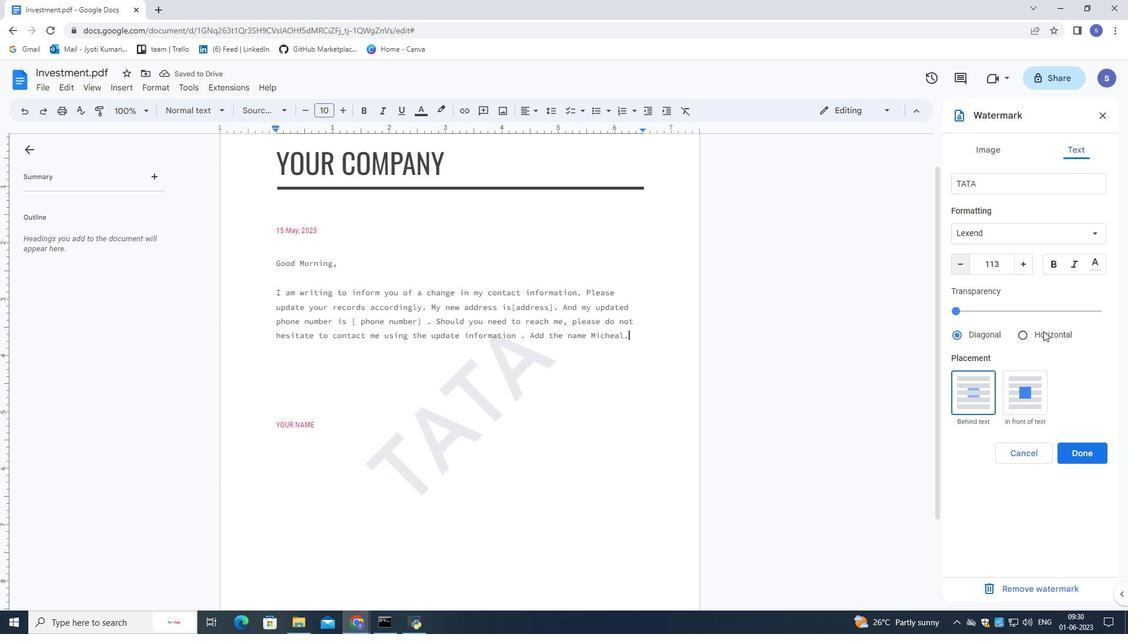 
Action: Mouse moved to (1072, 449)
Screenshot: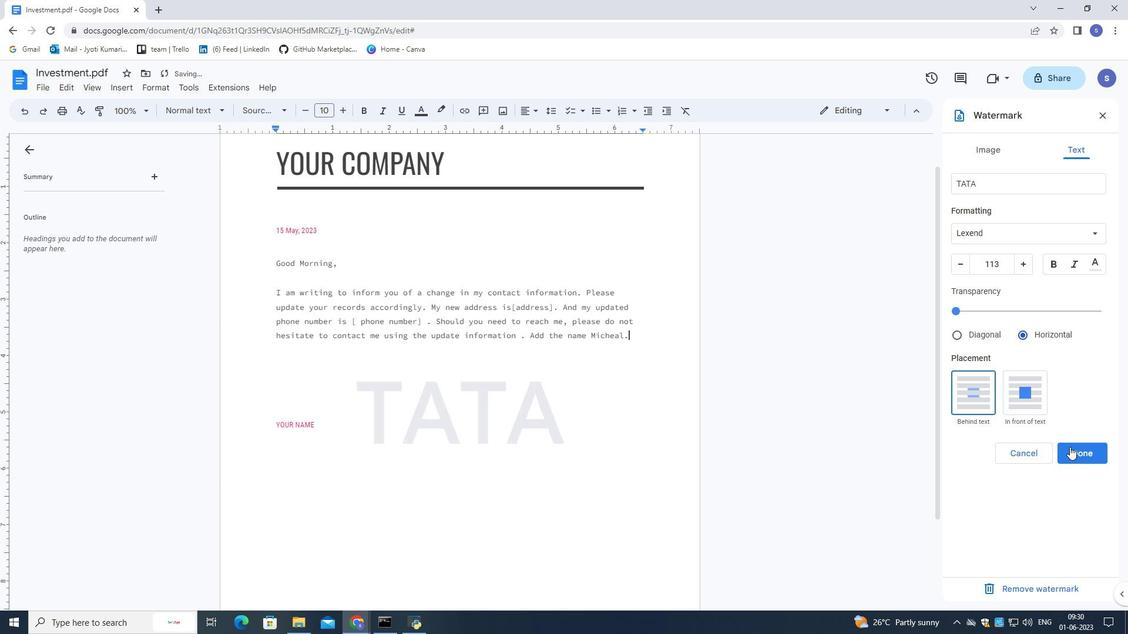 
Action: Mouse pressed left at (1072, 449)
Screenshot: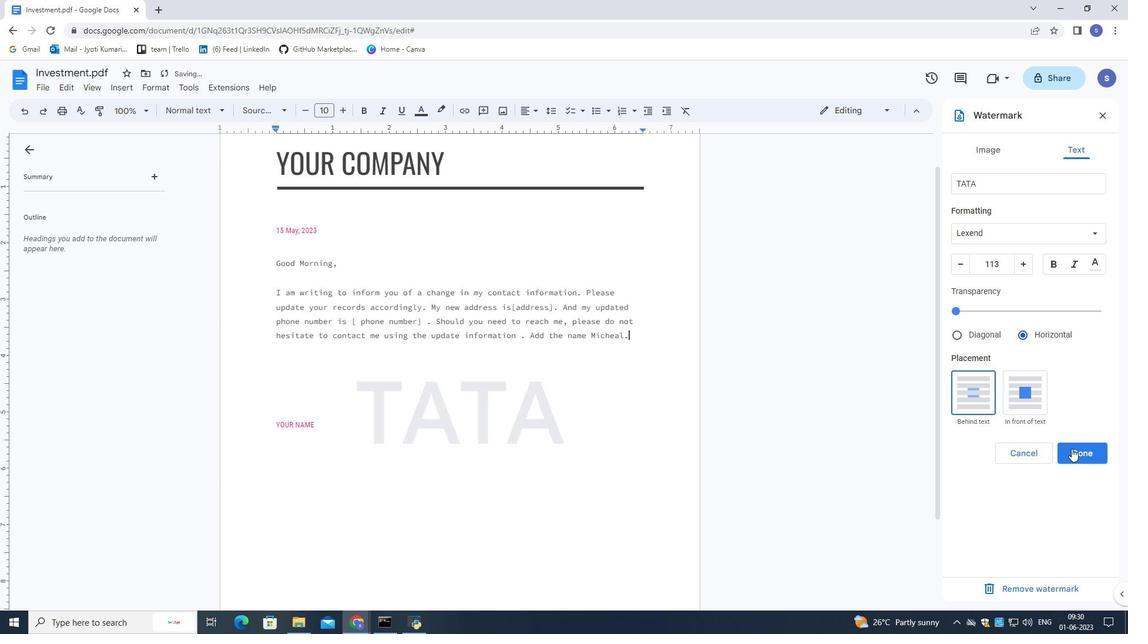 
Action: Mouse moved to (676, 310)
Screenshot: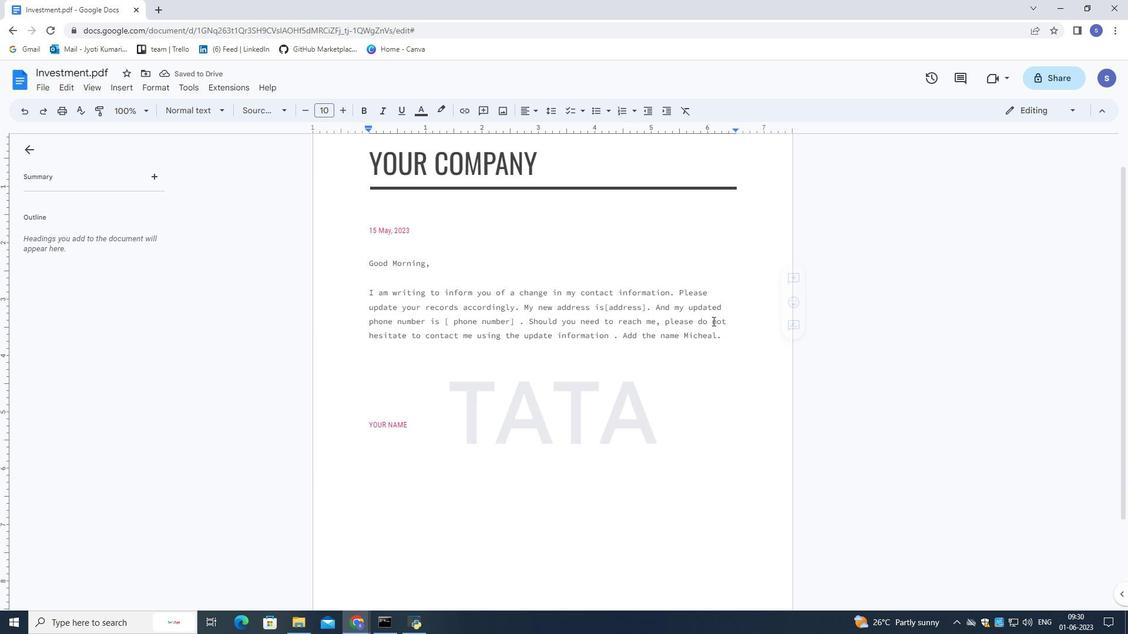
Action: Mouse scrolled (676, 310) with delta (0, 0)
Screenshot: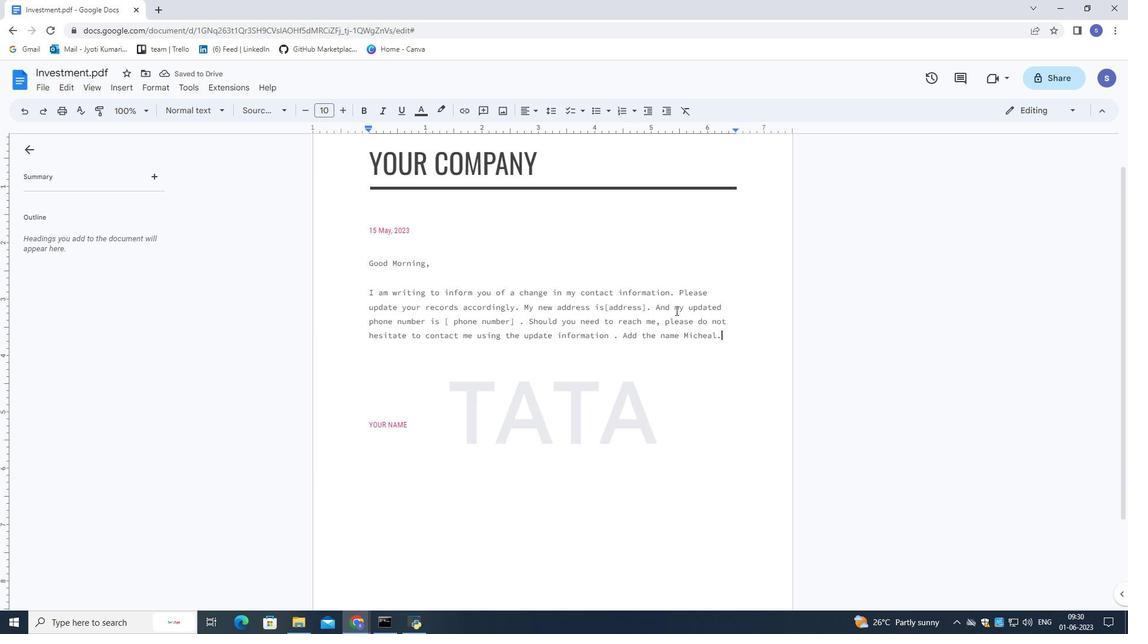 
Action: Mouse scrolled (676, 310) with delta (0, 0)
Screenshot: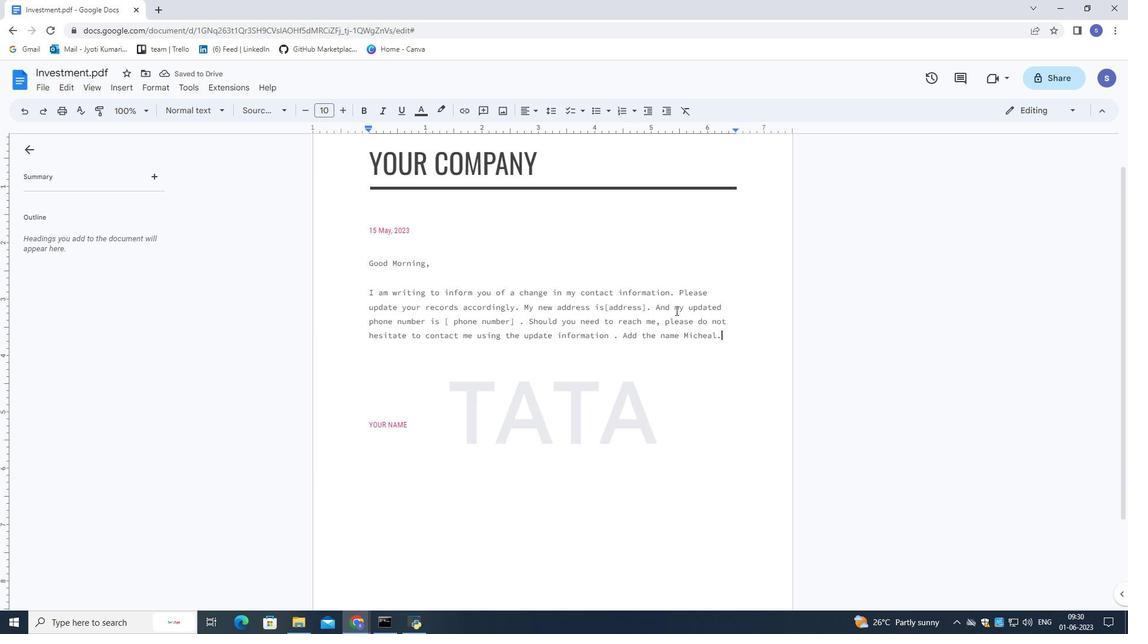 
Action: Mouse scrolled (676, 310) with delta (0, 0)
Screenshot: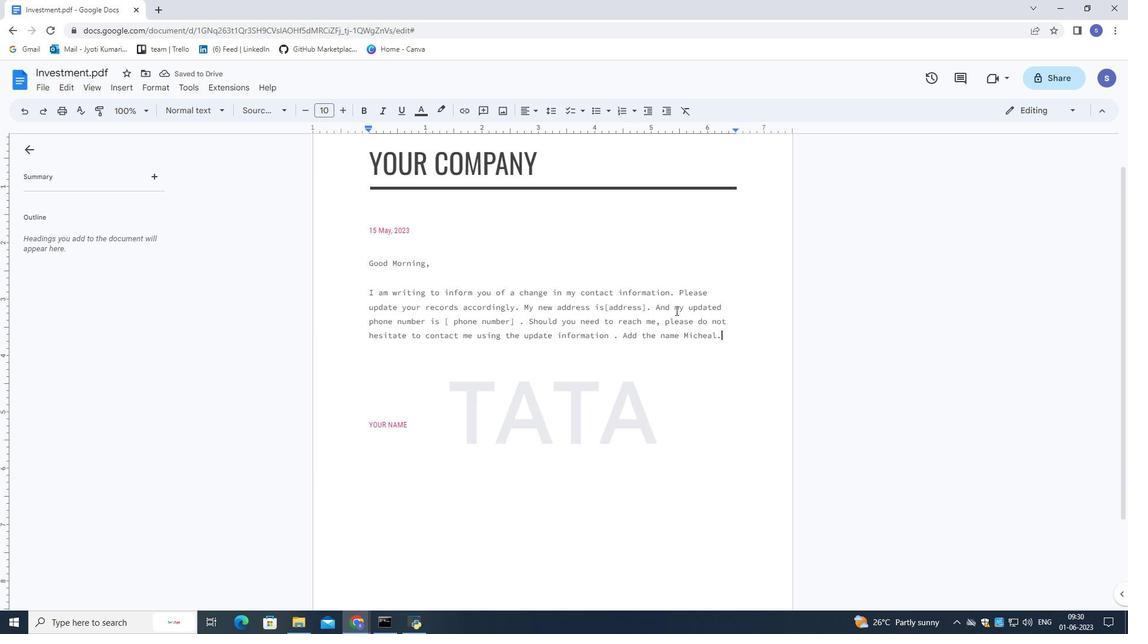 
Action: Mouse scrolled (676, 310) with delta (0, 0)
Screenshot: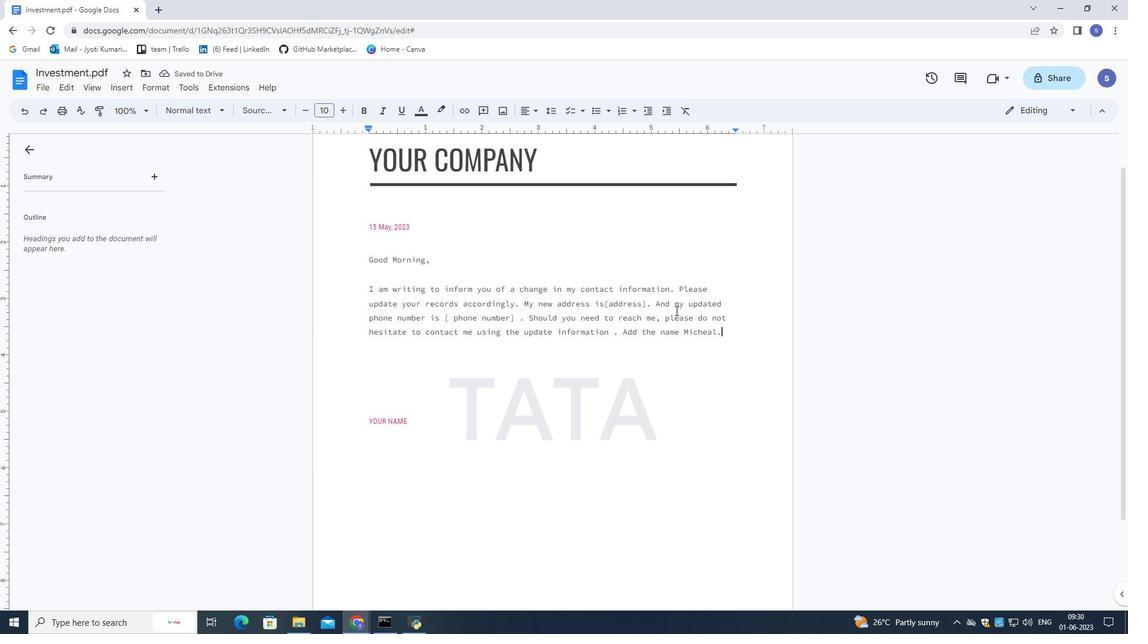 
Action: Mouse scrolled (676, 310) with delta (0, 0)
Screenshot: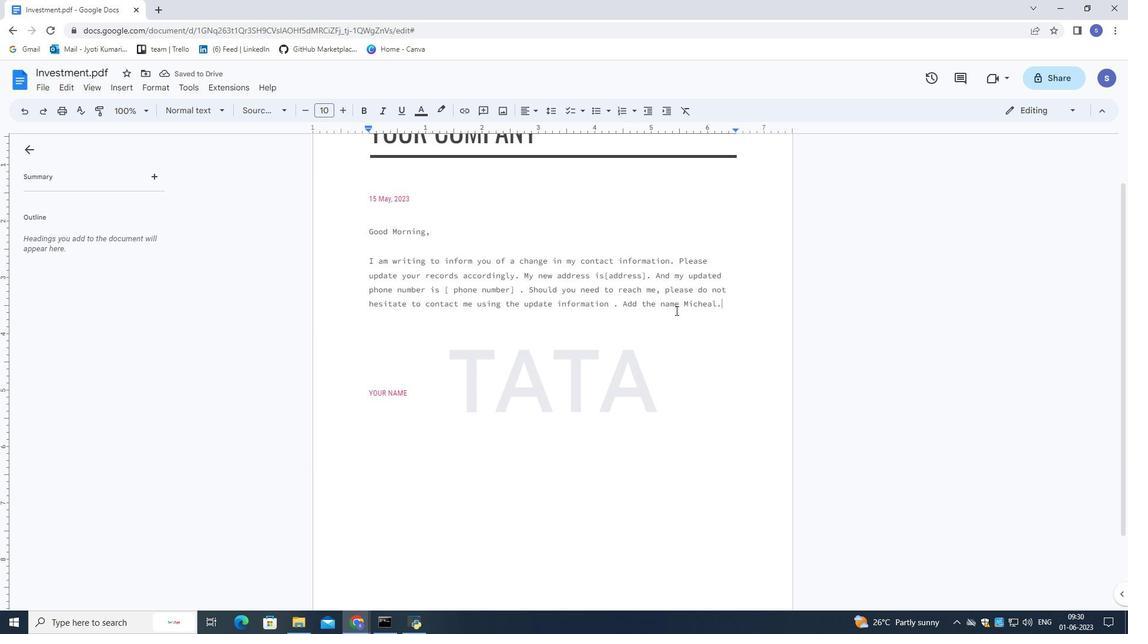
Action: Mouse scrolled (676, 311) with delta (0, 0)
Screenshot: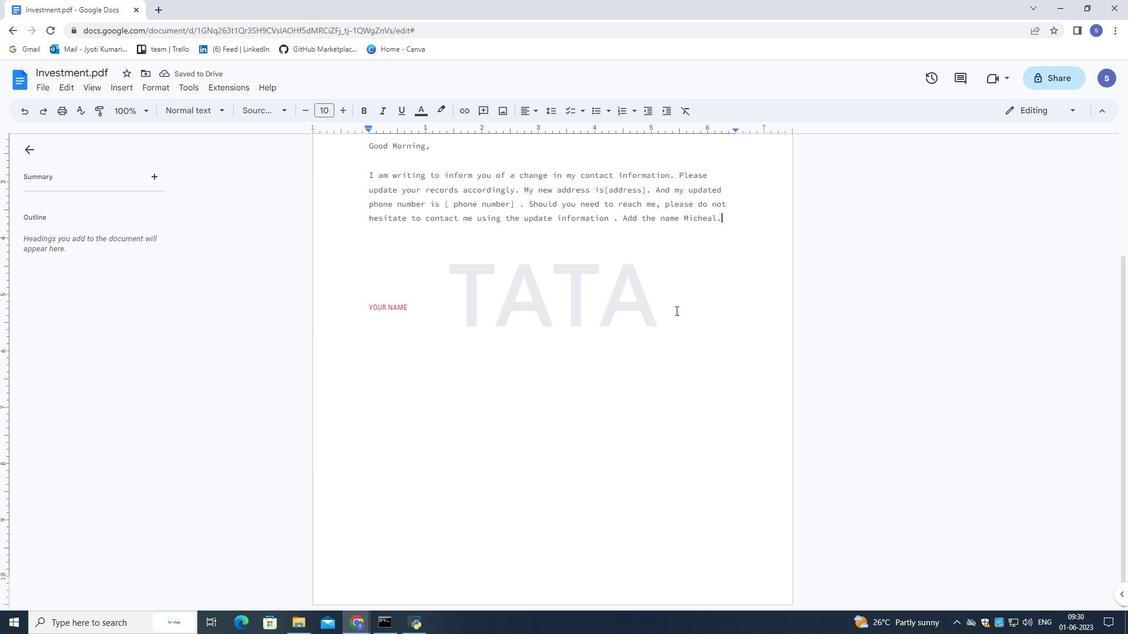
Action: Mouse scrolled (676, 311) with delta (0, 0)
Screenshot: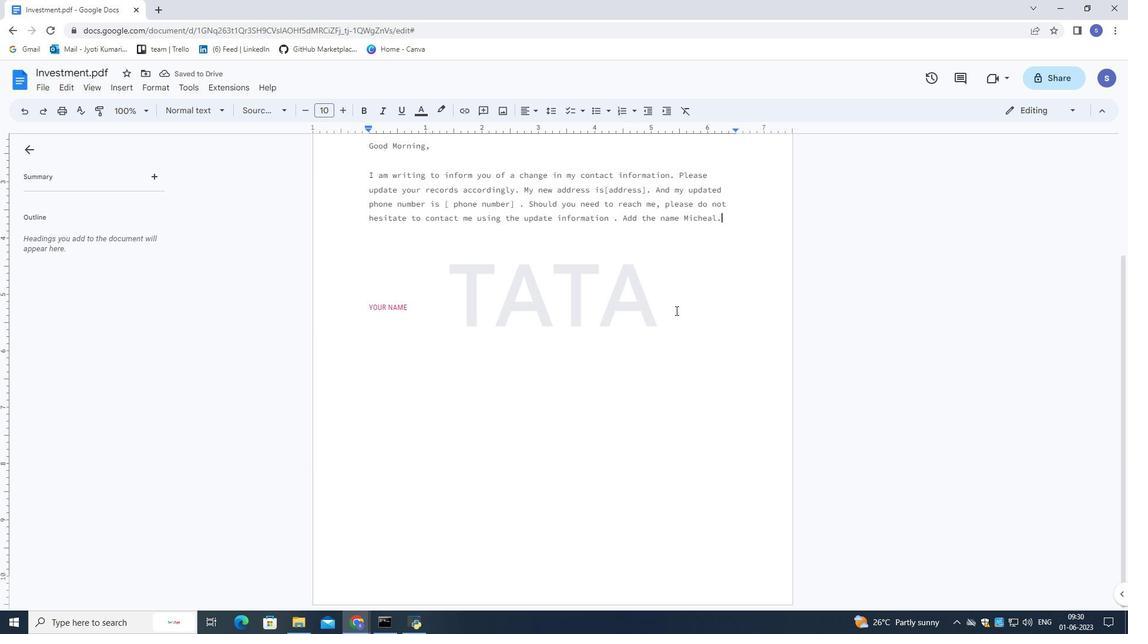 
Action: Mouse scrolled (676, 311) with delta (0, 0)
Screenshot: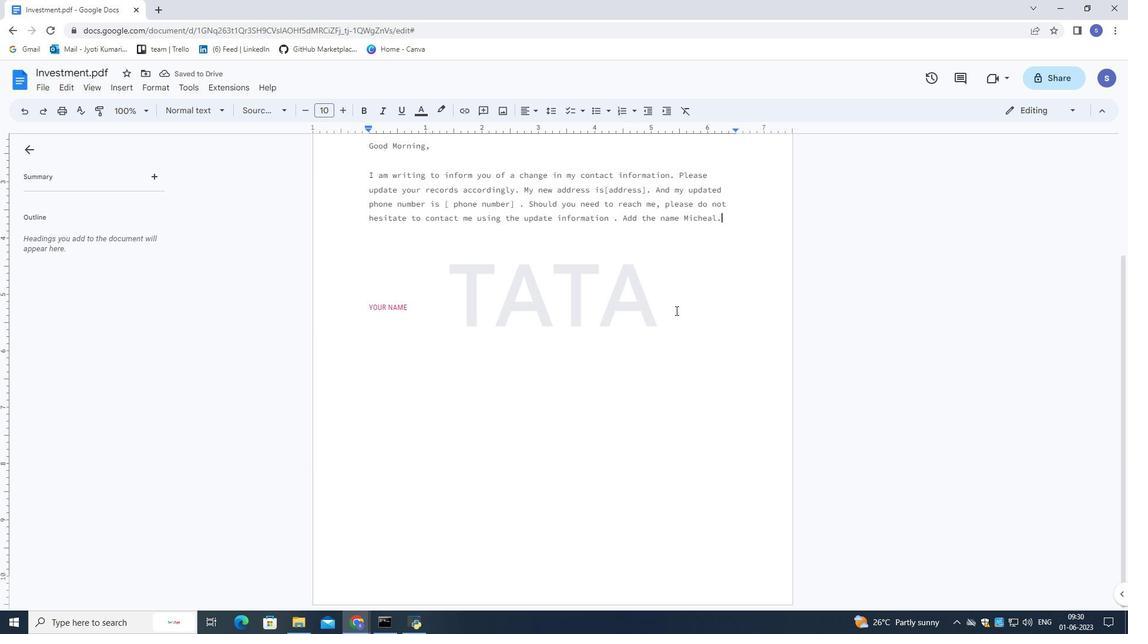 
Action: Mouse scrolled (676, 311) with delta (0, 0)
Screenshot: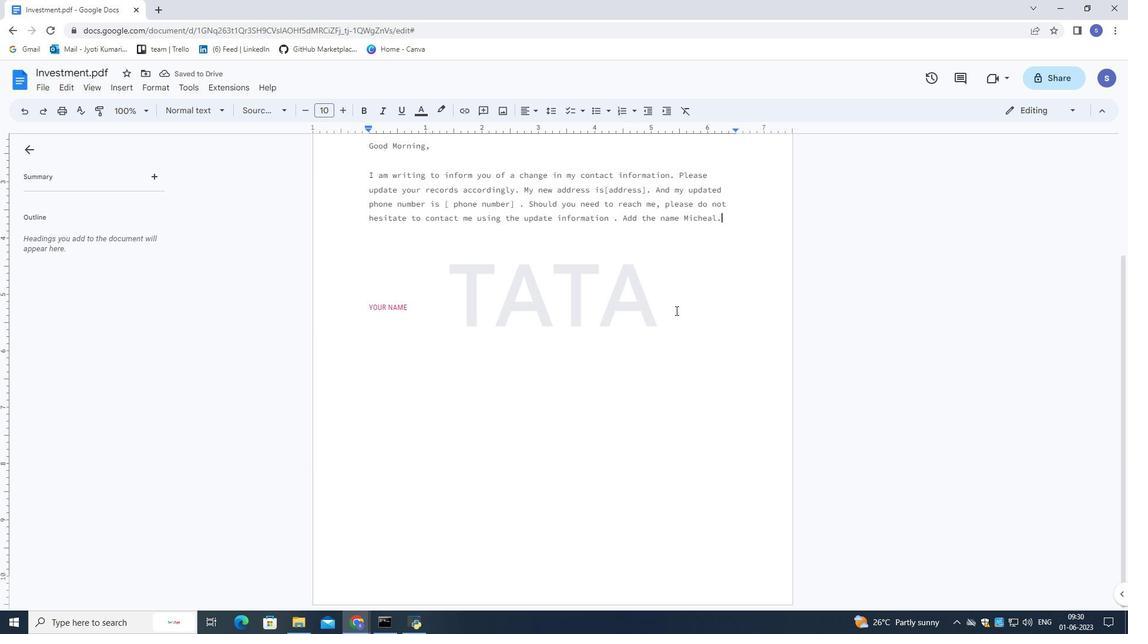 
Action: Mouse moved to (676, 310)
Screenshot: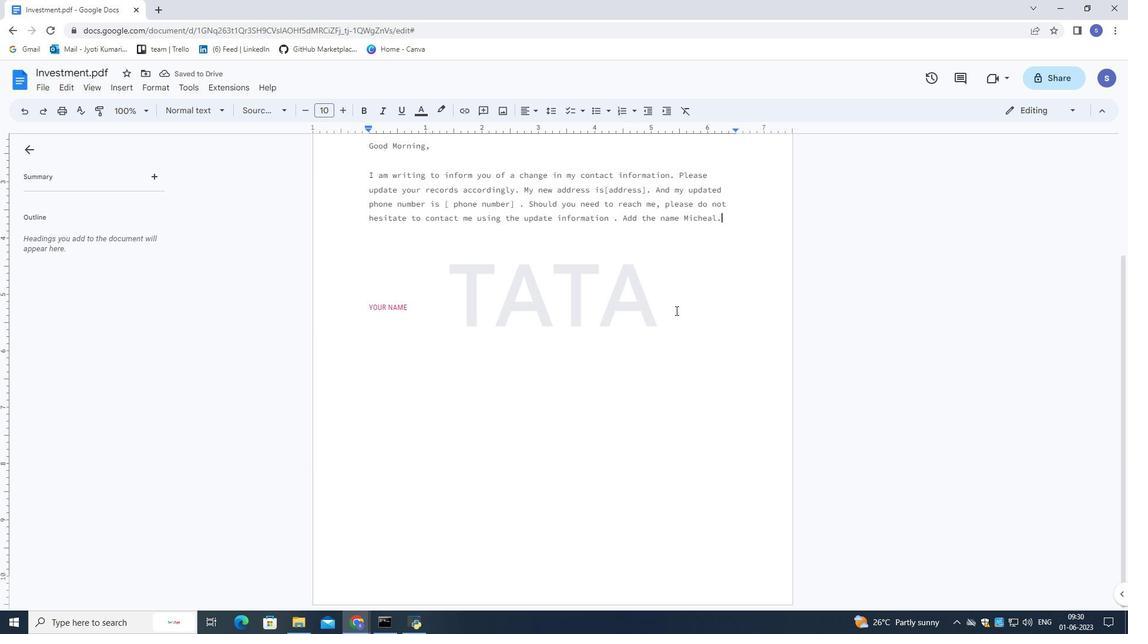 
Action: Mouse scrolled (676, 311) with delta (0, 0)
Screenshot: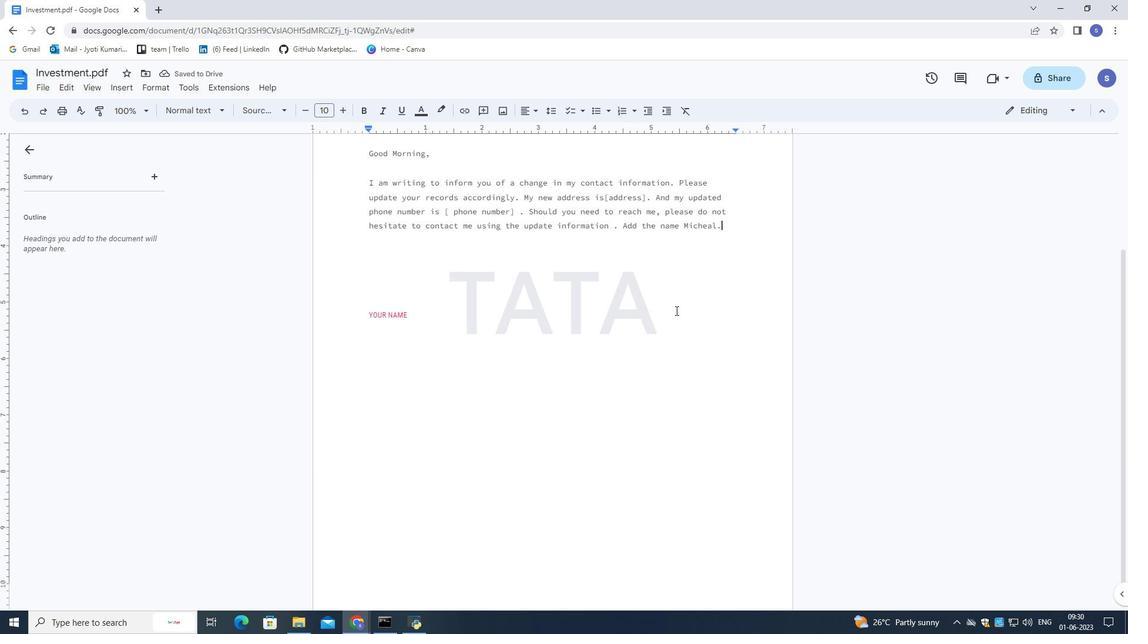 
Action: Mouse scrolled (676, 311) with delta (0, 0)
Screenshot: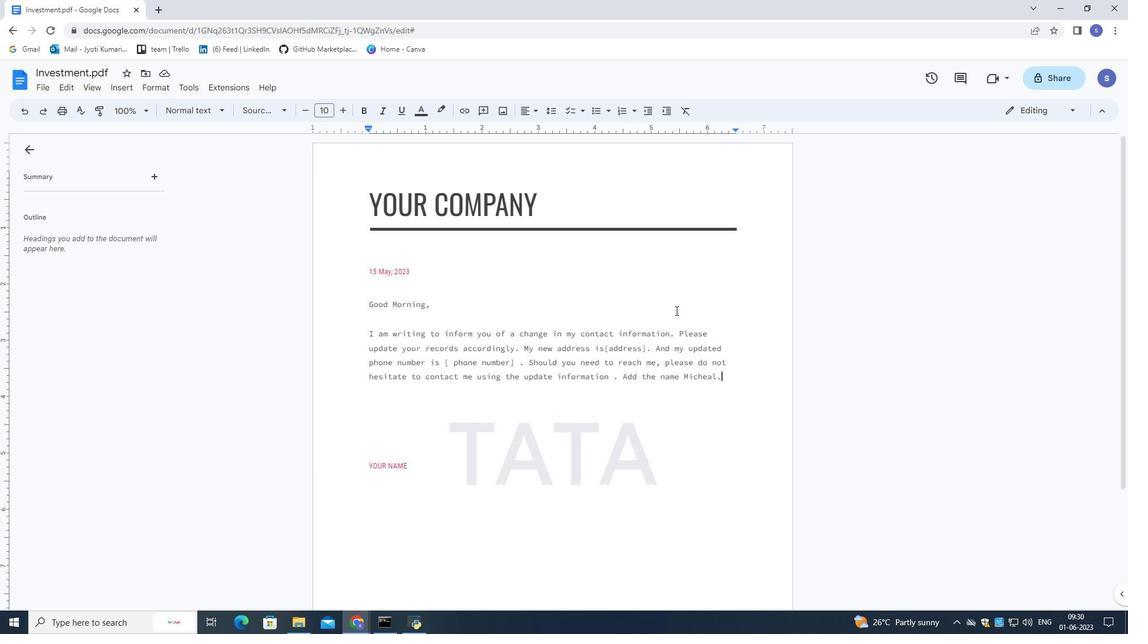 
